 Task: Explore Airbnb accommodation in Sarishabari, Bangladesh from 5th December, 2023 to 11th December, 2023 for 2 adults.2 bedrooms having 2 beds and 1 bathroom. Property type can be flat. Amenities needed are: air conditioning. Look for 3 properties as per requirement.
Action: Mouse moved to (520, 122)
Screenshot: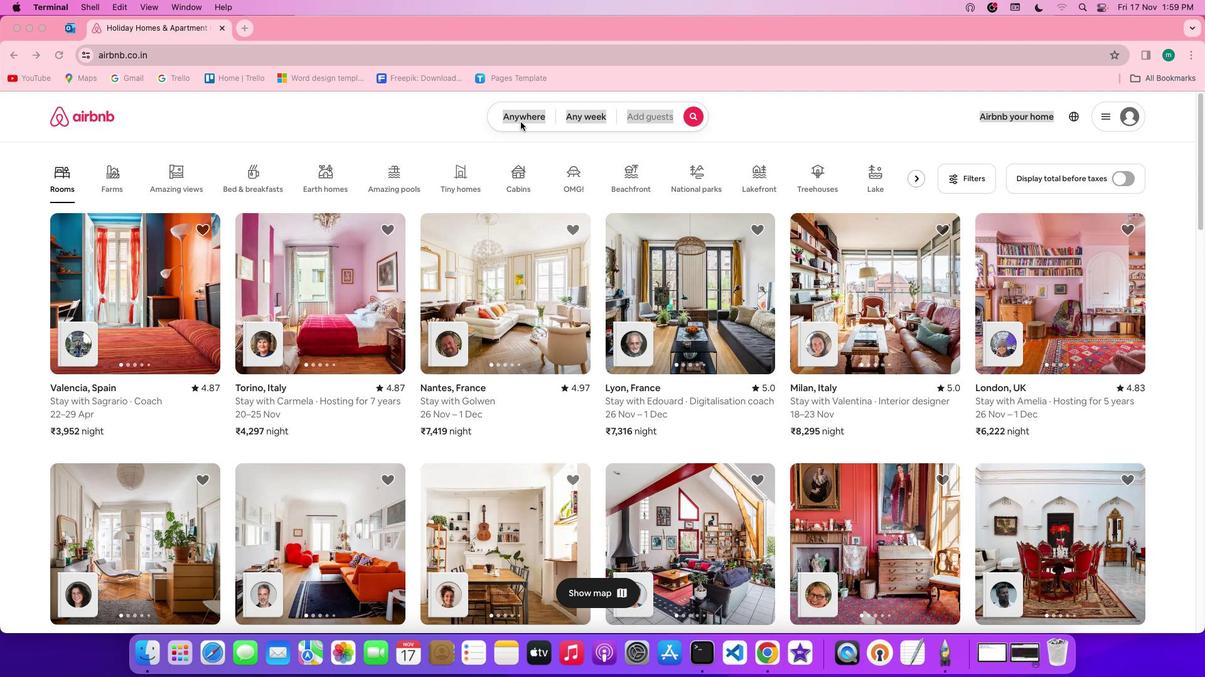 
Action: Mouse pressed left at (520, 122)
Screenshot: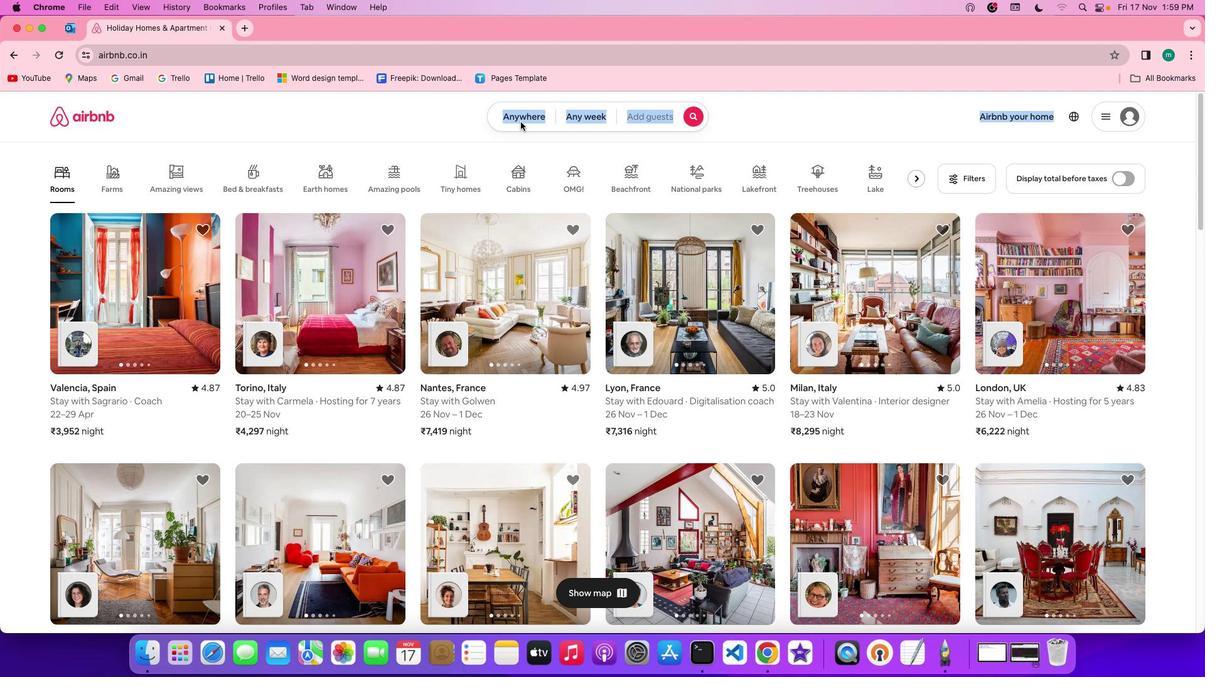 
Action: Mouse moved to (520, 122)
Screenshot: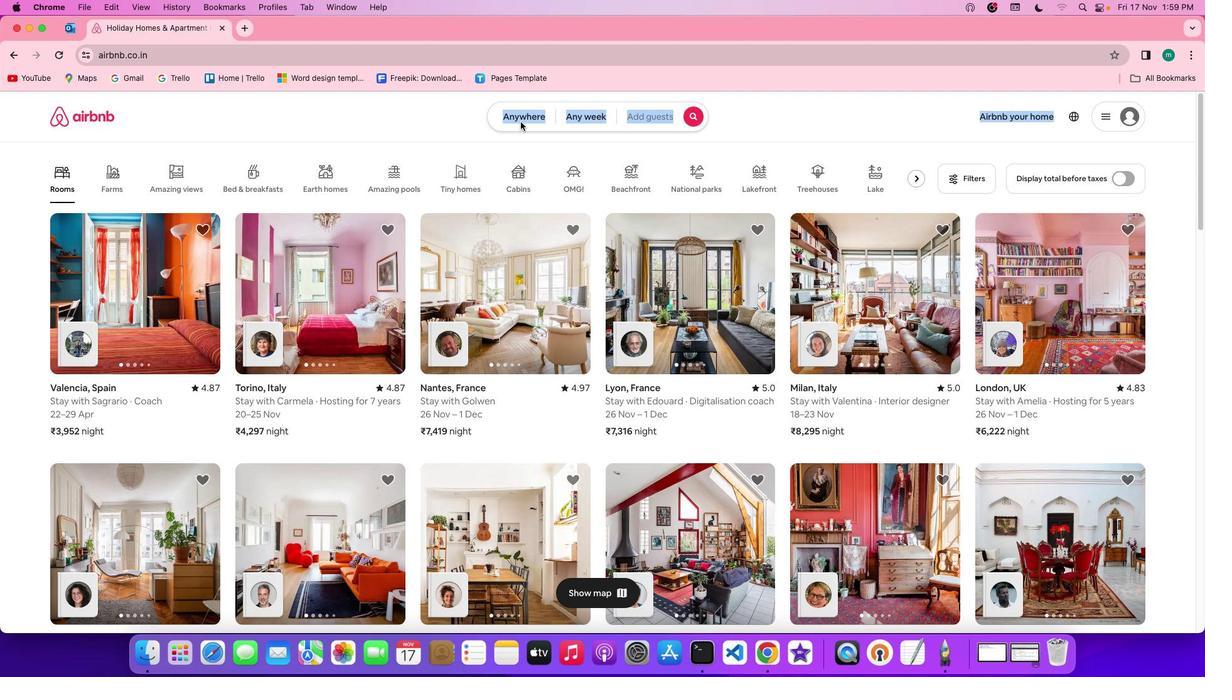 
Action: Mouse pressed left at (520, 122)
Screenshot: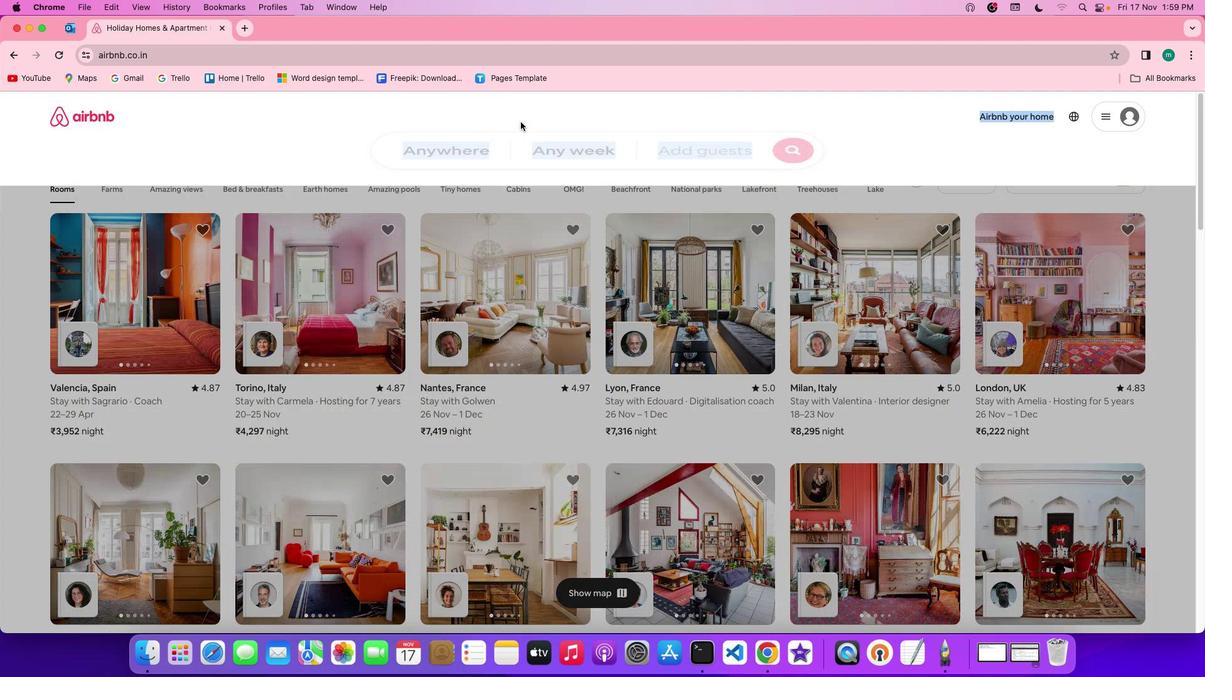 
Action: Mouse moved to (455, 171)
Screenshot: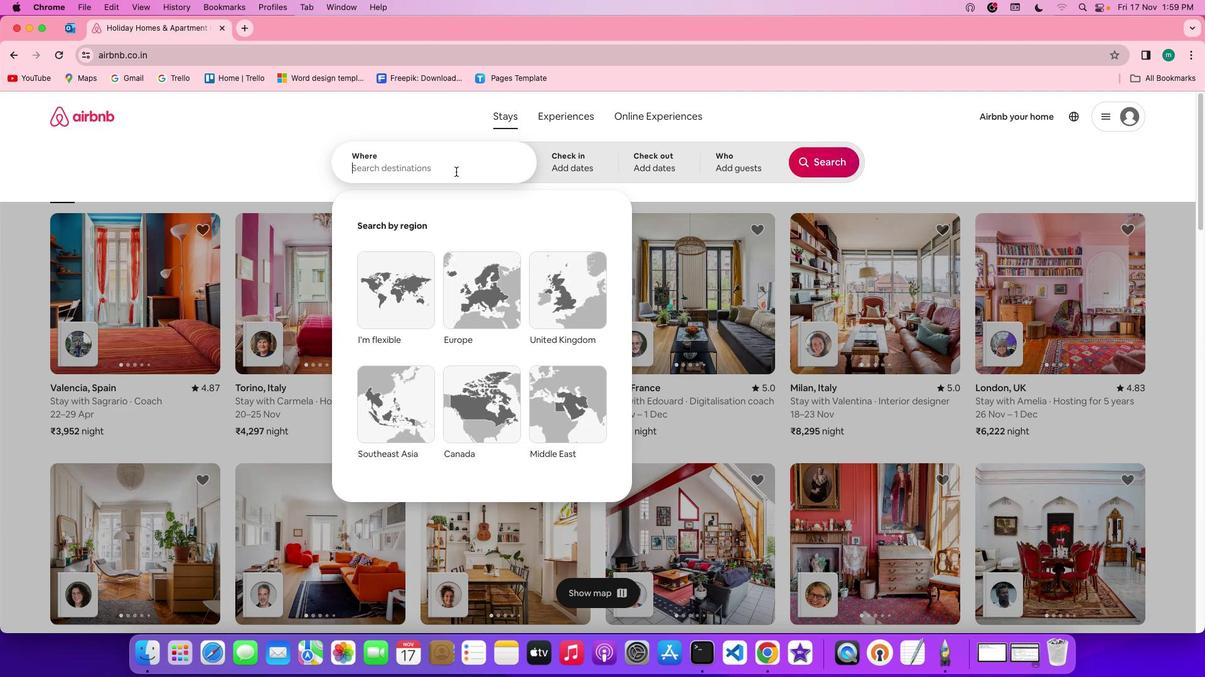 
Action: Mouse pressed left at (455, 171)
Screenshot: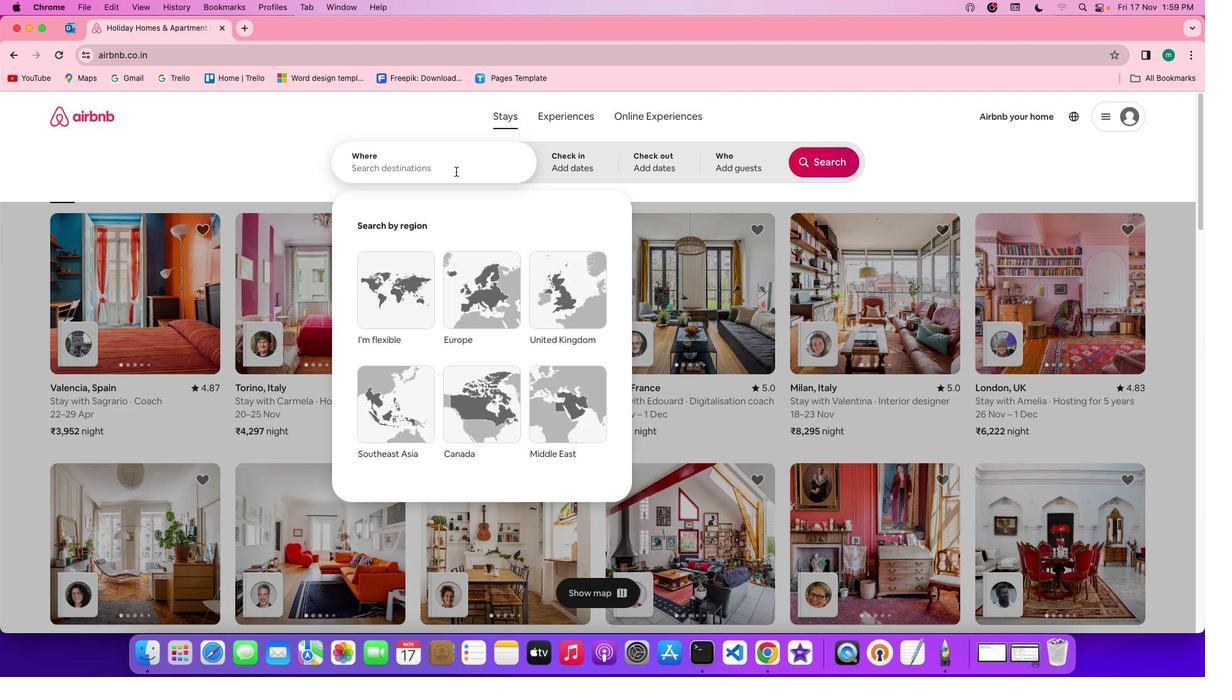 
Action: Key pressed 'S''A''R''I''S''H''A''B''A''R''I'','Key.spaceKey.shift'B''A''N''G''L''A''D''E''S''H'
Screenshot: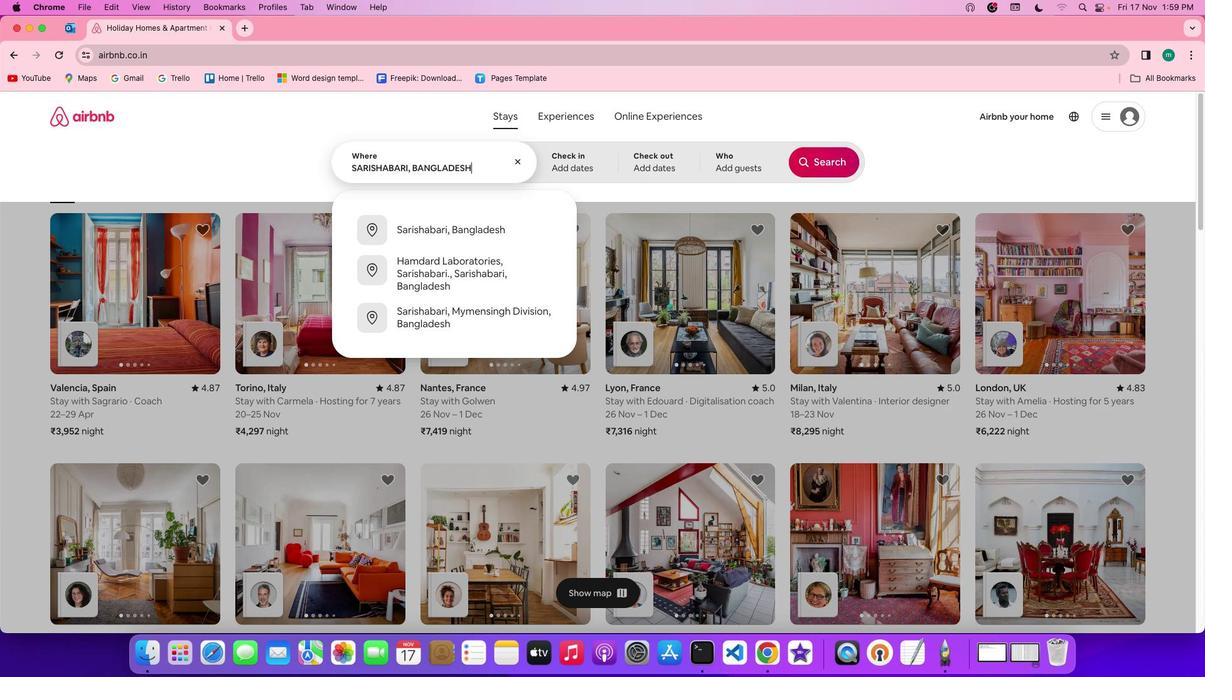 
Action: Mouse moved to (576, 161)
Screenshot: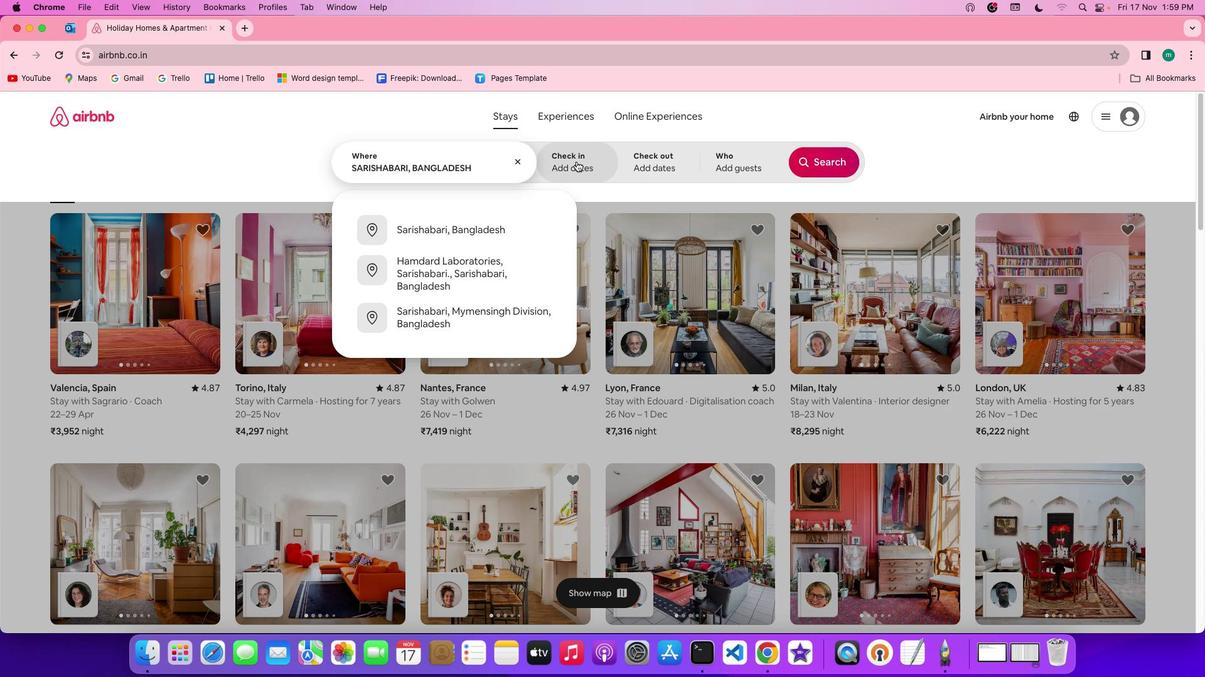 
Action: Mouse pressed left at (576, 161)
Screenshot: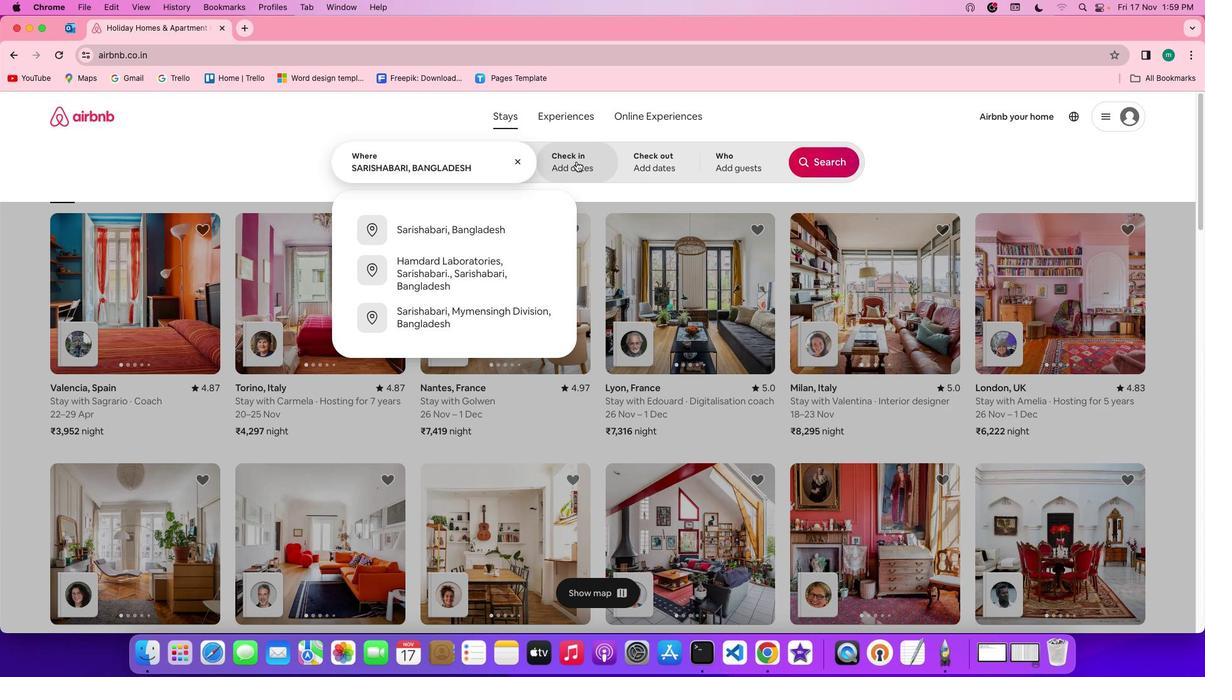 
Action: Mouse moved to (695, 343)
Screenshot: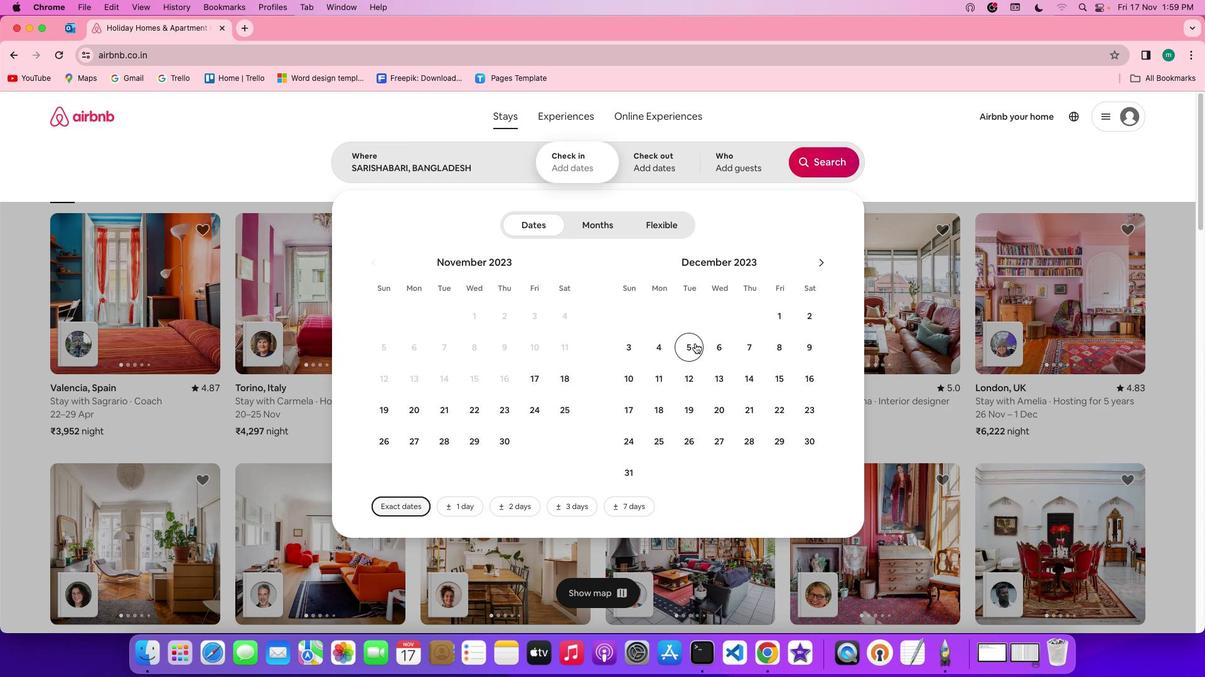 
Action: Mouse pressed left at (695, 343)
Screenshot: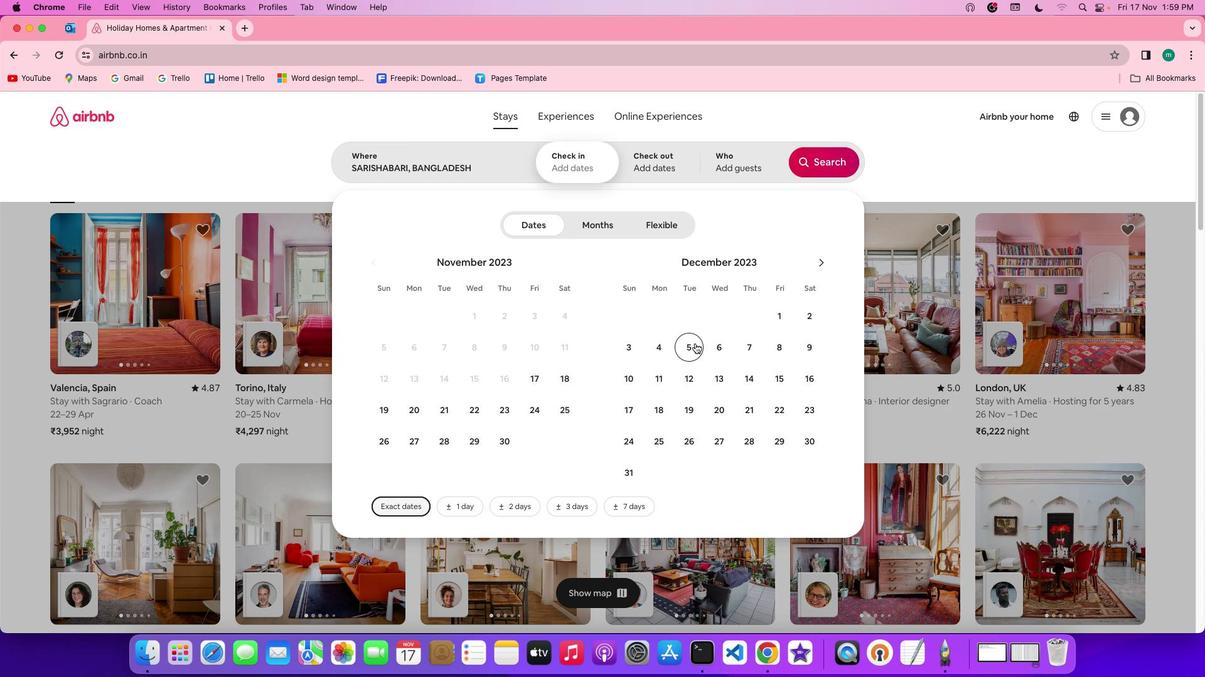 
Action: Mouse moved to (650, 382)
Screenshot: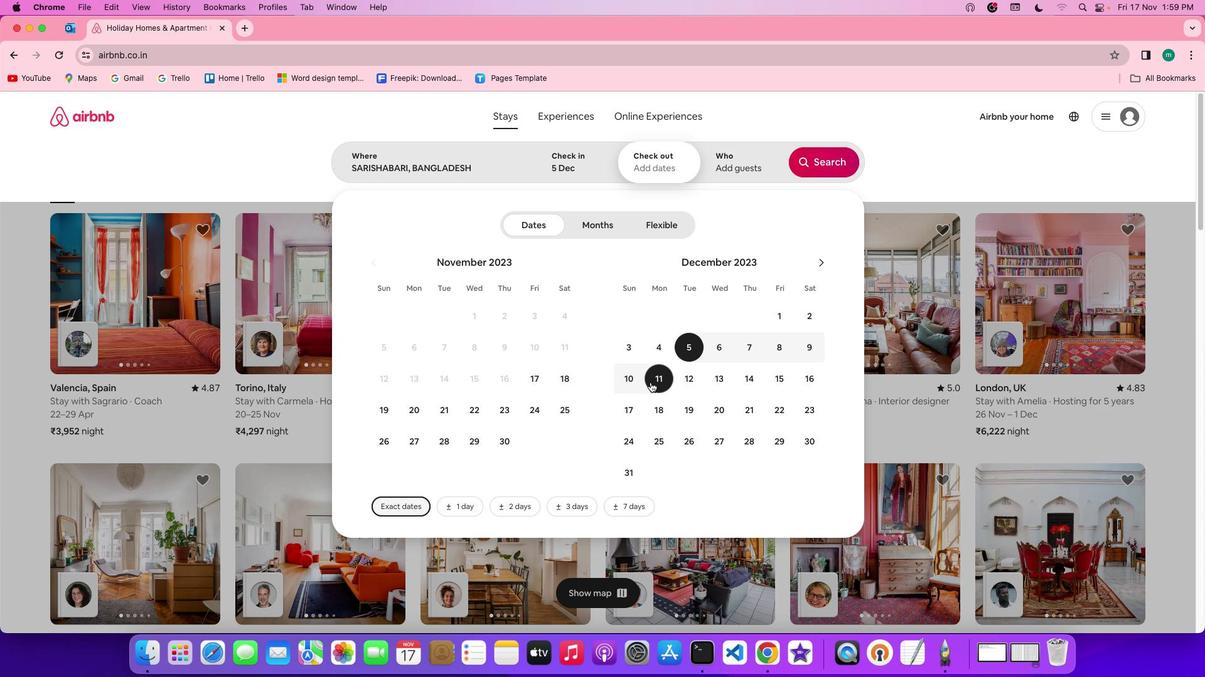 
Action: Mouse pressed left at (650, 382)
Screenshot: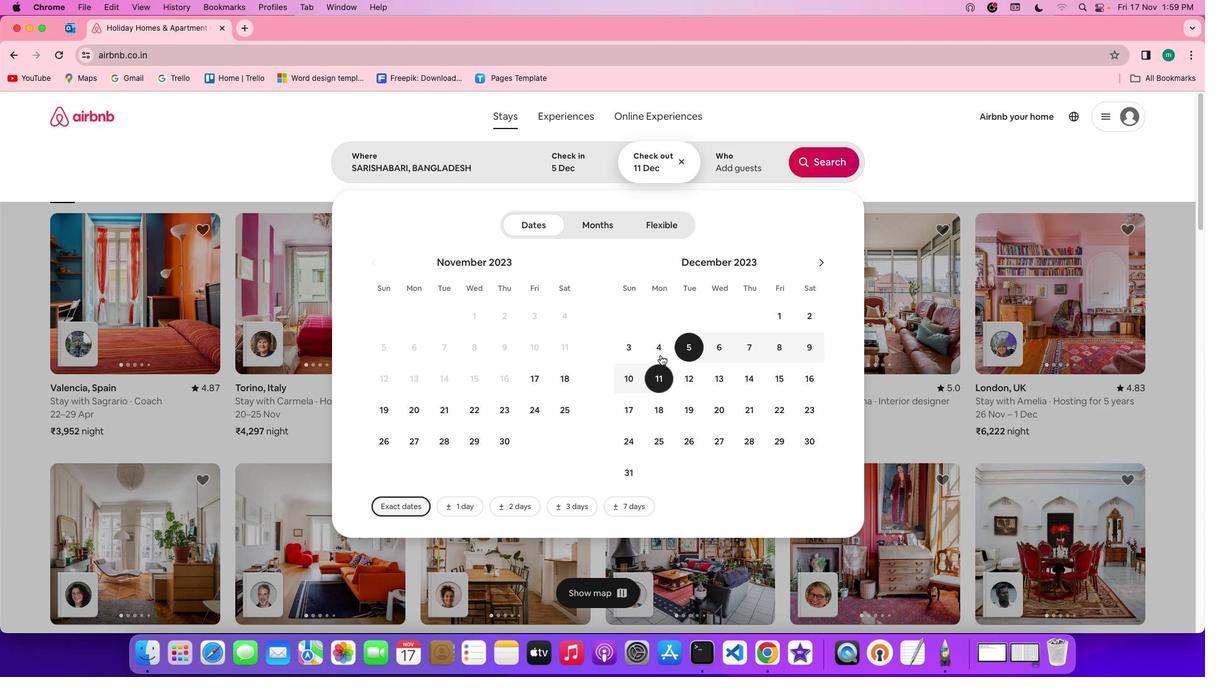 
Action: Mouse moved to (729, 163)
Screenshot: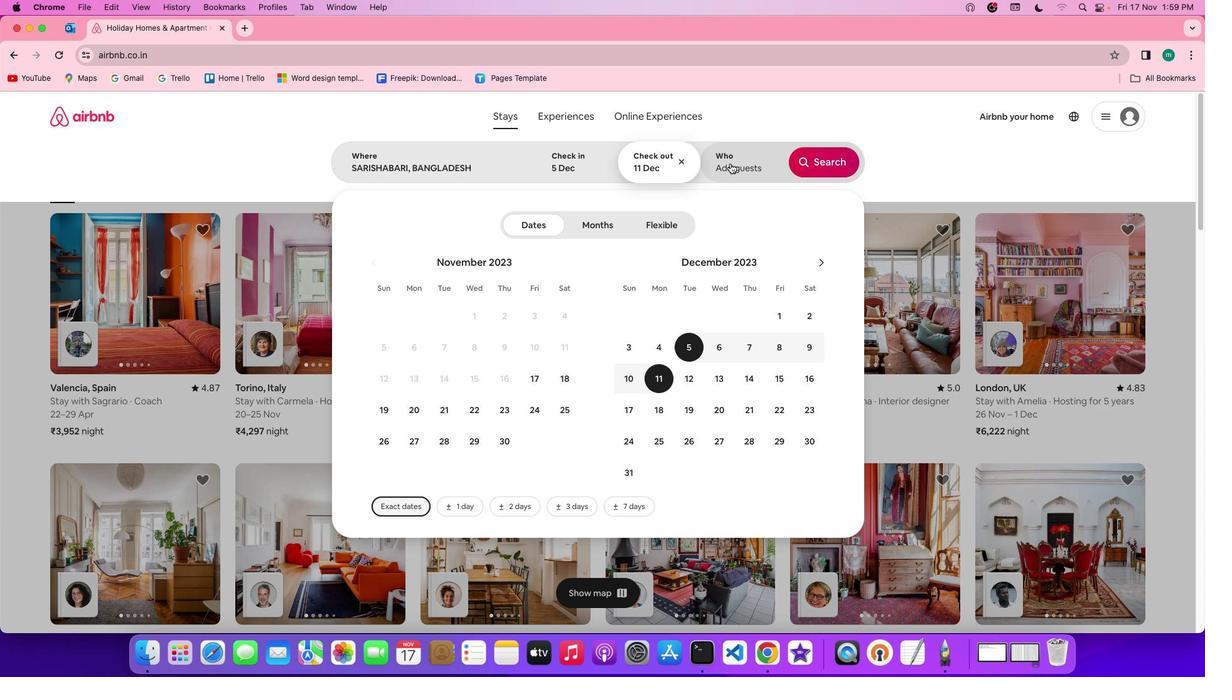 
Action: Mouse pressed left at (729, 163)
Screenshot: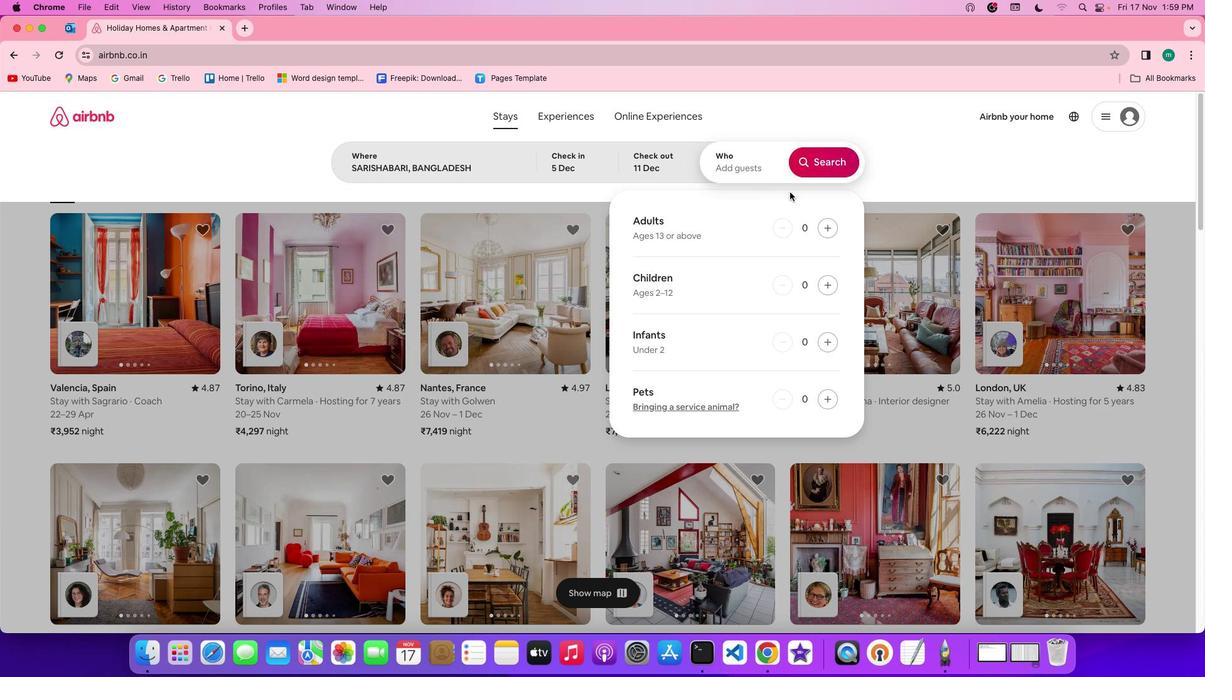 
Action: Mouse moved to (831, 234)
Screenshot: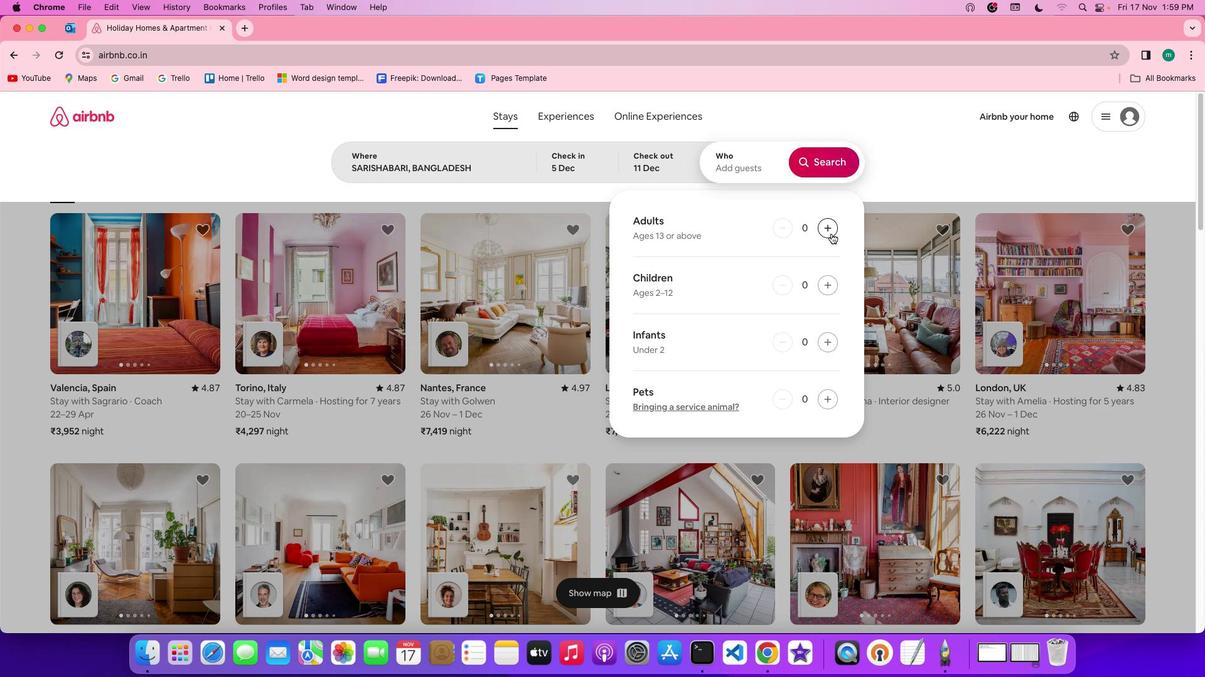 
Action: Mouse pressed left at (831, 234)
Screenshot: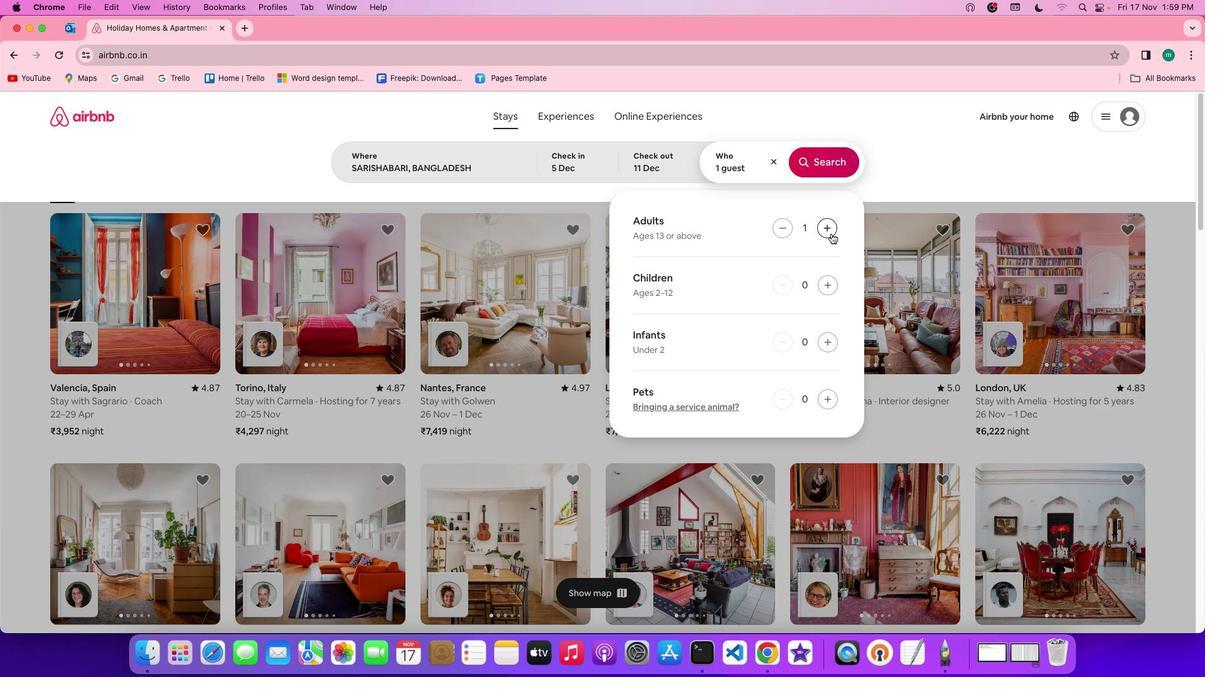 
Action: Mouse pressed left at (831, 234)
Screenshot: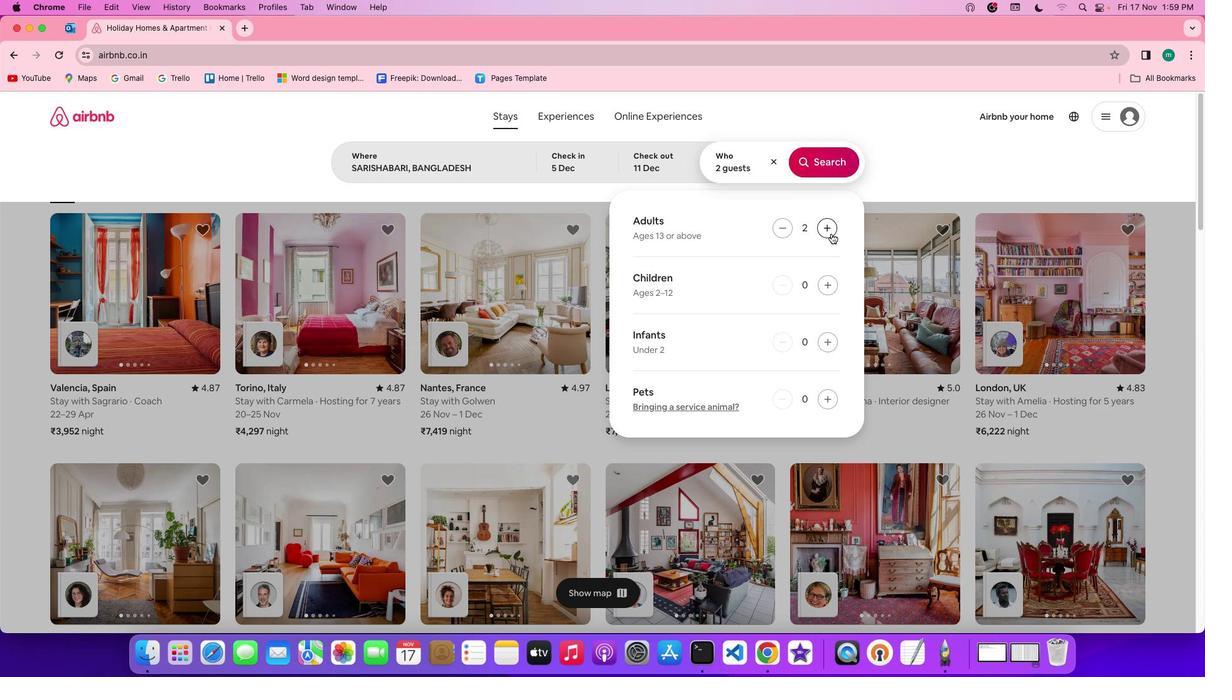 
Action: Mouse pressed left at (831, 234)
Screenshot: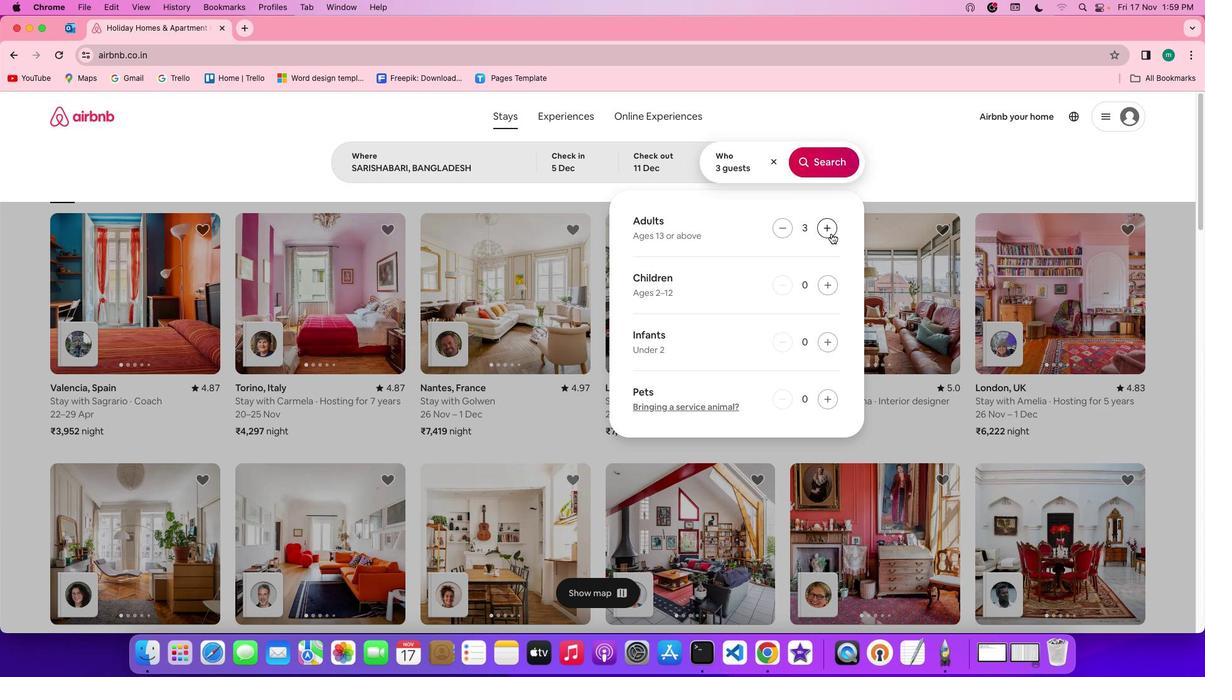 
Action: Mouse moved to (783, 227)
Screenshot: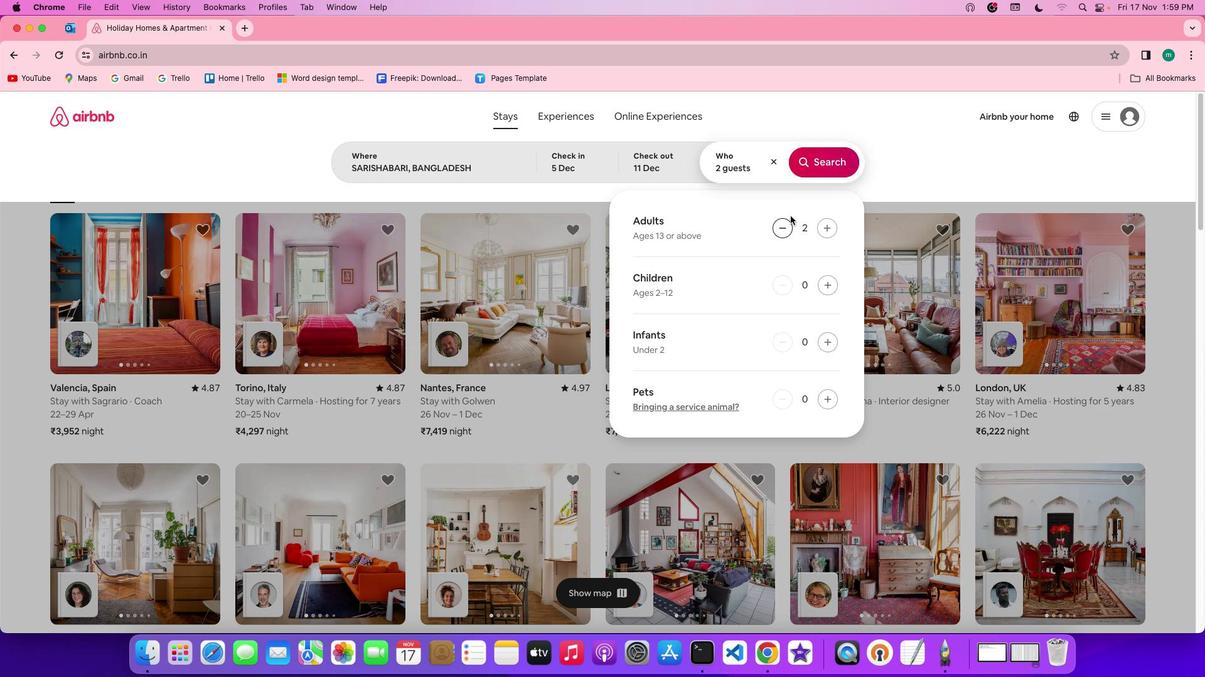 
Action: Mouse pressed left at (783, 227)
Screenshot: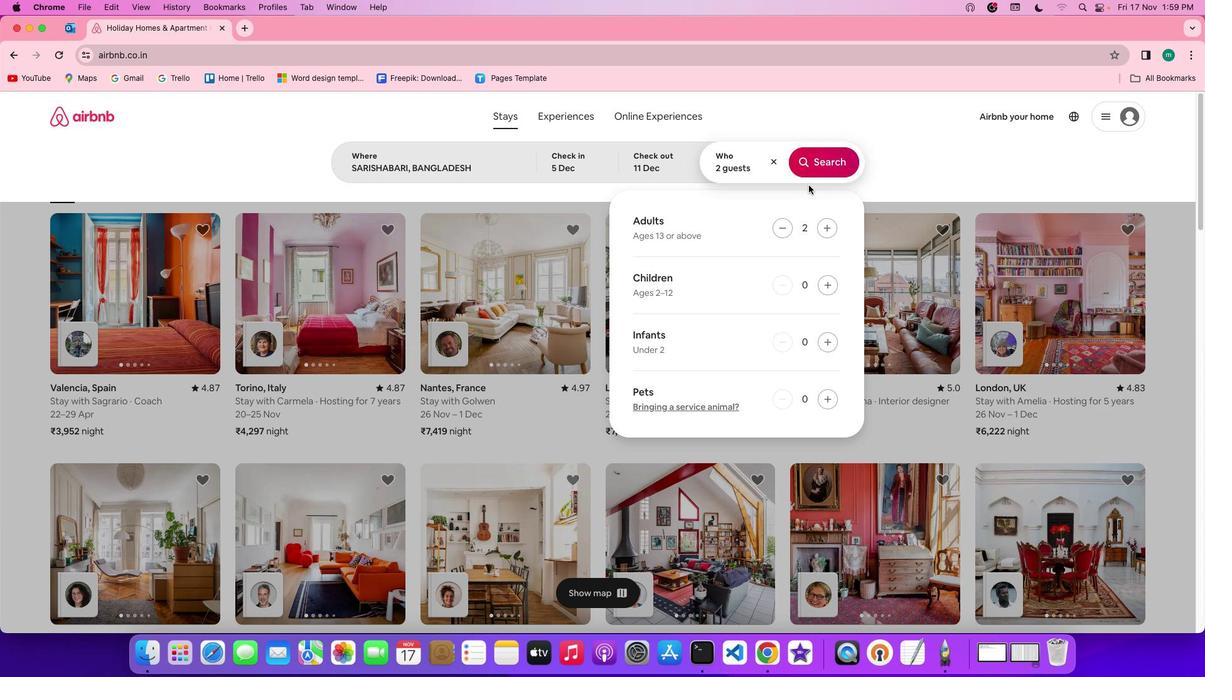 
Action: Mouse moved to (825, 163)
Screenshot: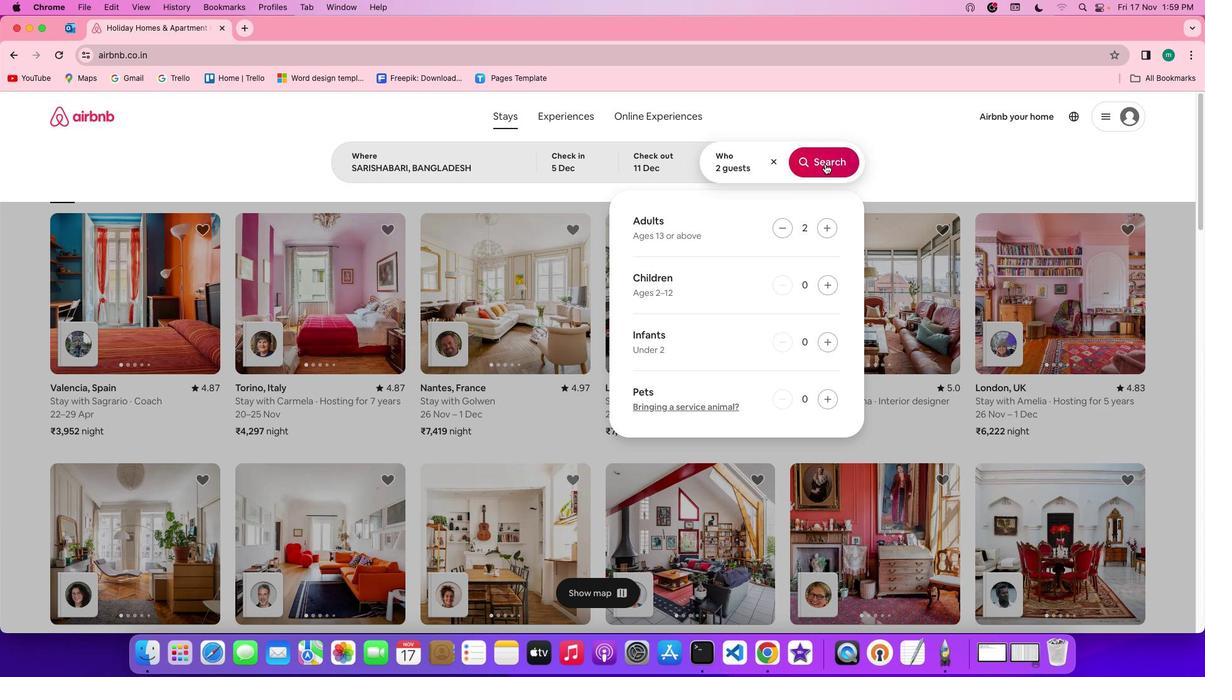 
Action: Mouse pressed left at (825, 163)
Screenshot: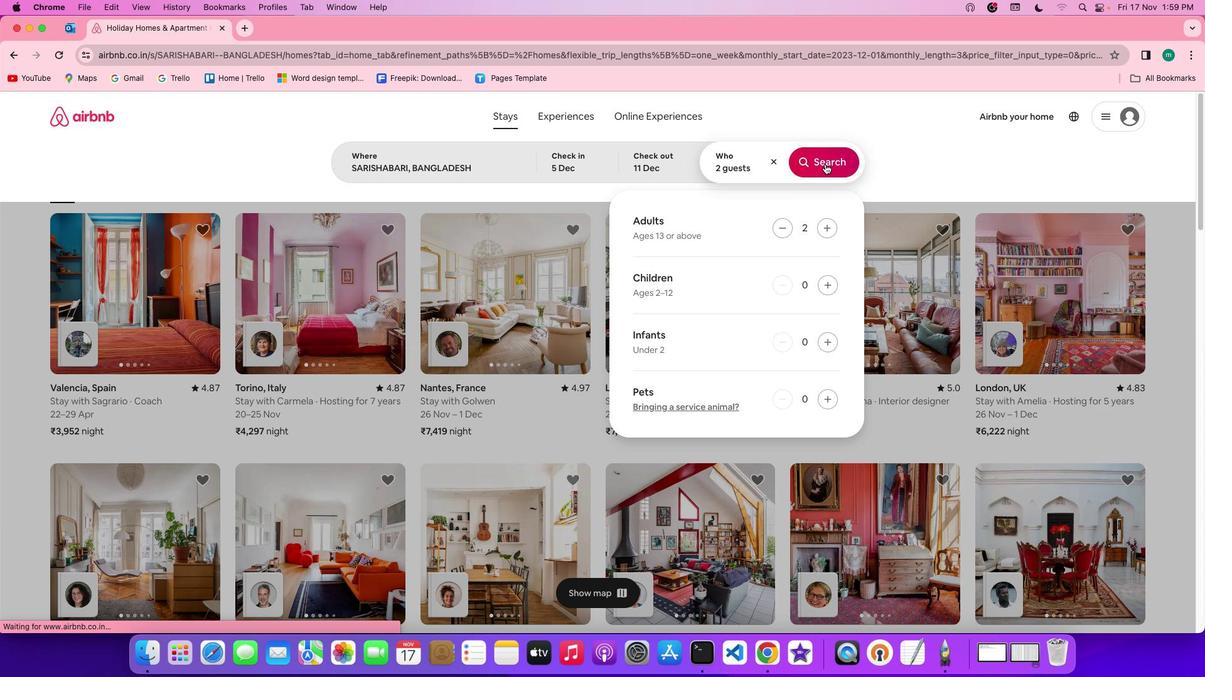 
Action: Mouse moved to (991, 158)
Screenshot: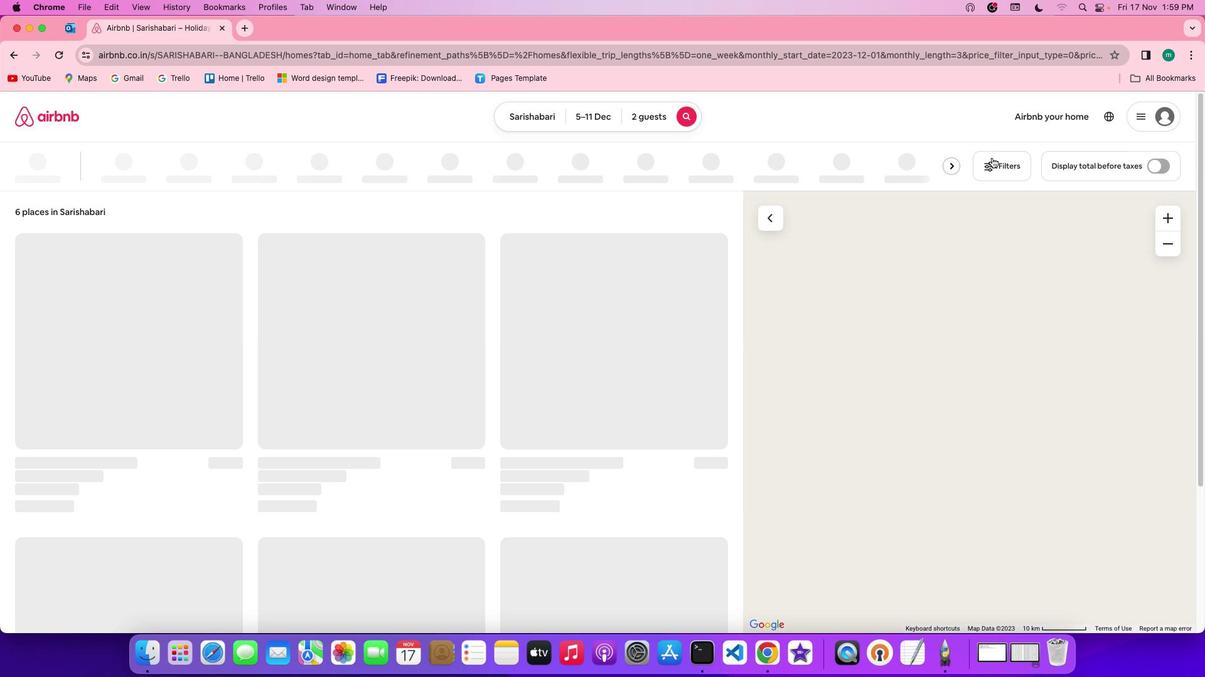 
Action: Mouse pressed left at (991, 158)
Screenshot: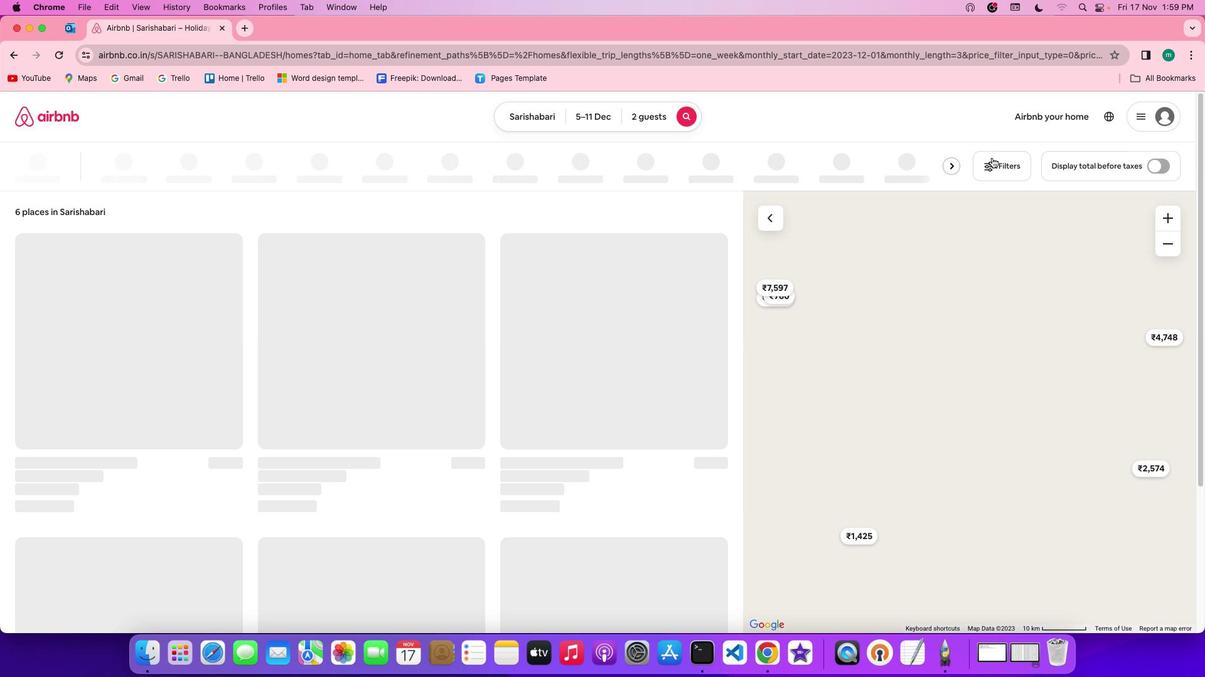 
Action: Mouse moved to (610, 349)
Screenshot: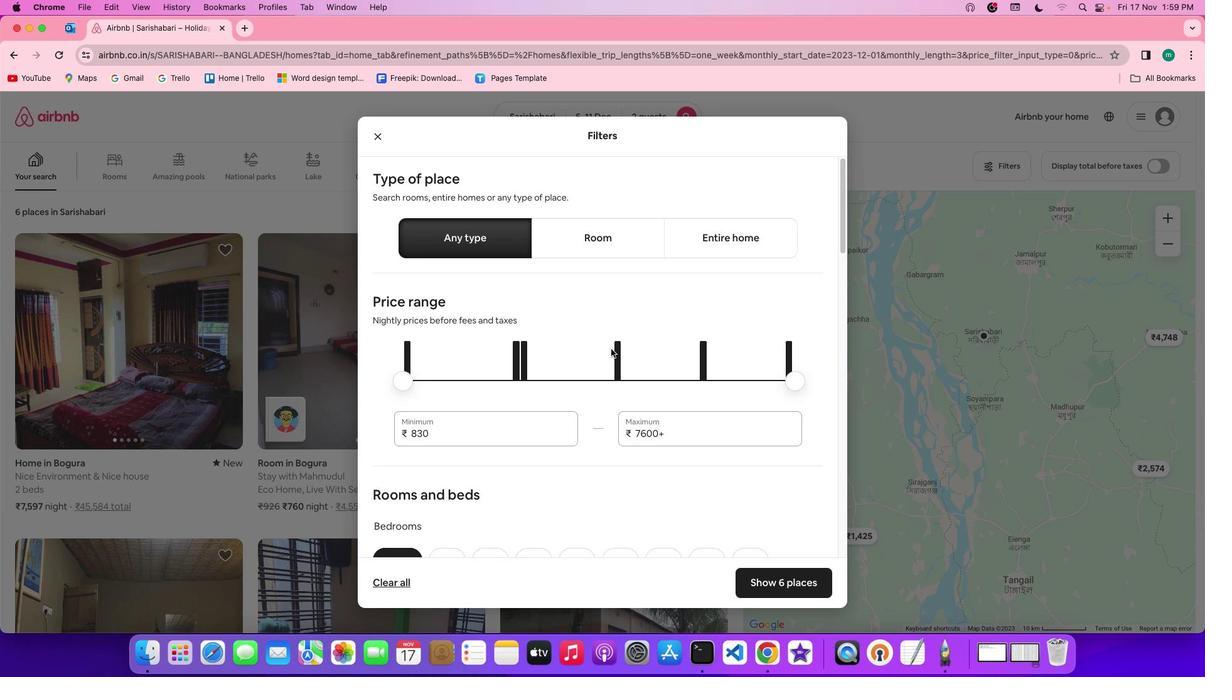 
Action: Mouse scrolled (610, 349) with delta (0, 0)
Screenshot: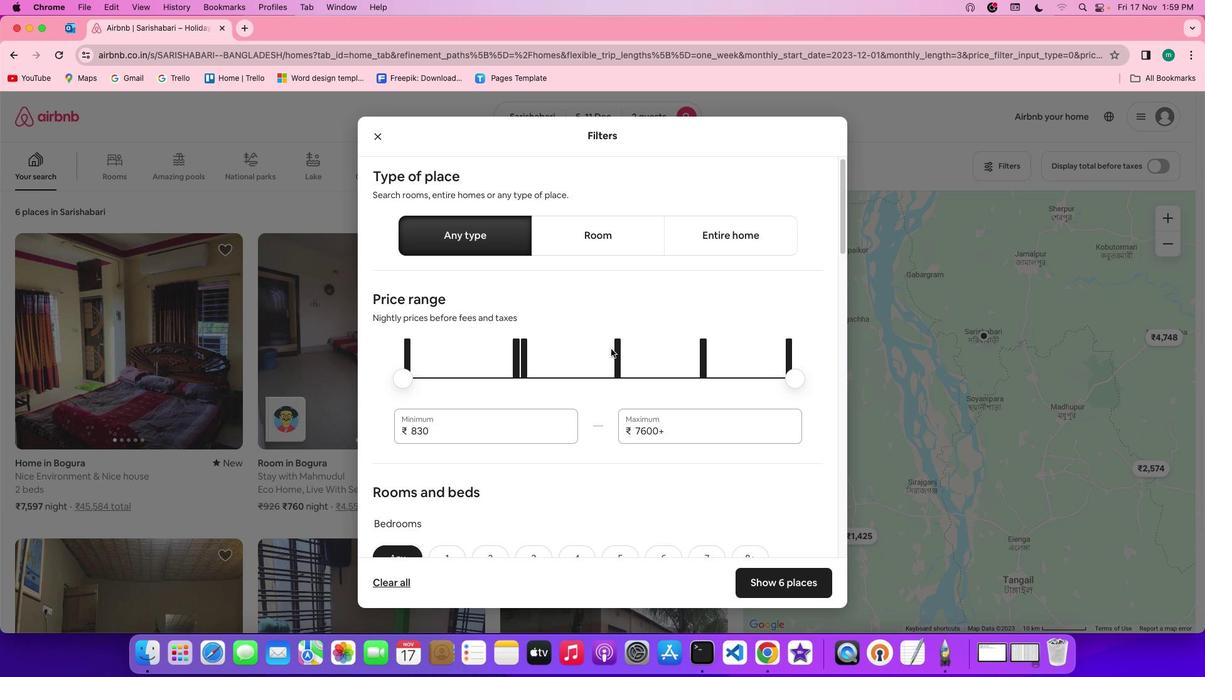 
Action: Mouse scrolled (610, 349) with delta (0, 0)
Screenshot: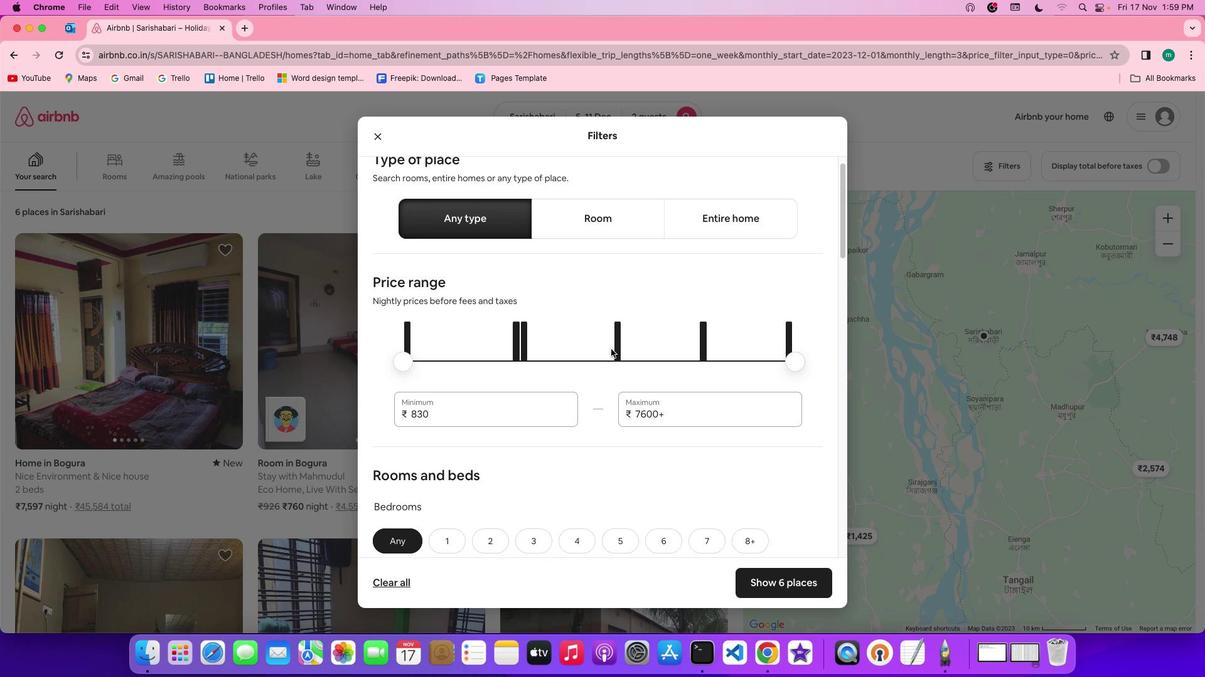 
Action: Mouse scrolled (610, 349) with delta (0, 0)
Screenshot: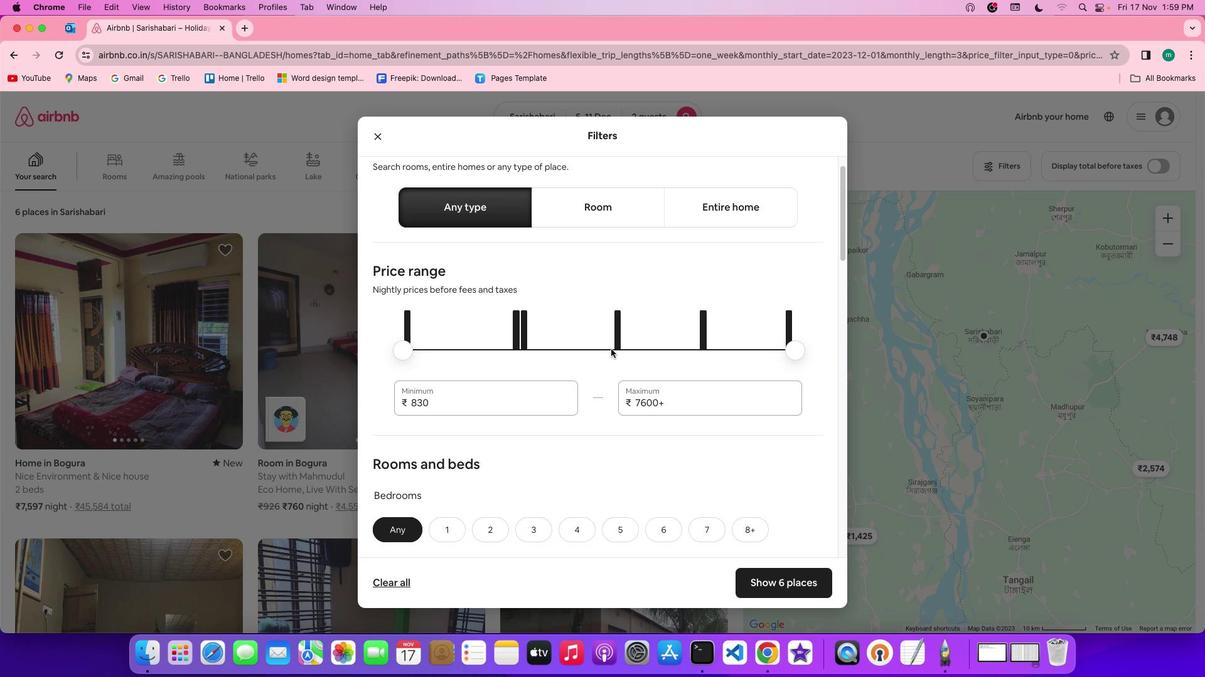 
Action: Mouse scrolled (610, 349) with delta (0, 0)
Screenshot: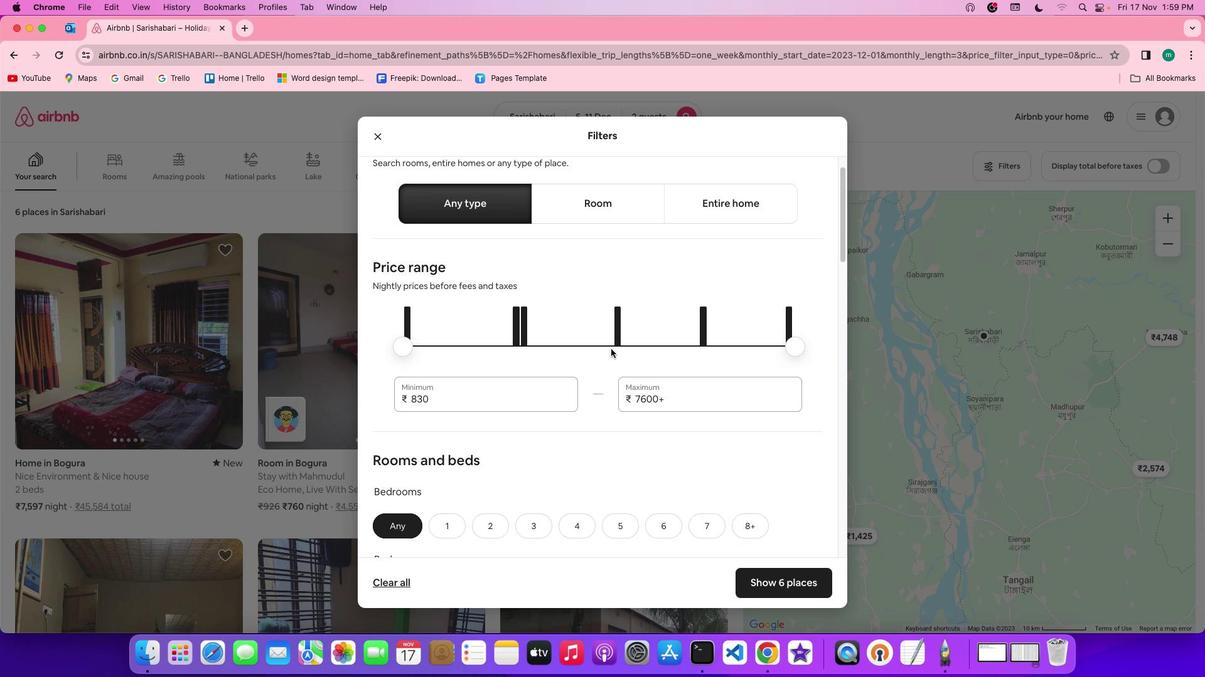 
Action: Mouse scrolled (610, 349) with delta (0, 0)
Screenshot: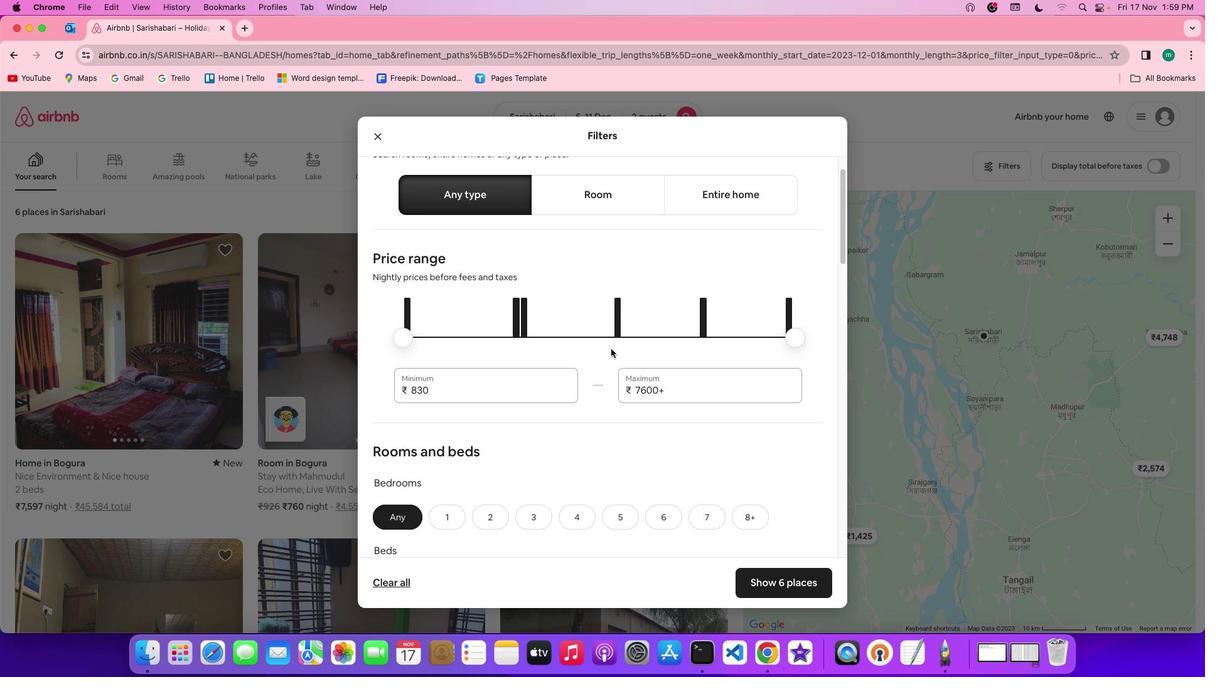 
Action: Mouse scrolled (610, 349) with delta (0, 0)
Screenshot: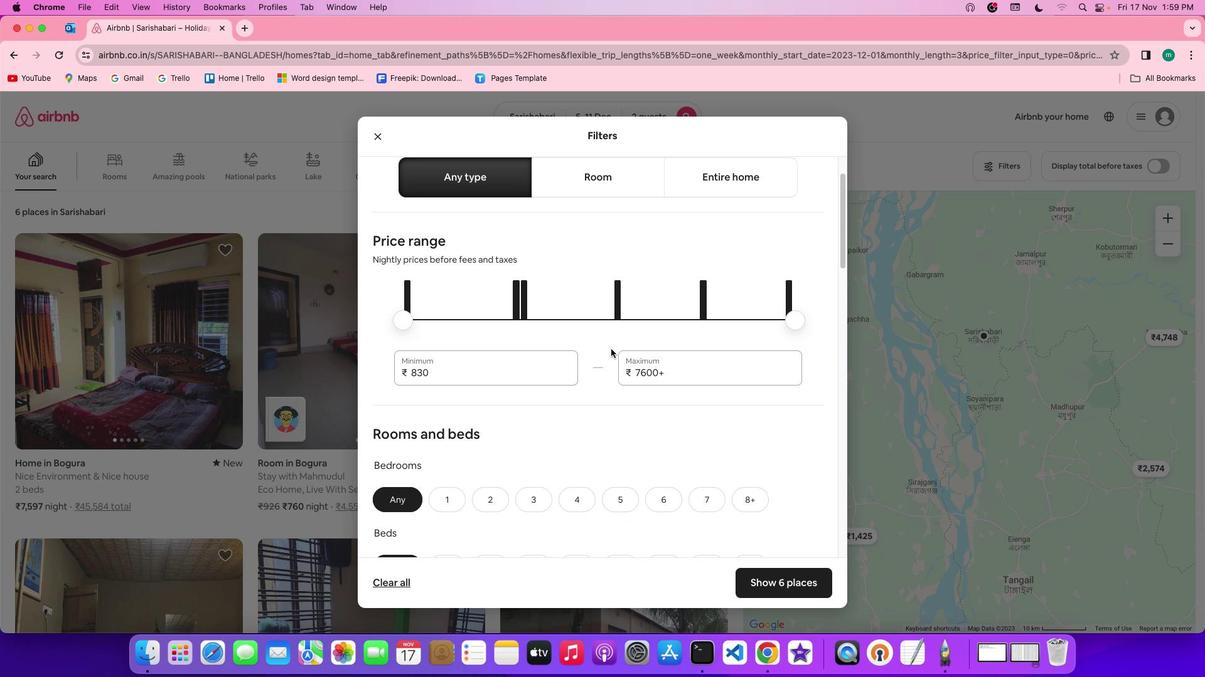 
Action: Mouse scrolled (610, 349) with delta (0, 0)
Screenshot: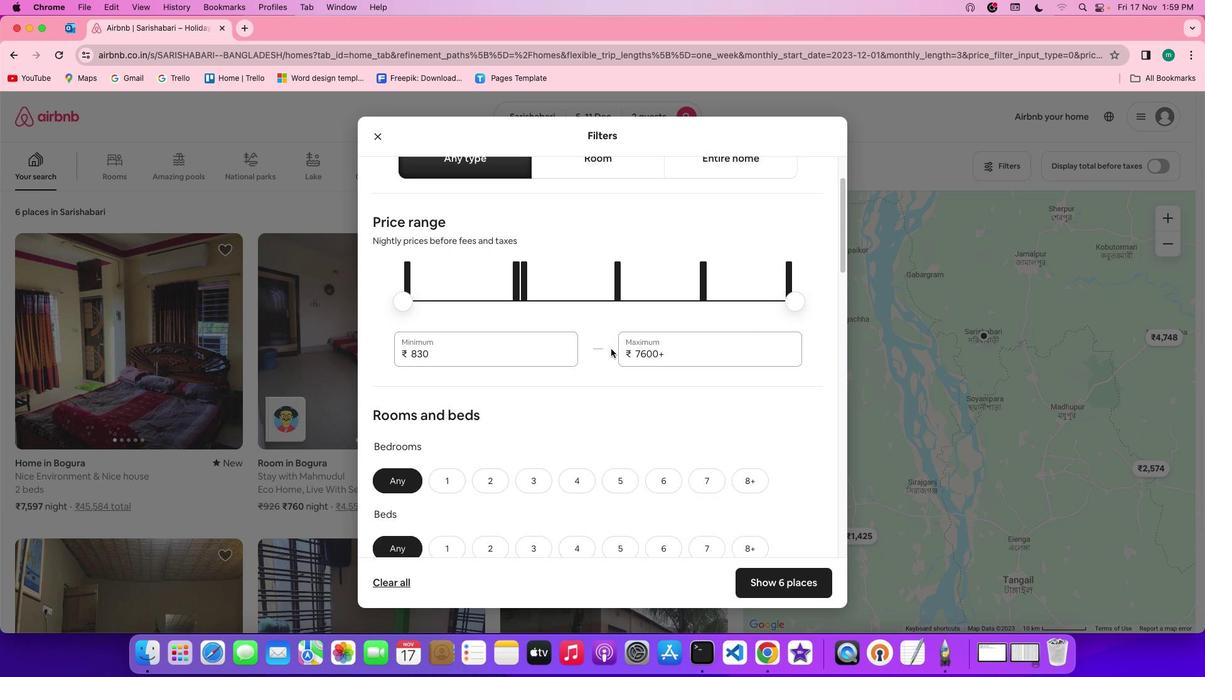 
Action: Mouse moved to (611, 348)
Screenshot: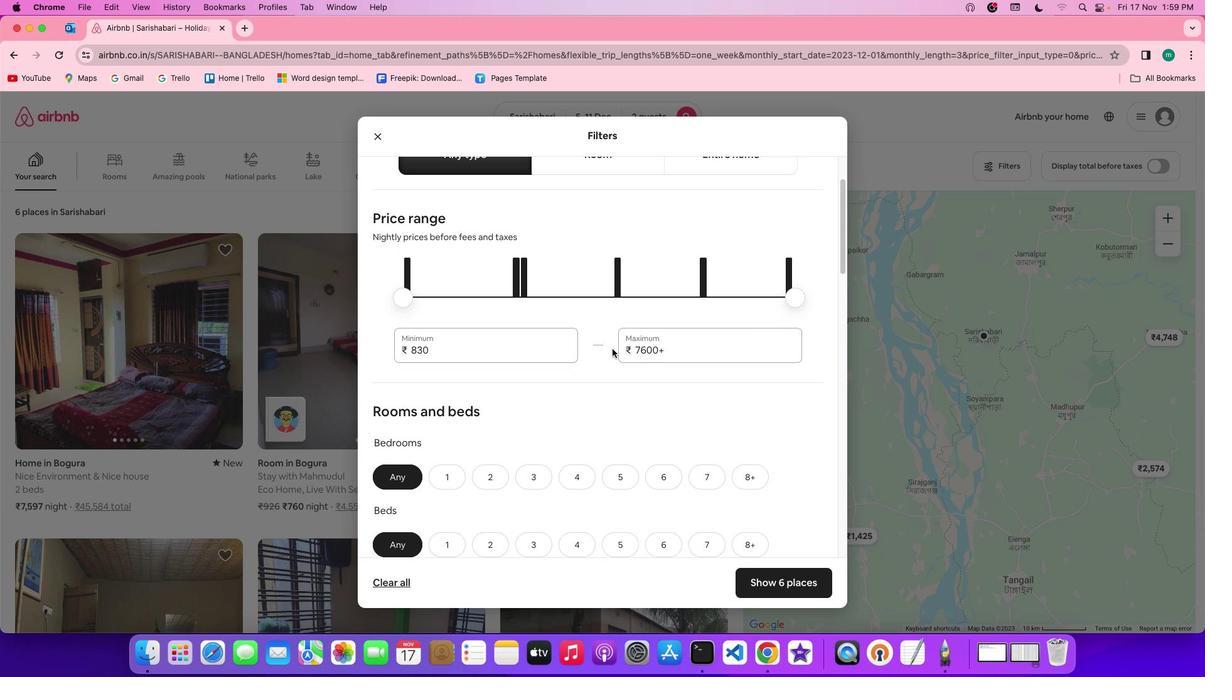 
Action: Mouse scrolled (611, 348) with delta (0, 0)
Screenshot: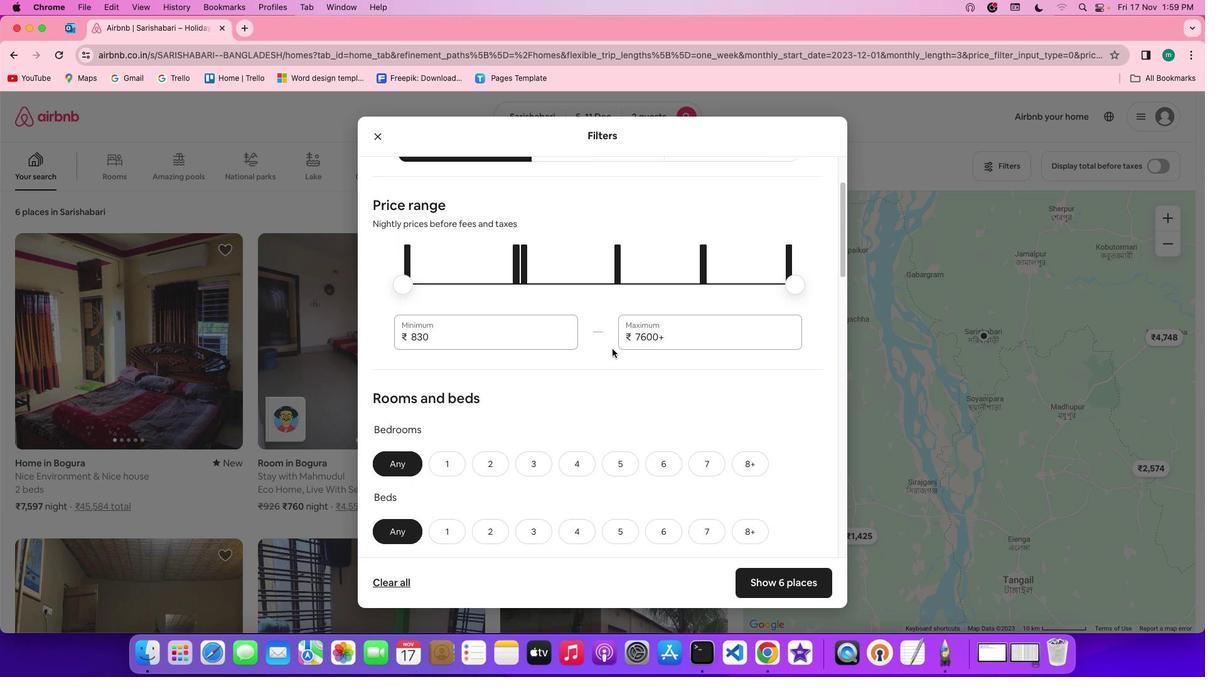 
Action: Mouse scrolled (611, 348) with delta (0, 0)
Screenshot: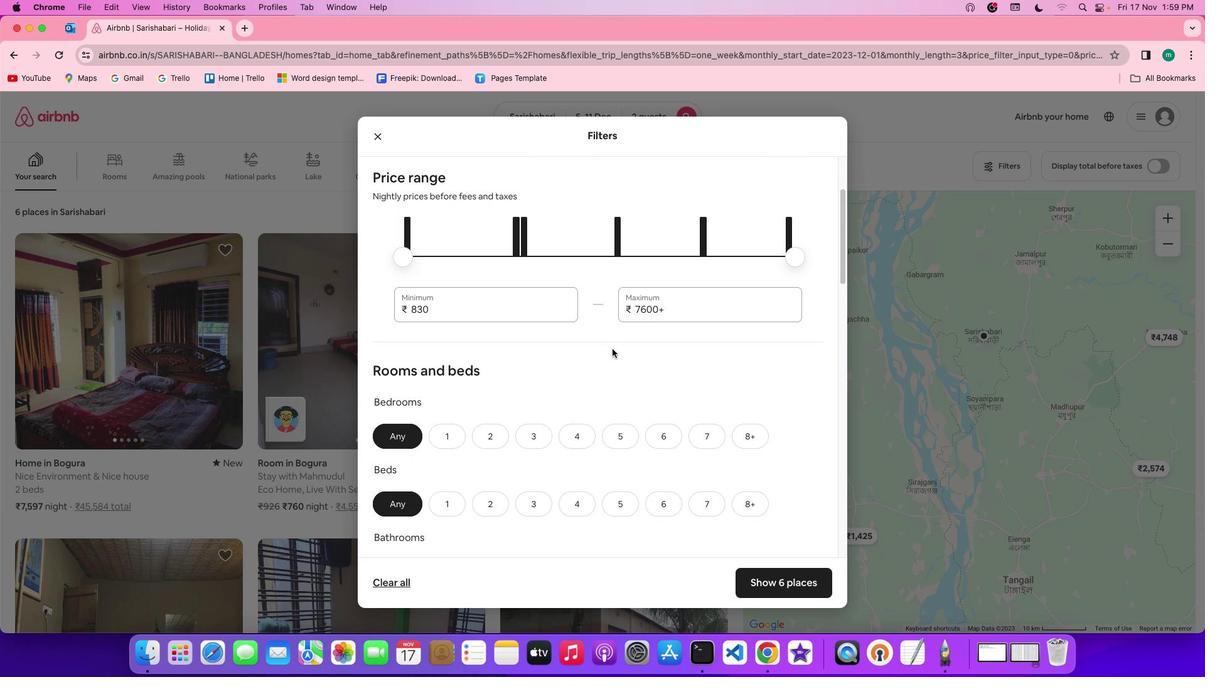 
Action: Mouse scrolled (611, 348) with delta (0, 0)
Screenshot: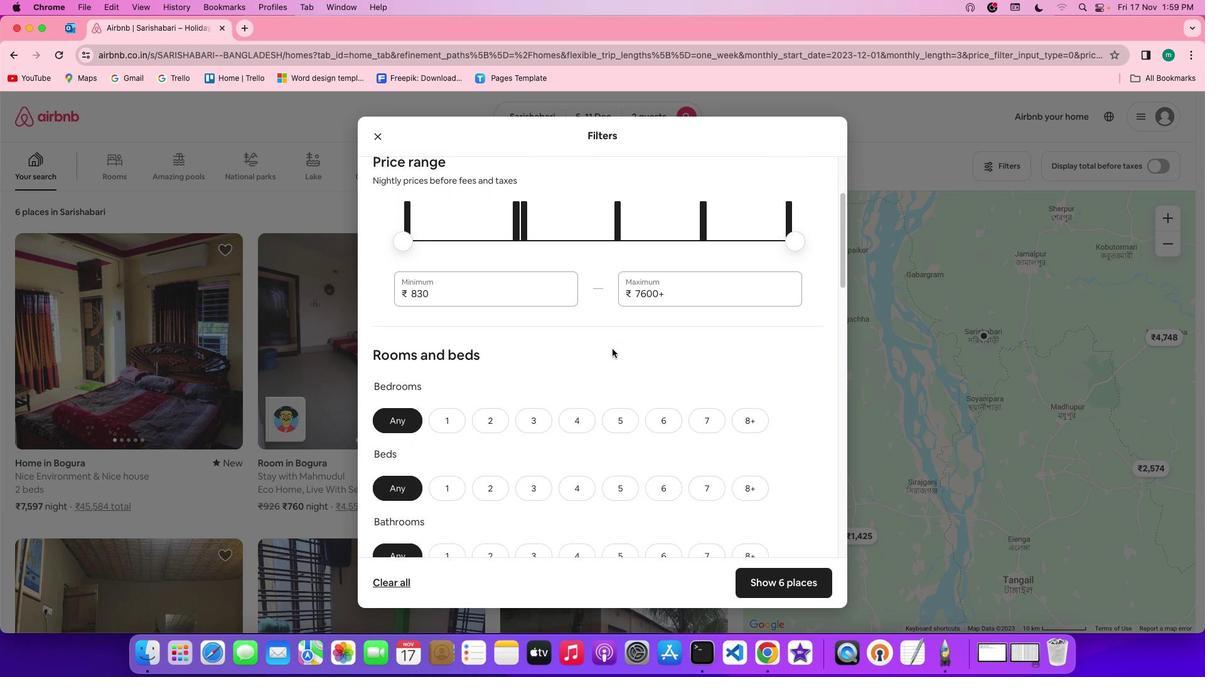 
Action: Mouse moved to (609, 351)
Screenshot: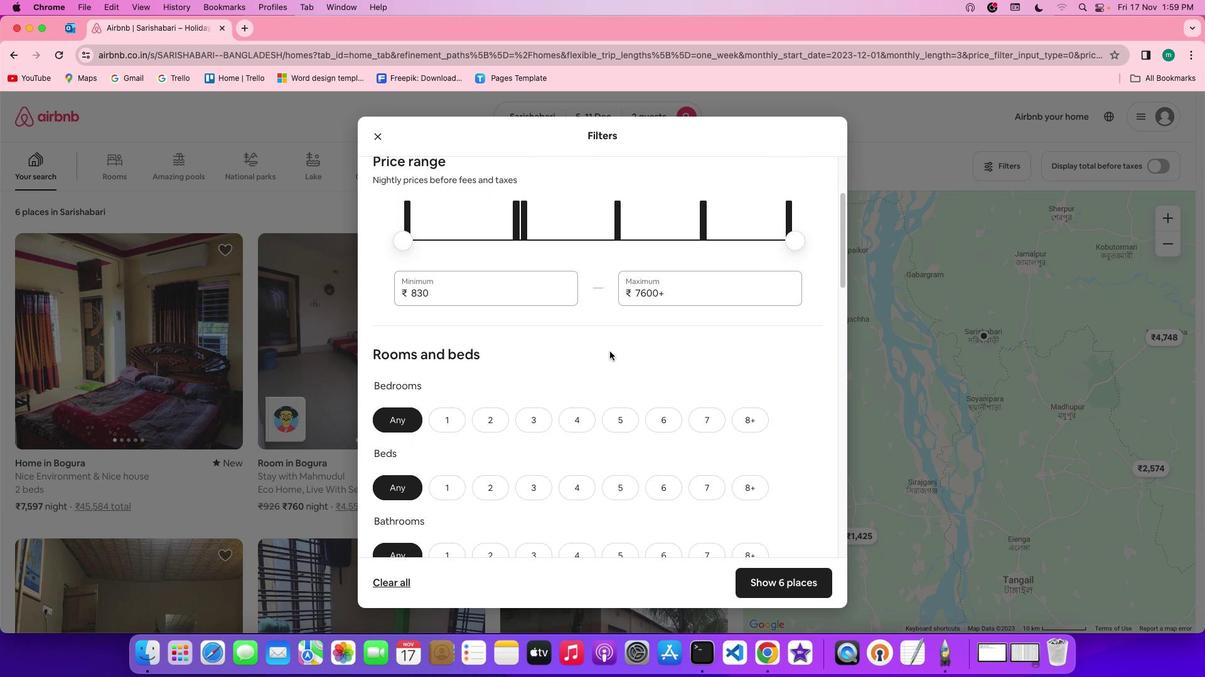 
Action: Mouse scrolled (609, 351) with delta (0, 0)
Screenshot: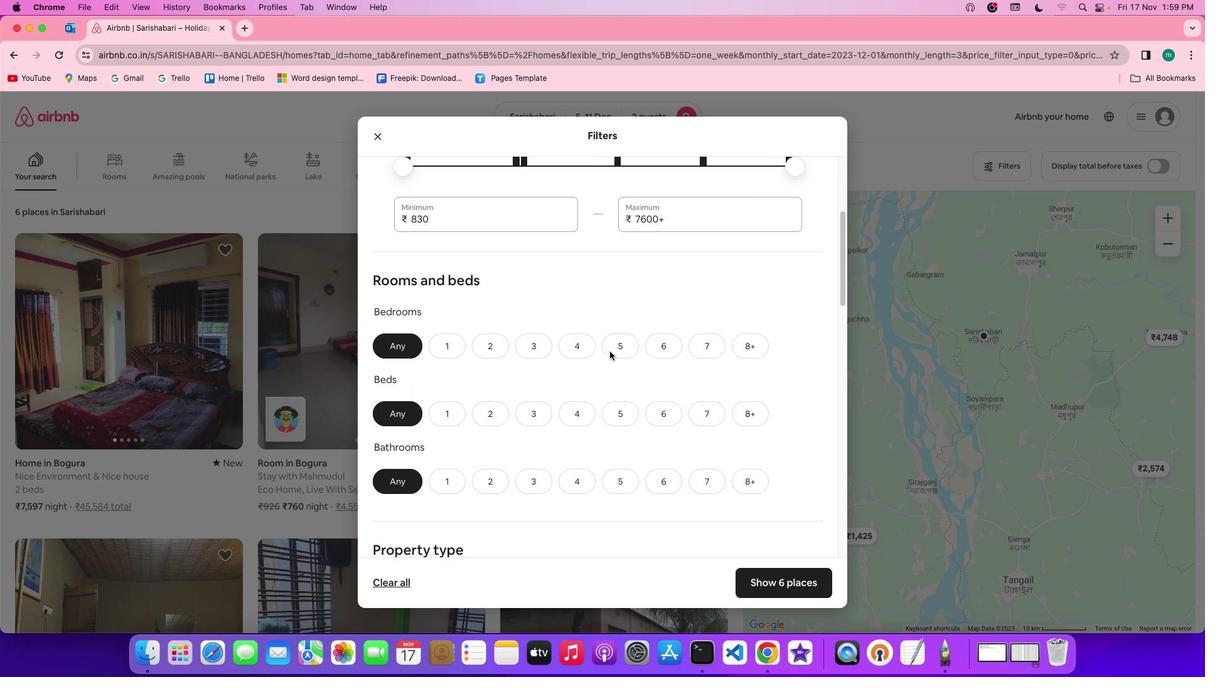 
Action: Mouse scrolled (609, 351) with delta (0, 0)
Screenshot: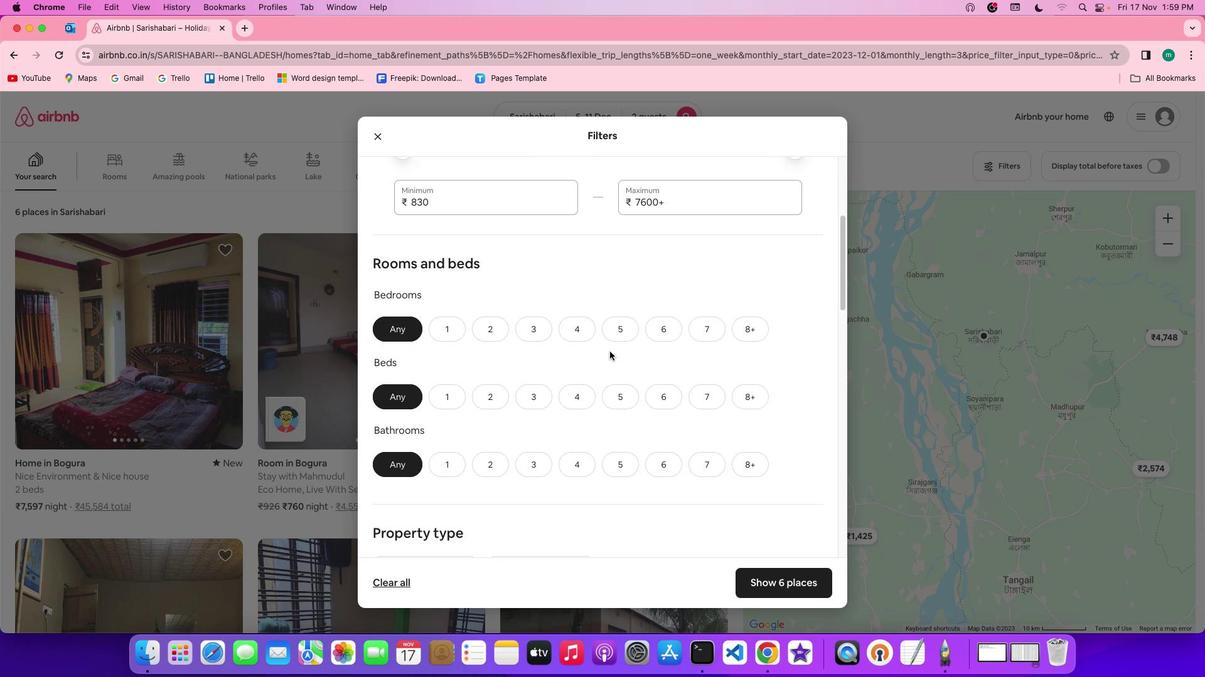
Action: Mouse scrolled (609, 351) with delta (0, -1)
Screenshot: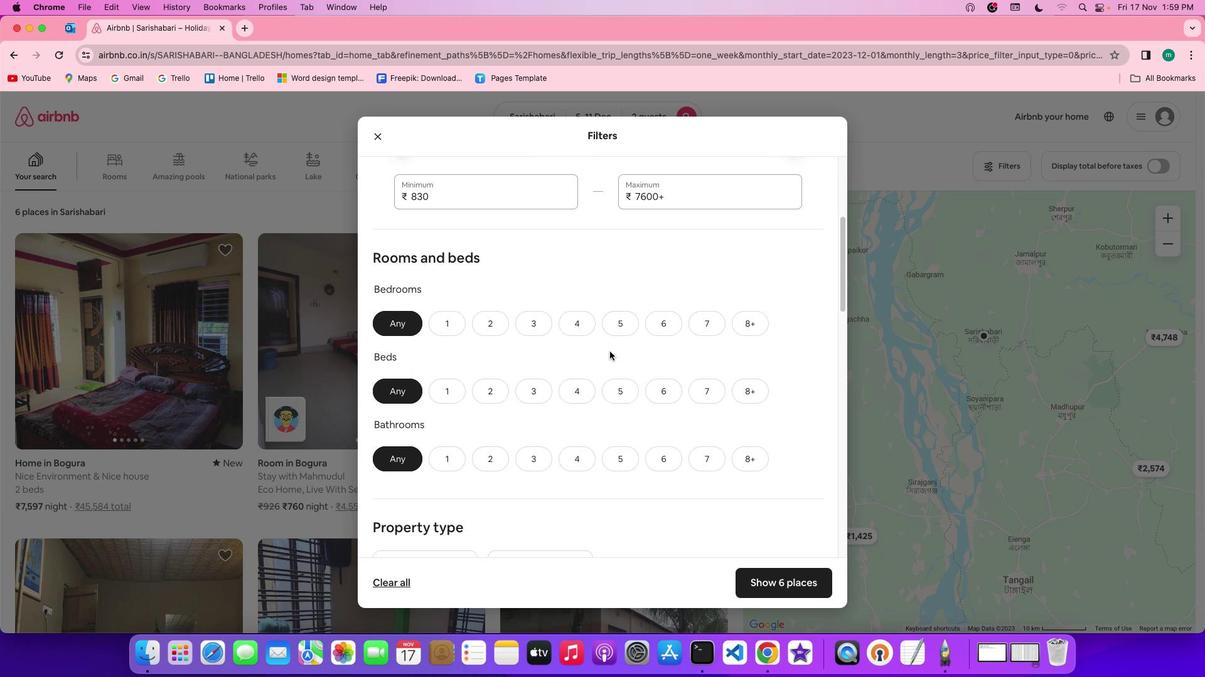 
Action: Mouse moved to (495, 326)
Screenshot: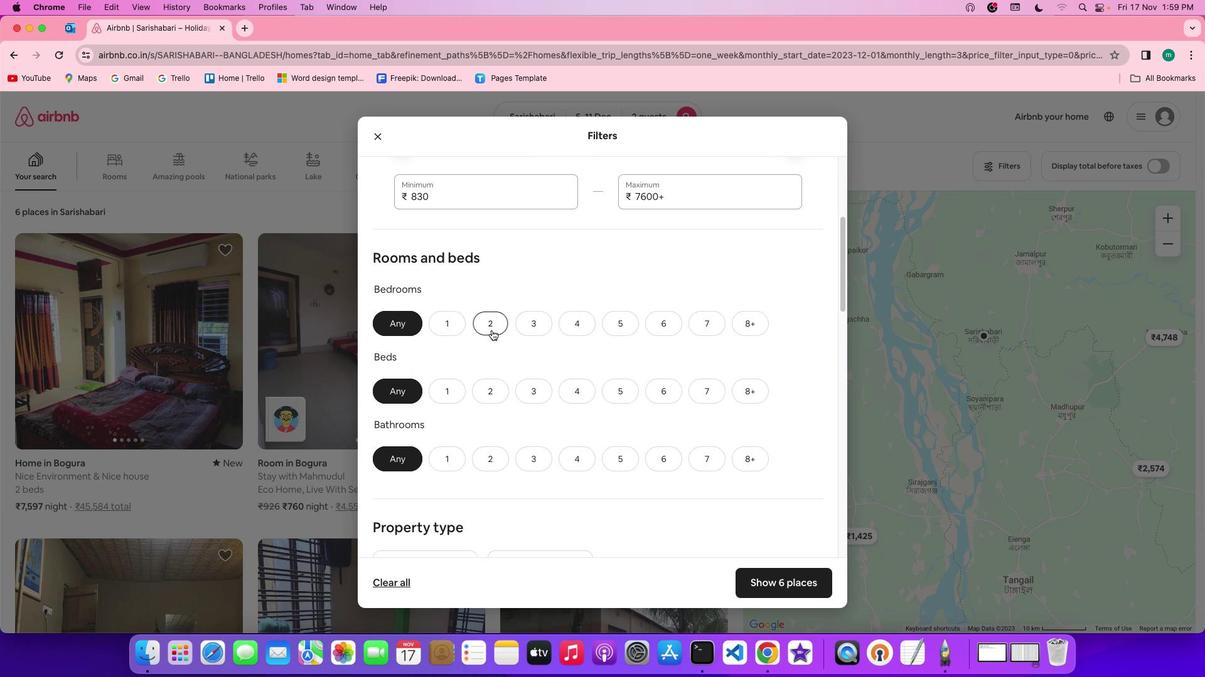 
Action: Mouse pressed left at (495, 326)
Screenshot: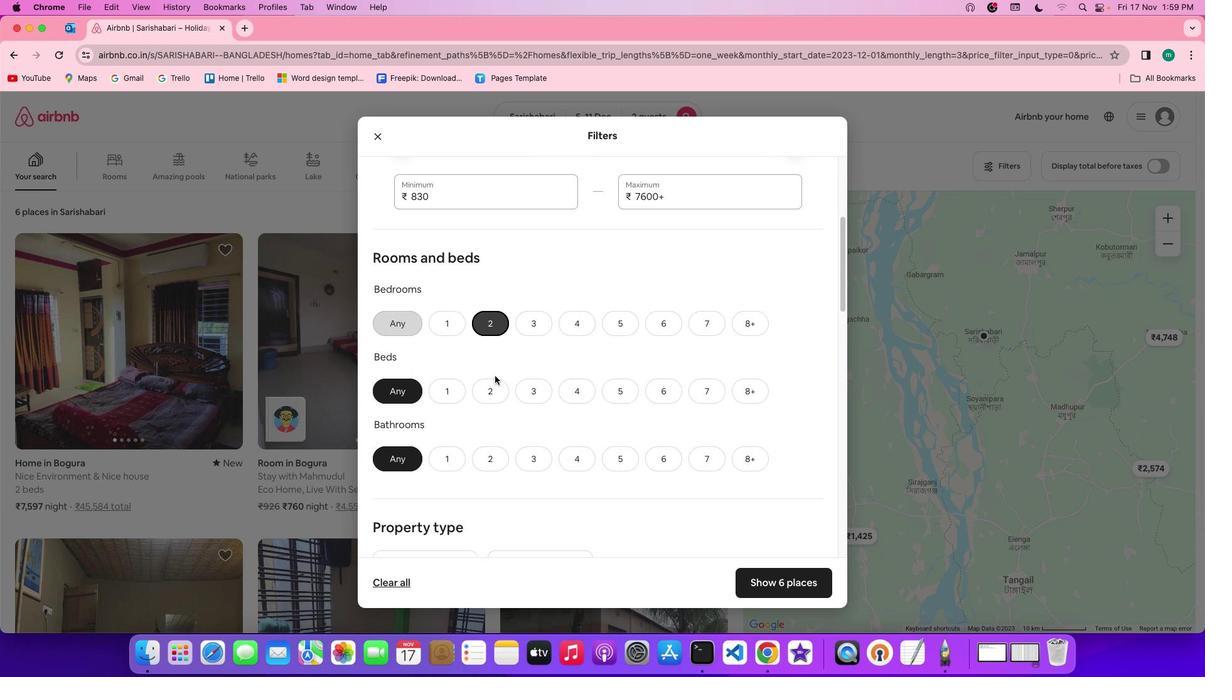 
Action: Mouse moved to (493, 397)
Screenshot: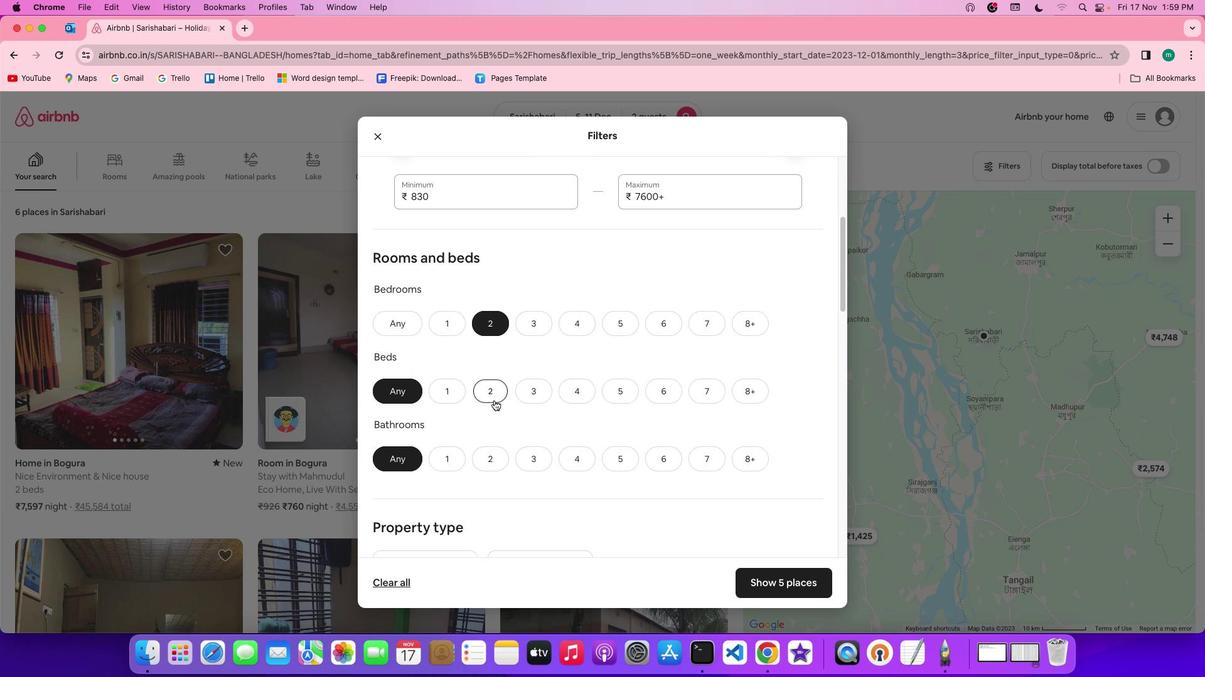 
Action: Mouse pressed left at (493, 397)
Screenshot: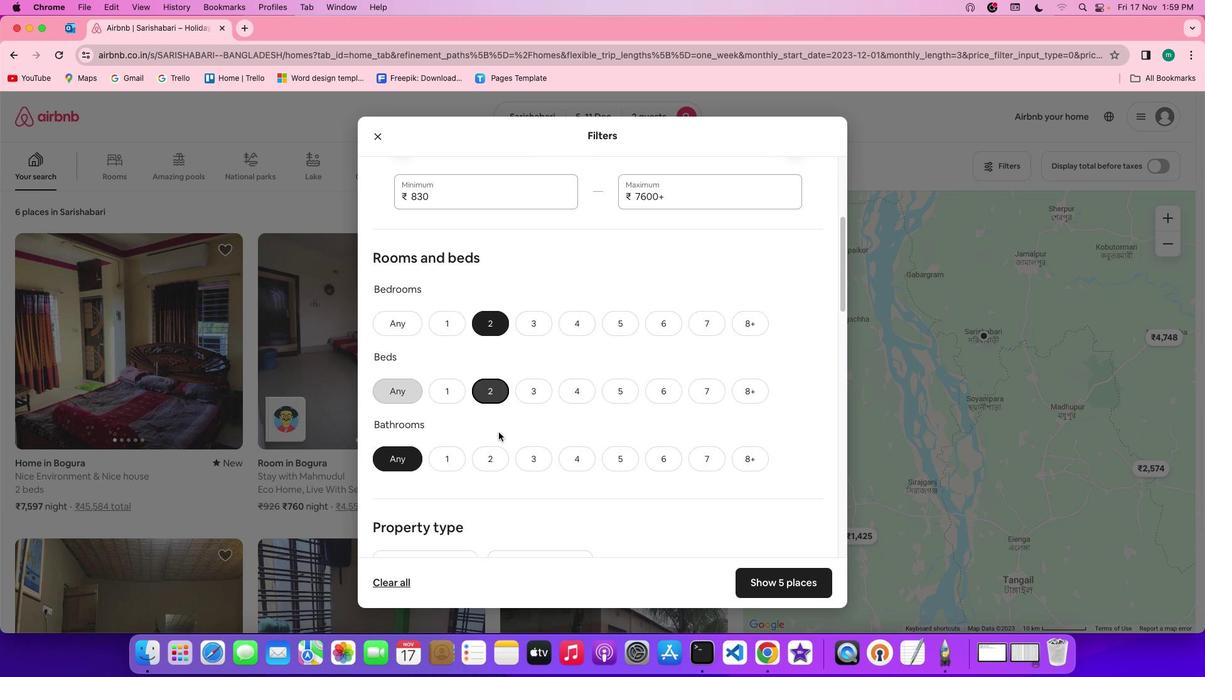 
Action: Mouse moved to (502, 453)
Screenshot: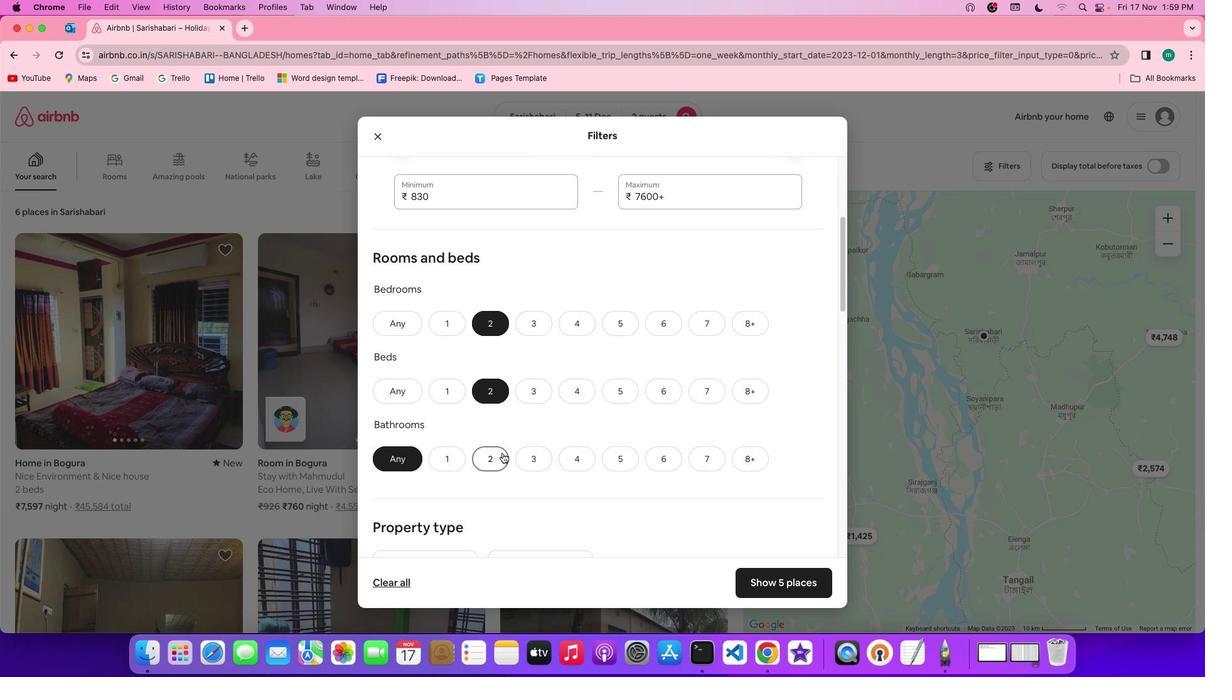 
Action: Mouse pressed left at (502, 453)
Screenshot: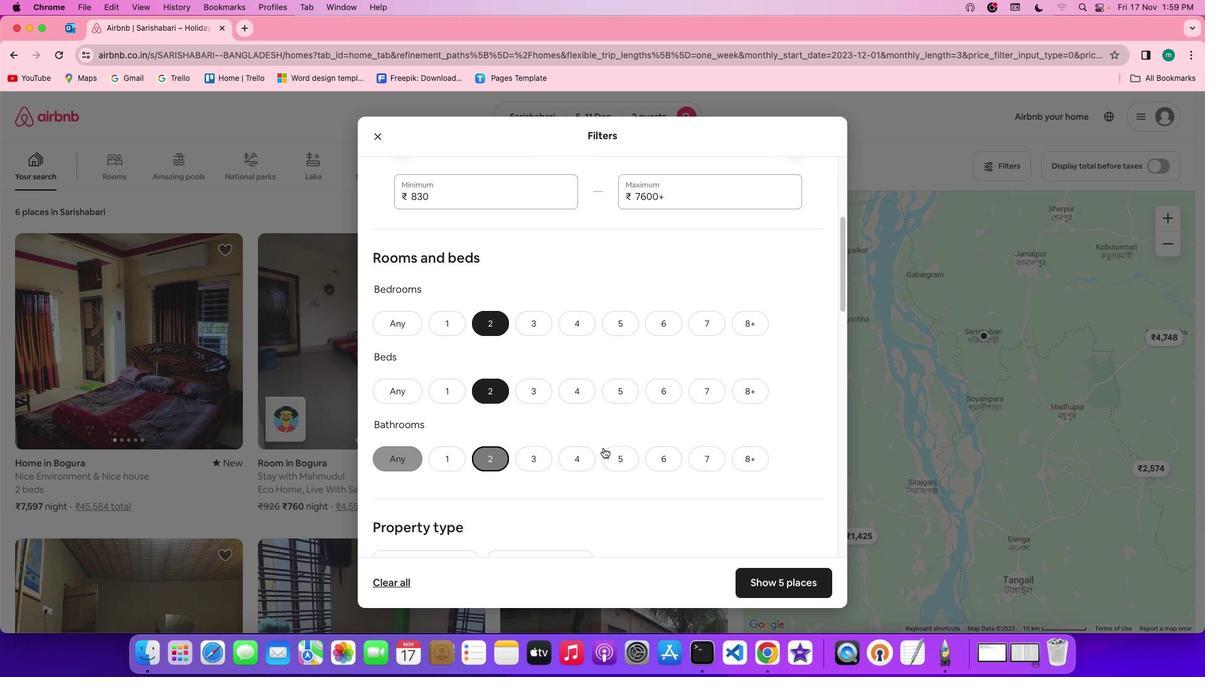 
Action: Mouse moved to (660, 436)
Screenshot: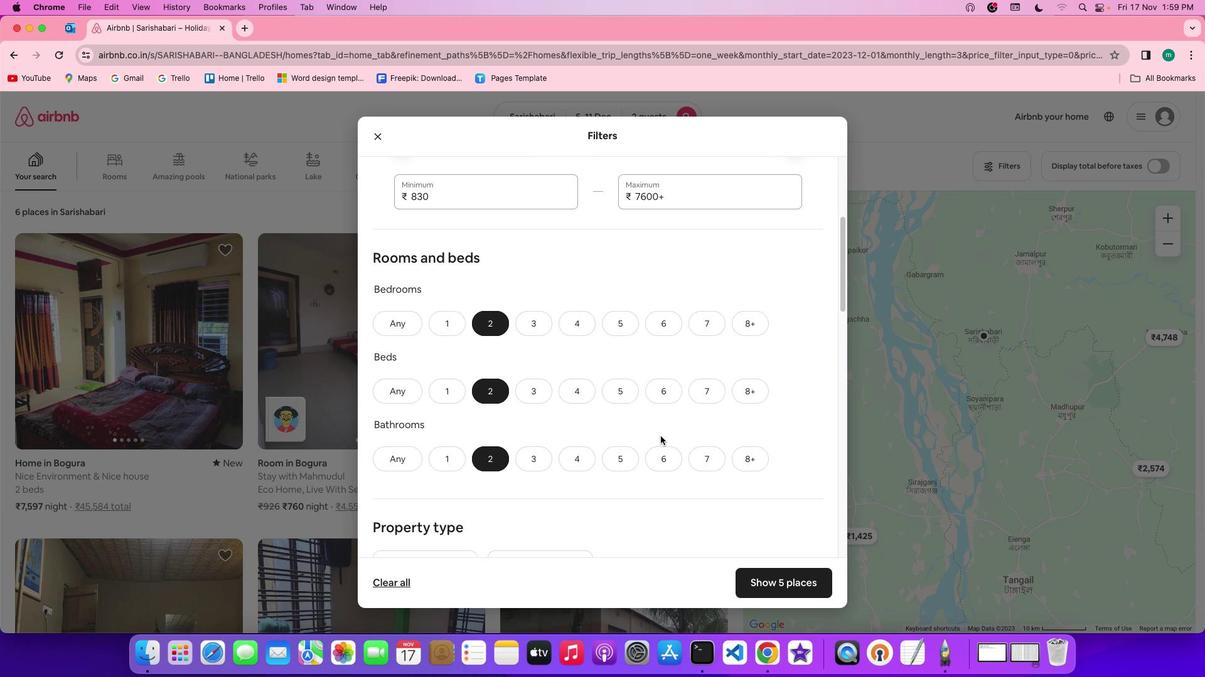 
Action: Mouse scrolled (660, 436) with delta (0, 0)
Screenshot: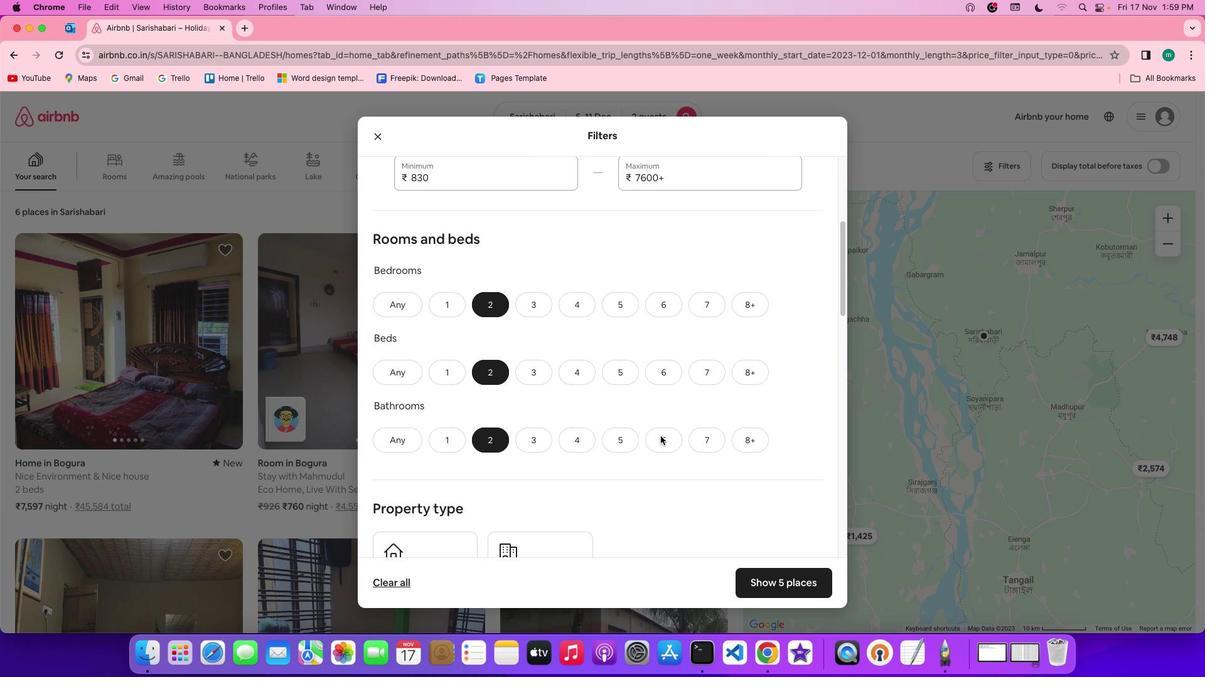 
Action: Mouse scrolled (660, 436) with delta (0, 0)
Screenshot: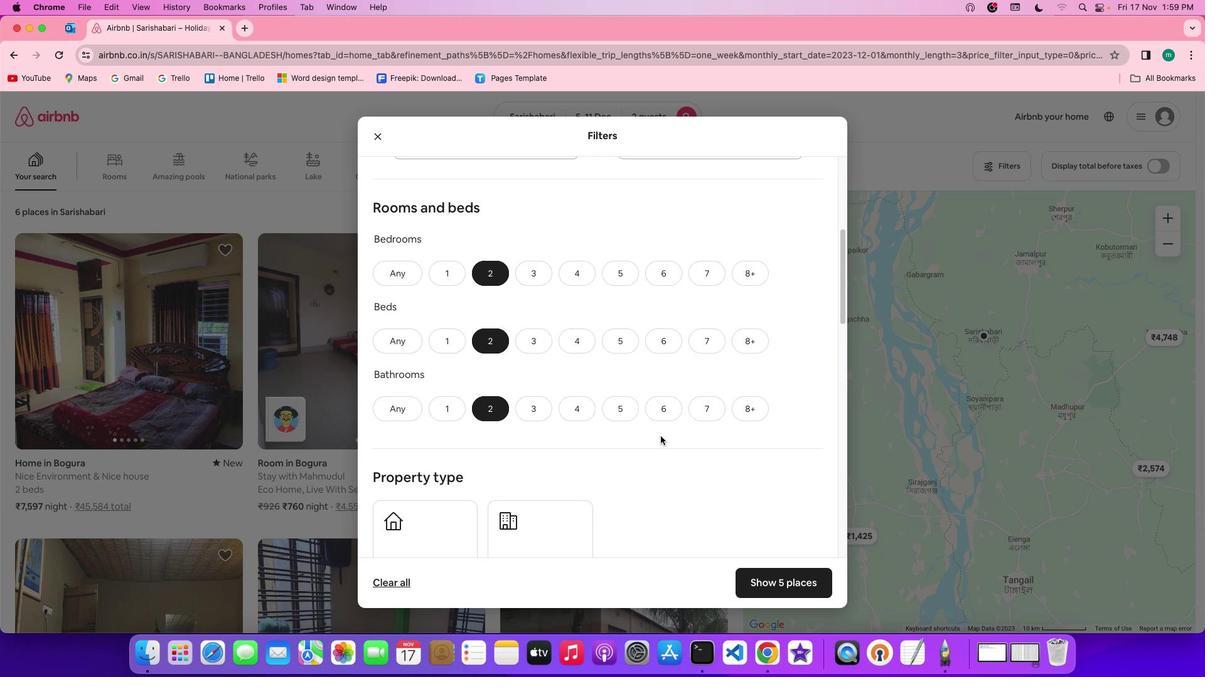 
Action: Mouse scrolled (660, 436) with delta (0, 0)
Screenshot: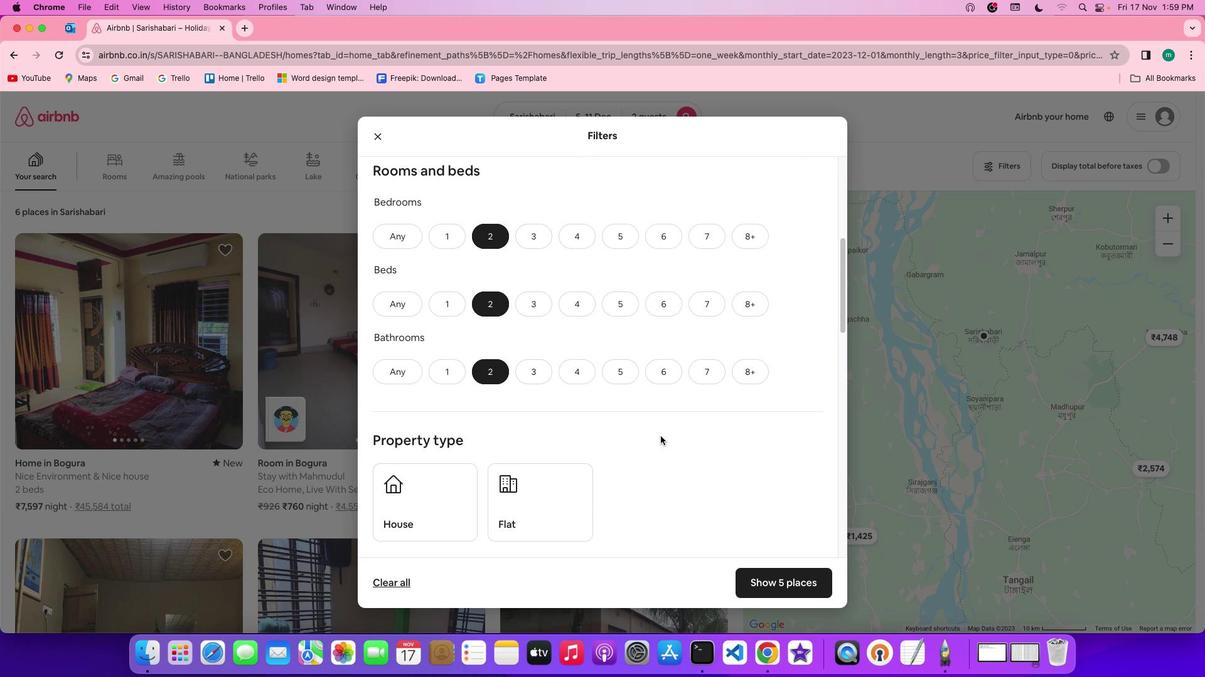 
Action: Mouse scrolled (660, 436) with delta (0, -1)
Screenshot: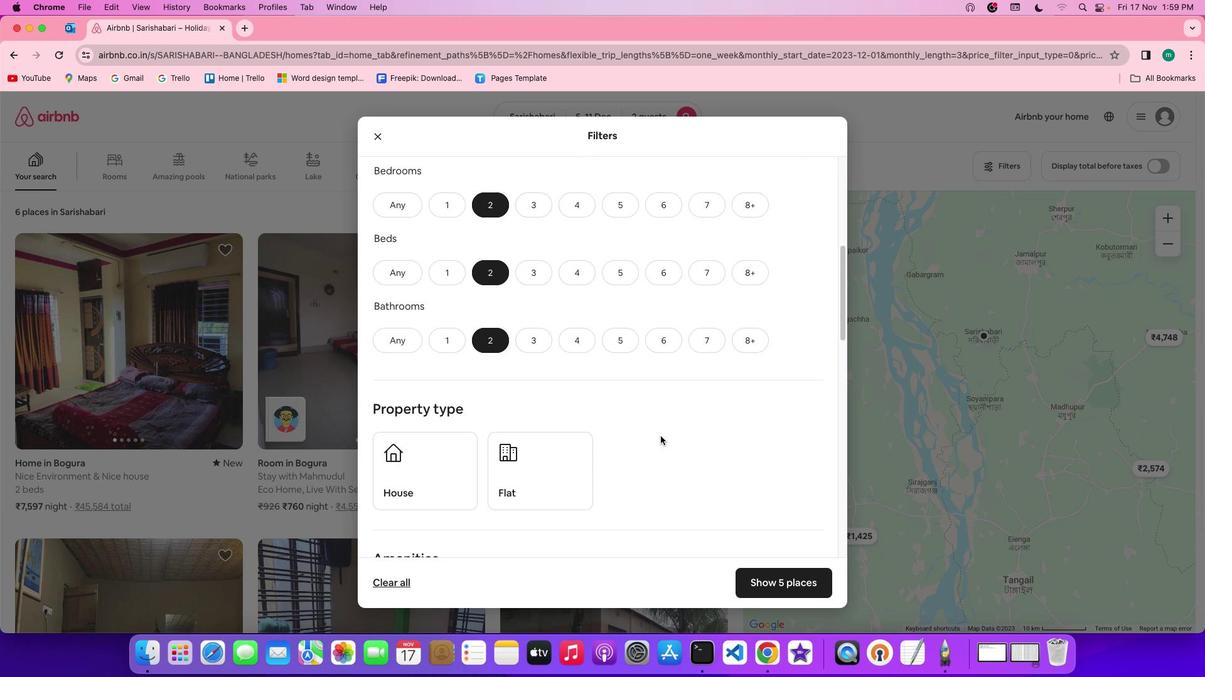 
Action: Mouse scrolled (660, 436) with delta (0, 0)
Screenshot: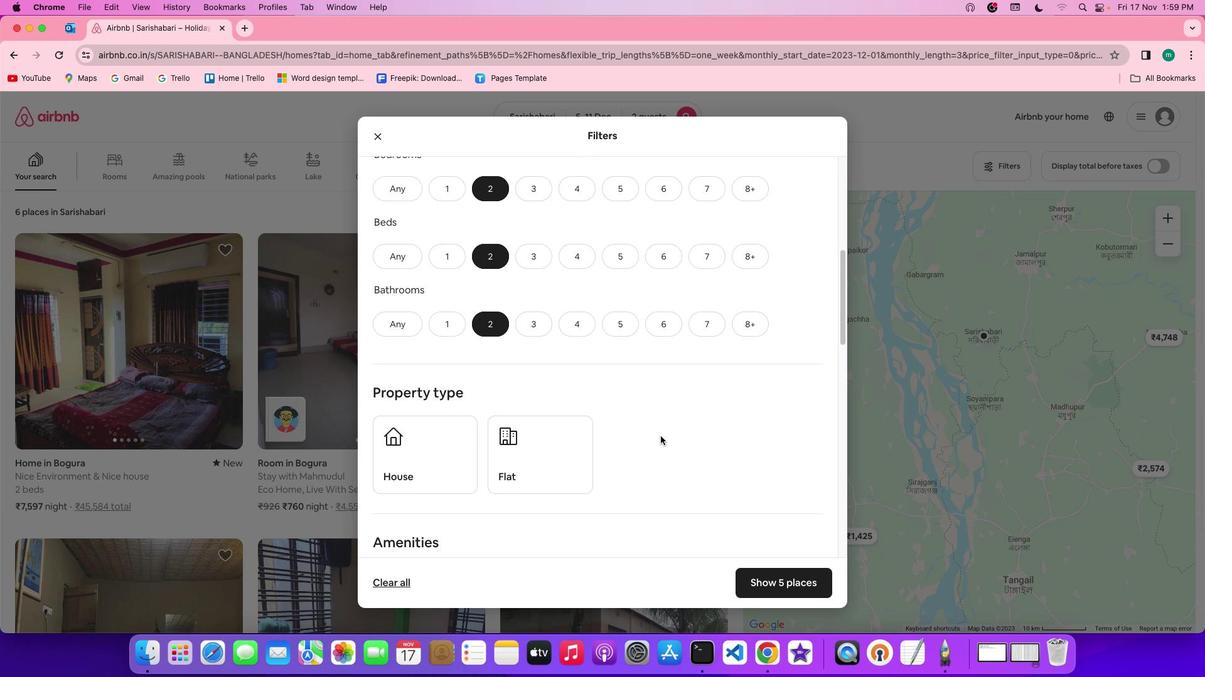 
Action: Mouse scrolled (660, 436) with delta (0, 0)
Screenshot: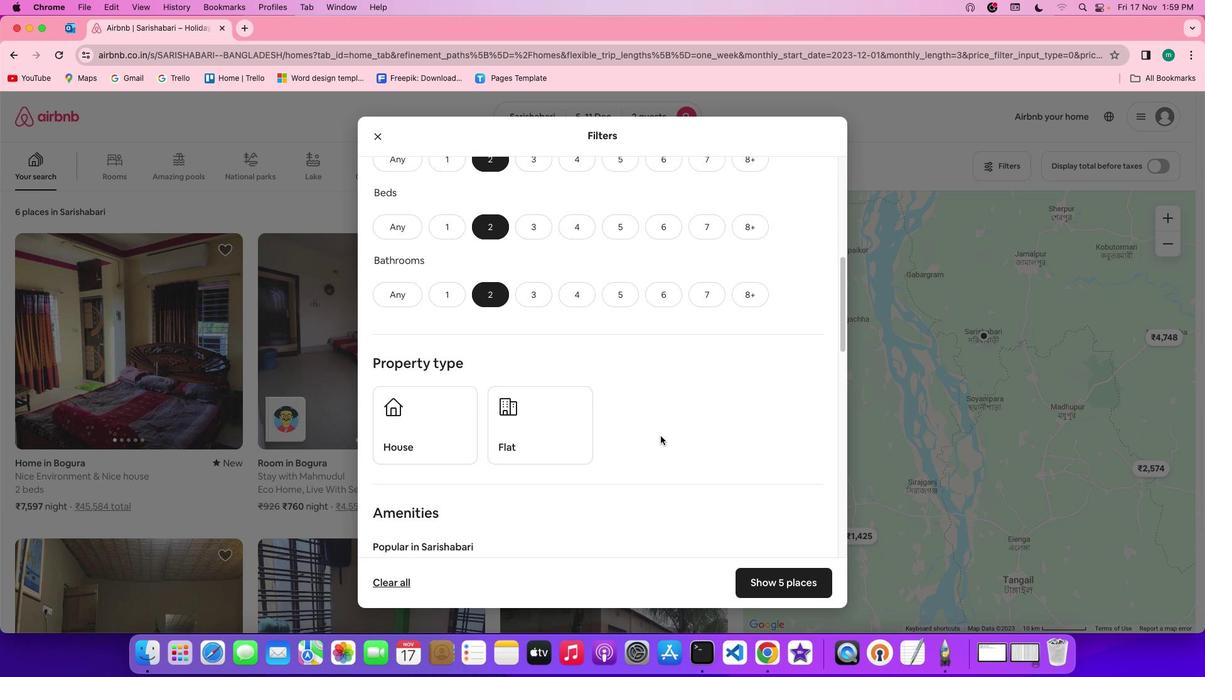 
Action: Mouse scrolled (660, 436) with delta (0, 0)
Screenshot: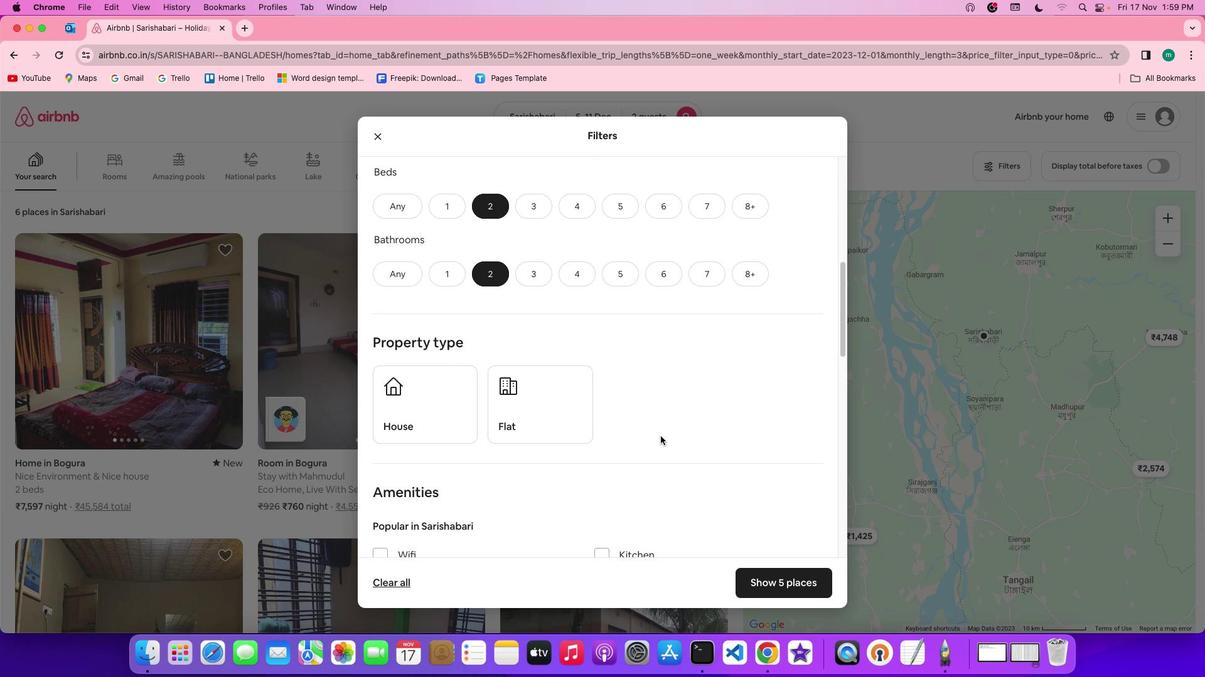 
Action: Mouse scrolled (660, 436) with delta (0, 0)
Screenshot: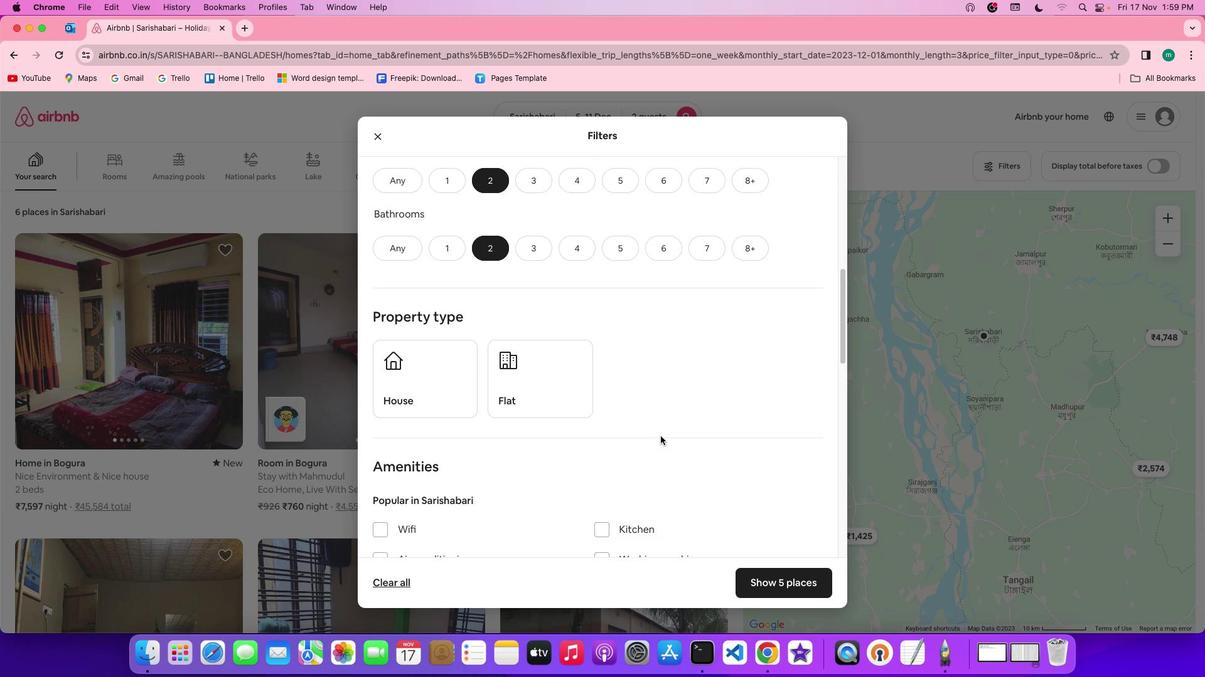
Action: Mouse scrolled (660, 436) with delta (0, 0)
Screenshot: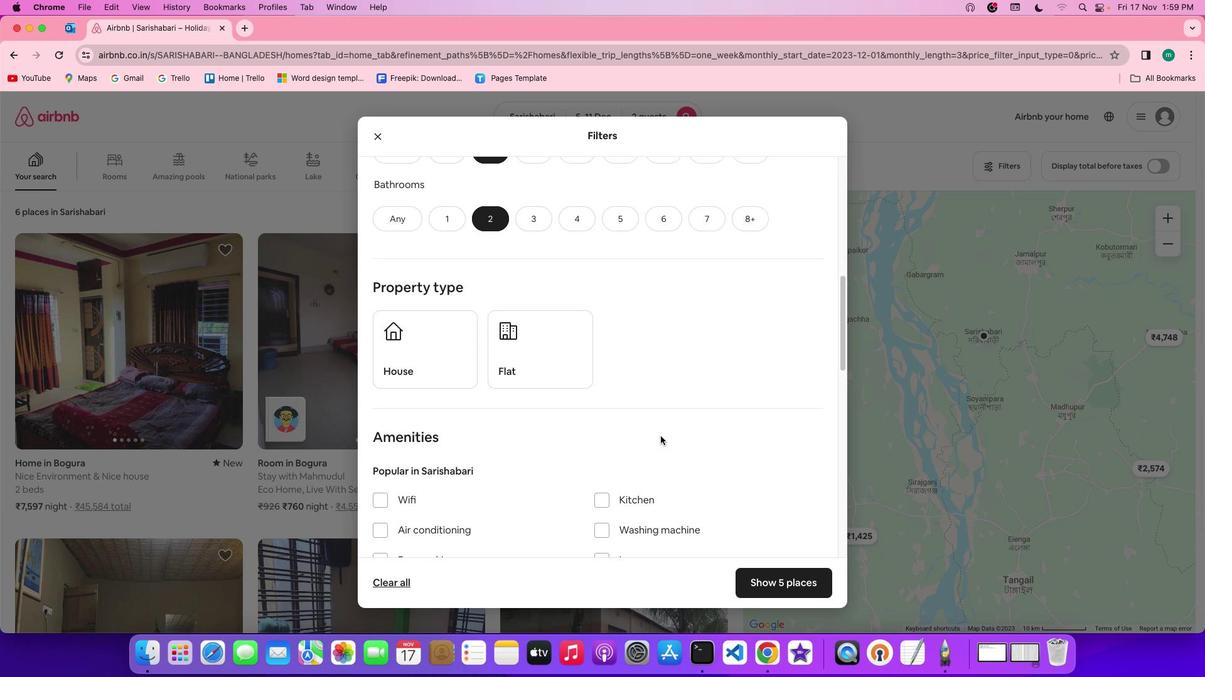 
Action: Mouse scrolled (660, 436) with delta (0, 0)
Screenshot: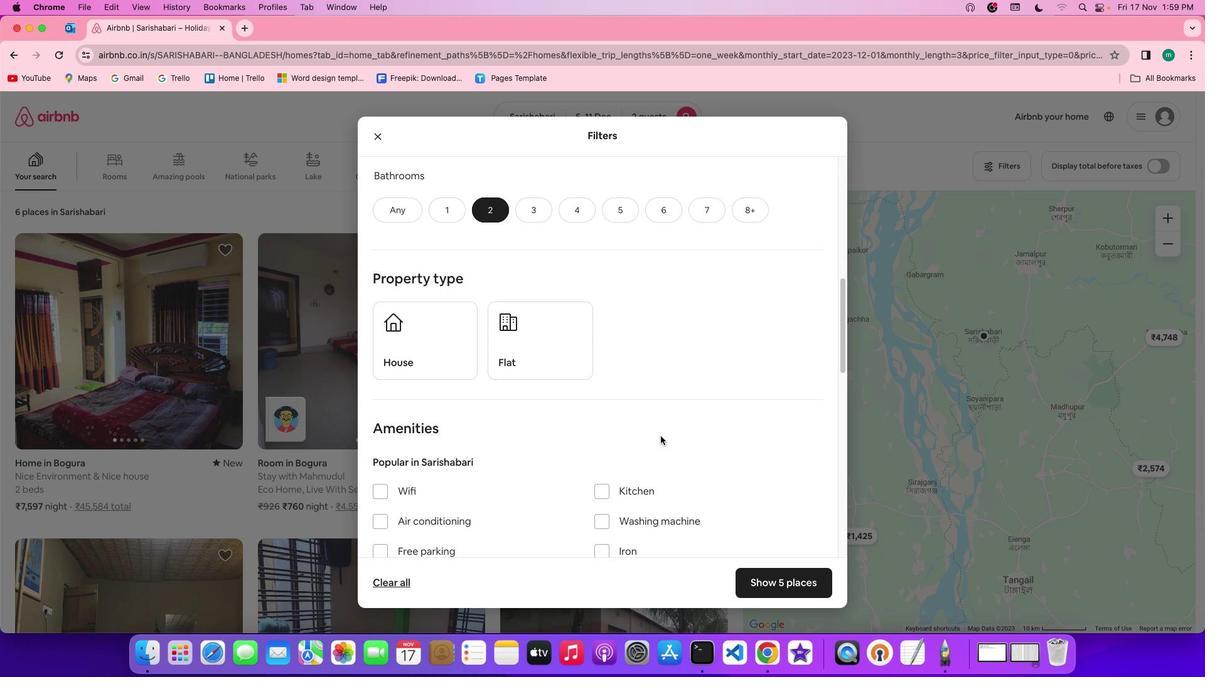 
Action: Mouse scrolled (660, 436) with delta (0, 0)
Screenshot: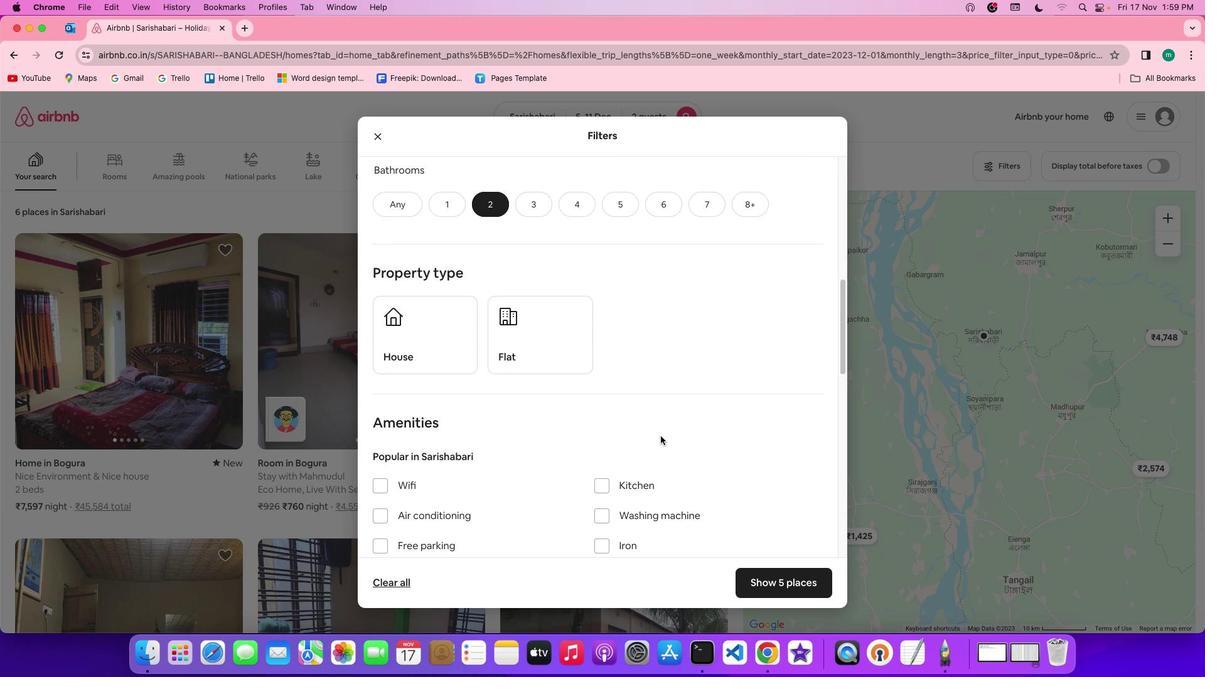 
Action: Mouse moved to (455, 205)
Screenshot: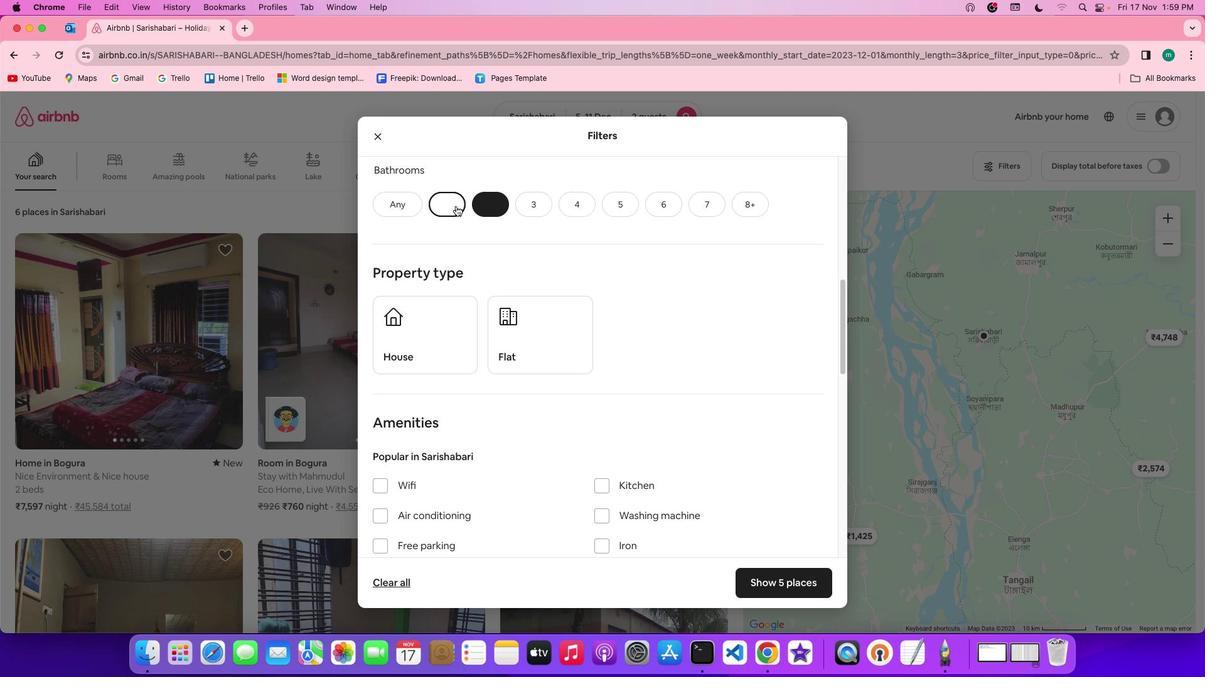 
Action: Mouse pressed left at (455, 205)
Screenshot: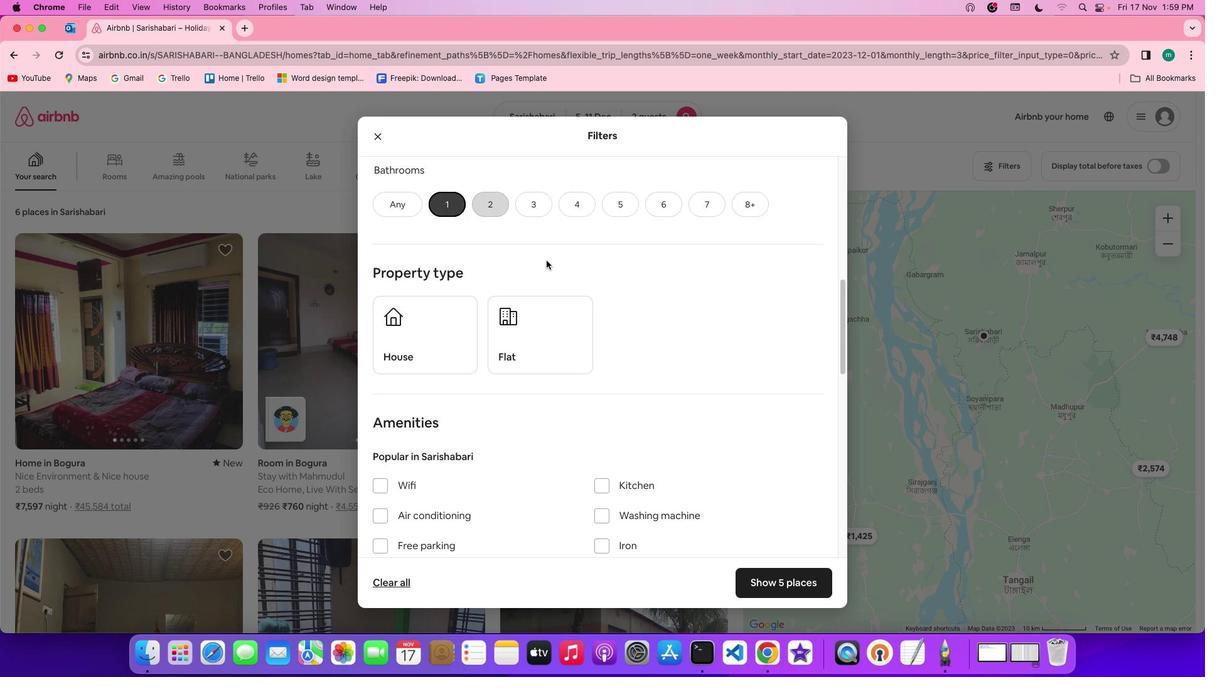 
Action: Mouse moved to (647, 327)
Screenshot: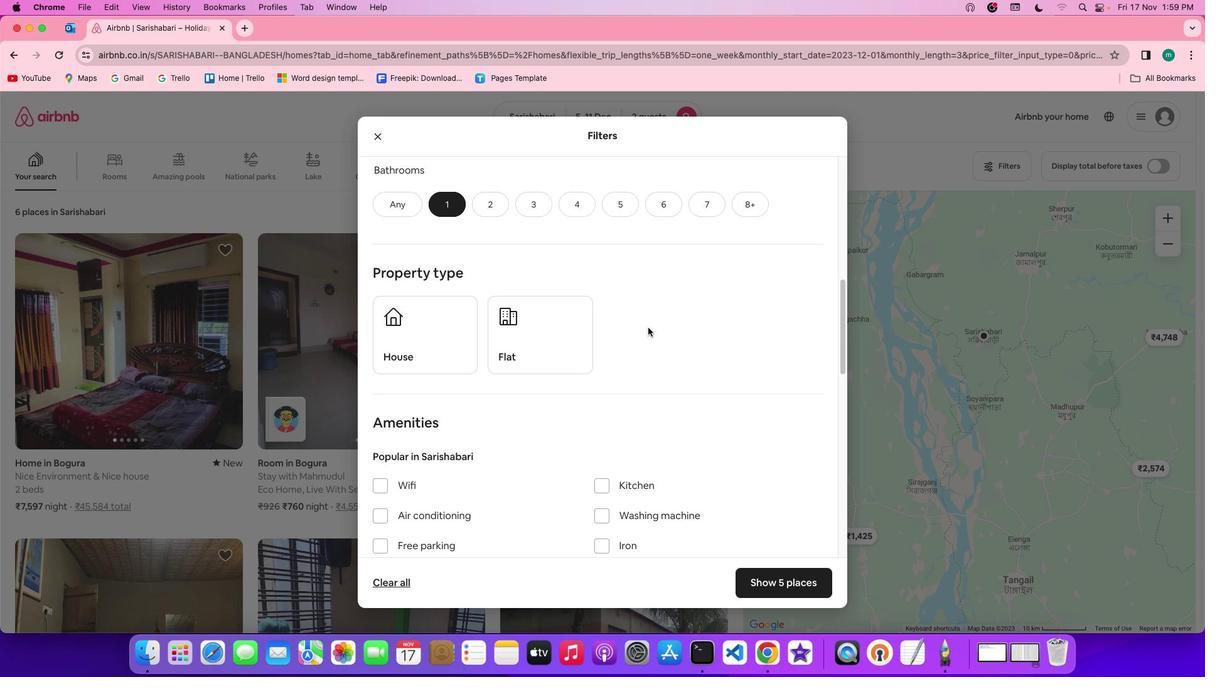 
Action: Mouse scrolled (647, 327) with delta (0, 0)
Screenshot: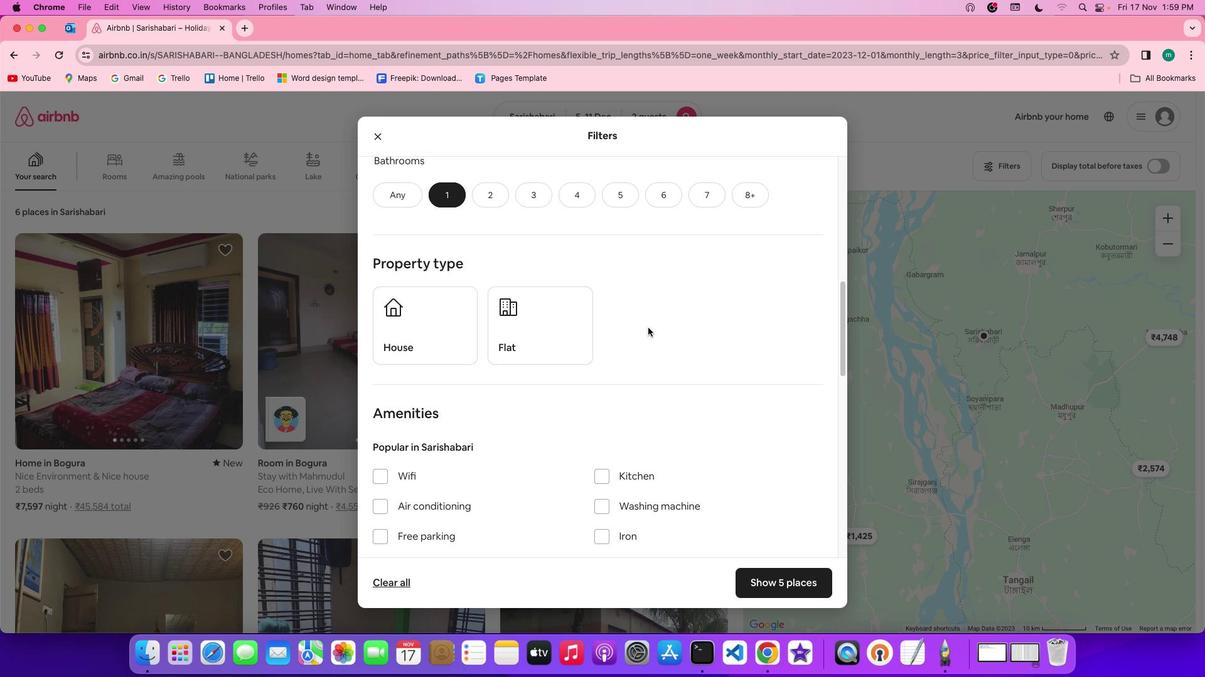 
Action: Mouse scrolled (647, 327) with delta (0, 0)
Screenshot: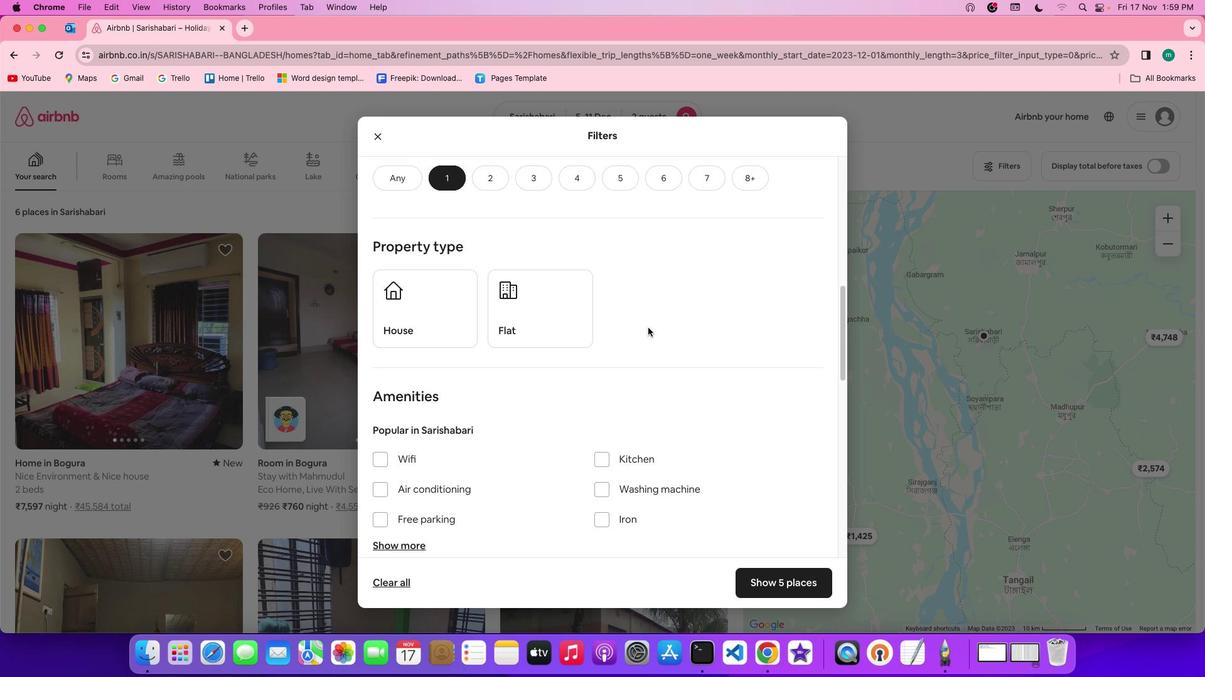 
Action: Mouse scrolled (647, 327) with delta (0, 0)
Screenshot: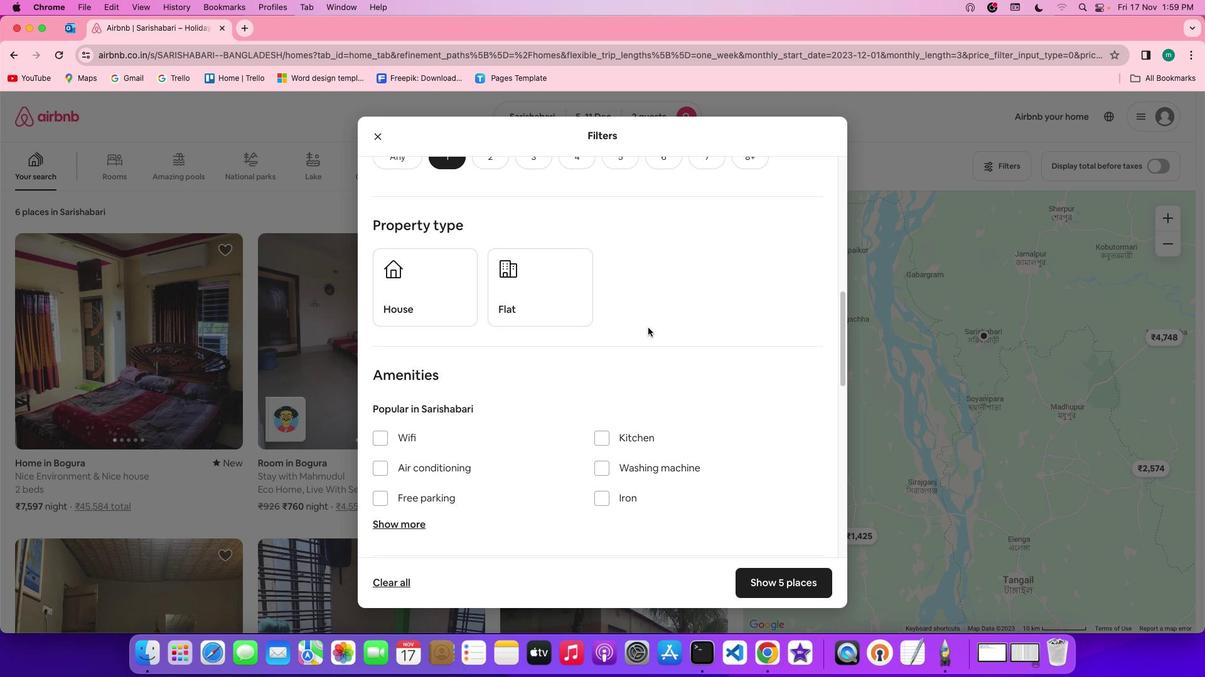 
Action: Mouse scrolled (647, 327) with delta (0, 0)
Screenshot: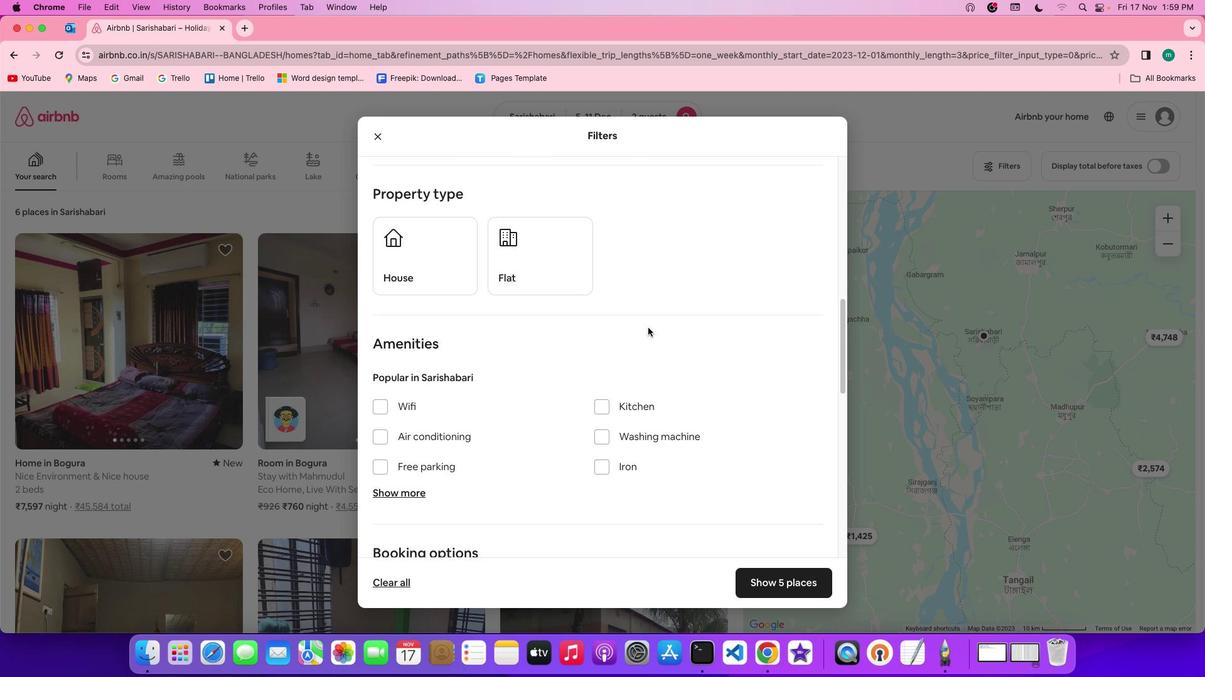 
Action: Mouse scrolled (647, 327) with delta (0, 0)
Screenshot: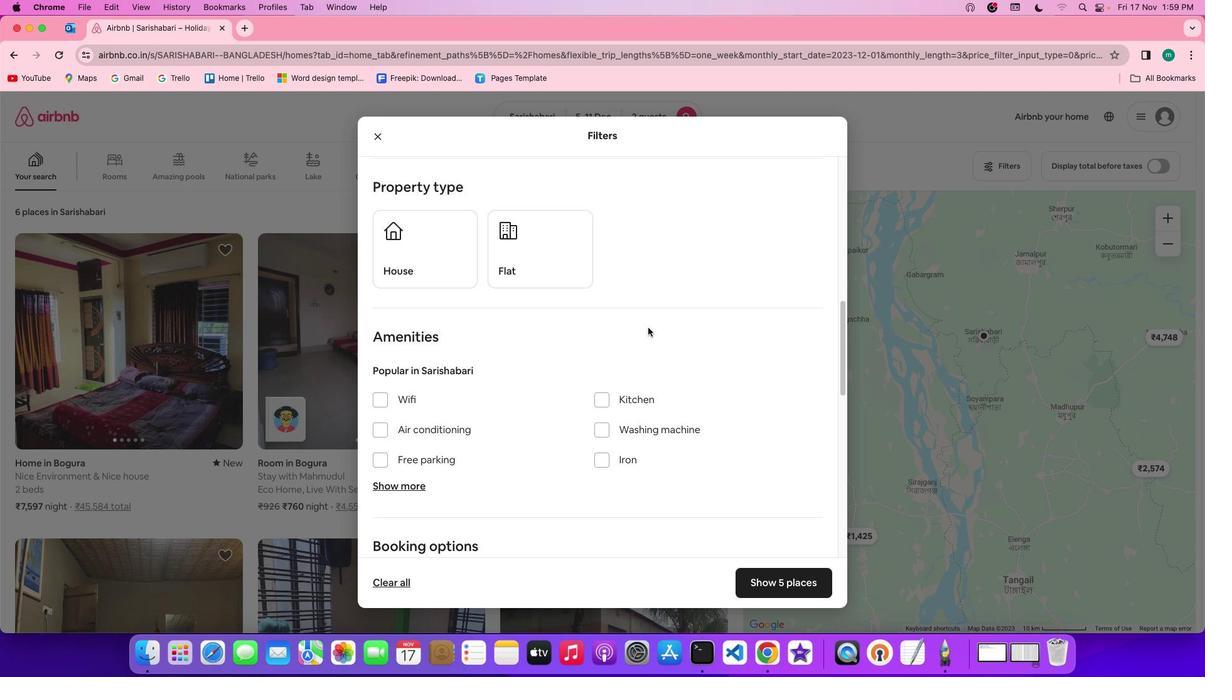 
Action: Mouse scrolled (647, 327) with delta (0, 0)
Screenshot: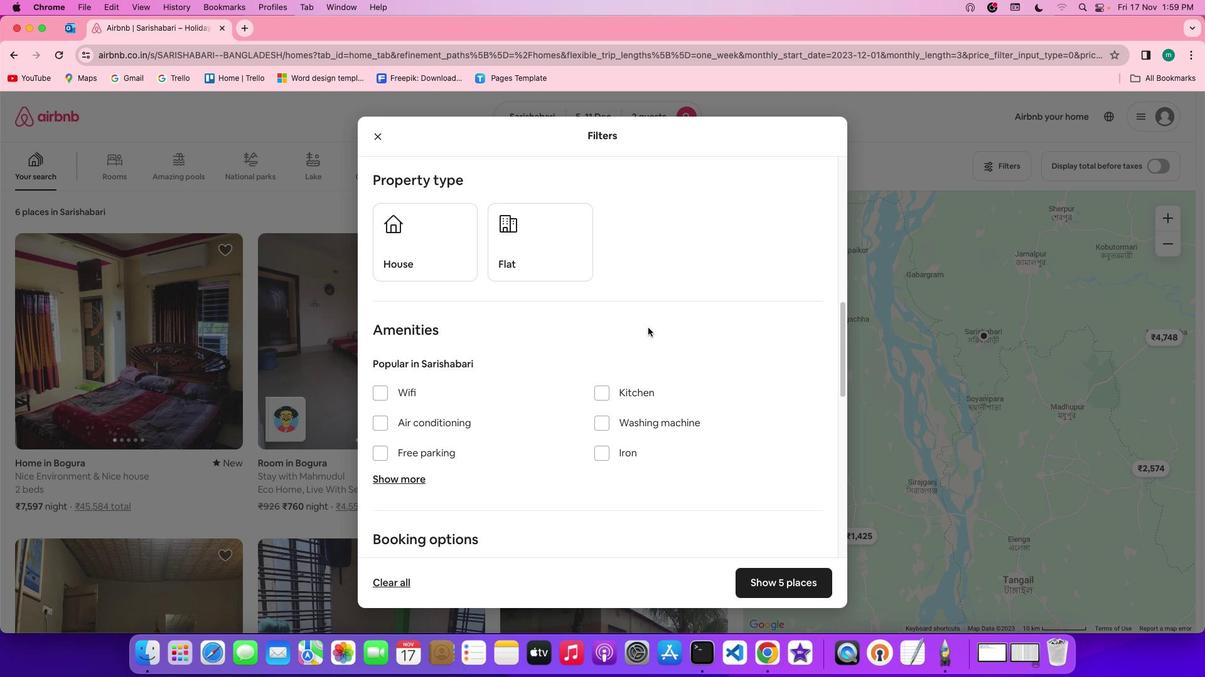 
Action: Mouse scrolled (647, 327) with delta (0, 0)
Screenshot: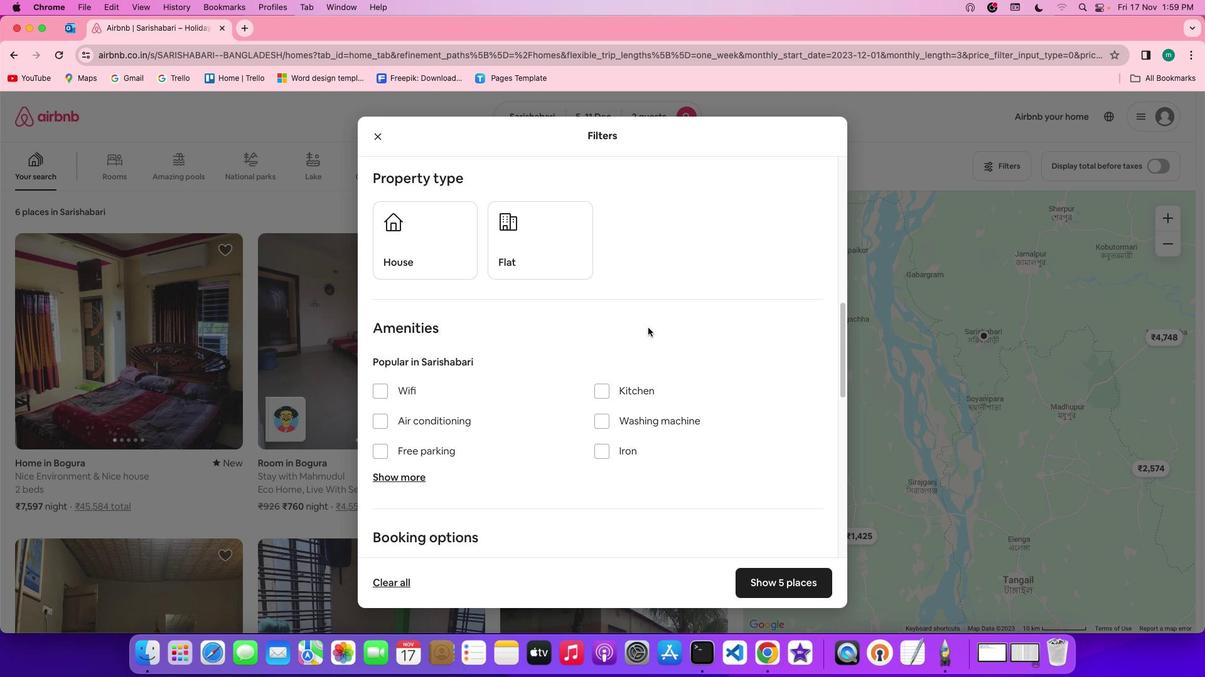 
Action: Mouse scrolled (647, 327) with delta (0, 0)
Screenshot: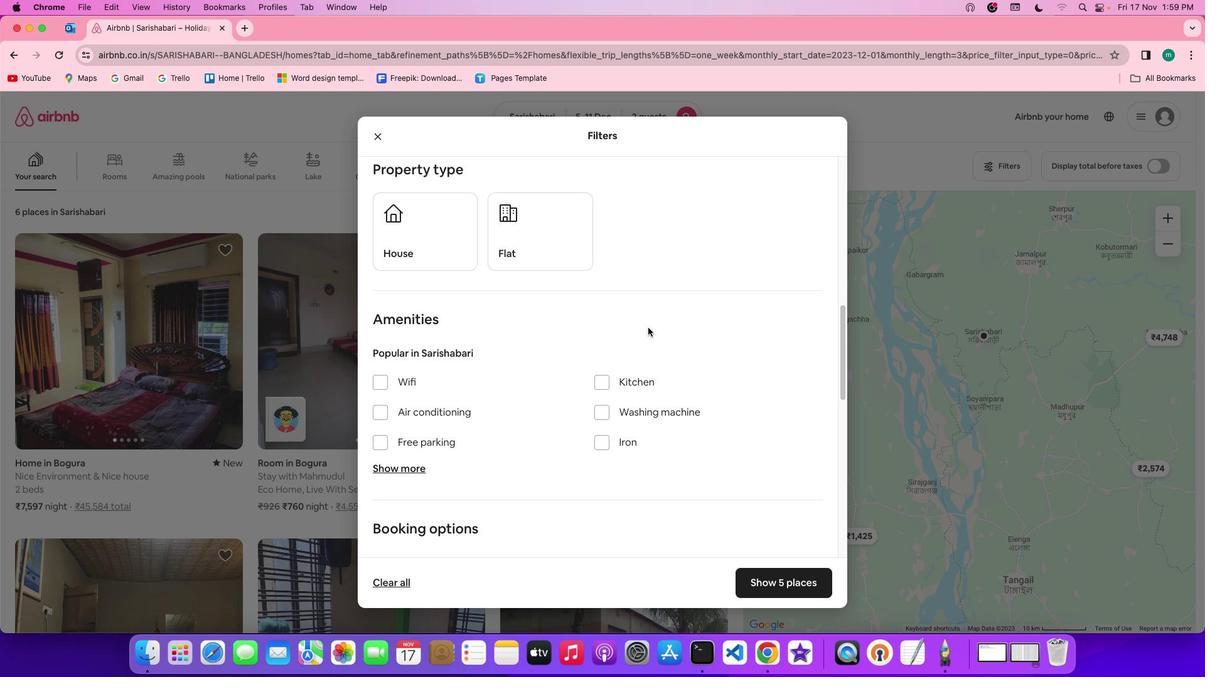 
Action: Mouse scrolled (647, 327) with delta (0, 0)
Screenshot: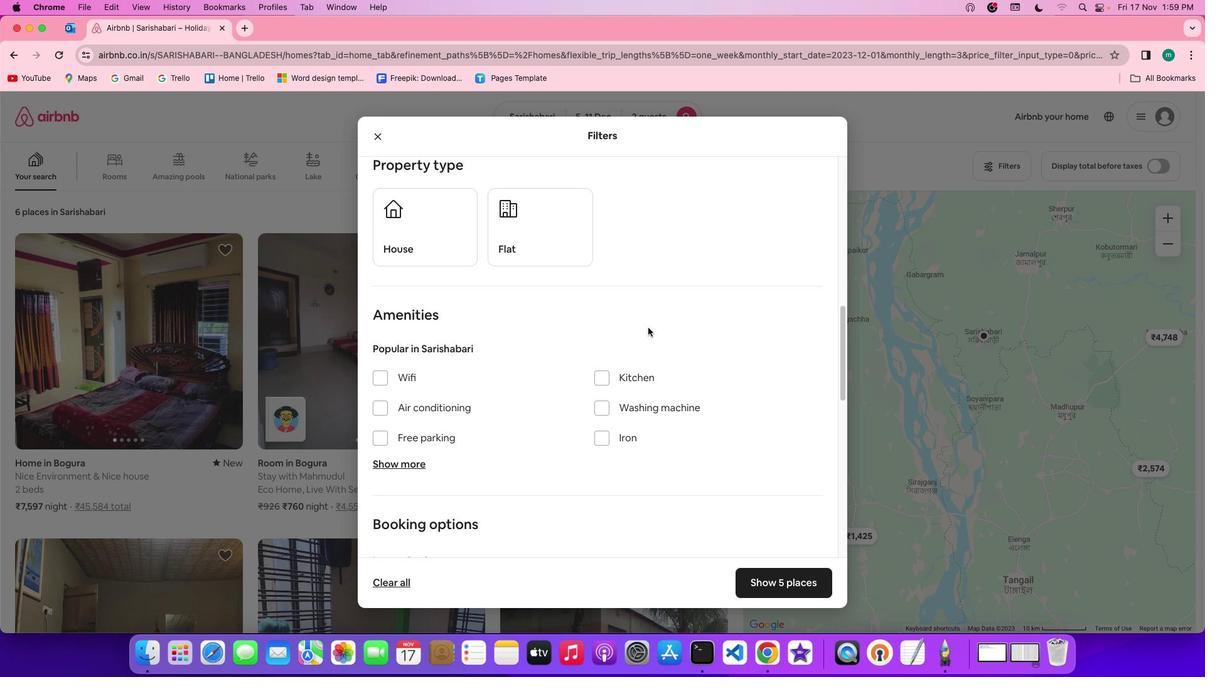 
Action: Mouse scrolled (647, 327) with delta (0, 0)
Screenshot: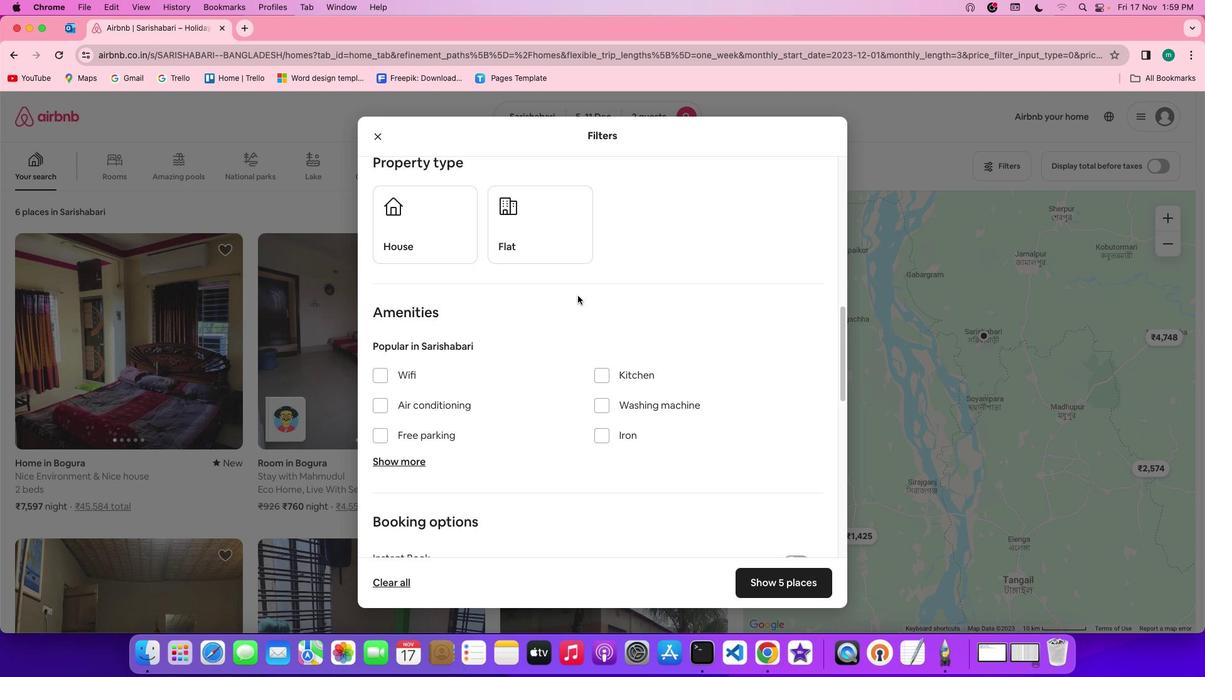 
Action: Mouse moved to (576, 238)
Screenshot: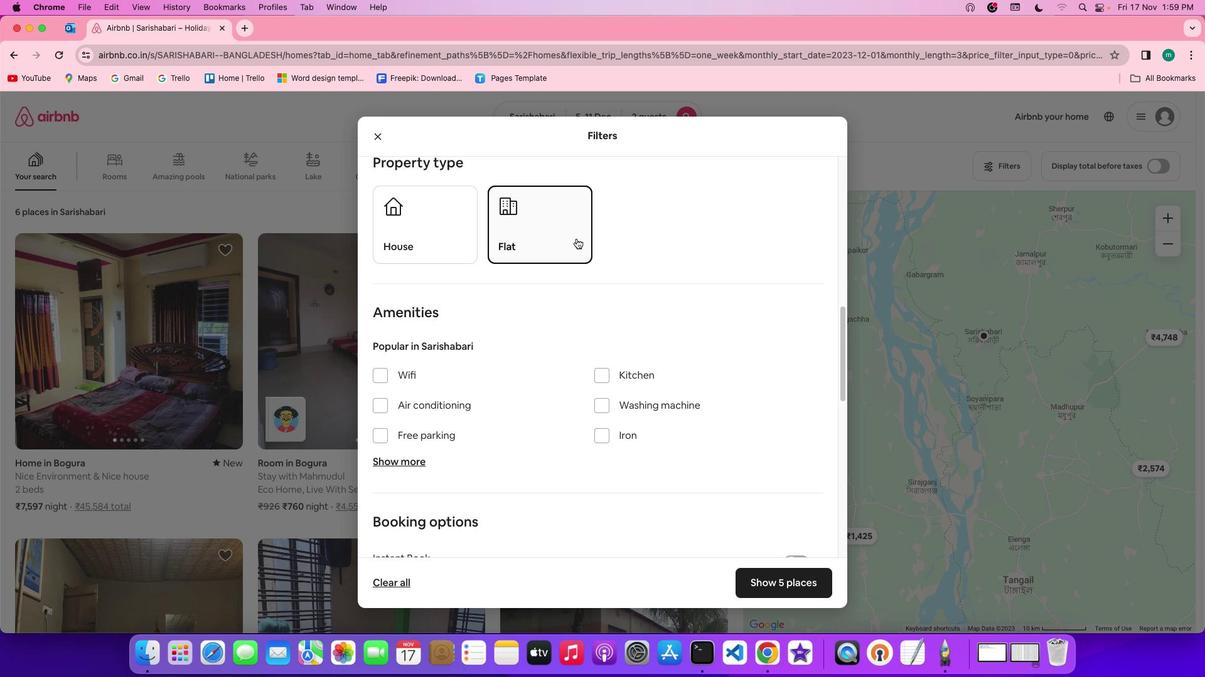
Action: Mouse pressed left at (576, 238)
Screenshot: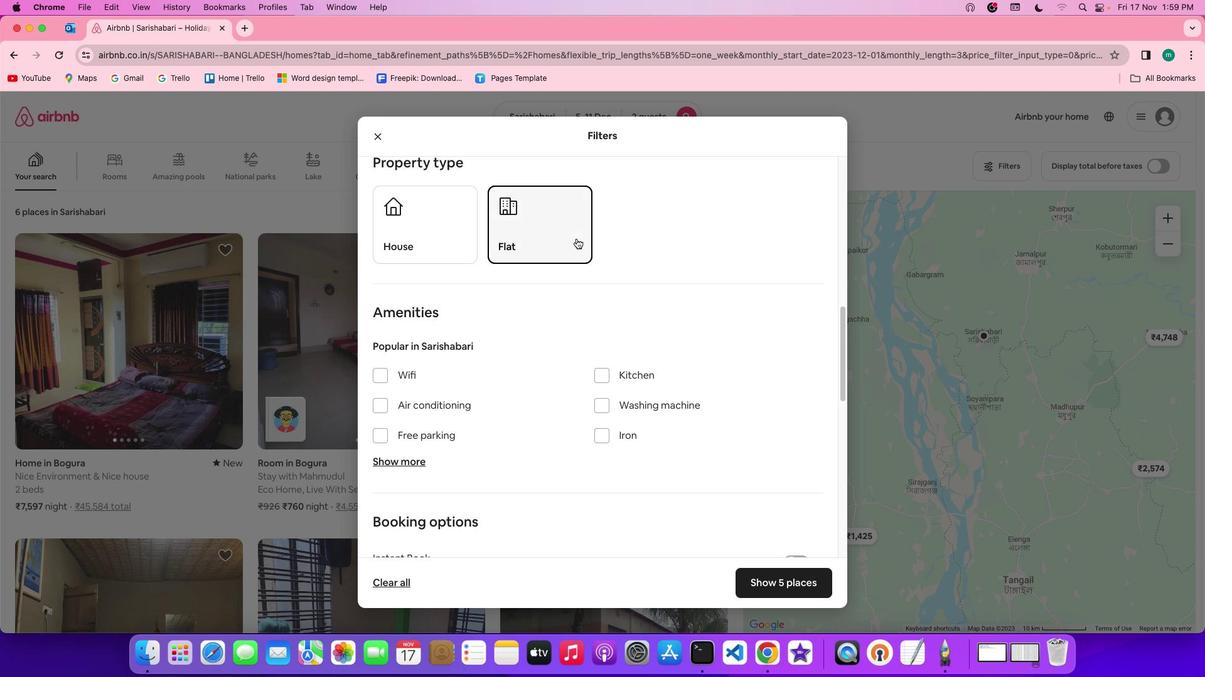 
Action: Mouse moved to (794, 393)
Screenshot: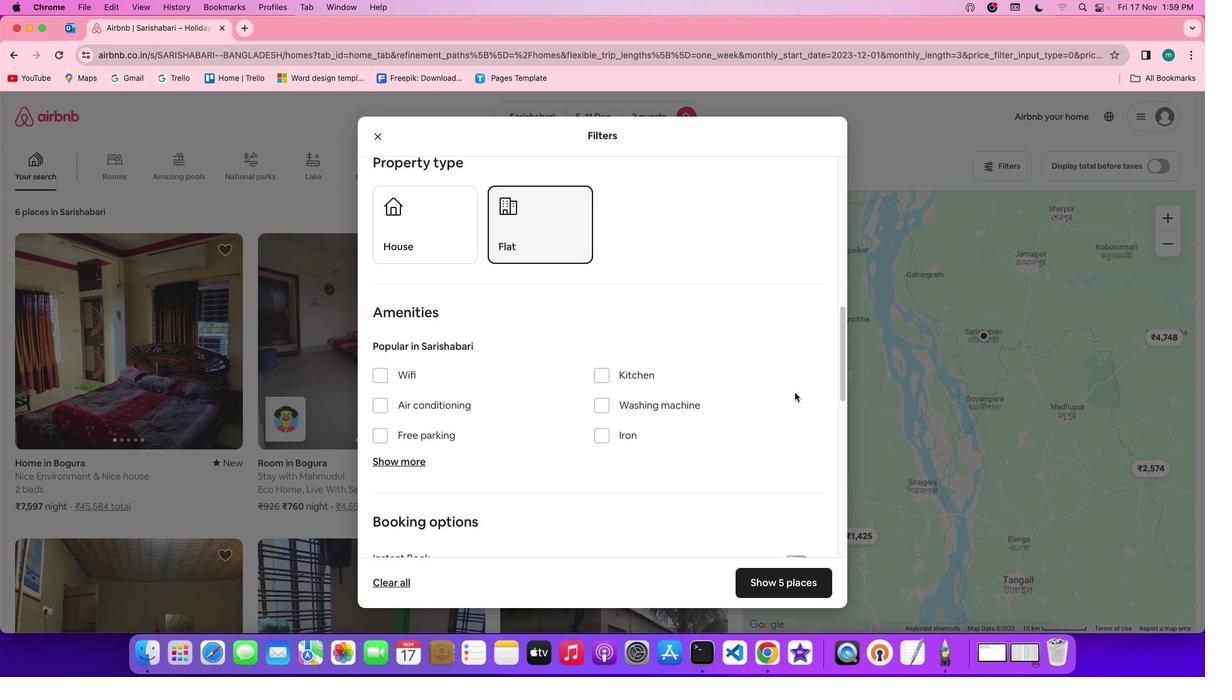 
Action: Mouse scrolled (794, 393) with delta (0, 0)
Screenshot: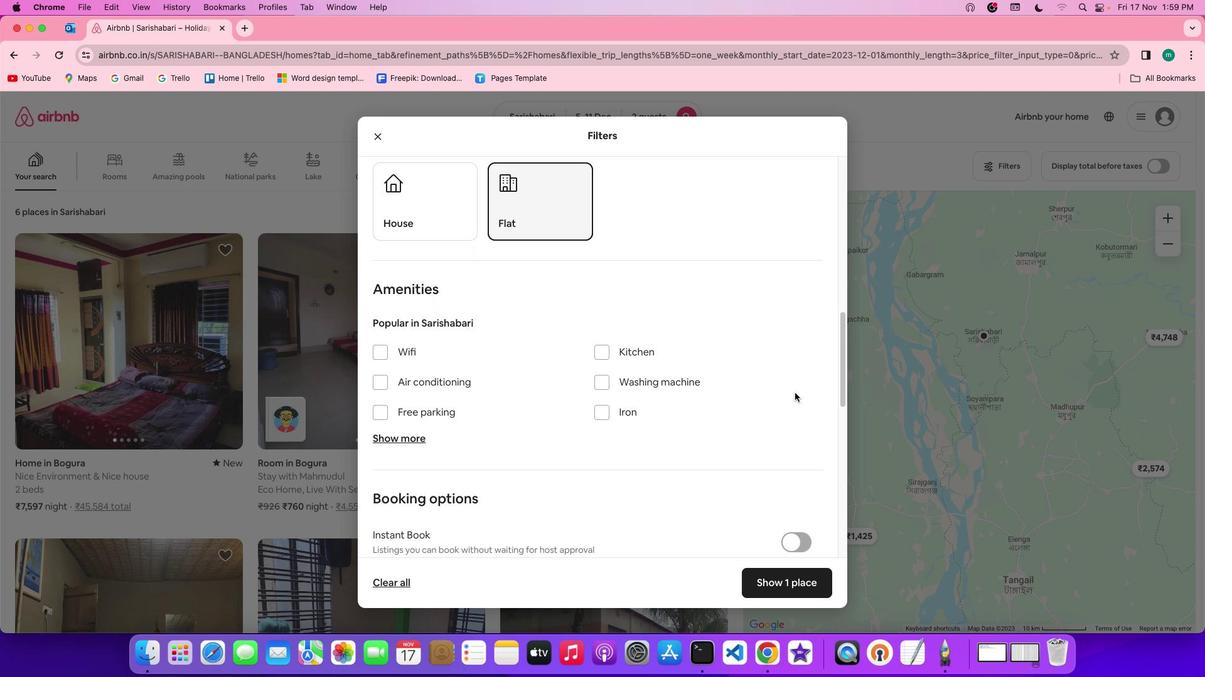 
Action: Mouse scrolled (794, 393) with delta (0, 0)
Screenshot: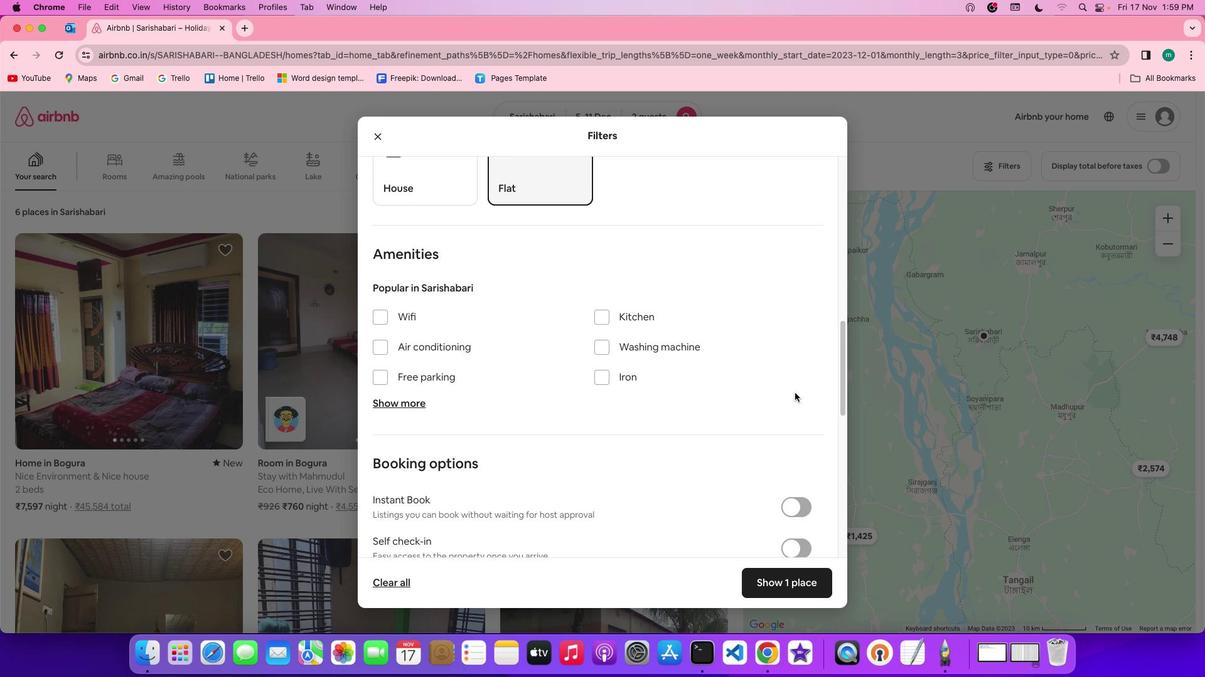 
Action: Mouse scrolled (794, 393) with delta (0, 0)
Screenshot: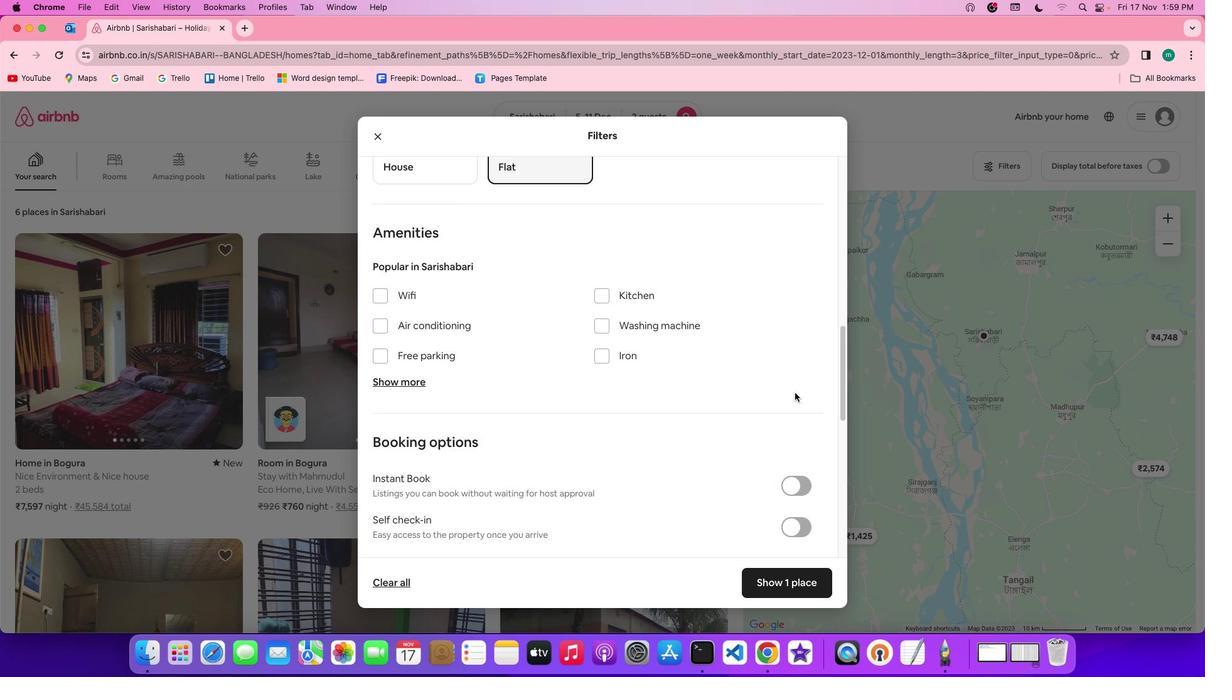 
Action: Mouse scrolled (794, 393) with delta (0, -1)
Screenshot: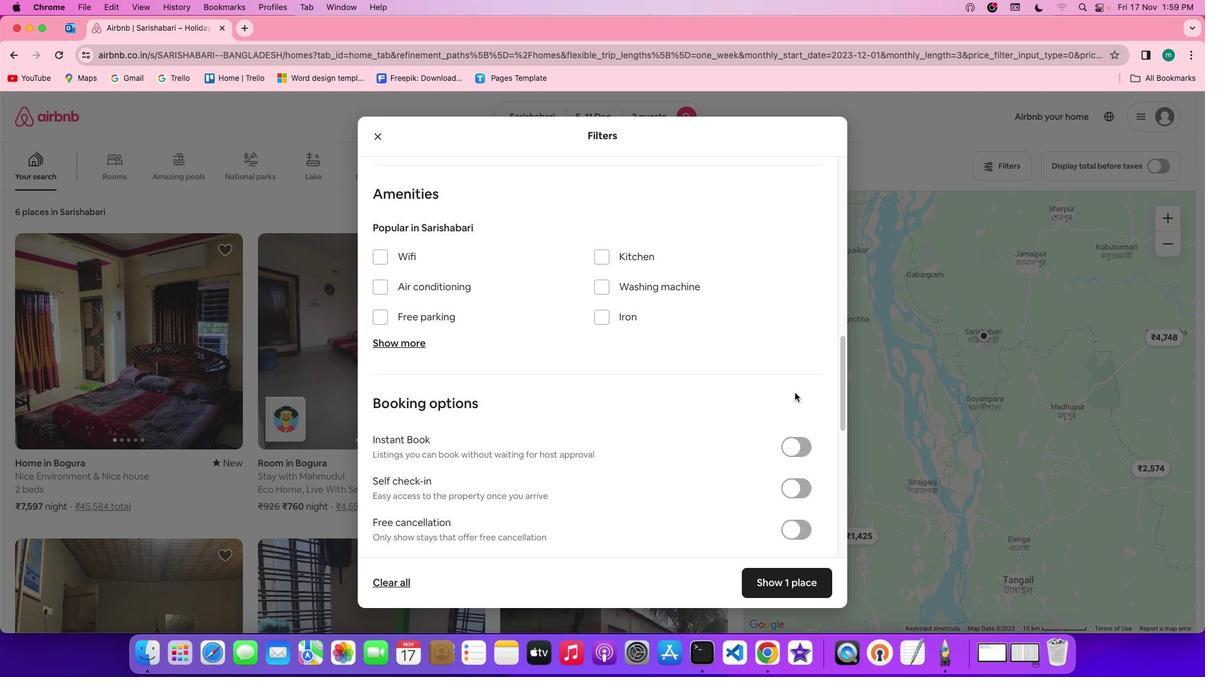 
Action: Mouse scrolled (794, 393) with delta (0, 0)
Screenshot: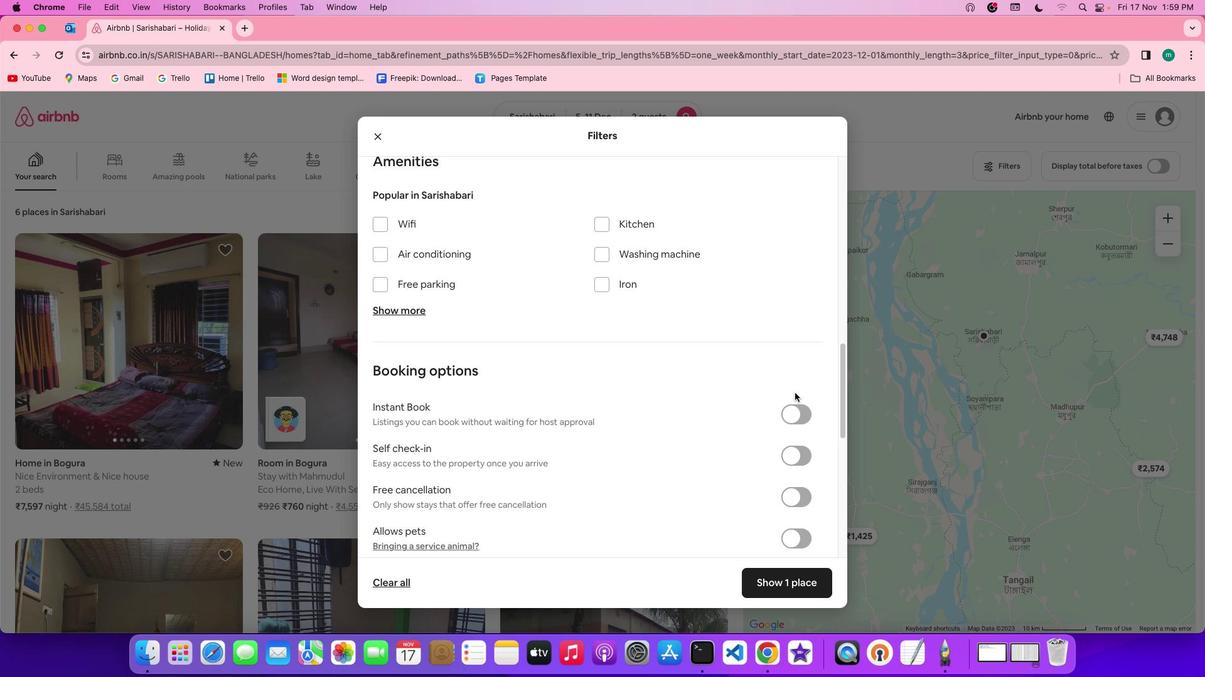 
Action: Mouse scrolled (794, 393) with delta (0, 0)
Screenshot: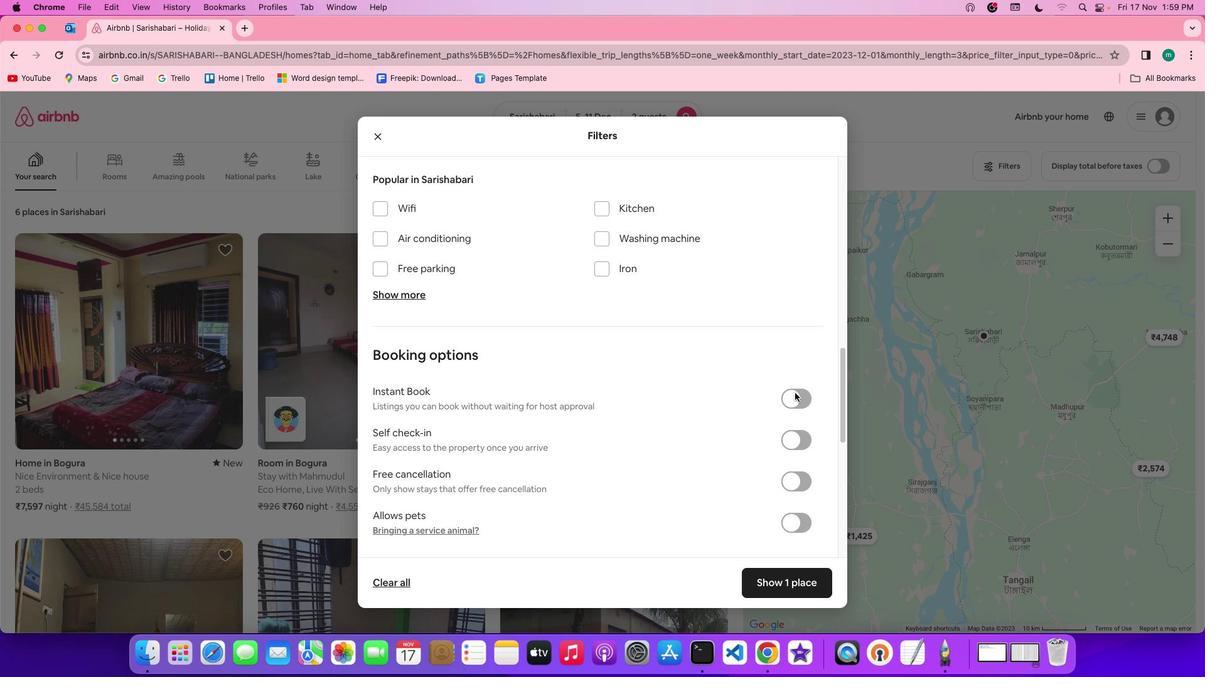 
Action: Mouse scrolled (794, 393) with delta (0, 0)
Screenshot: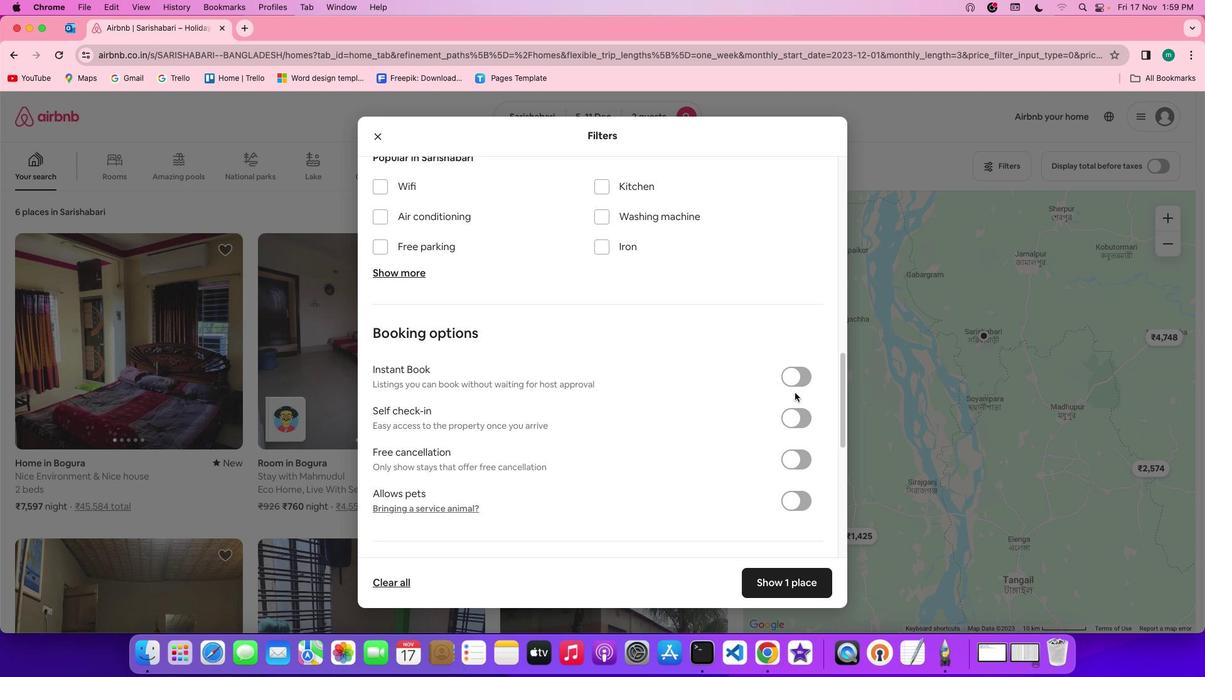 
Action: Mouse scrolled (794, 393) with delta (0, 0)
Screenshot: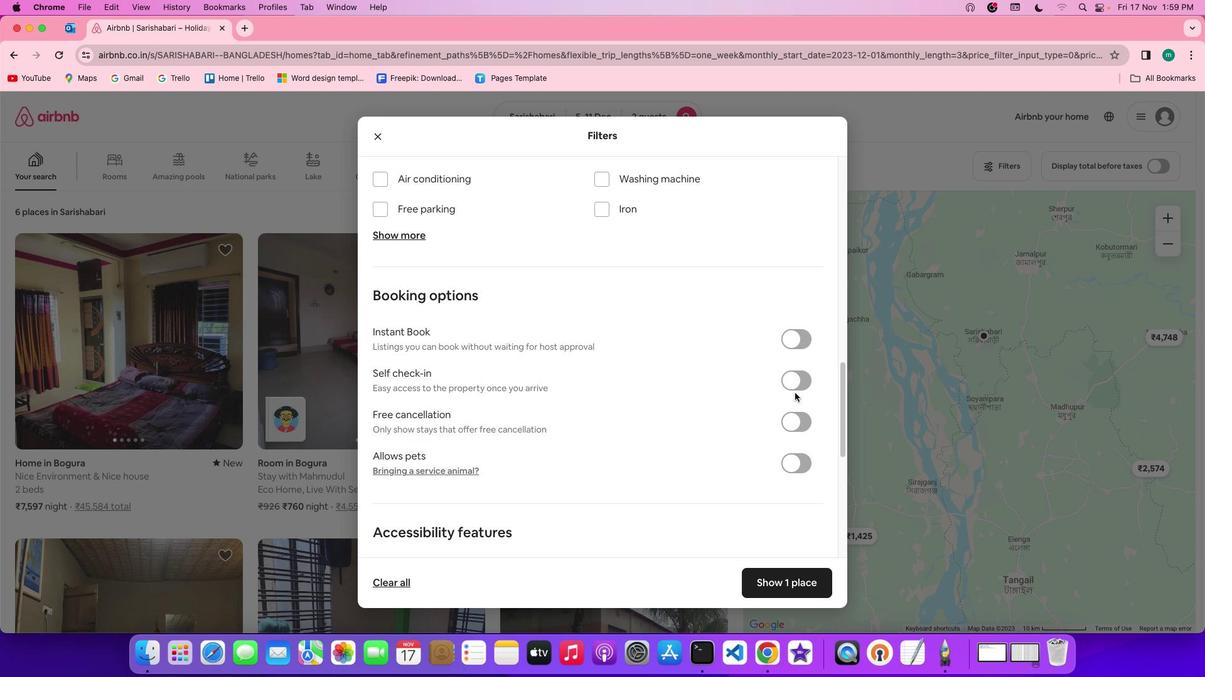 
Action: Mouse scrolled (794, 393) with delta (0, 0)
Screenshot: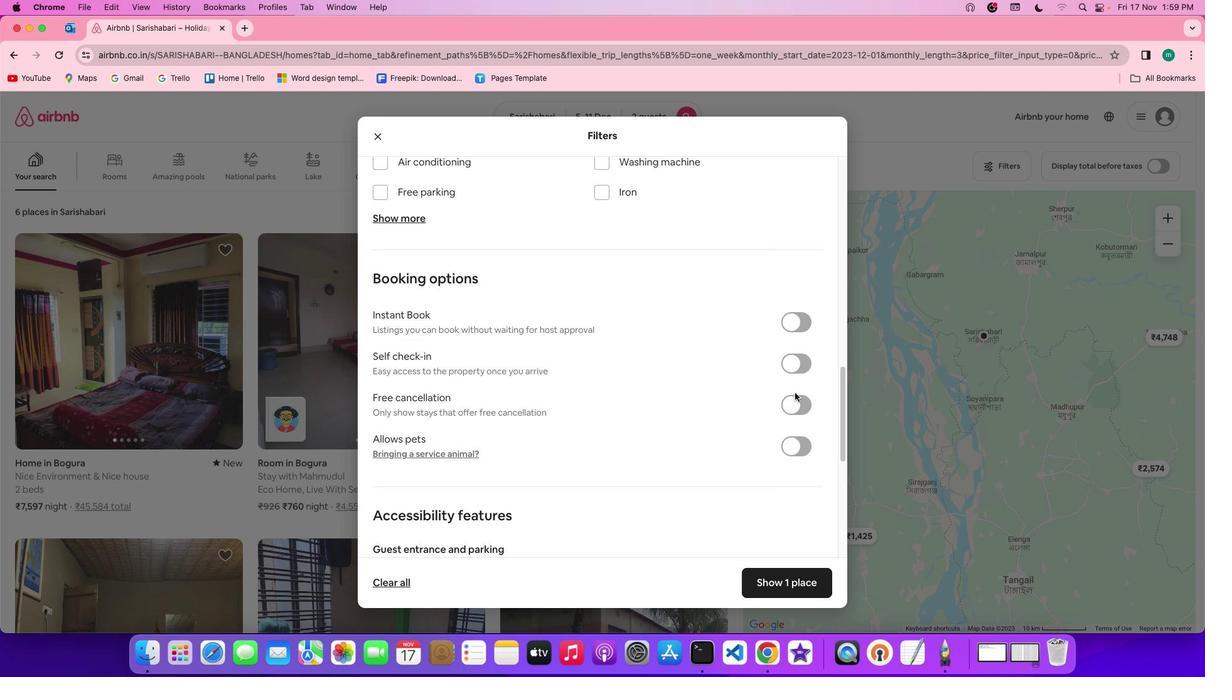 
Action: Mouse scrolled (794, 393) with delta (0, -1)
Screenshot: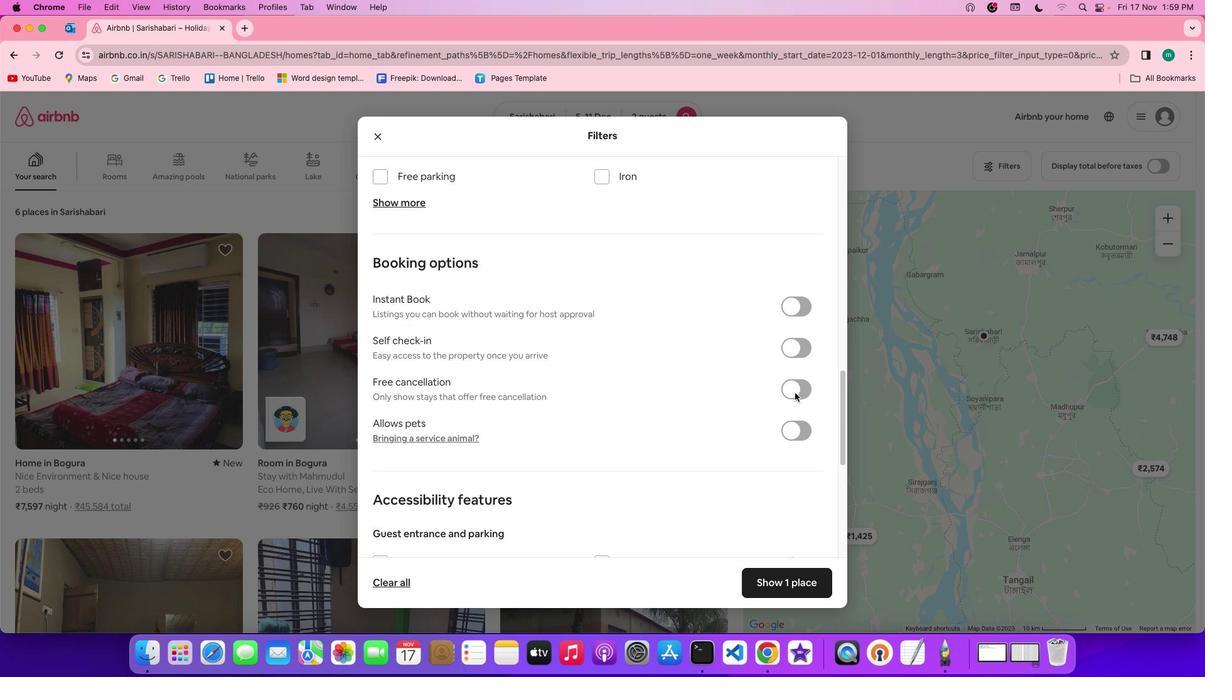 
Action: Mouse scrolled (794, 393) with delta (0, 0)
Screenshot: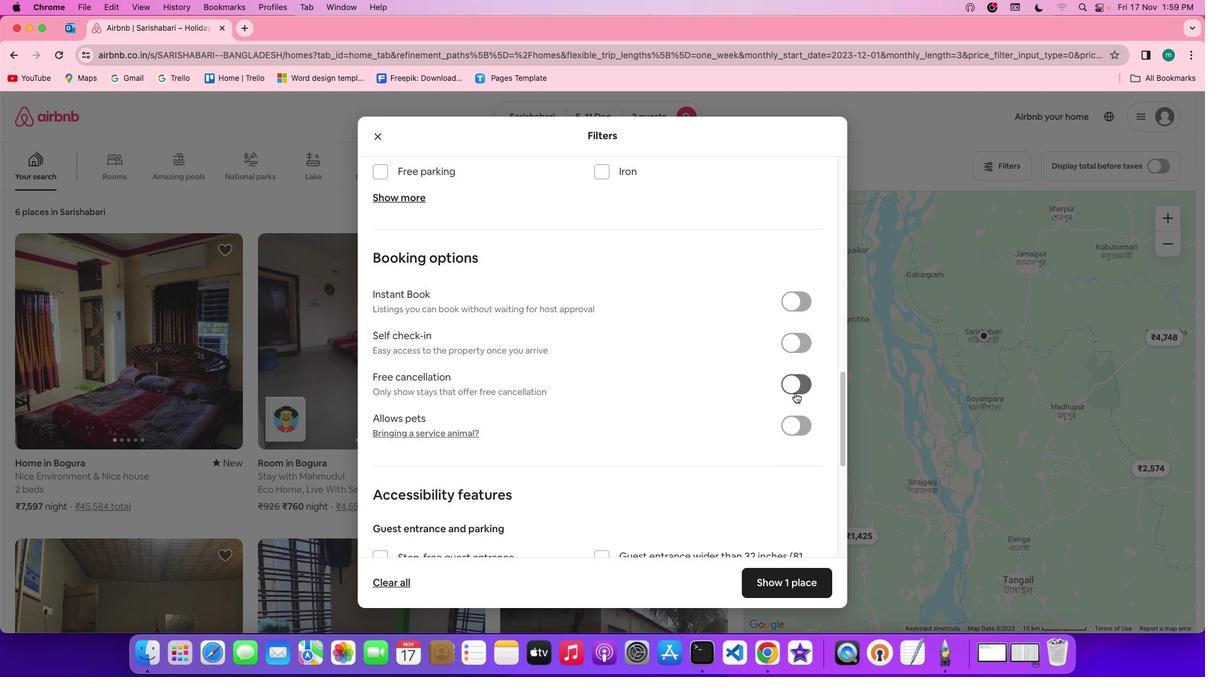 
Action: Mouse scrolled (794, 393) with delta (0, 0)
Screenshot: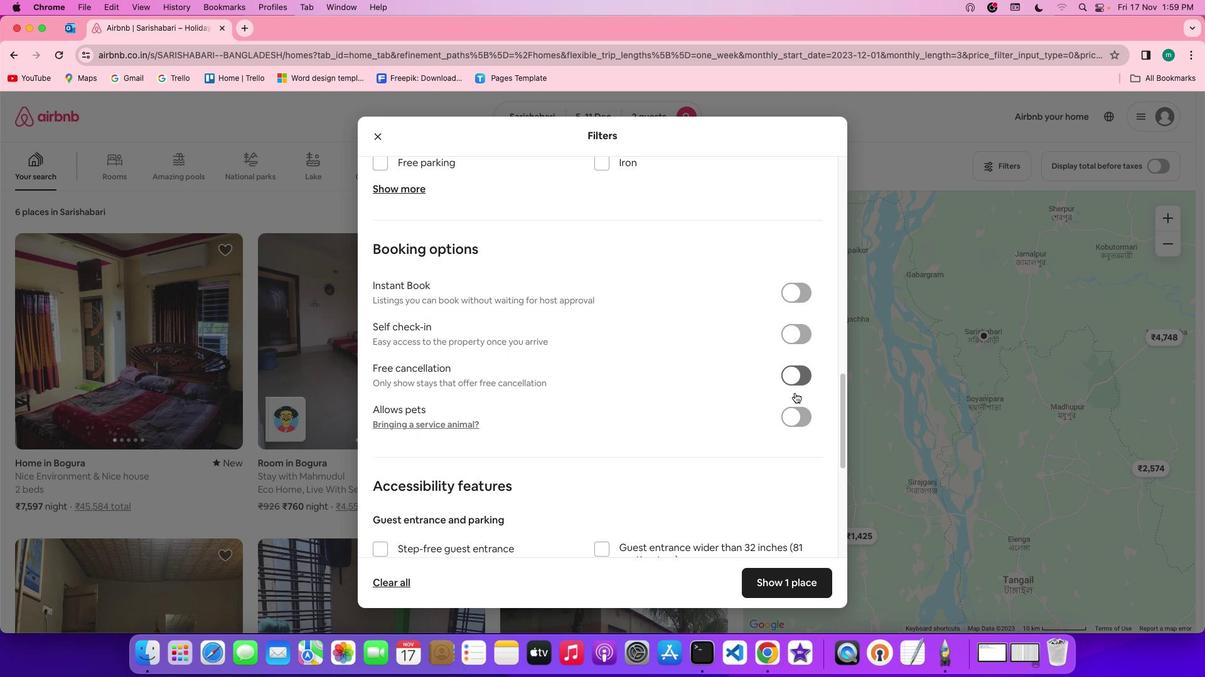 
Action: Mouse scrolled (794, 393) with delta (0, 0)
Screenshot: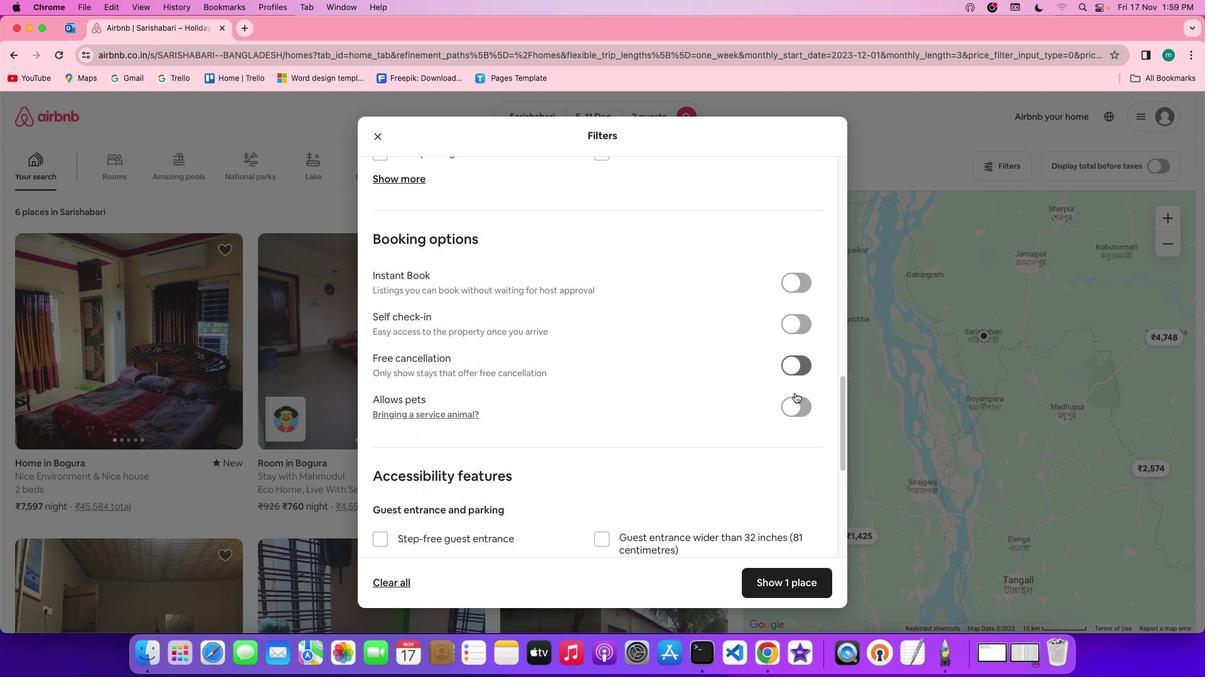 
Action: Mouse scrolled (794, 393) with delta (0, 0)
Screenshot: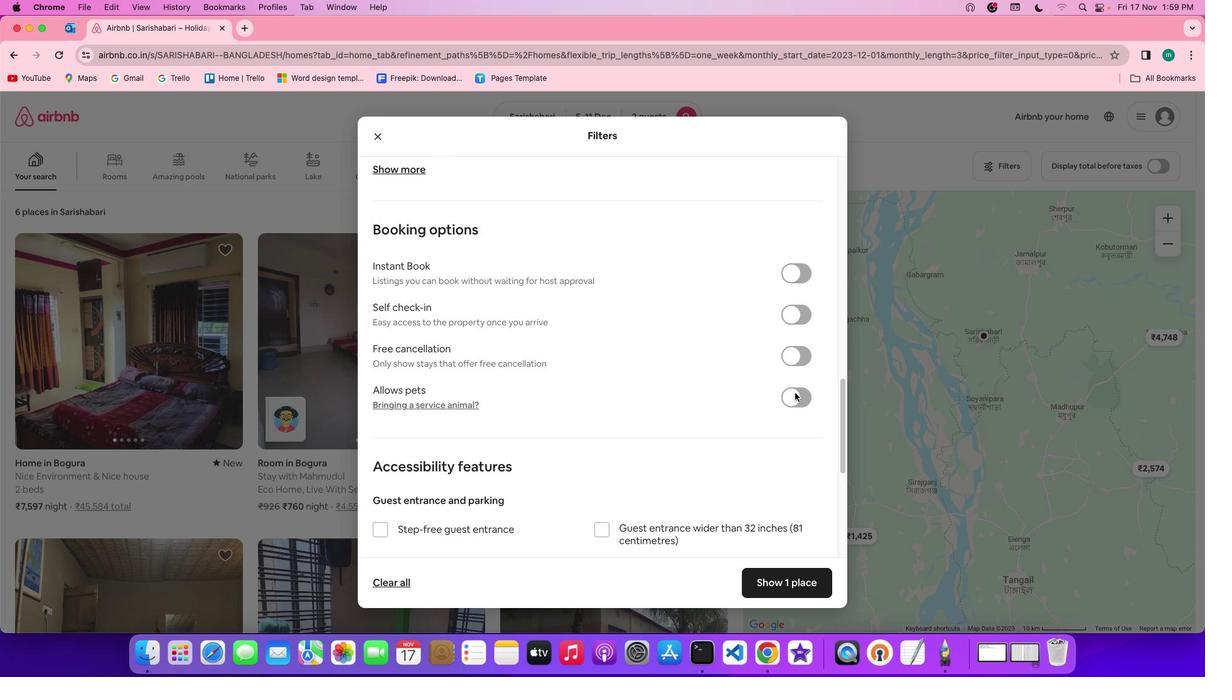 
Action: Mouse scrolled (794, 393) with delta (0, 0)
Screenshot: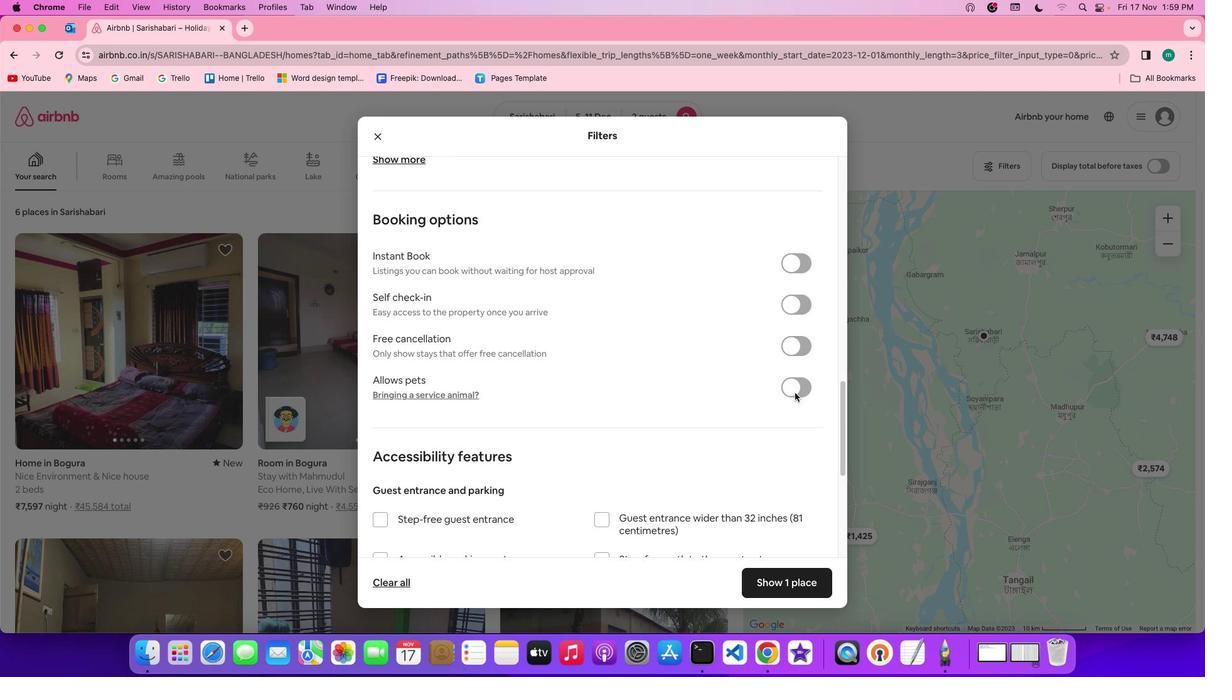 
Action: Mouse scrolled (794, 393) with delta (0, 0)
Screenshot: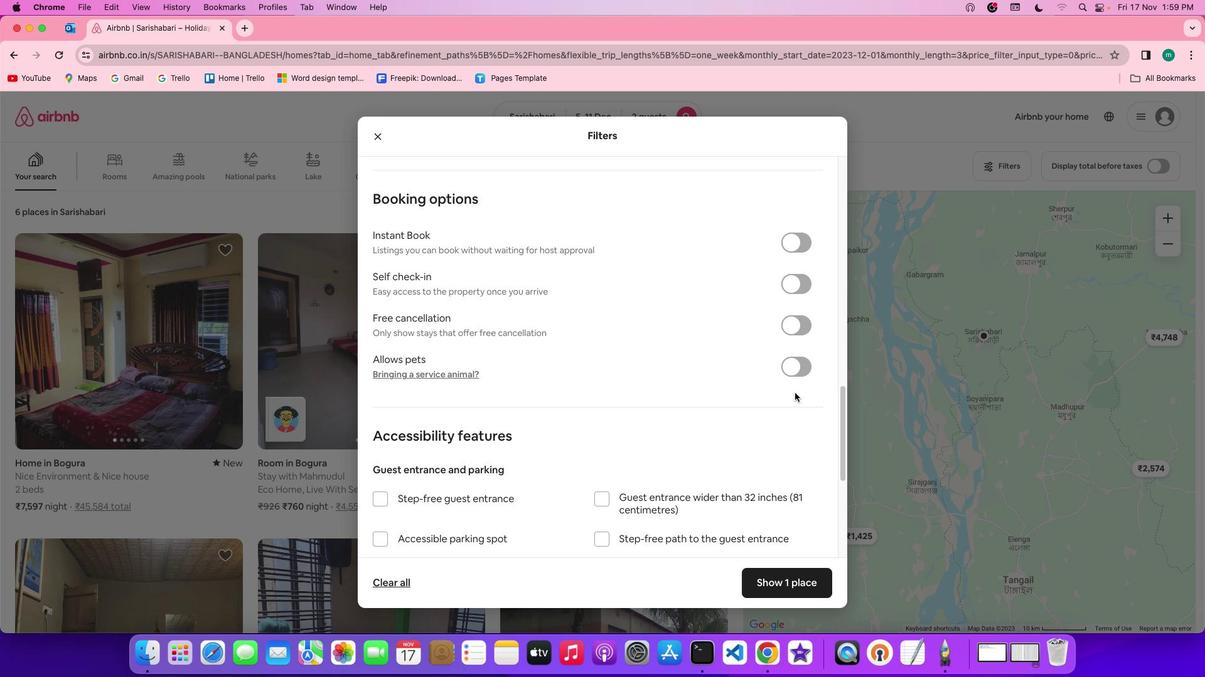 
Action: Mouse moved to (779, 392)
Screenshot: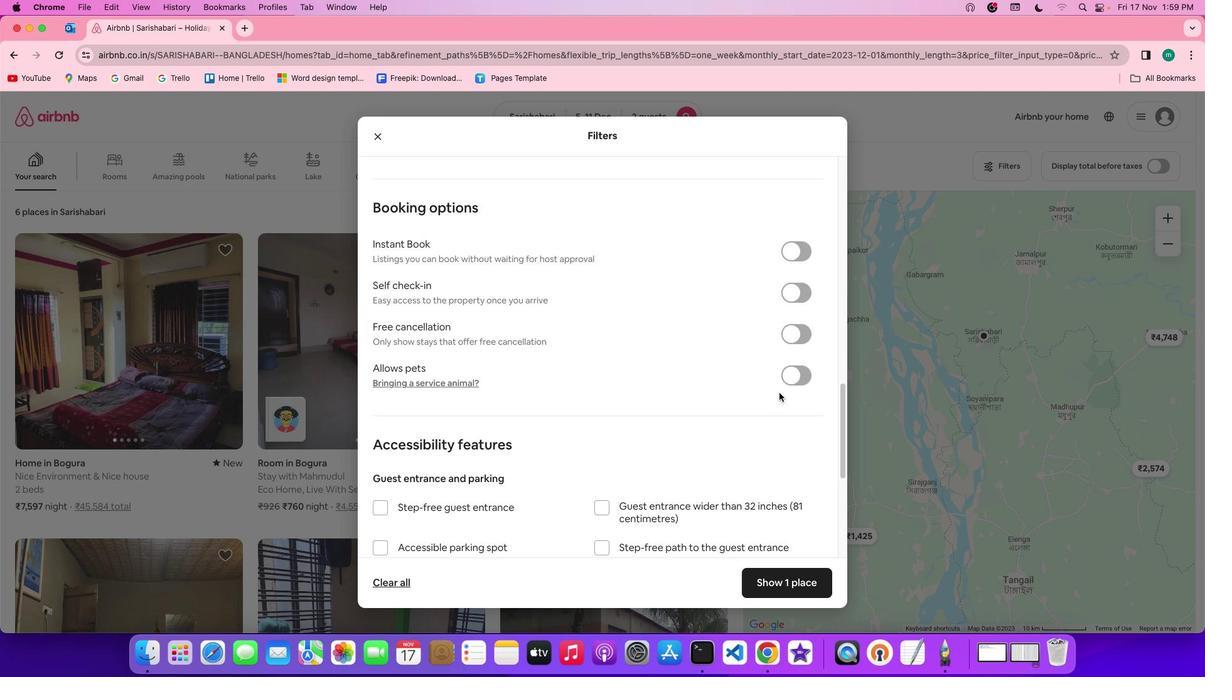 
Action: Mouse scrolled (779, 392) with delta (0, 0)
Screenshot: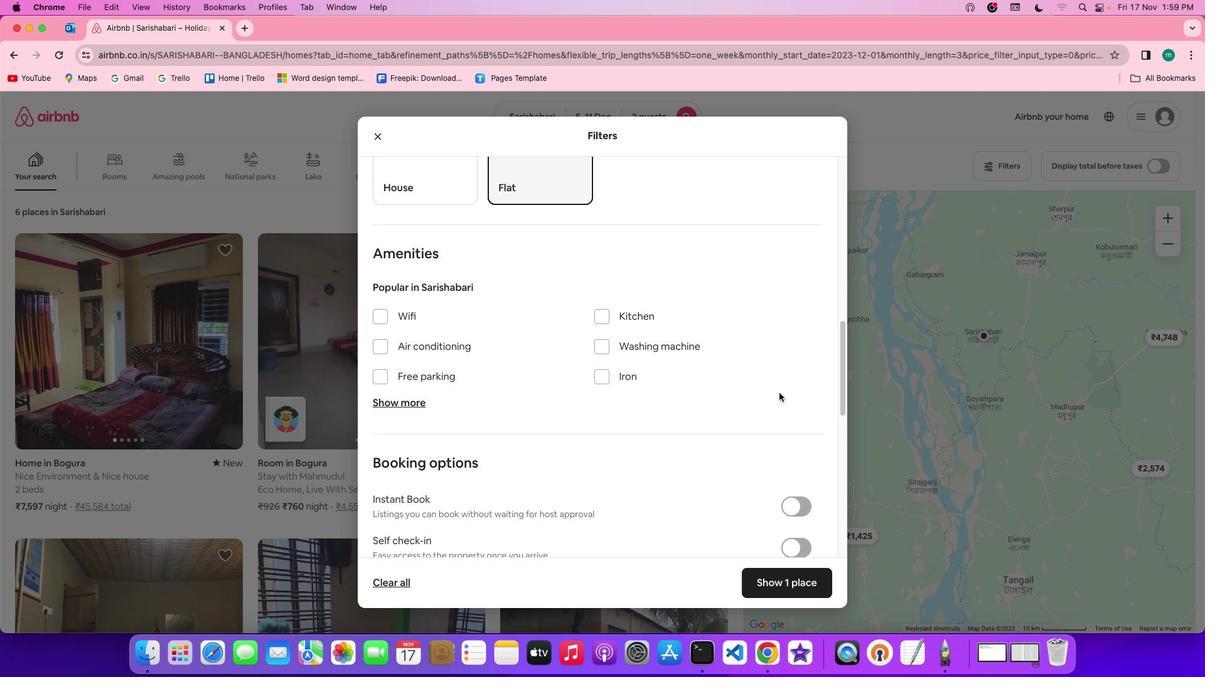 
Action: Mouse scrolled (779, 392) with delta (0, 0)
Screenshot: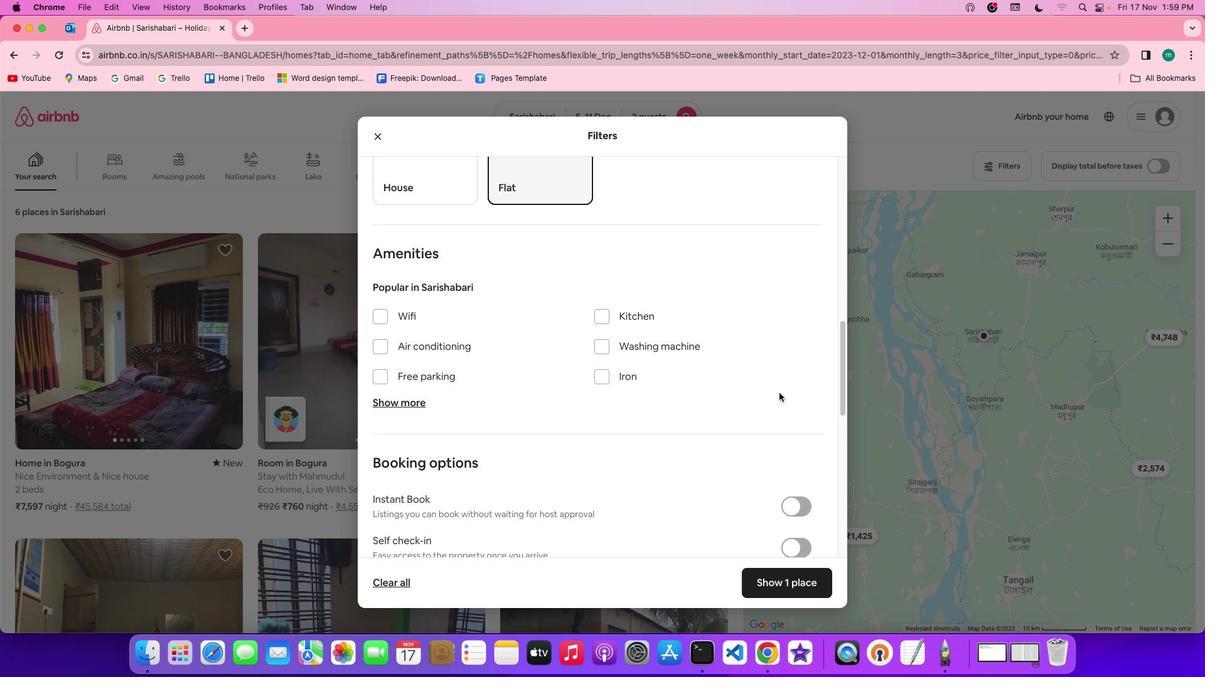
Action: Mouse scrolled (779, 392) with delta (0, 1)
Screenshot: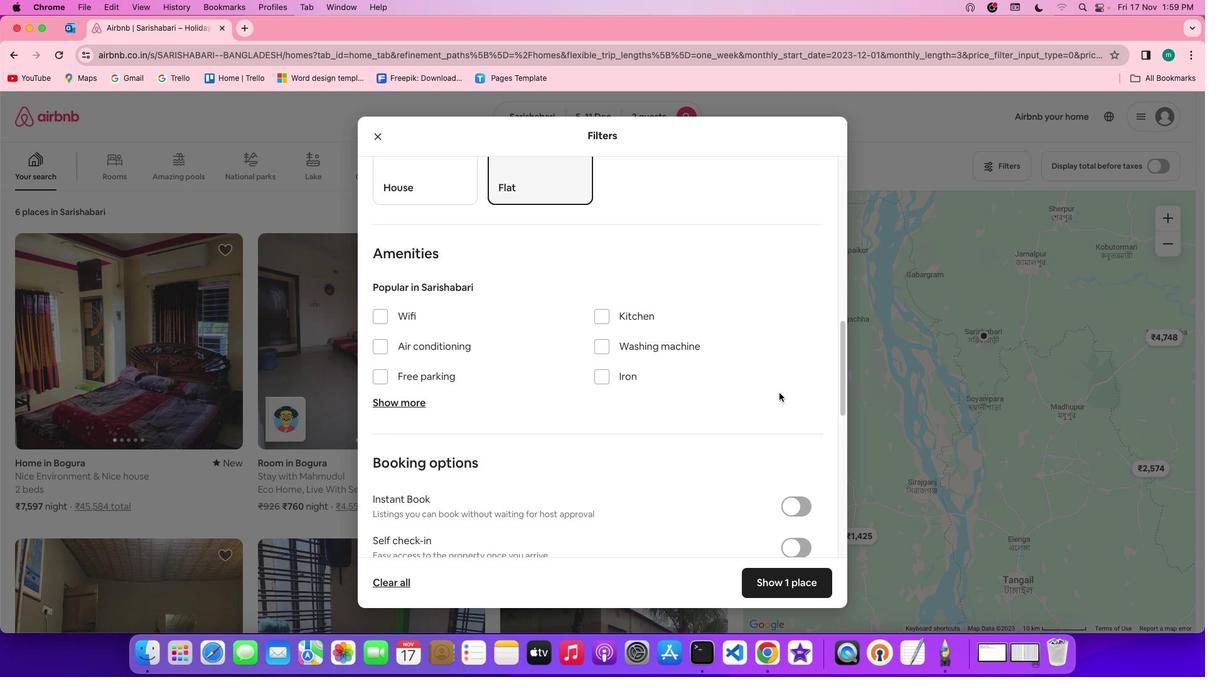 
Action: Mouse scrolled (779, 392) with delta (0, 3)
Screenshot: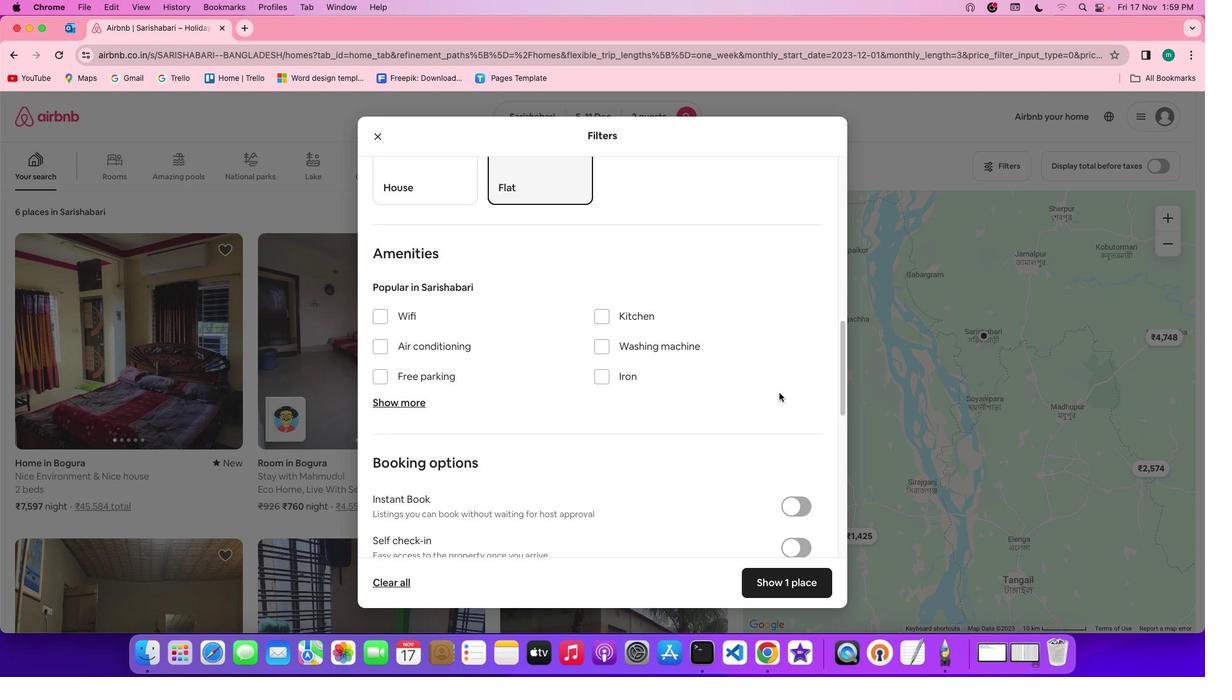 
Action: Mouse moved to (521, 347)
Screenshot: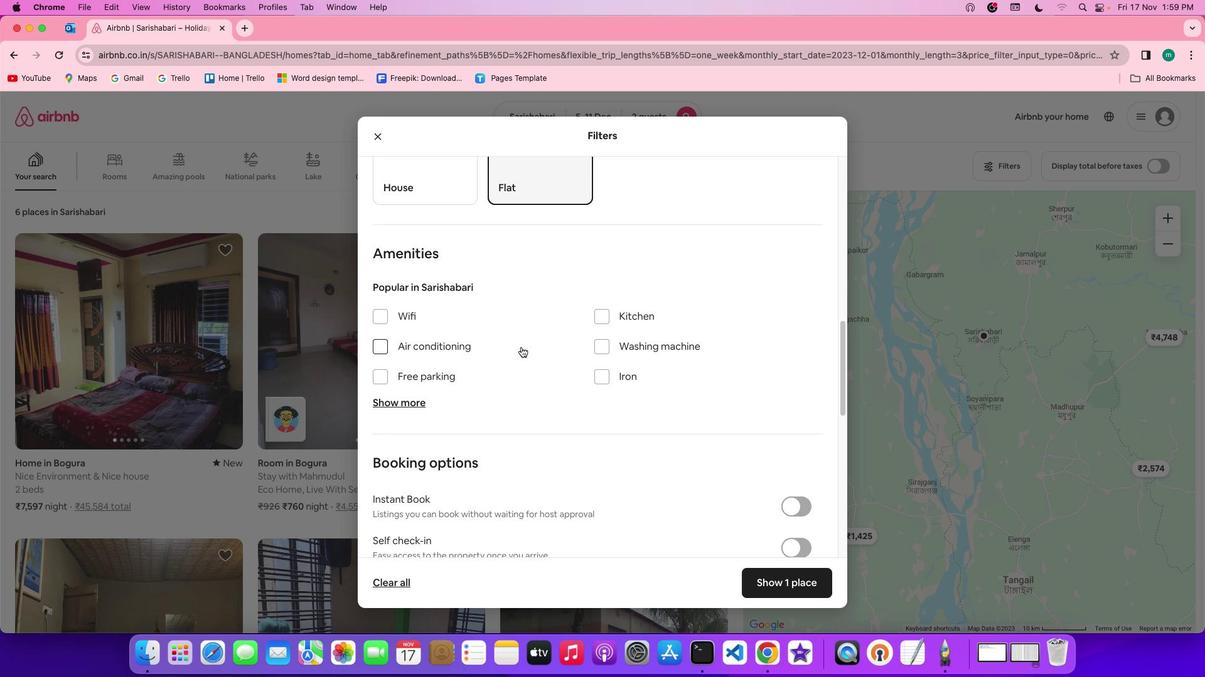 
Action: Mouse scrolled (521, 347) with delta (0, 0)
Screenshot: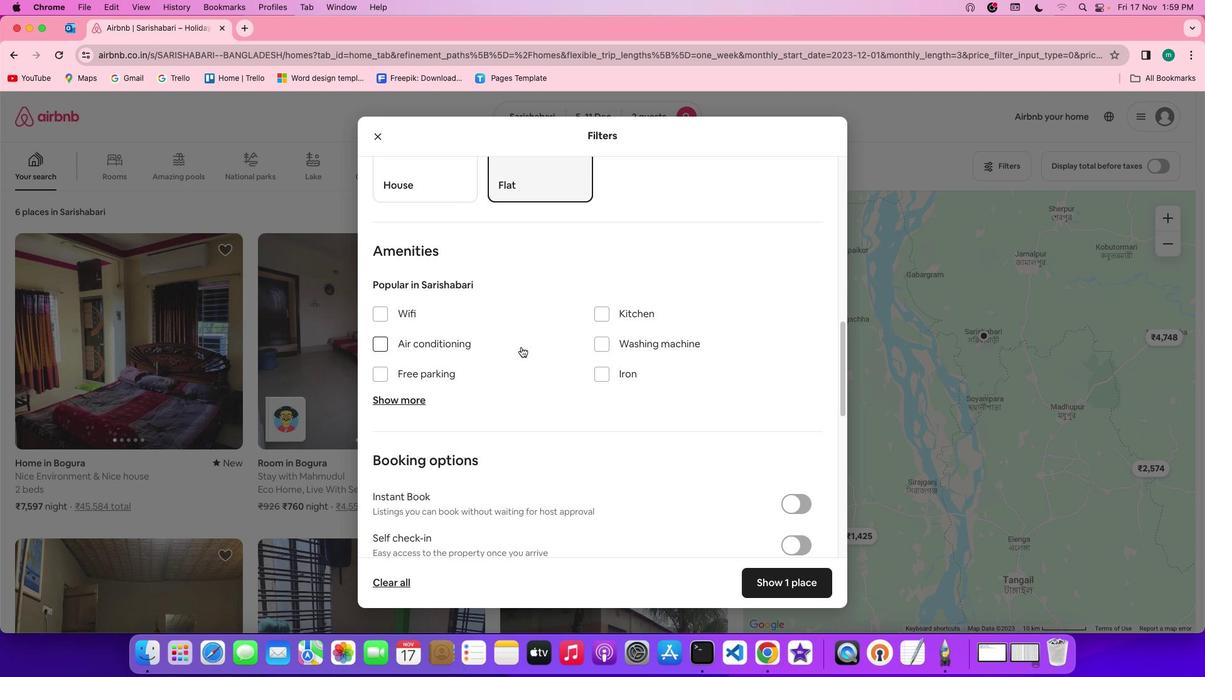 
Action: Mouse scrolled (521, 347) with delta (0, 0)
Screenshot: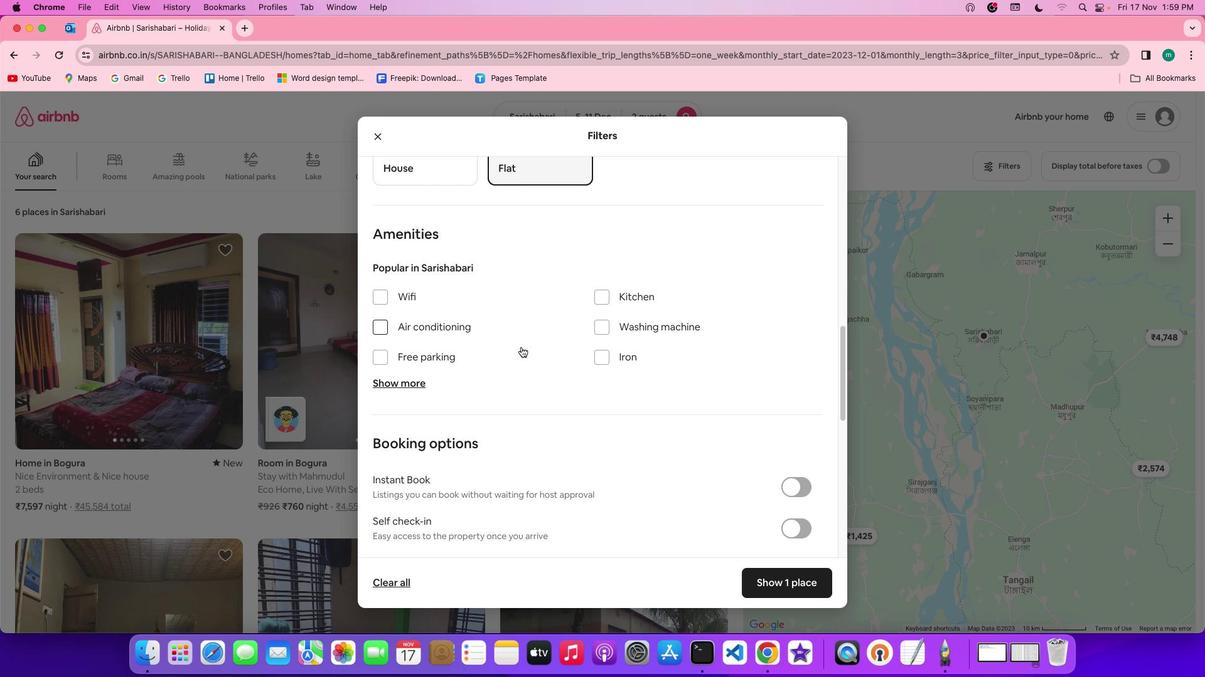 
Action: Mouse scrolled (521, 347) with delta (0, 0)
Screenshot: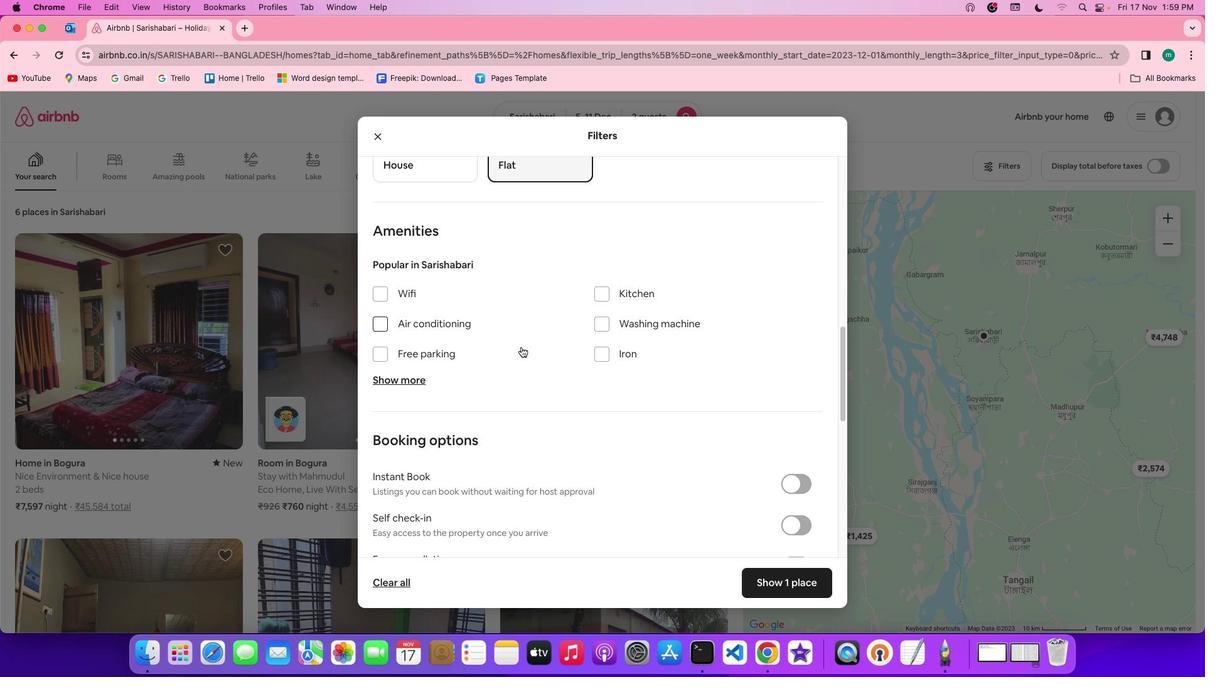 
Action: Mouse scrolled (521, 347) with delta (0, 0)
Screenshot: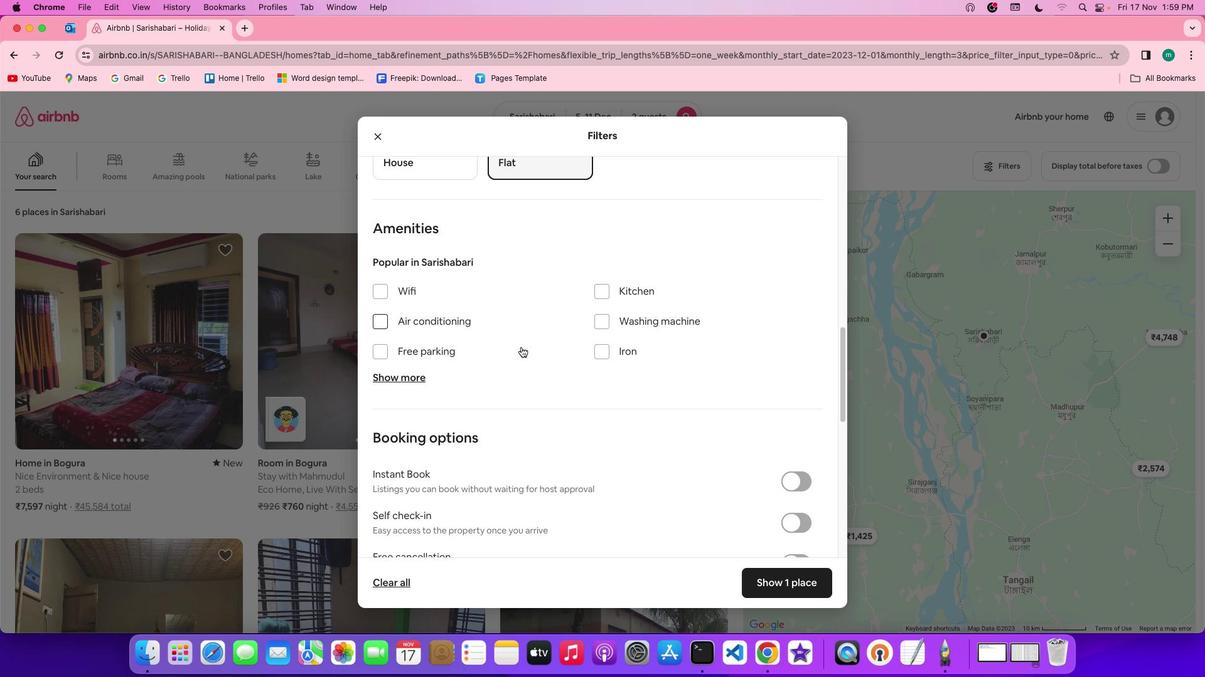 
Action: Mouse scrolled (521, 347) with delta (0, 0)
Screenshot: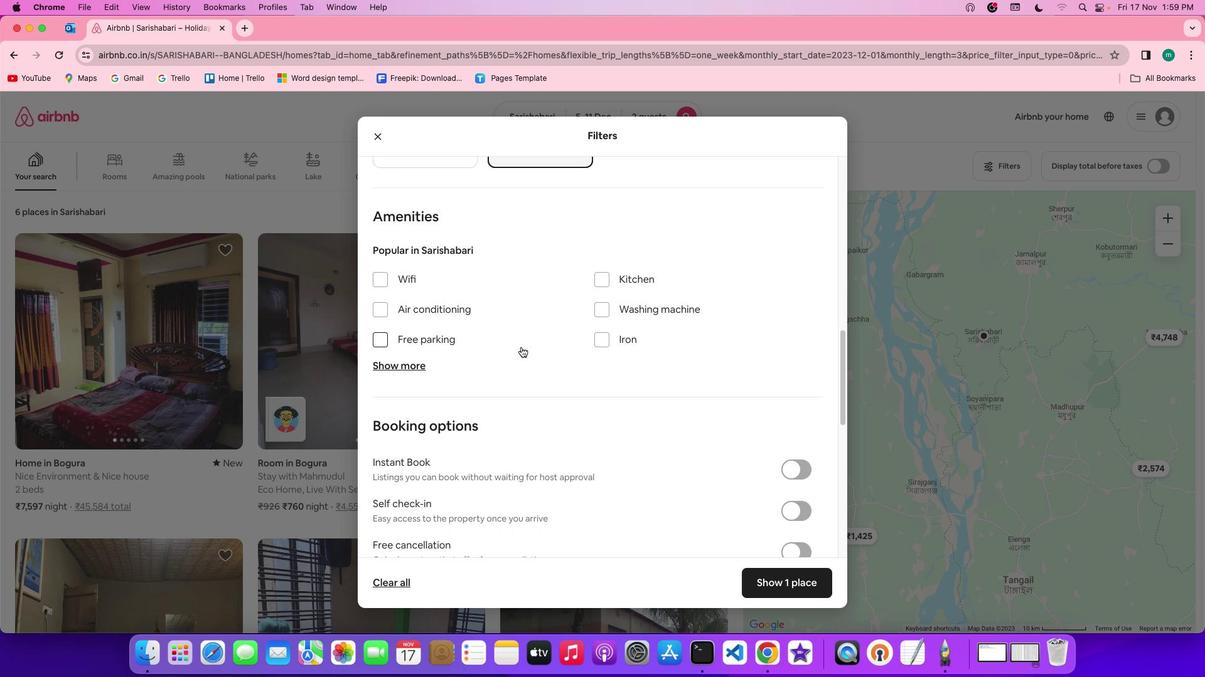 
Action: Mouse scrolled (521, 347) with delta (0, 0)
Screenshot: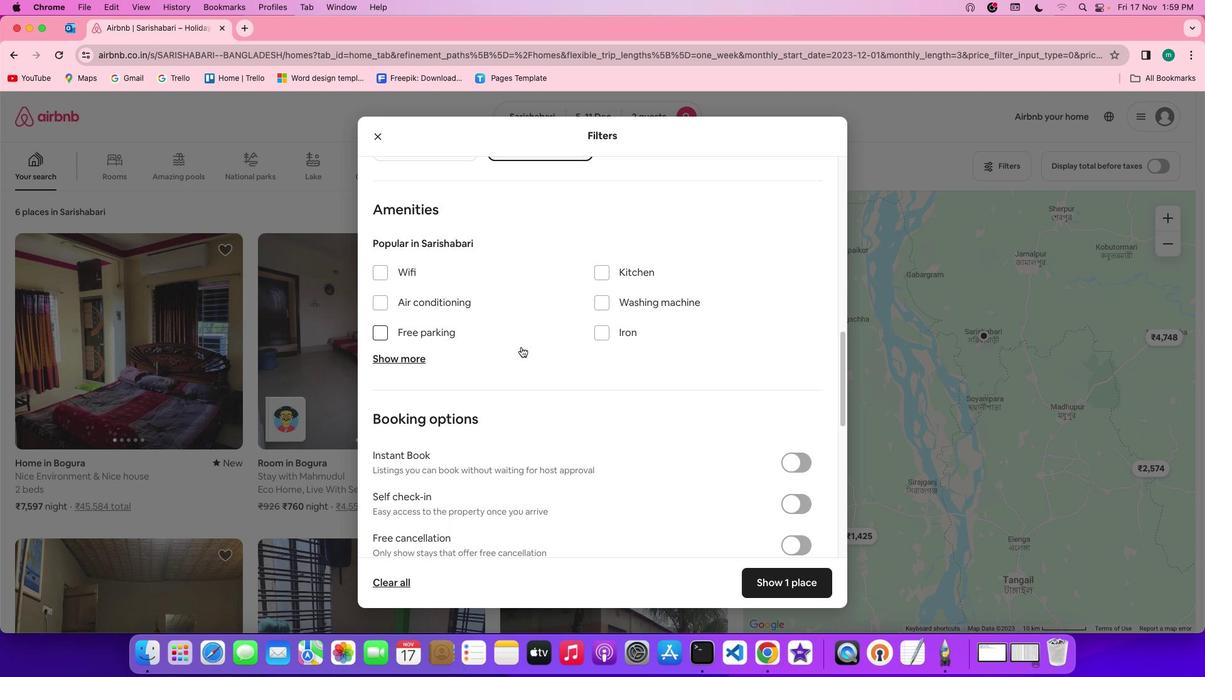 
Action: Mouse scrolled (521, 347) with delta (0, 0)
Screenshot: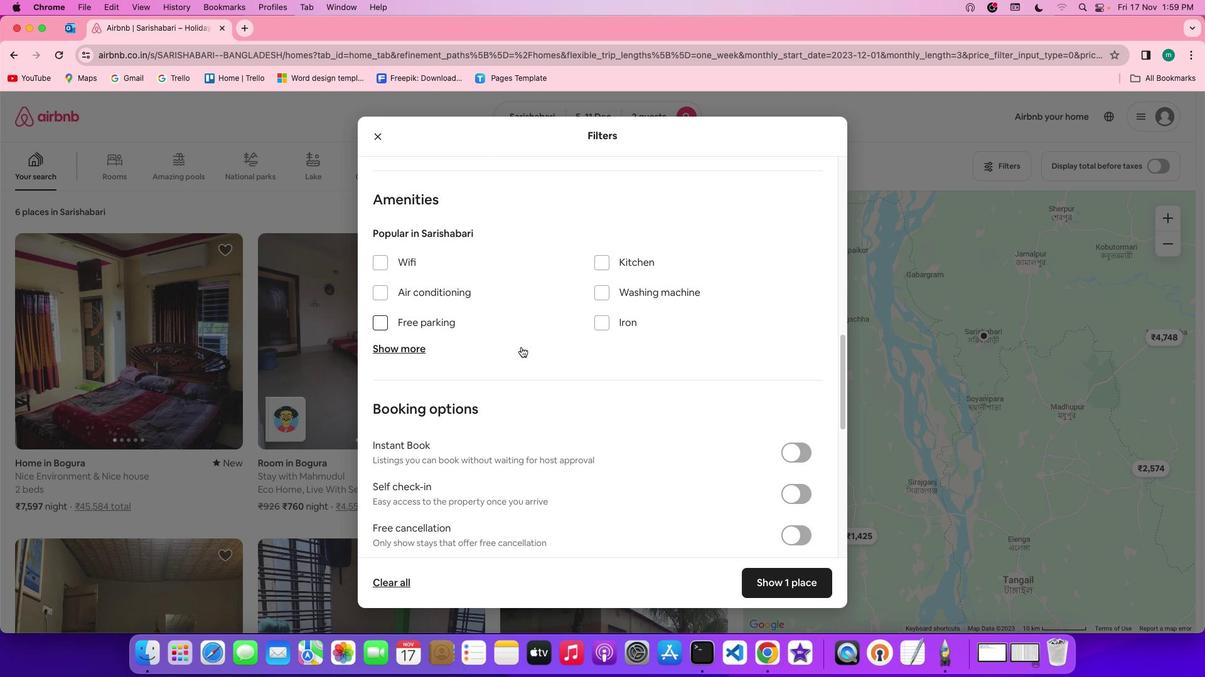 
Action: Mouse moved to (431, 290)
Screenshot: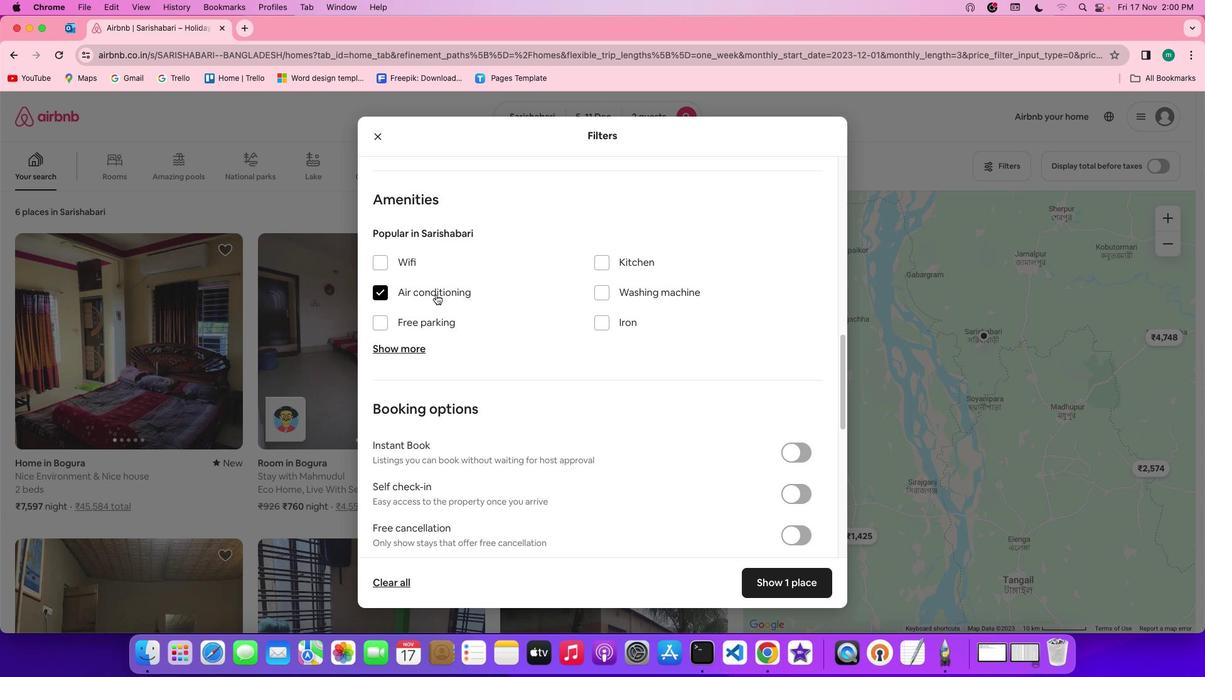 
Action: Mouse pressed left at (431, 290)
Screenshot: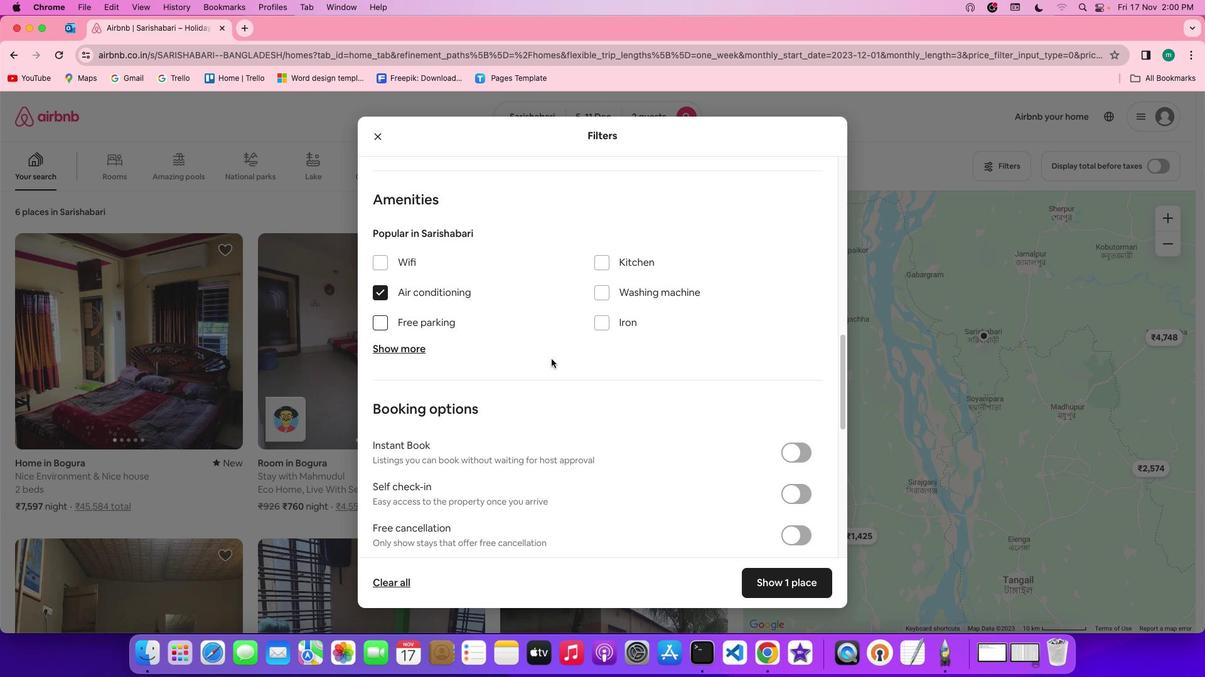 
Action: Mouse moved to (599, 402)
Screenshot: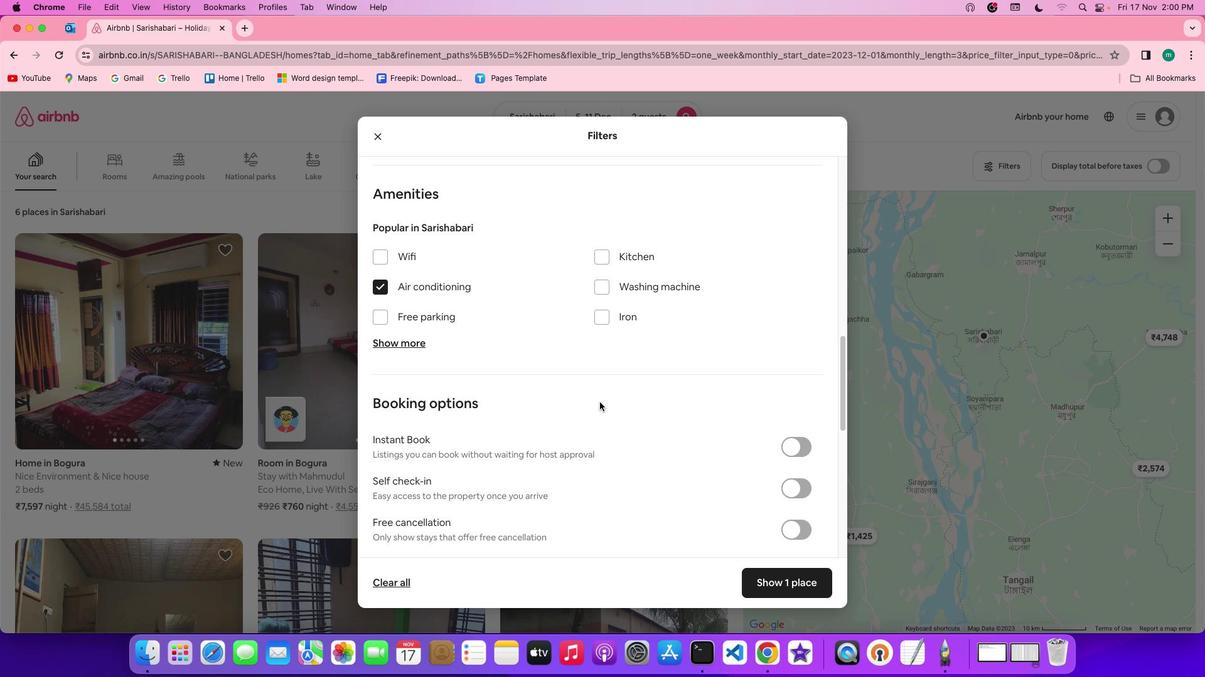 
Action: Mouse scrolled (599, 402) with delta (0, 0)
Screenshot: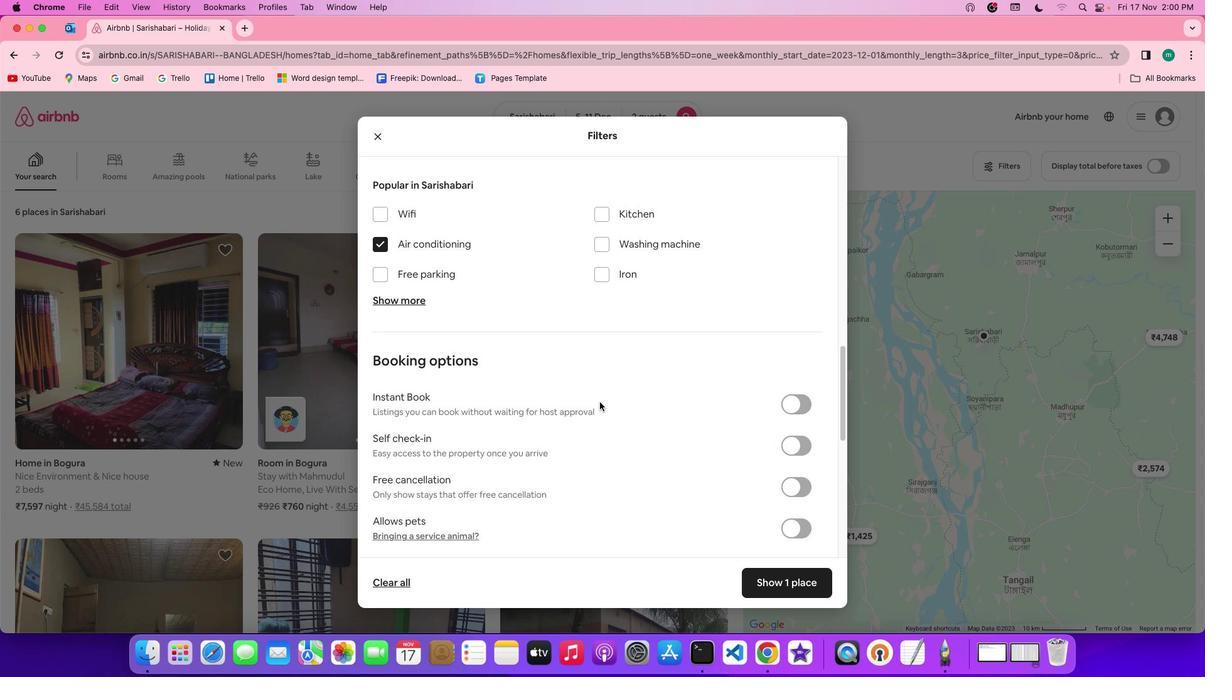 
Action: Mouse scrolled (599, 402) with delta (0, 0)
Screenshot: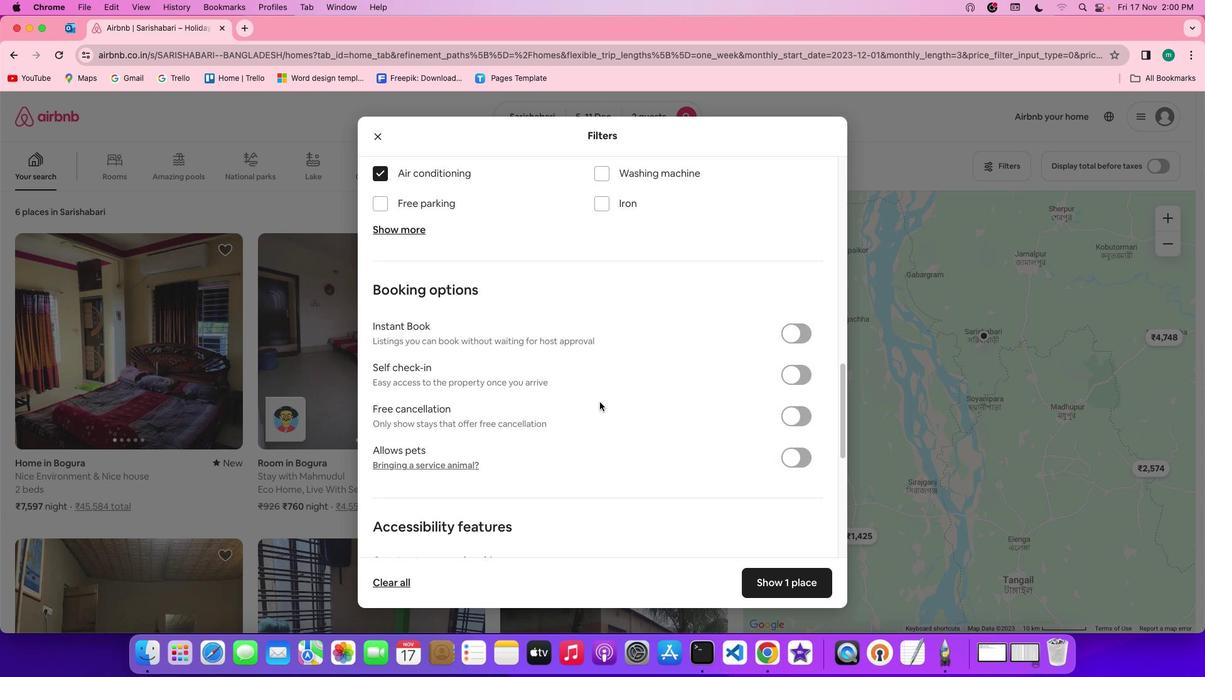 
Action: Mouse scrolled (599, 402) with delta (0, -1)
Screenshot: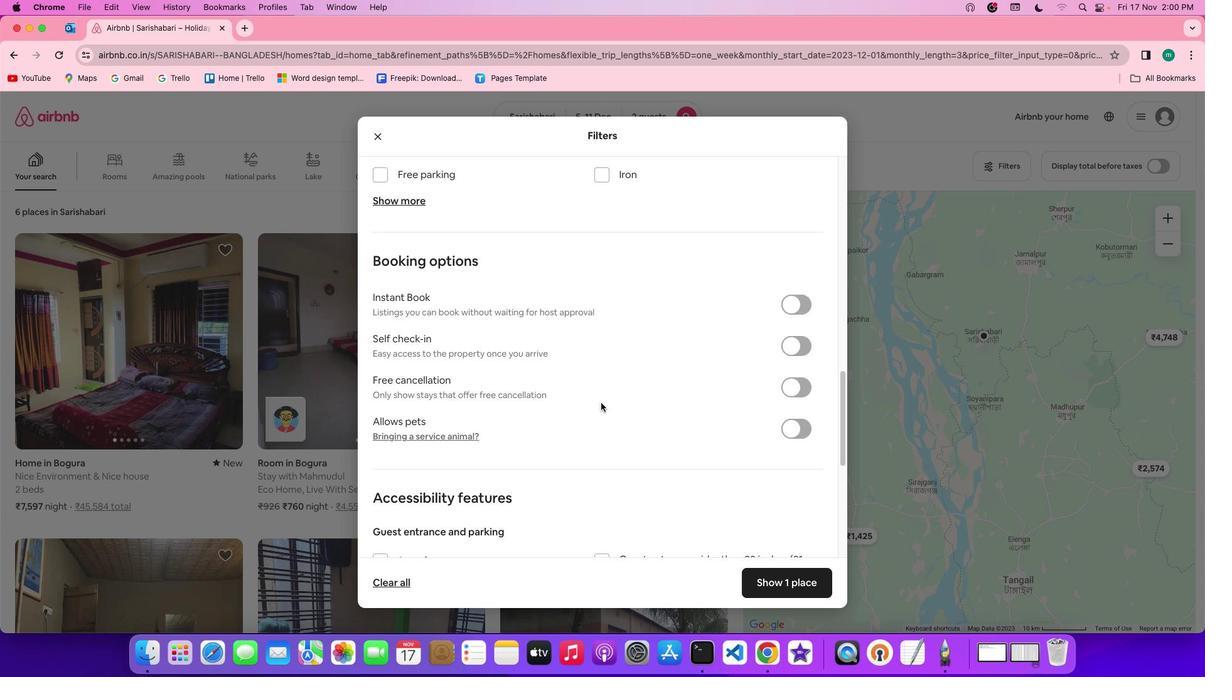 
Action: Mouse scrolled (599, 402) with delta (0, -1)
Screenshot: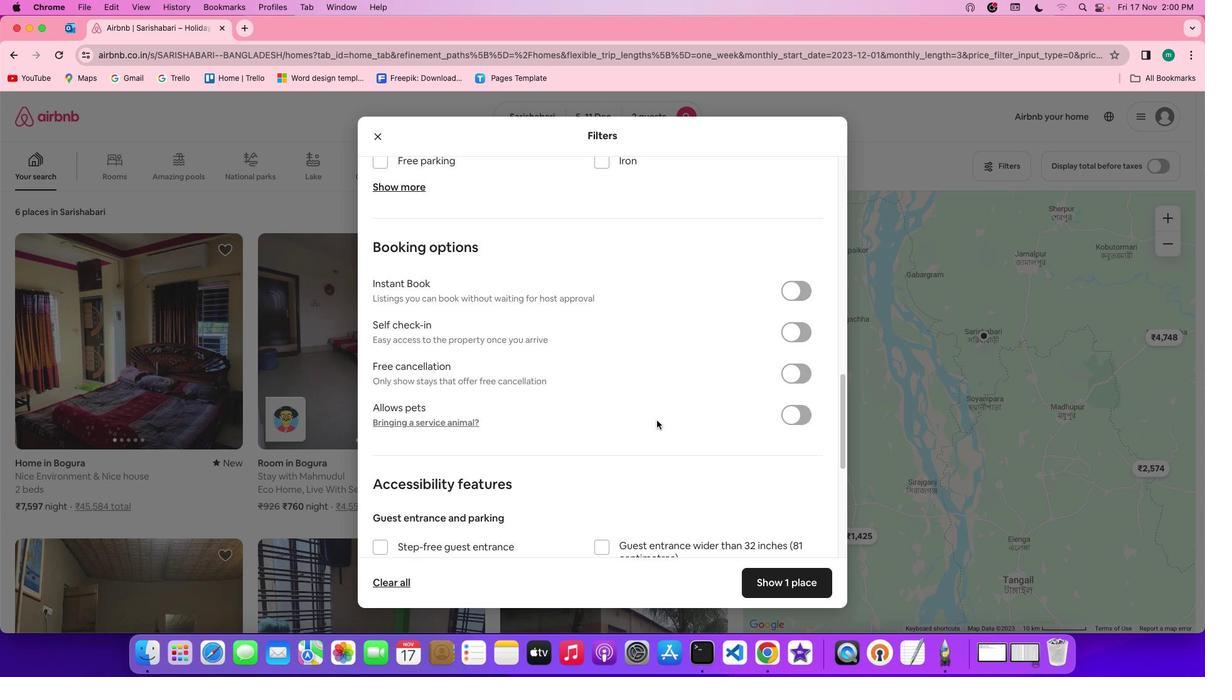 
Action: Mouse moved to (744, 410)
Screenshot: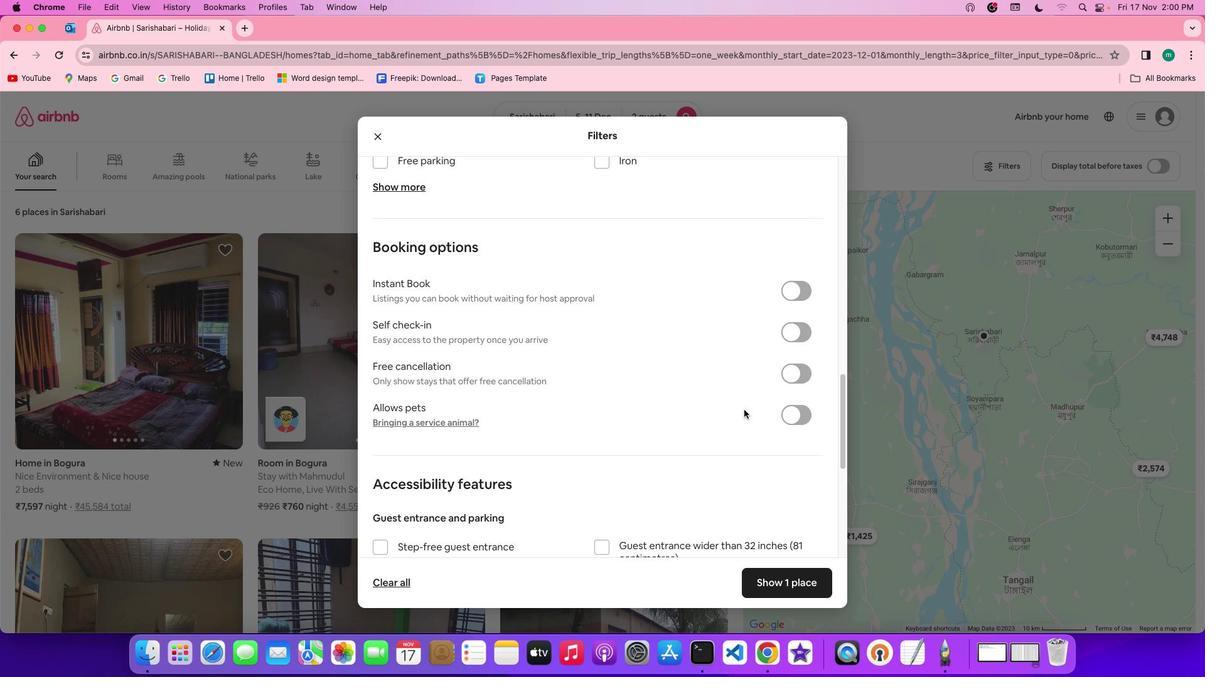 
Action: Mouse scrolled (744, 410) with delta (0, 0)
Screenshot: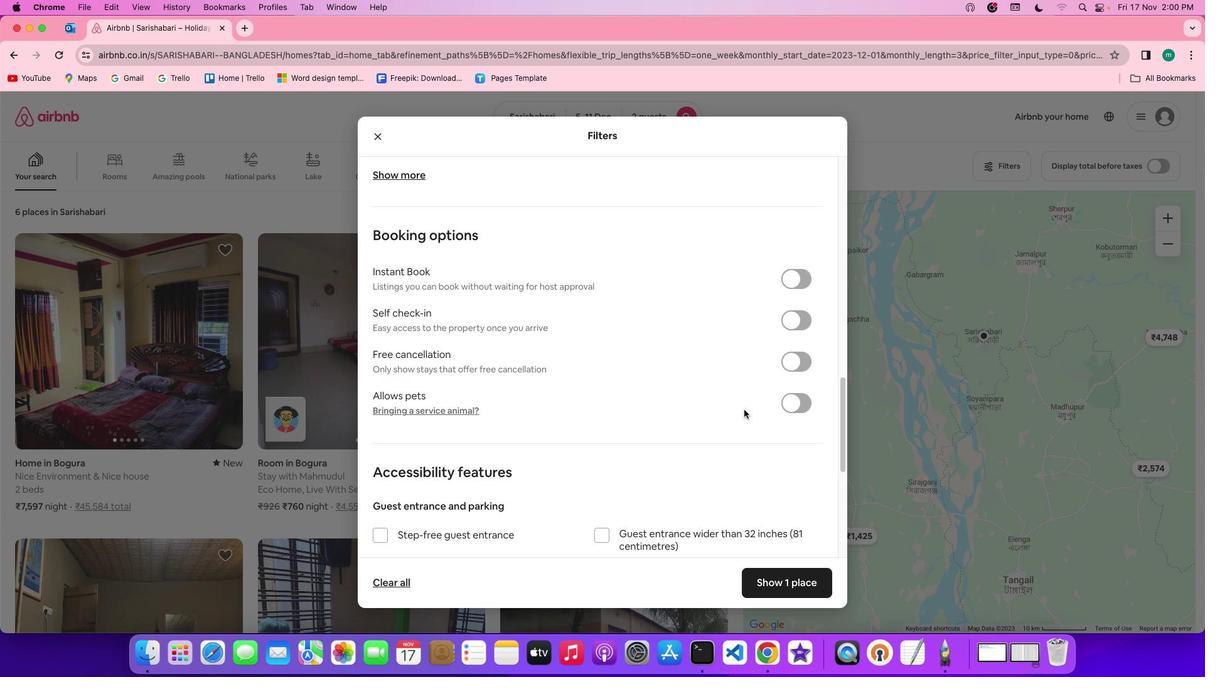 
Action: Mouse scrolled (744, 410) with delta (0, 0)
Screenshot: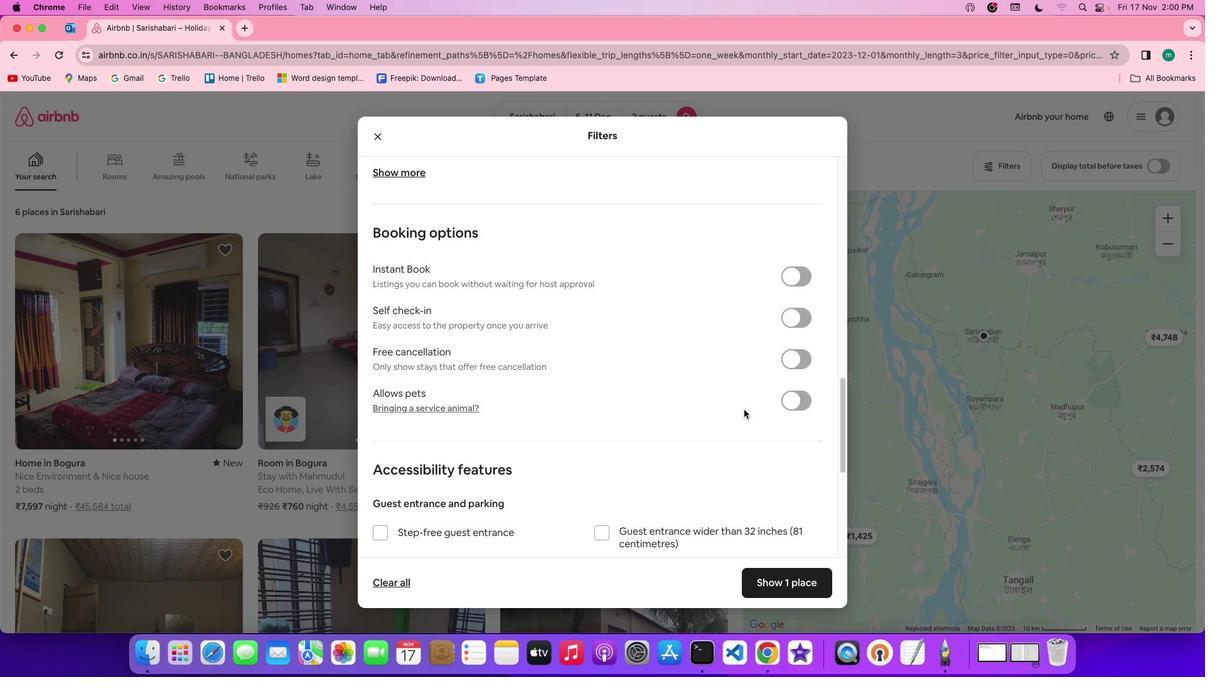 
Action: Mouse moved to (744, 409)
Screenshot: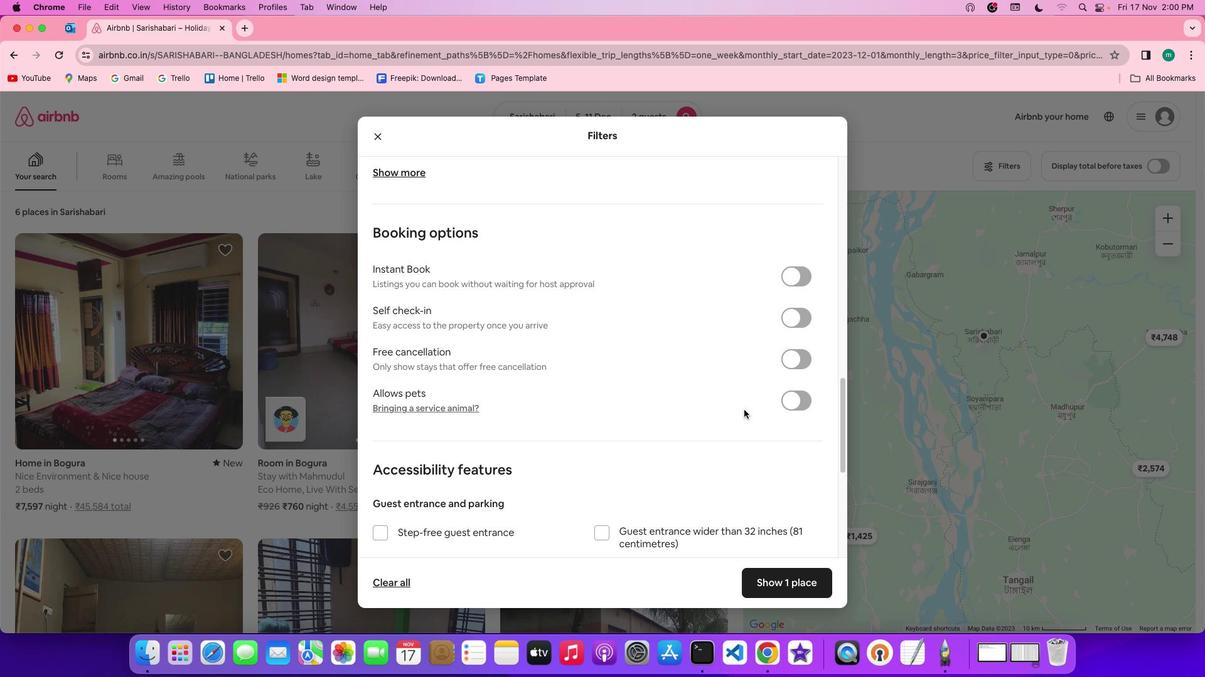 
Action: Mouse scrolled (744, 409) with delta (0, 0)
Screenshot: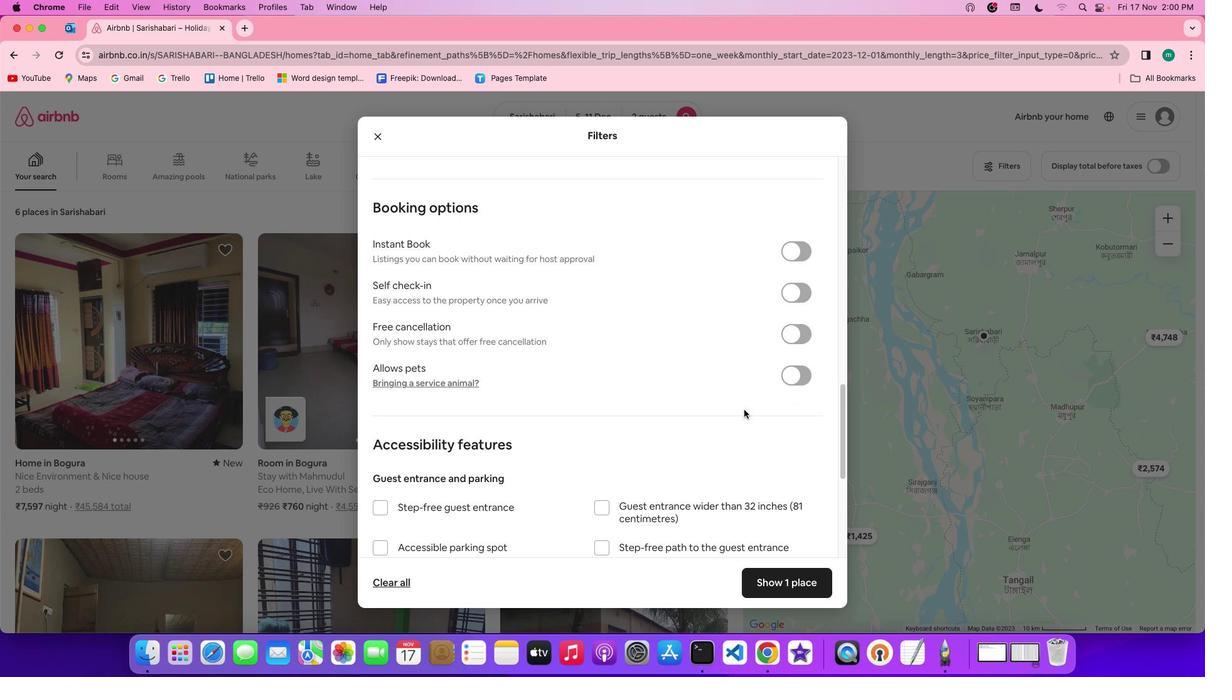 
Action: Mouse scrolled (744, 409) with delta (0, 0)
Screenshot: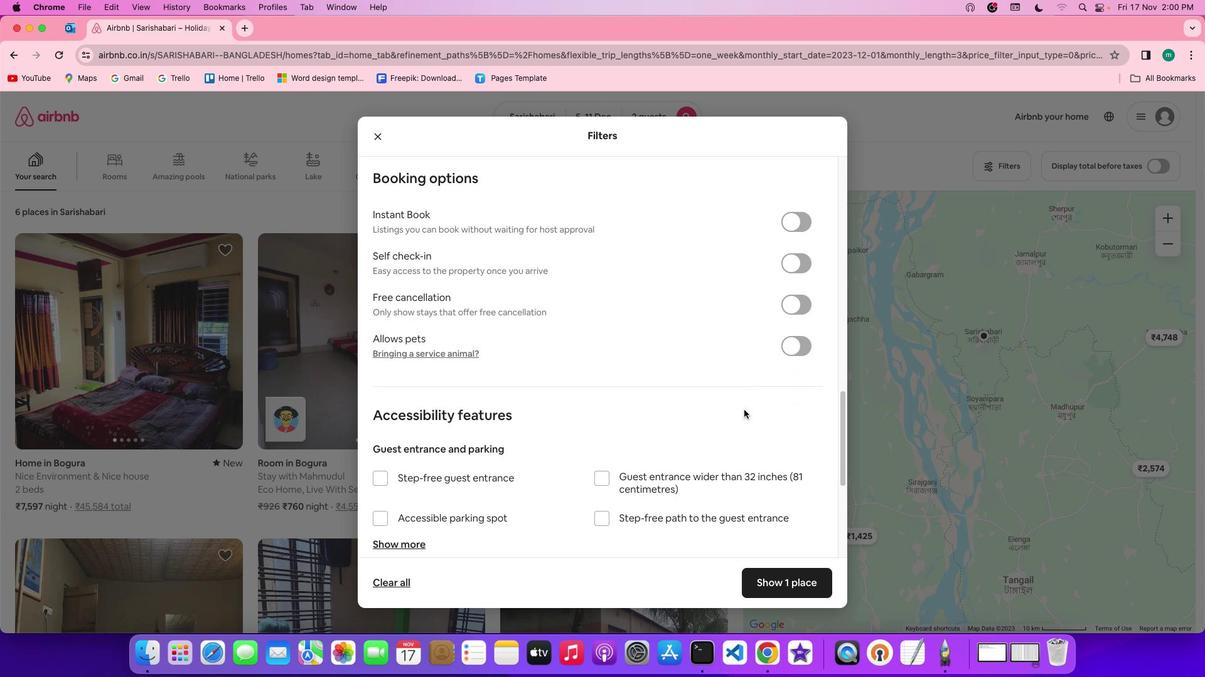 
Action: Mouse scrolled (744, 409) with delta (0, 0)
Screenshot: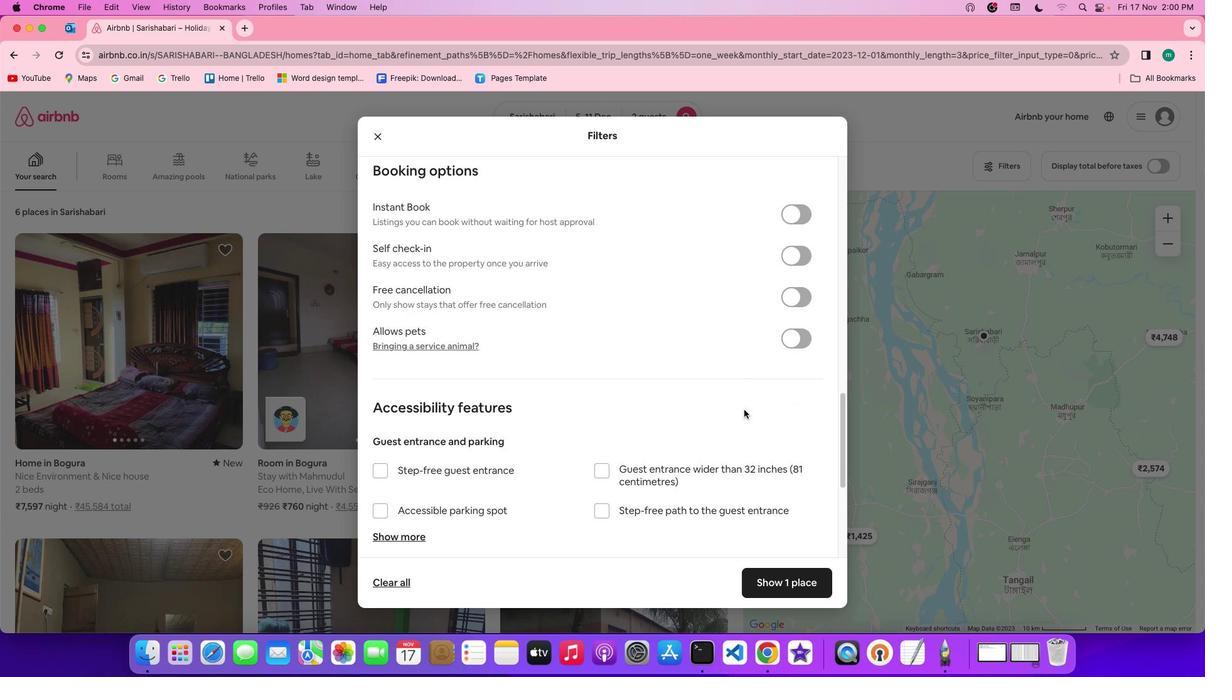
Action: Mouse scrolled (744, 409) with delta (0, 0)
Screenshot: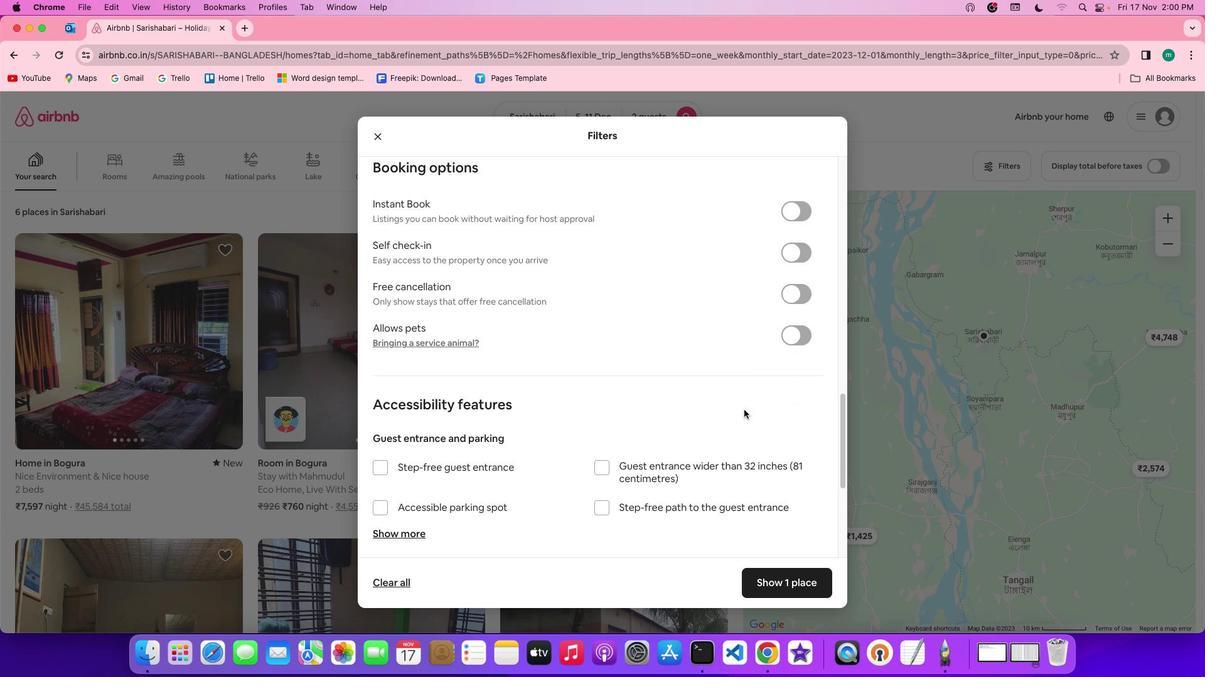 
Action: Mouse scrolled (744, 409) with delta (0, 0)
Screenshot: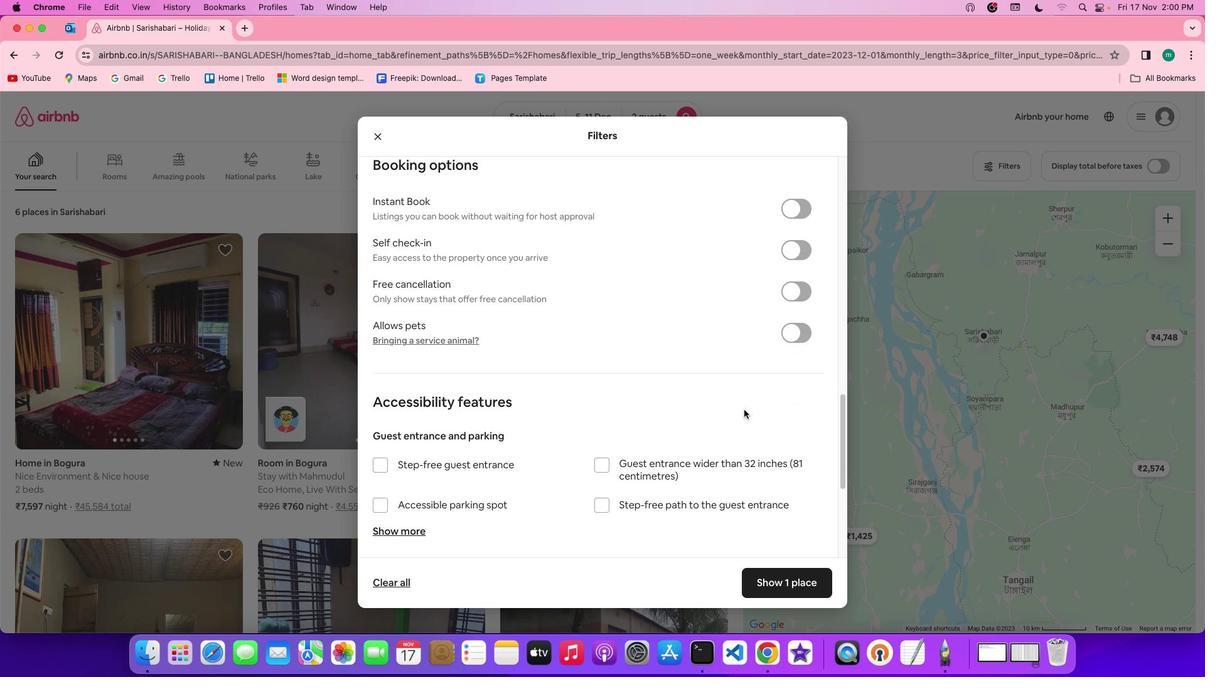 
Action: Mouse scrolled (744, 409) with delta (0, 0)
Screenshot: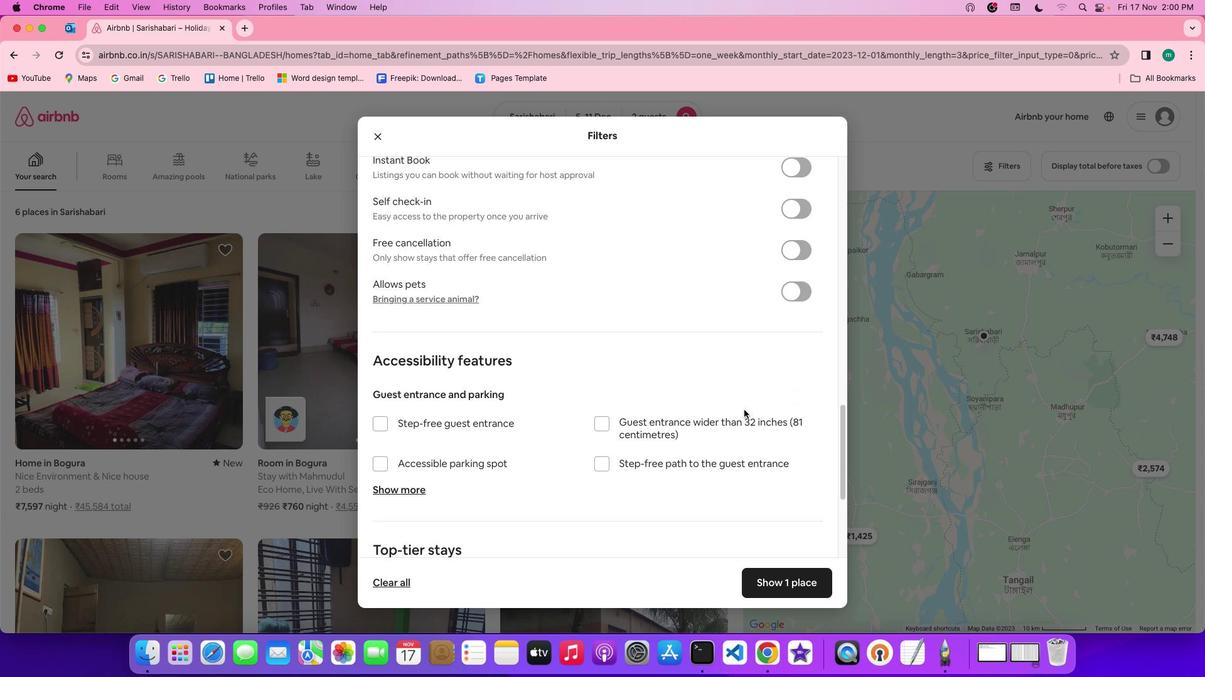 
Action: Mouse scrolled (744, 409) with delta (0, 0)
Screenshot: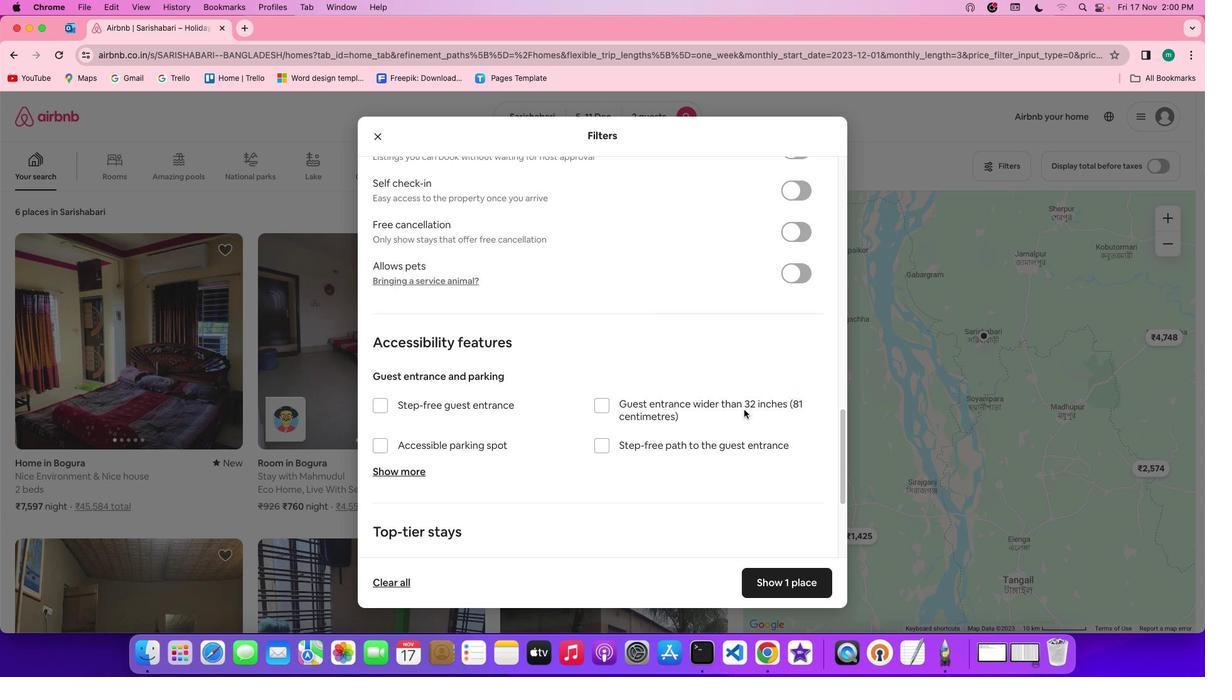 
Action: Mouse scrolled (744, 409) with delta (0, -1)
Screenshot: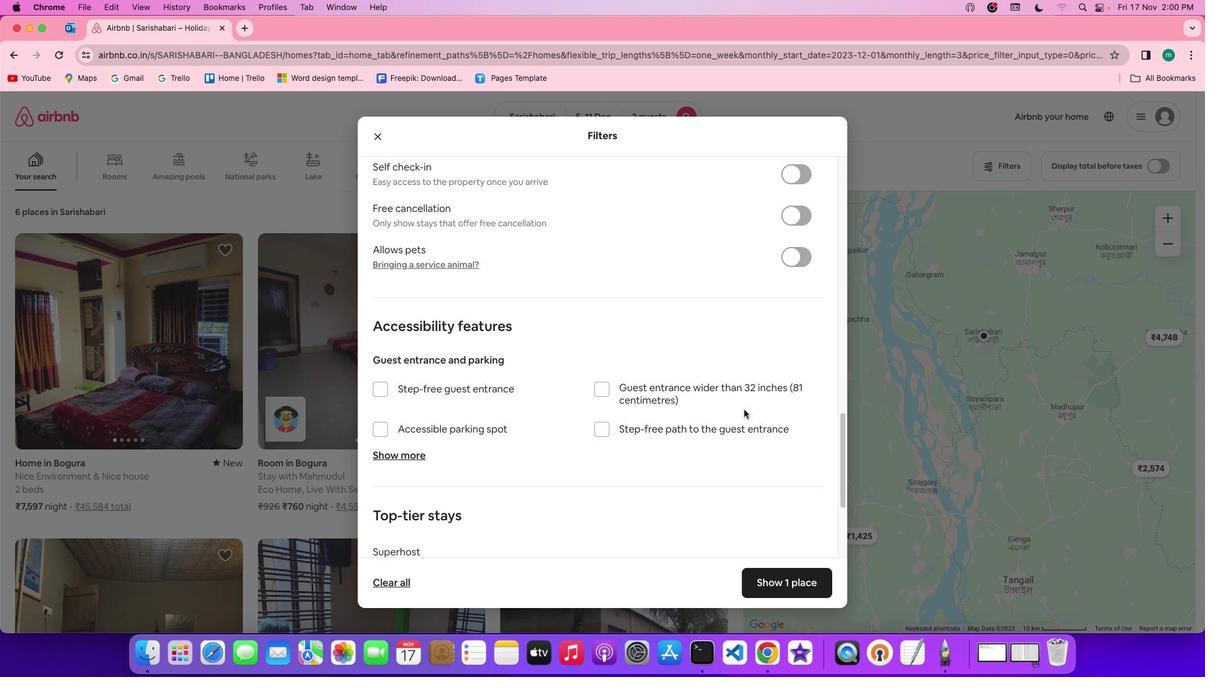 
Action: Mouse scrolled (744, 409) with delta (0, 0)
Screenshot: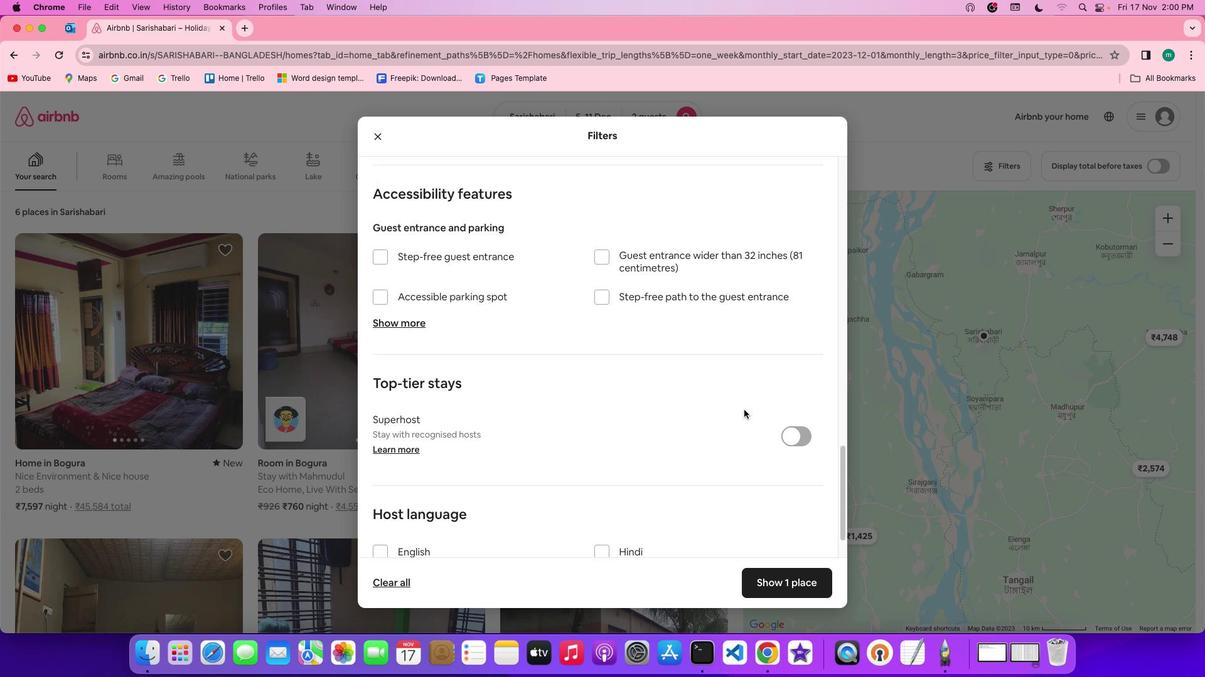 
Action: Mouse scrolled (744, 409) with delta (0, 0)
Screenshot: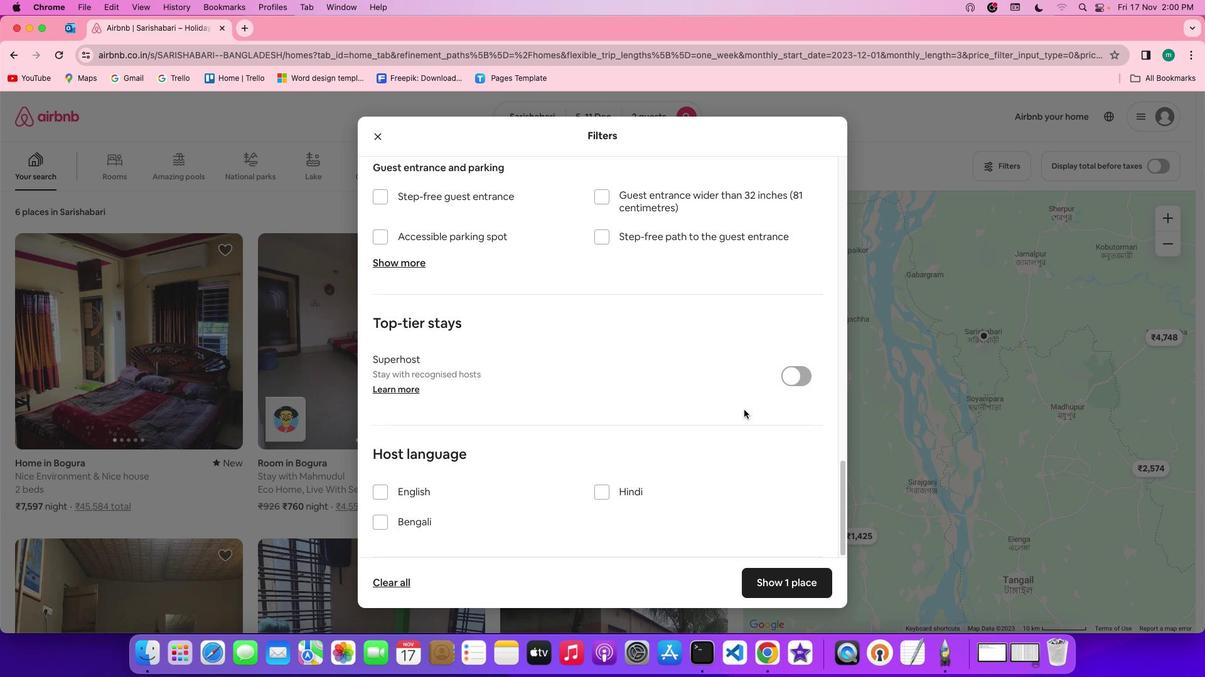 
Action: Mouse scrolled (744, 409) with delta (0, -1)
Screenshot: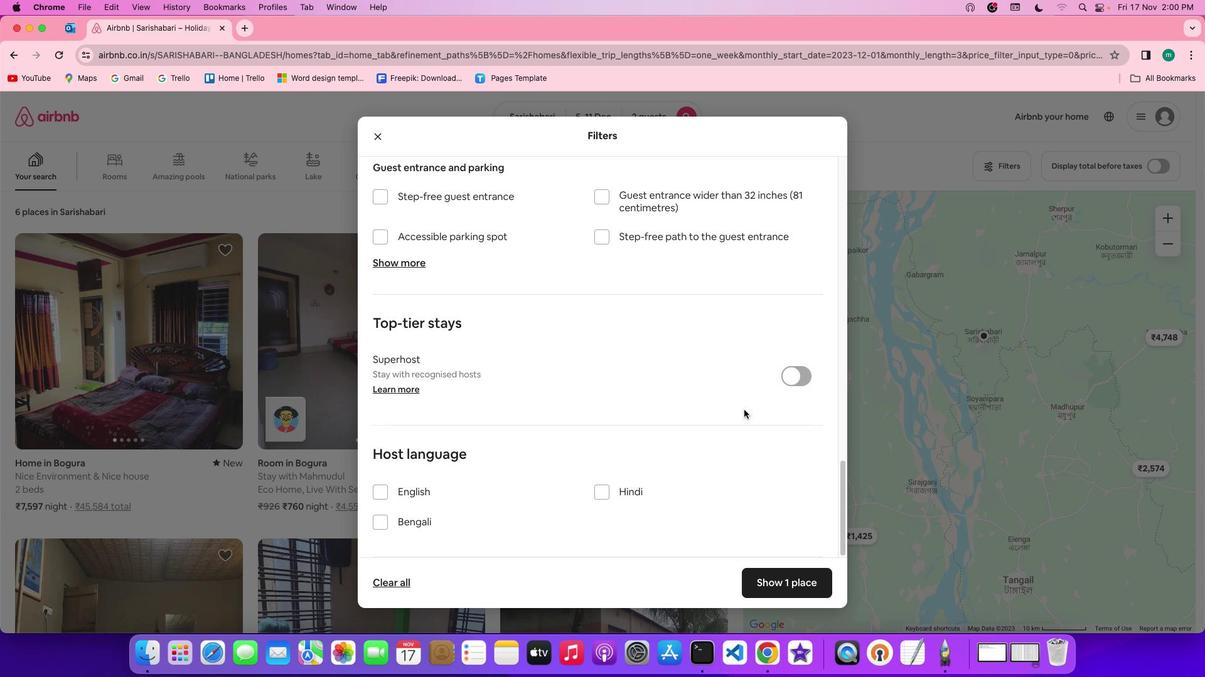 
Action: Mouse scrolled (744, 409) with delta (0, -2)
Screenshot: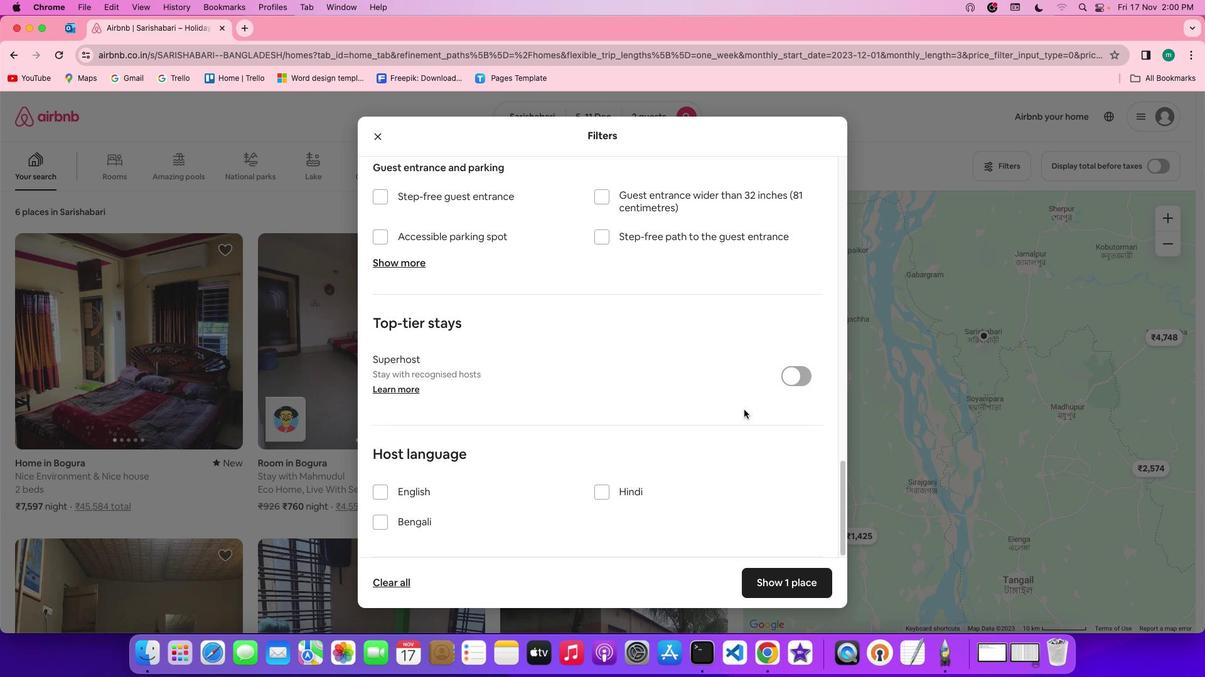 
Action: Mouse scrolled (744, 409) with delta (0, -3)
Screenshot: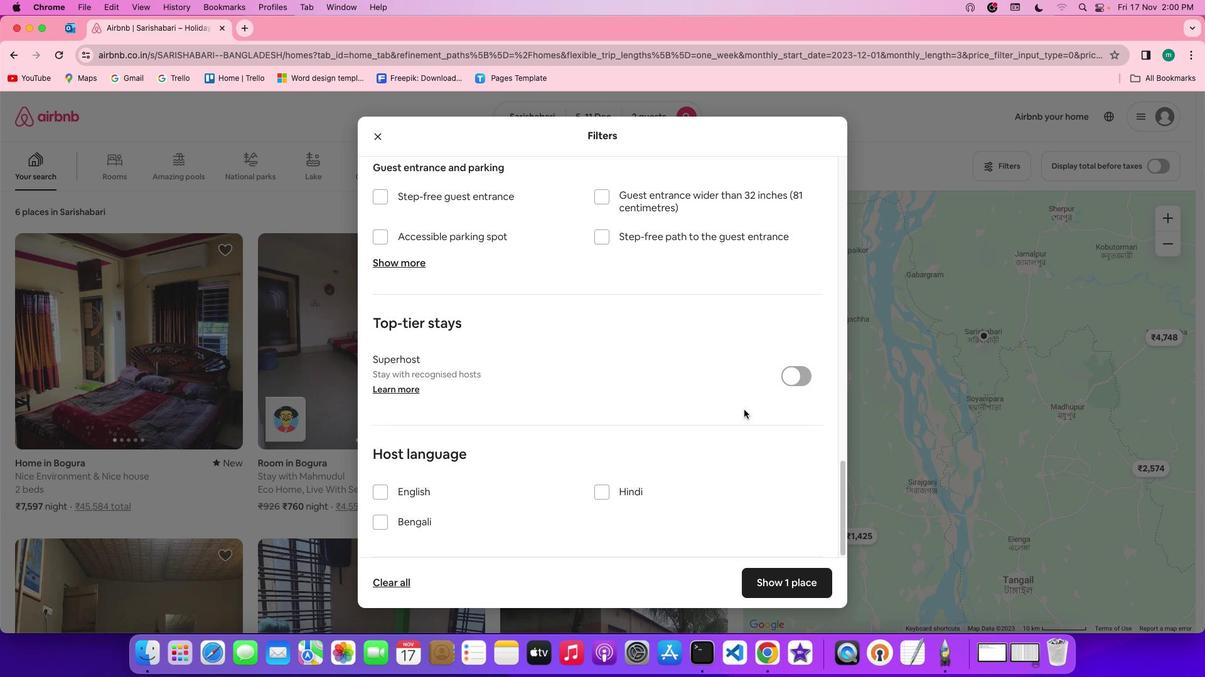 
Action: Mouse scrolled (744, 409) with delta (0, 0)
Screenshot: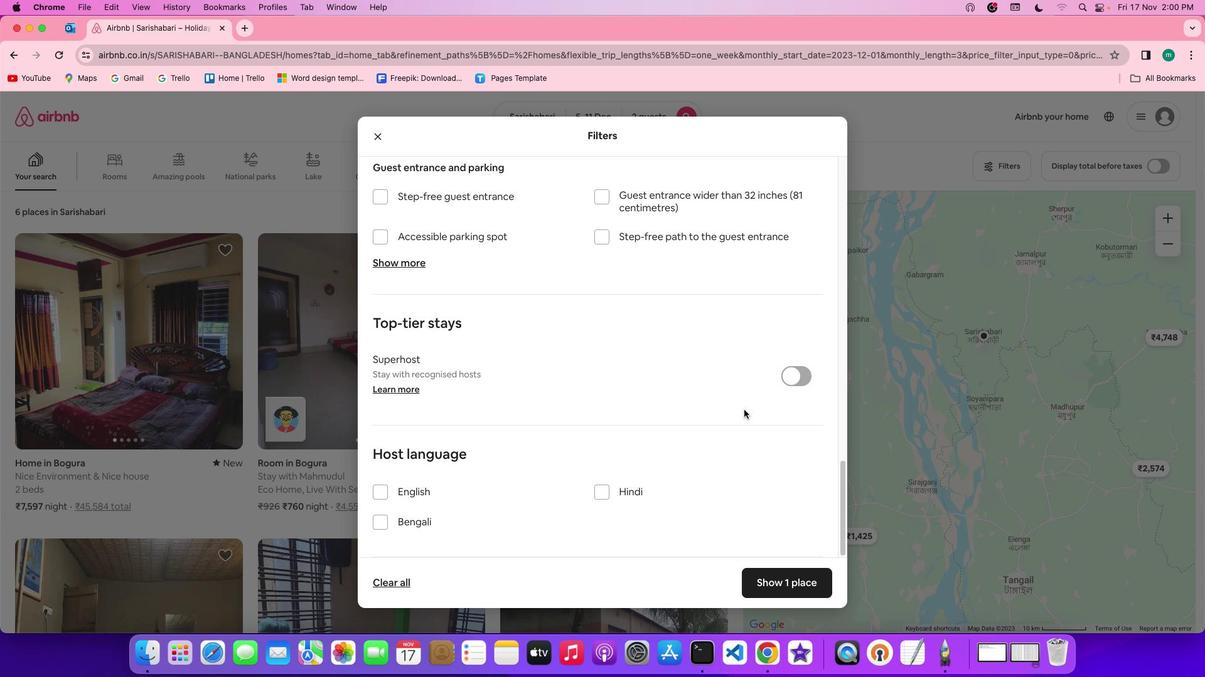 
Action: Mouse scrolled (744, 409) with delta (0, 0)
Screenshot: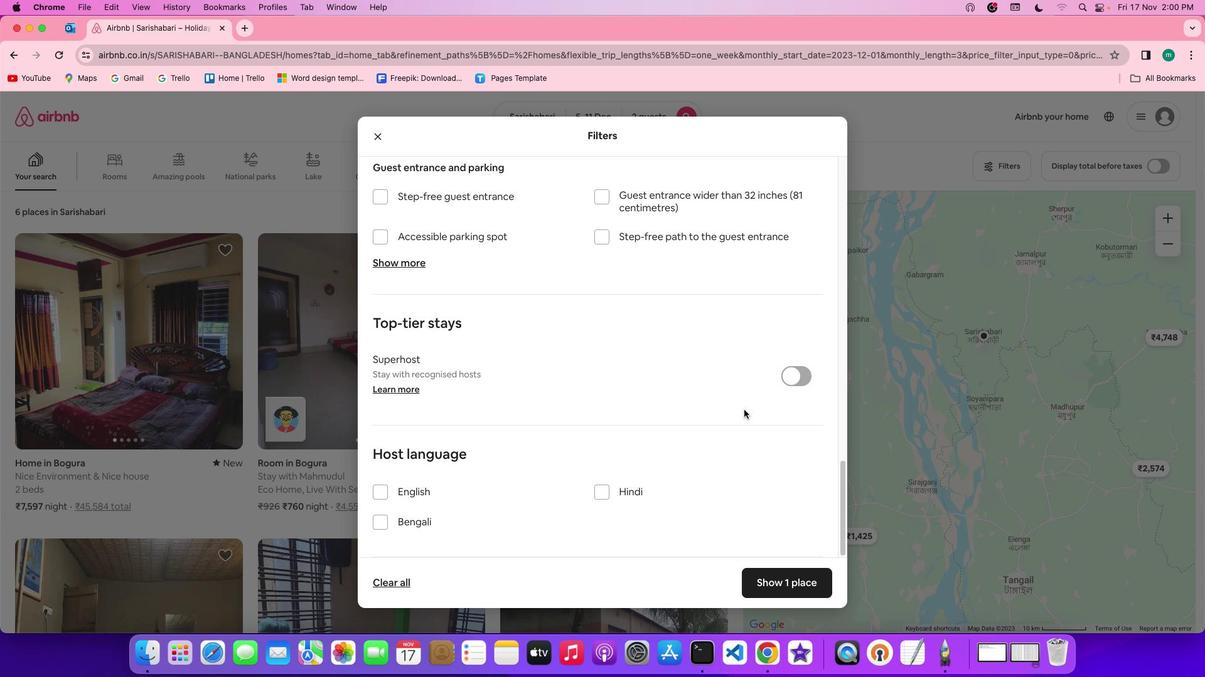 
Action: Mouse scrolled (744, 409) with delta (0, -1)
Screenshot: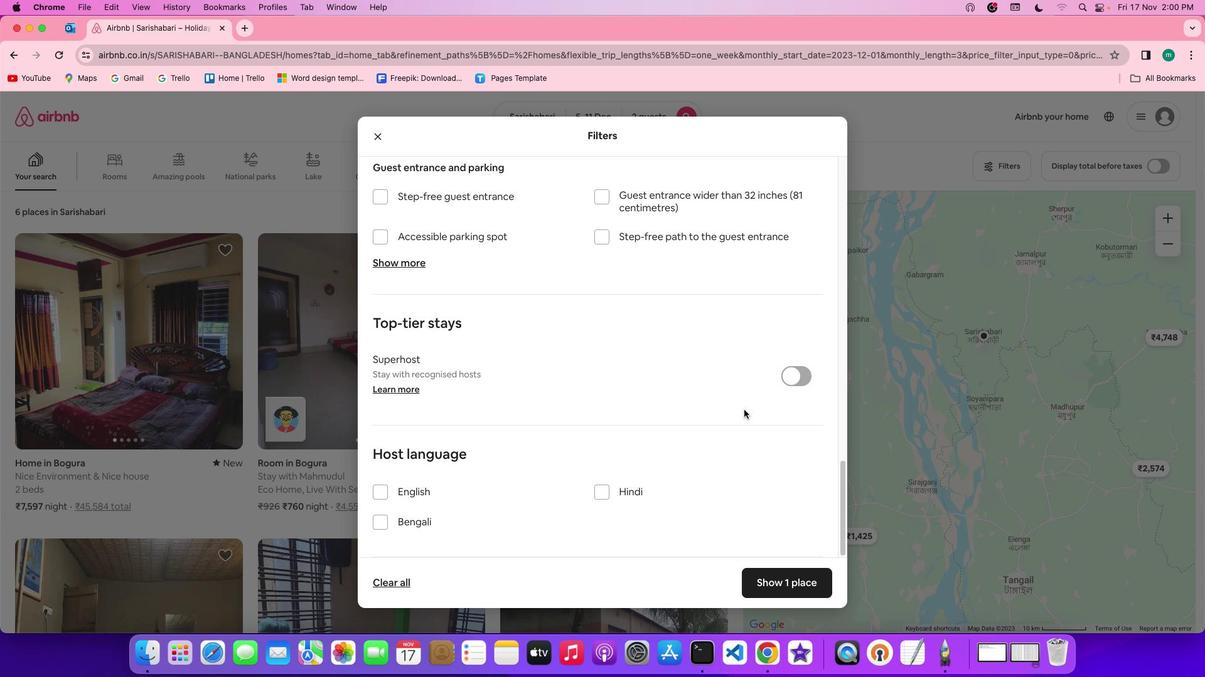 
Action: Mouse scrolled (744, 409) with delta (0, -3)
Screenshot: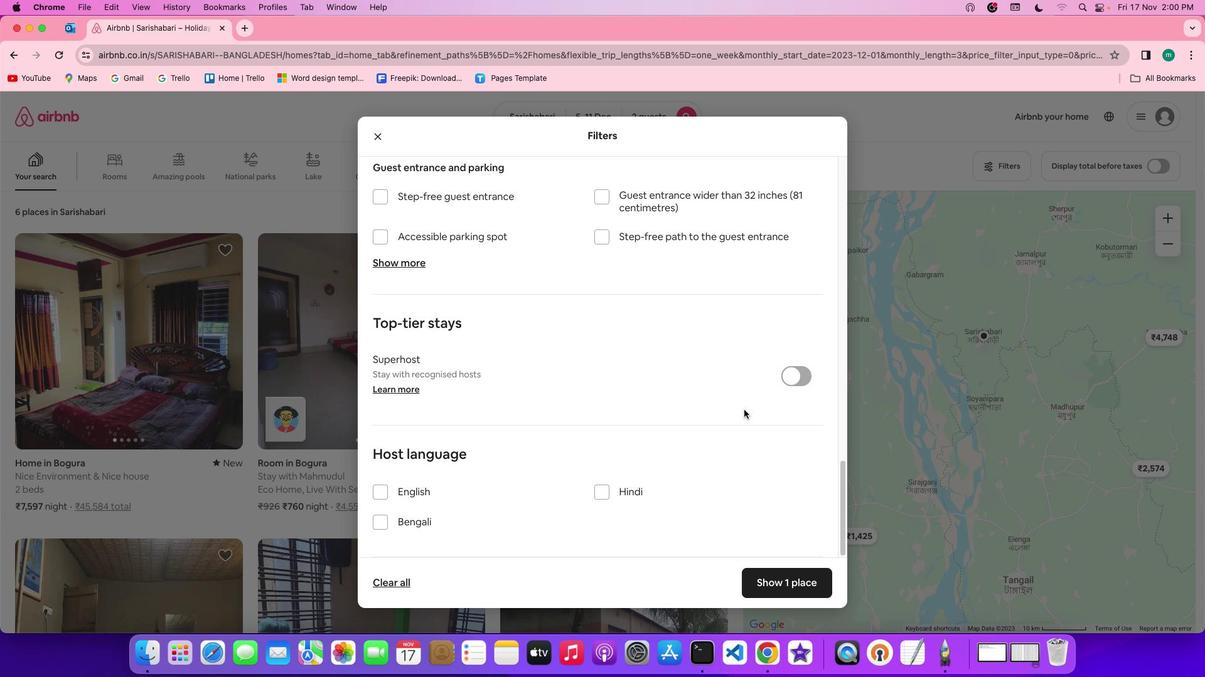 
Action: Mouse scrolled (744, 409) with delta (0, -3)
Screenshot: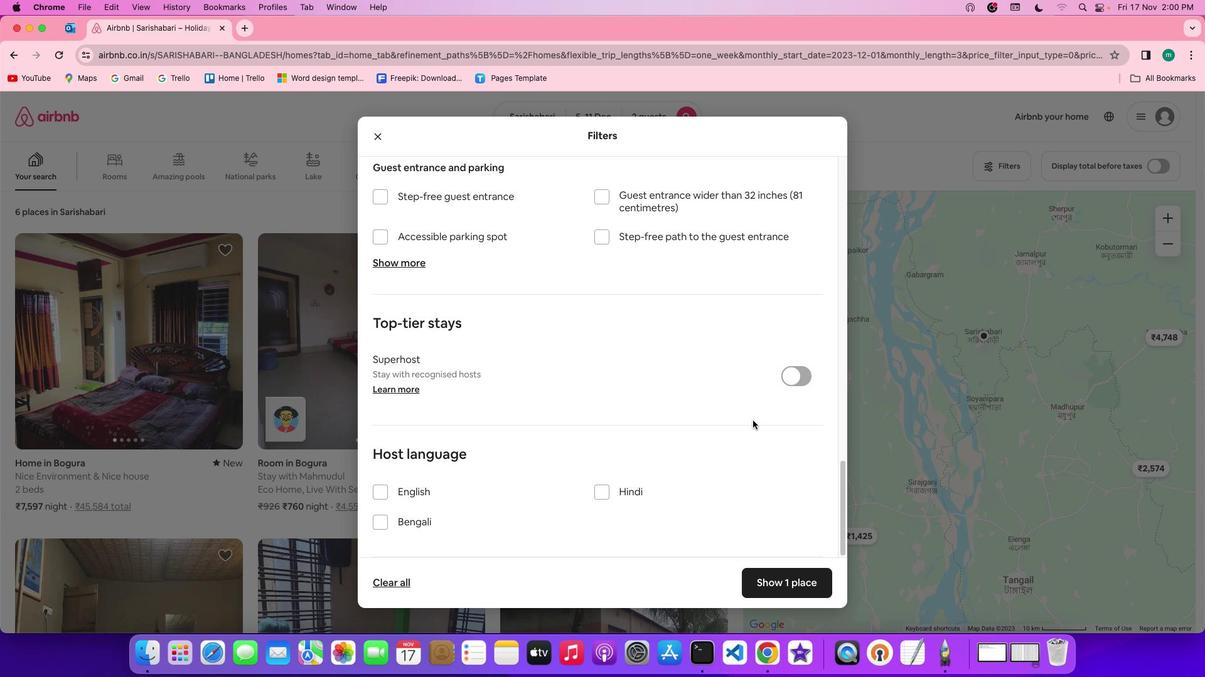 
Action: Mouse moved to (786, 585)
Screenshot: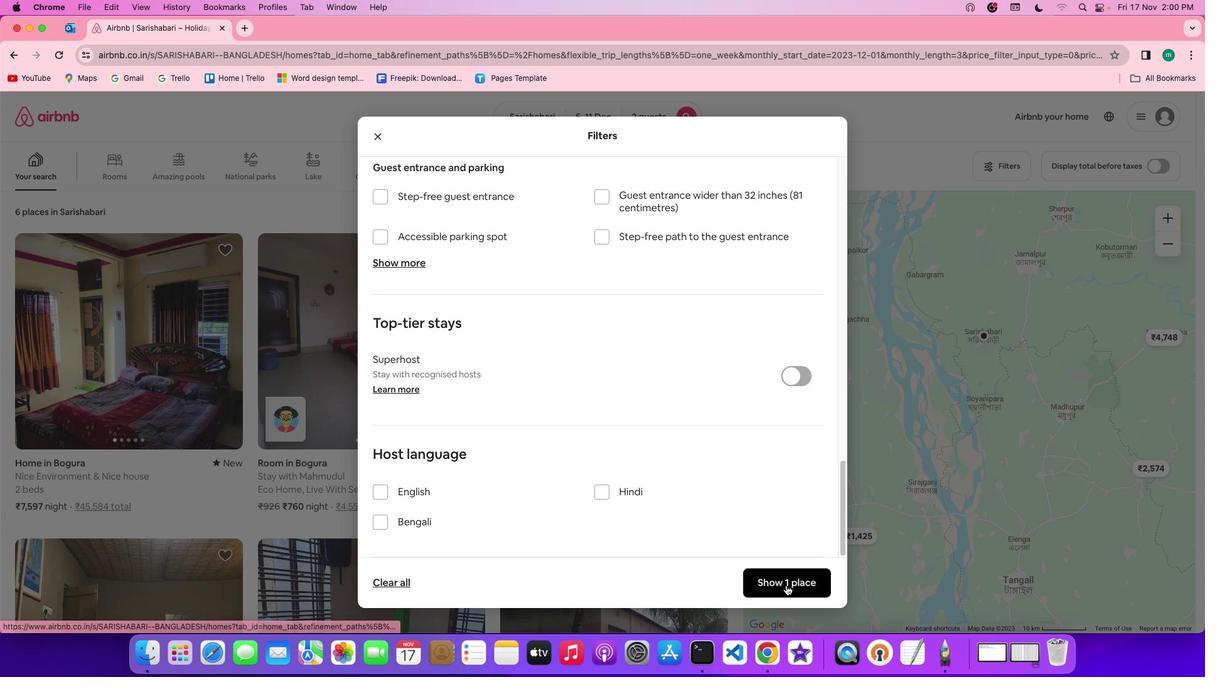 
Action: Mouse pressed left at (786, 585)
Screenshot: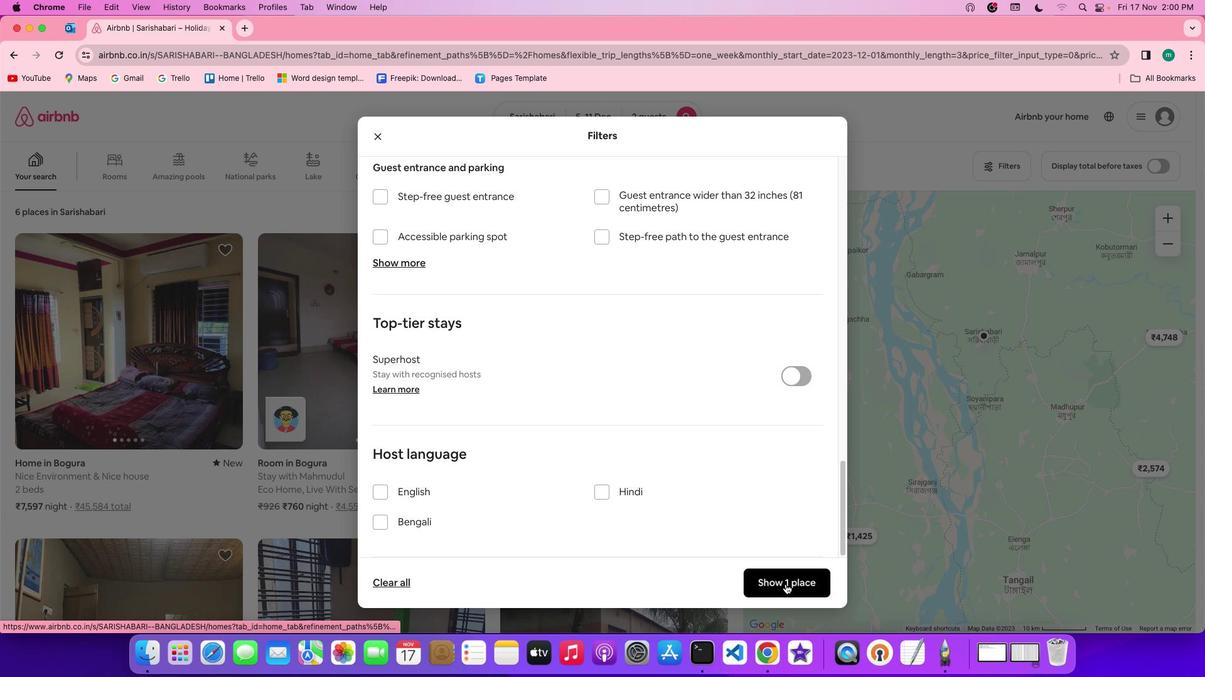 
Action: Mouse moved to (151, 342)
Screenshot: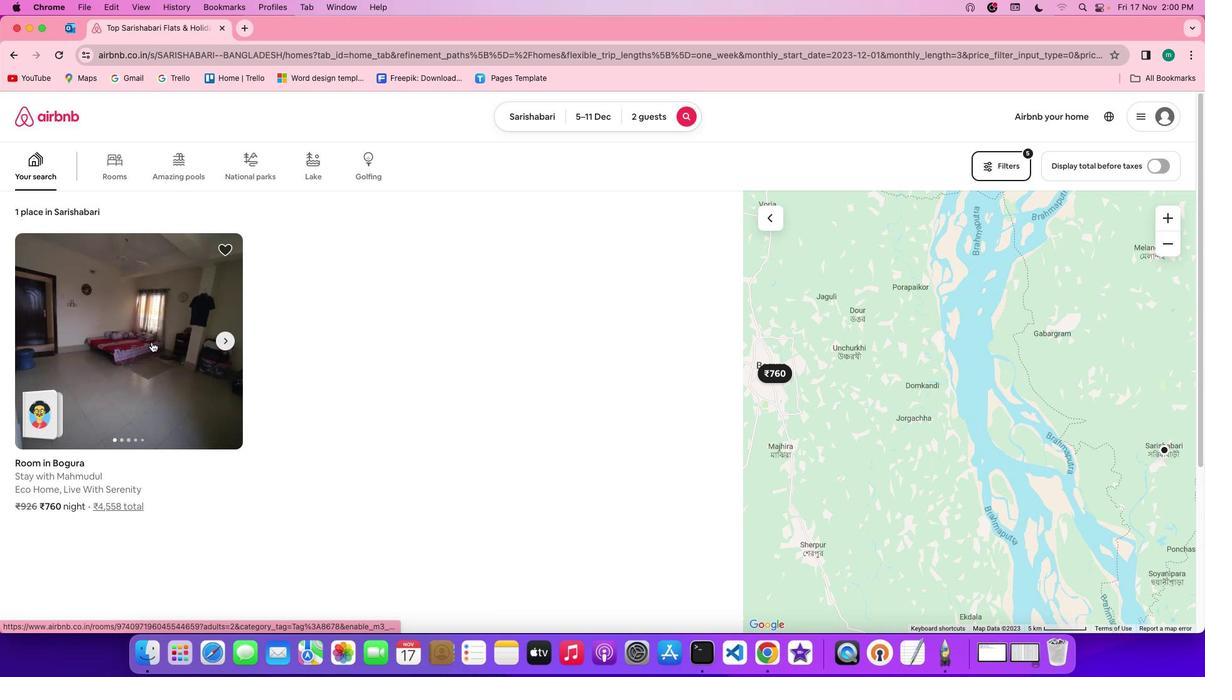 
Action: Mouse pressed left at (151, 342)
Screenshot: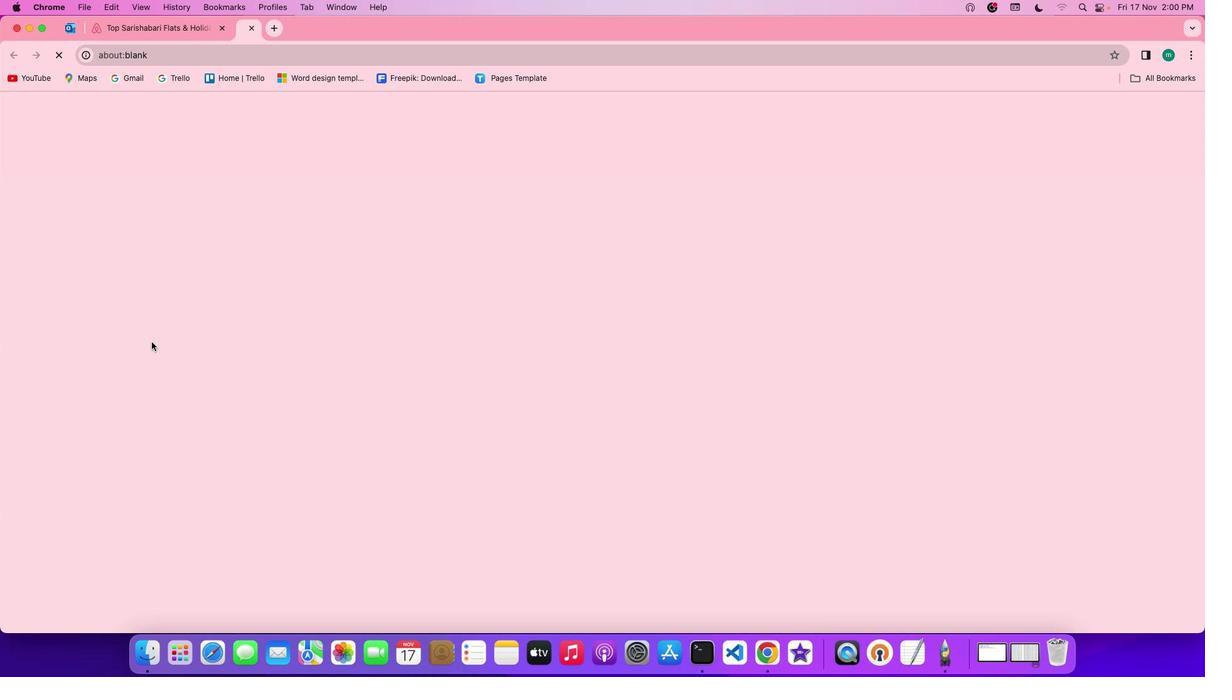 
Action: Mouse moved to (877, 466)
Screenshot: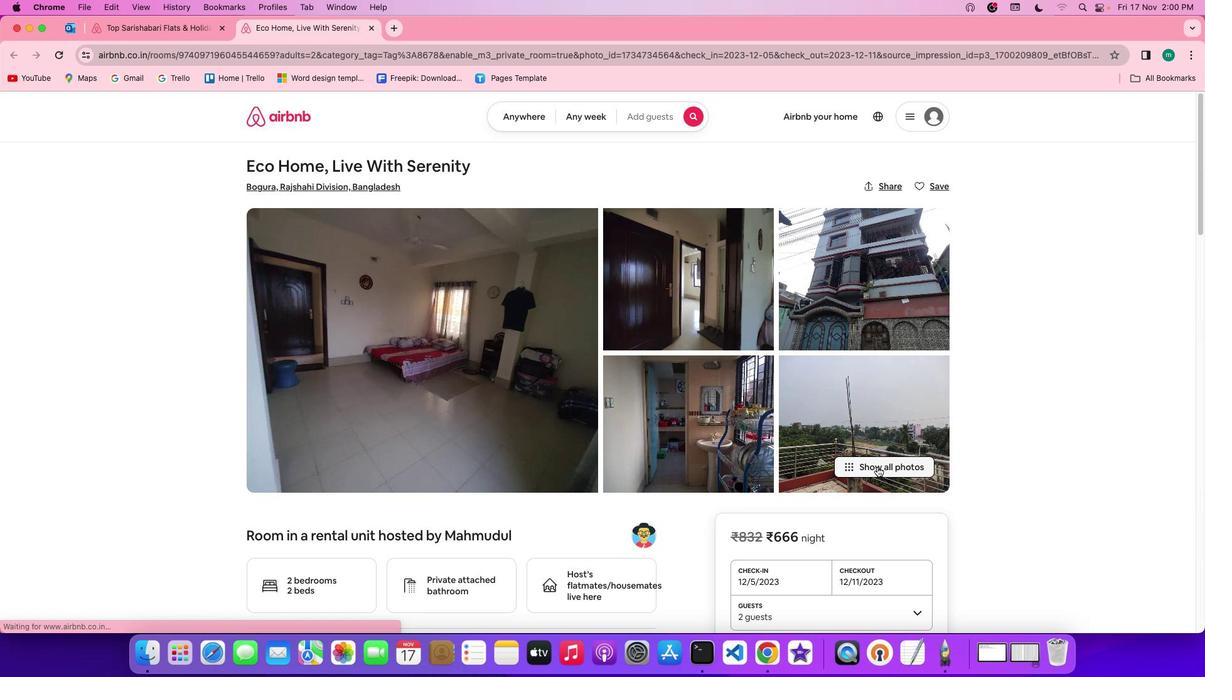 
Action: Mouse pressed left at (877, 466)
Screenshot: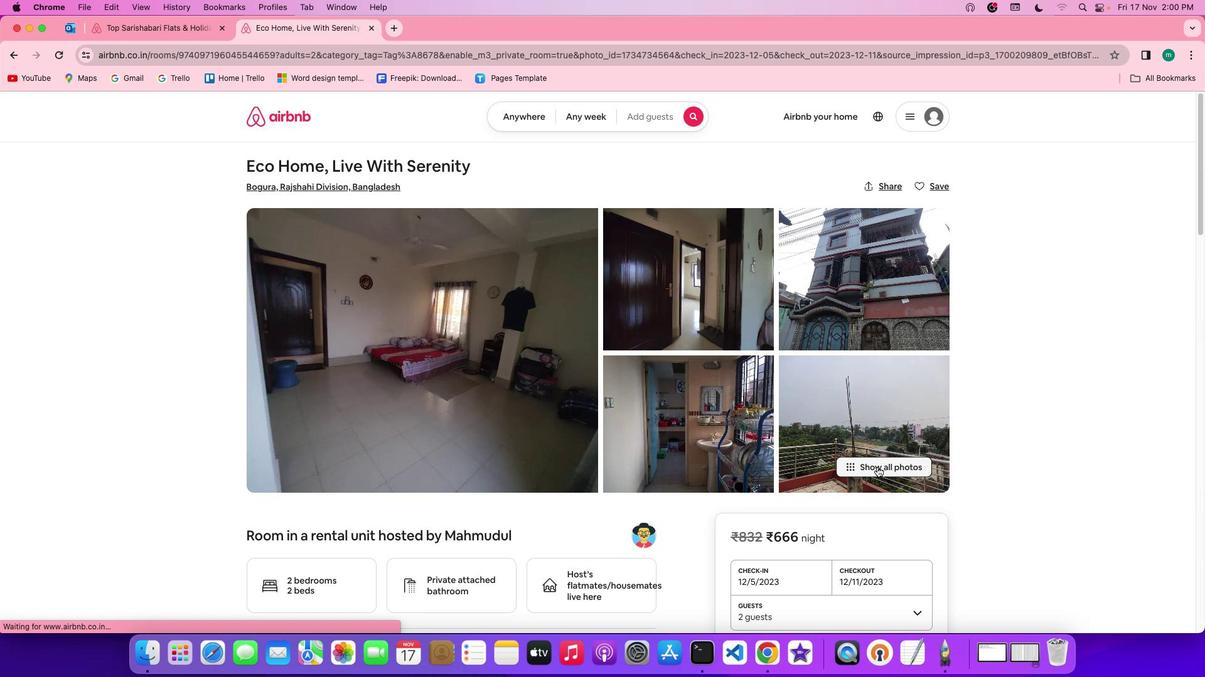
Action: Mouse moved to (509, 394)
Screenshot: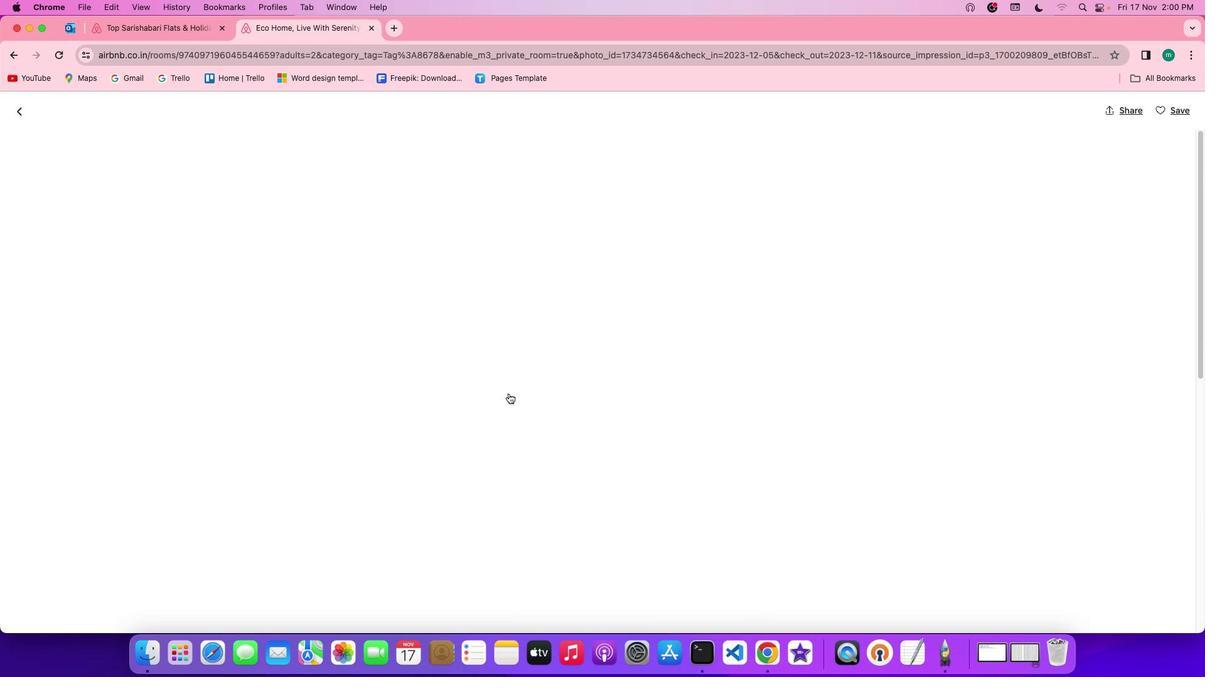 
Action: Mouse scrolled (509, 394) with delta (0, 0)
Screenshot: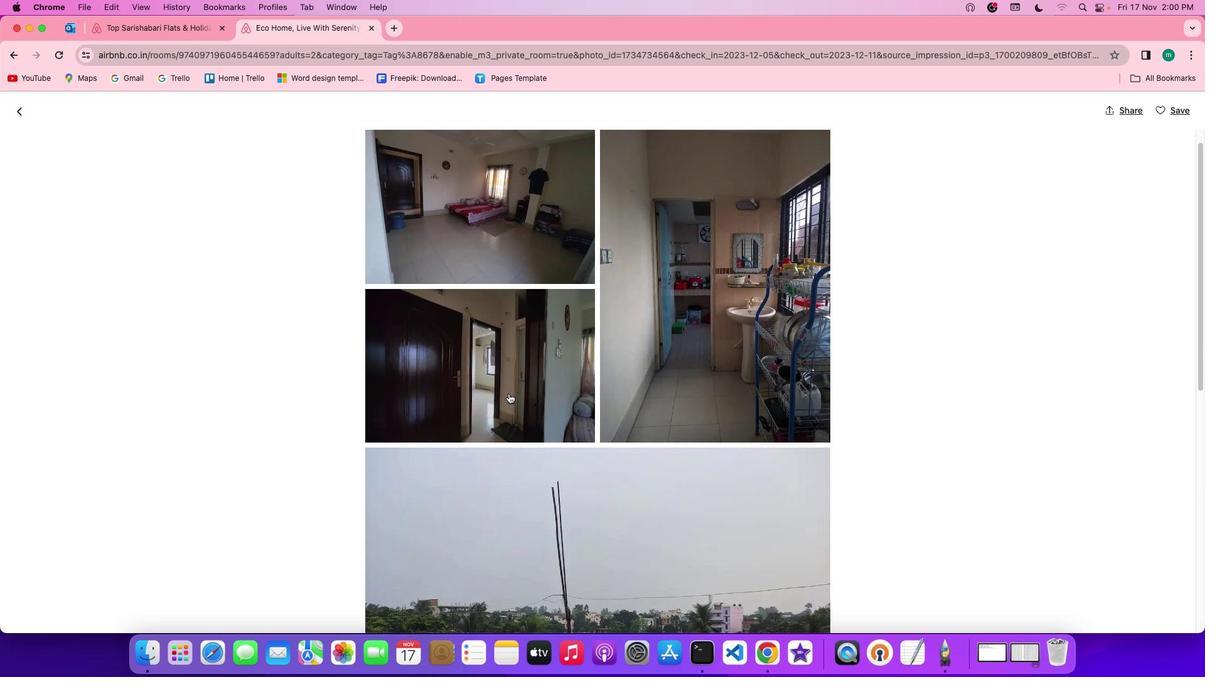 
Action: Mouse scrolled (509, 394) with delta (0, 0)
Screenshot: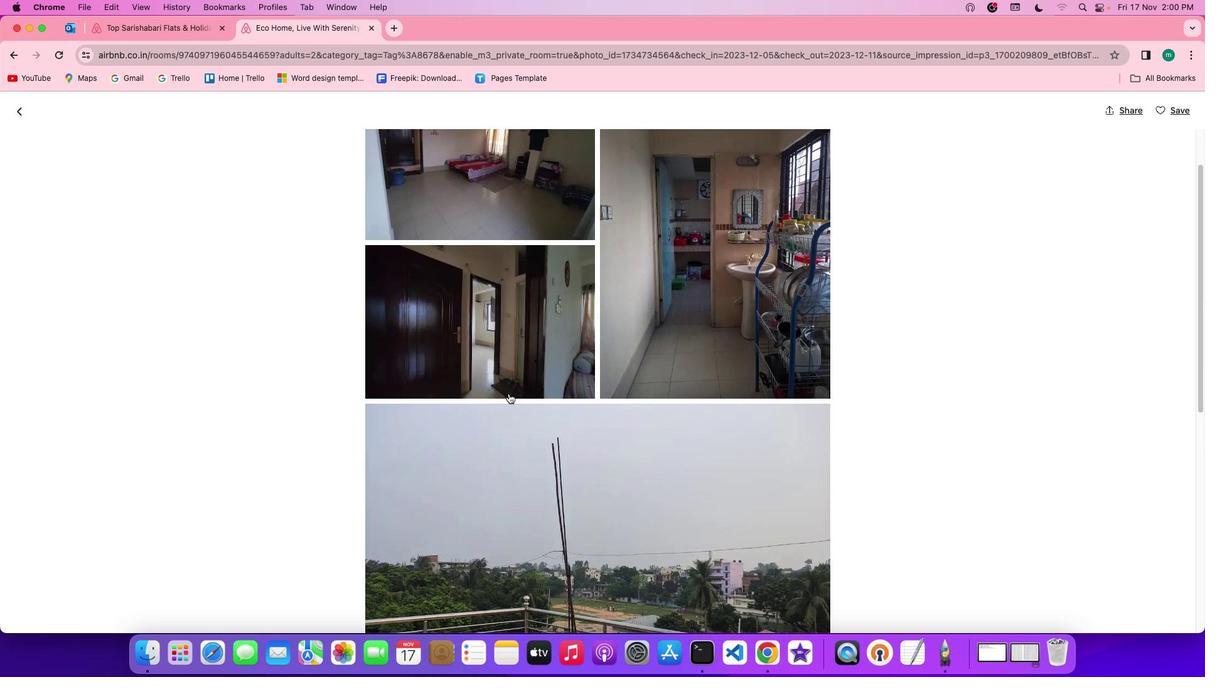 
Action: Mouse scrolled (509, 394) with delta (0, -1)
Screenshot: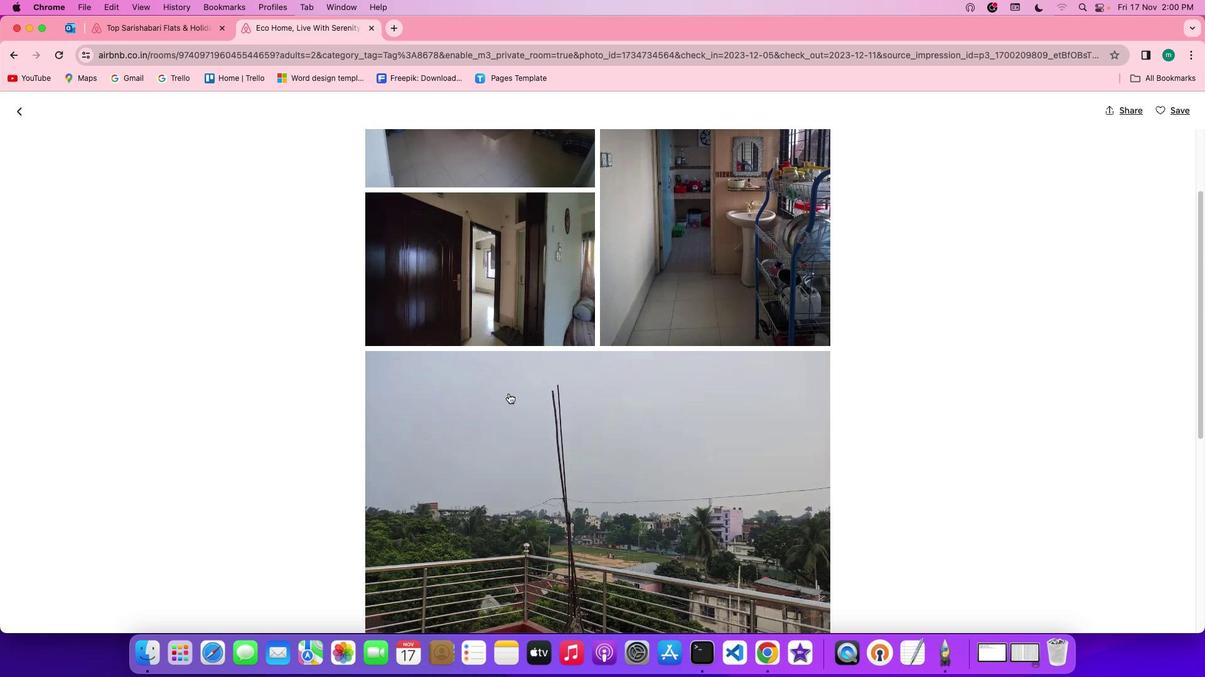 
Action: Mouse scrolled (509, 394) with delta (0, -1)
Screenshot: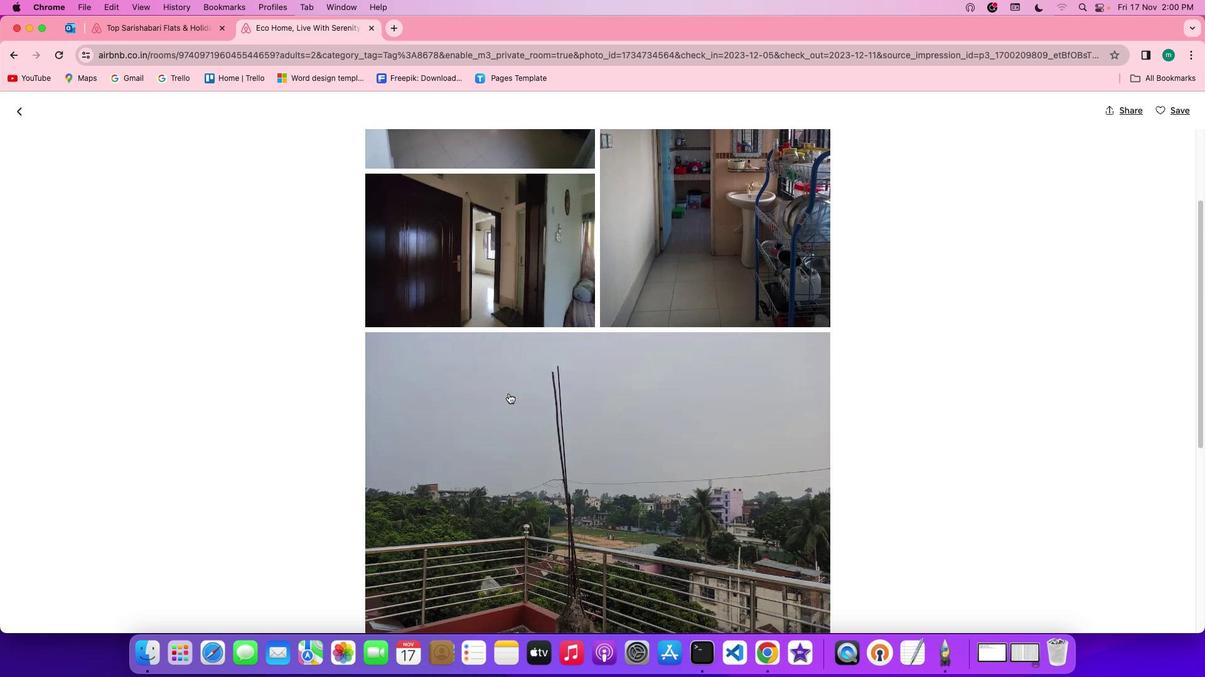 
Action: Mouse moved to (509, 394)
Screenshot: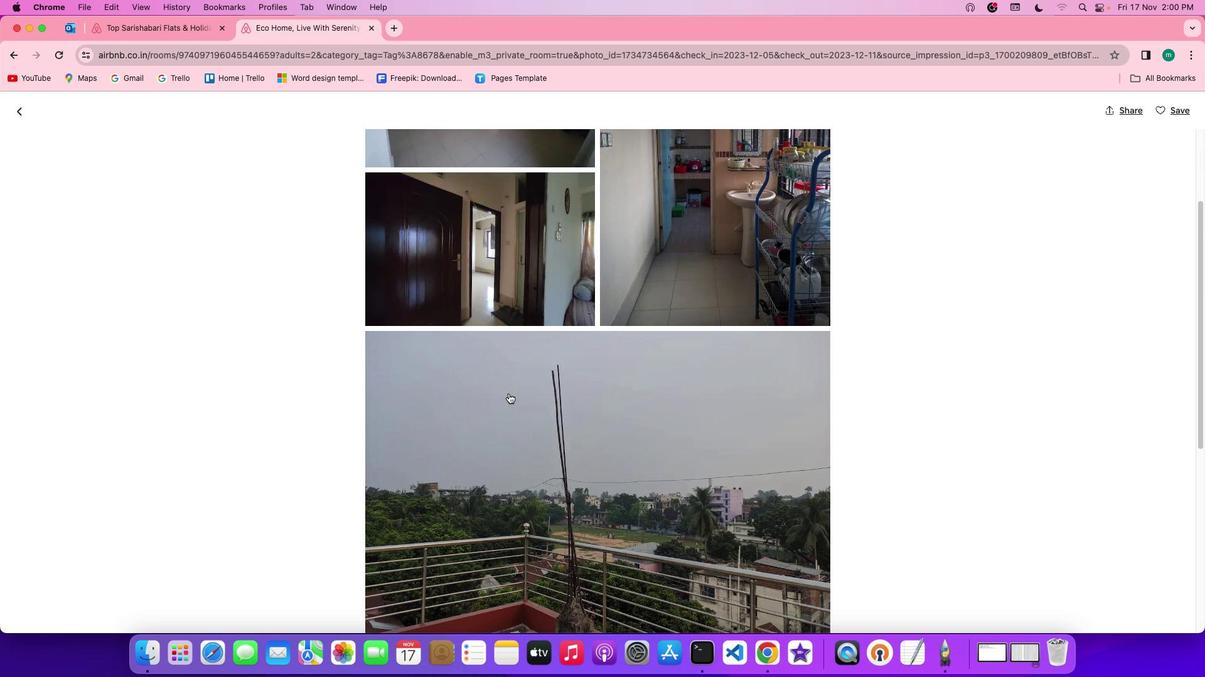
Action: Mouse scrolled (509, 394) with delta (0, 0)
Screenshot: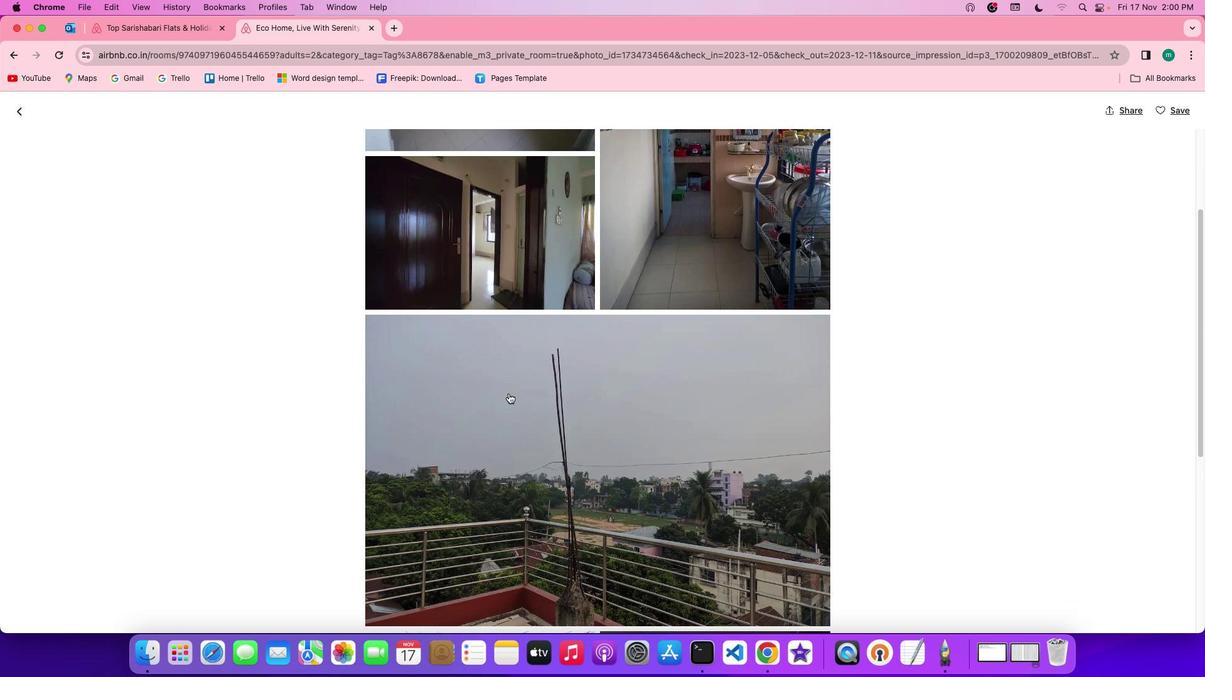 
Action: Mouse scrolled (509, 394) with delta (0, 0)
Screenshot: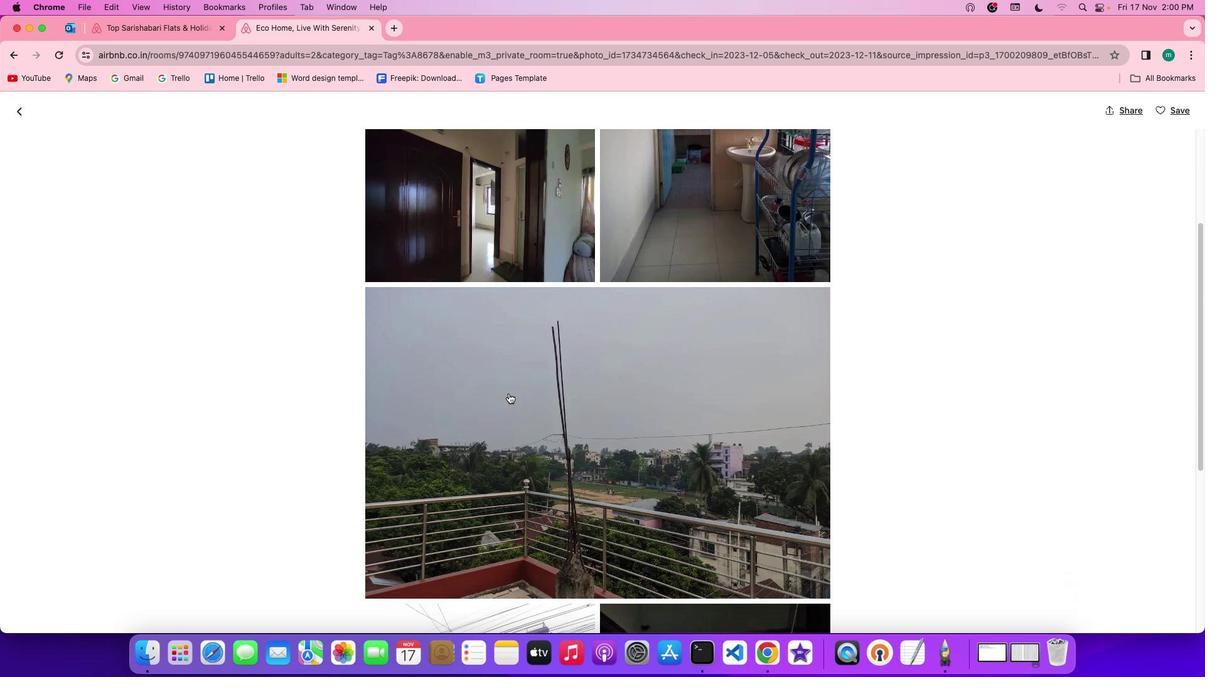 
Action: Mouse scrolled (509, 394) with delta (0, 0)
Screenshot: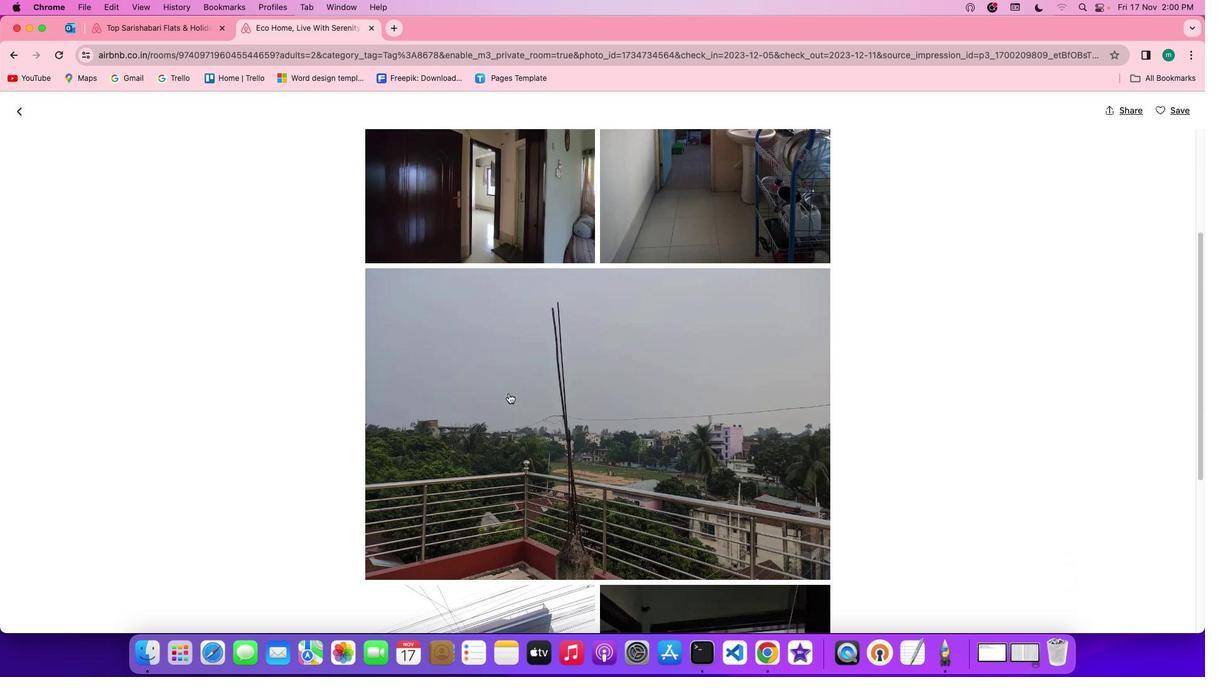 
Action: Mouse scrolled (509, 394) with delta (0, -1)
Screenshot: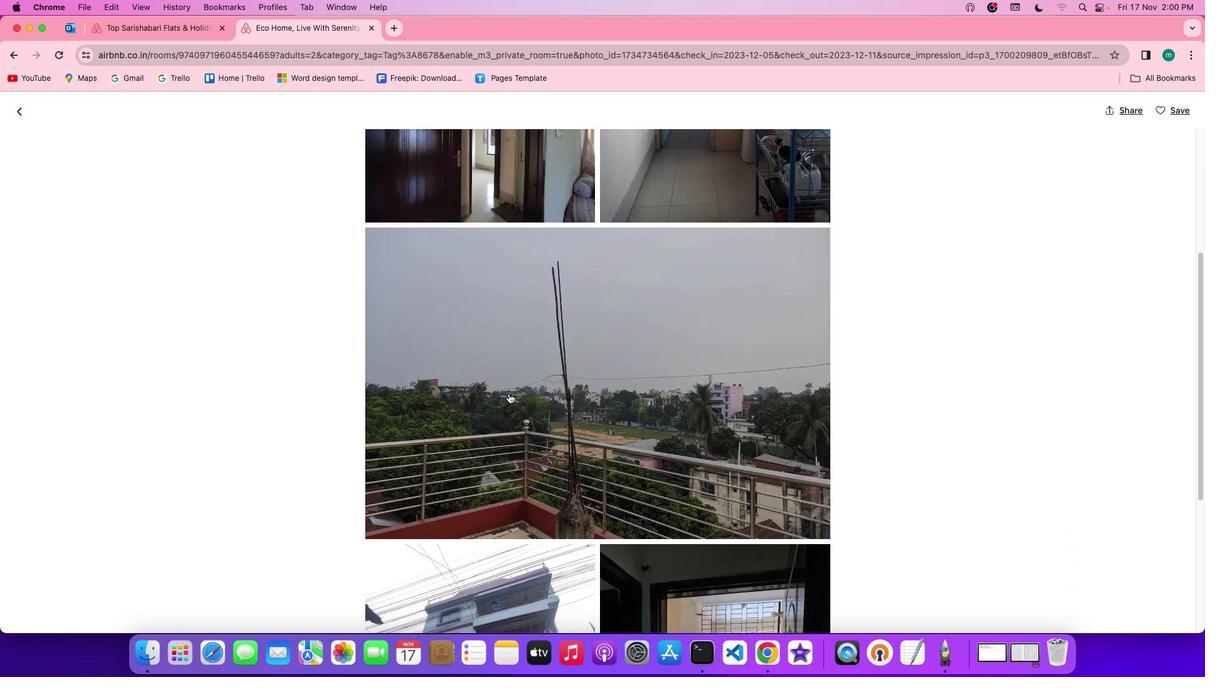 
Action: Mouse scrolled (509, 394) with delta (0, 0)
Screenshot: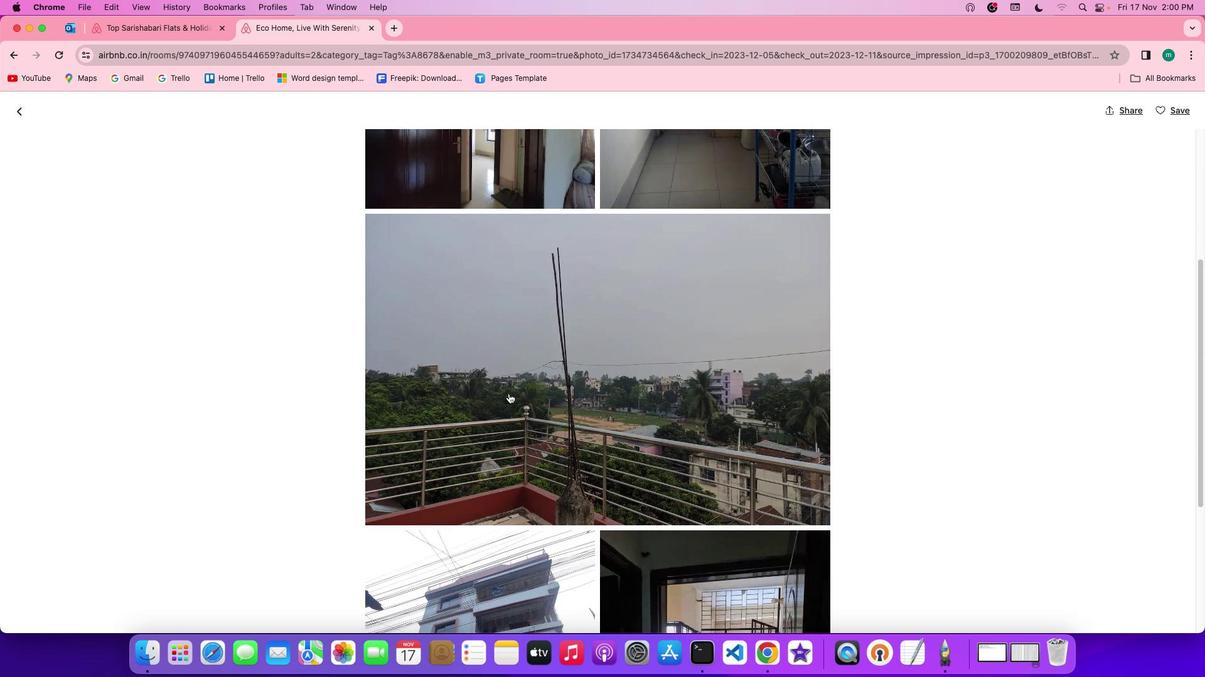 
Action: Mouse scrolled (509, 394) with delta (0, 0)
Screenshot: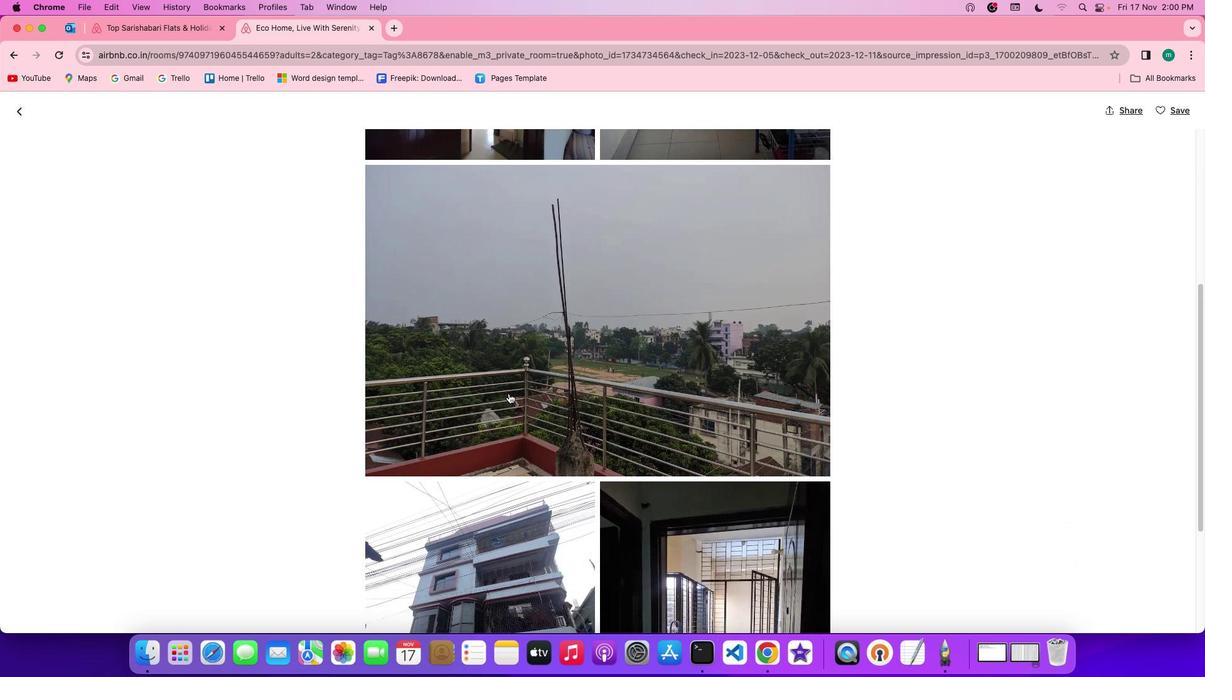
Action: Mouse scrolled (509, 394) with delta (0, 0)
Screenshot: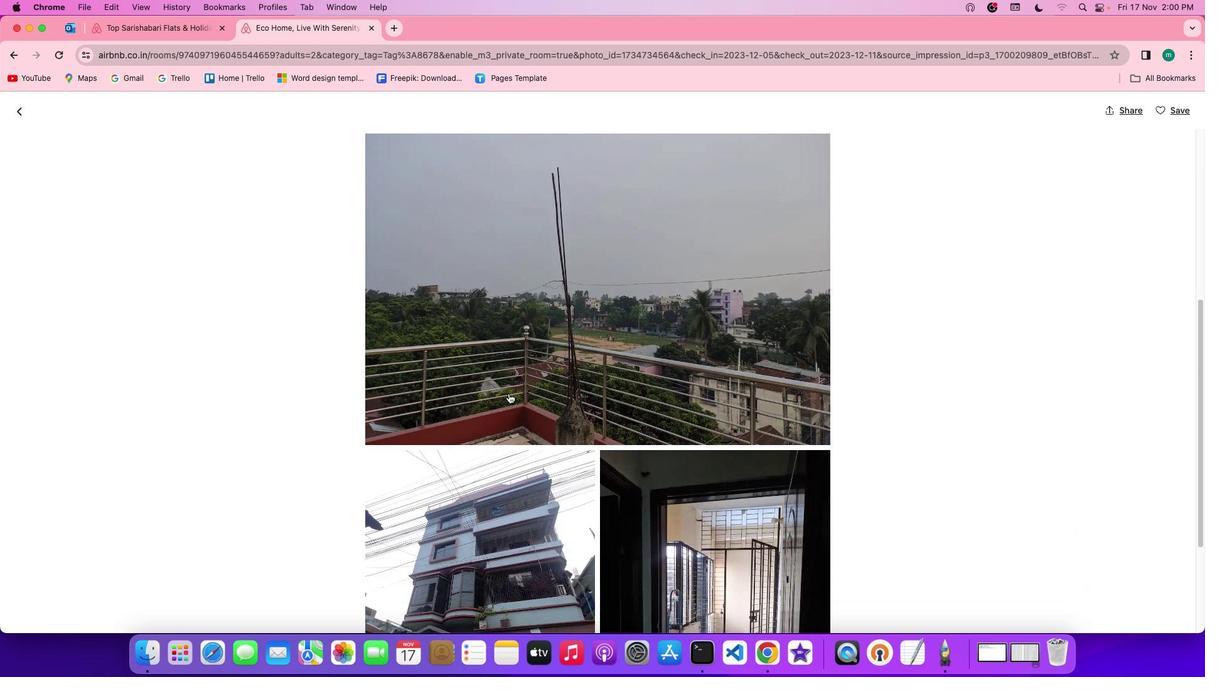 
Action: Mouse scrolled (509, 394) with delta (0, -1)
Screenshot: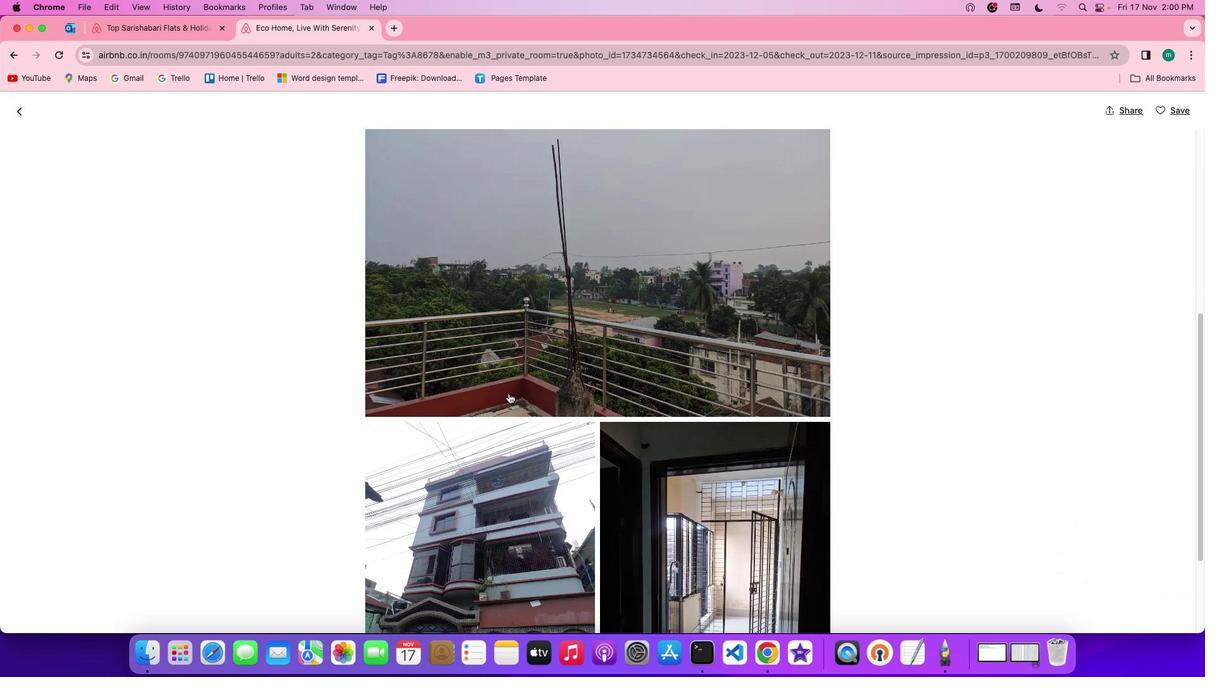 
Action: Mouse scrolled (509, 394) with delta (0, 0)
Screenshot: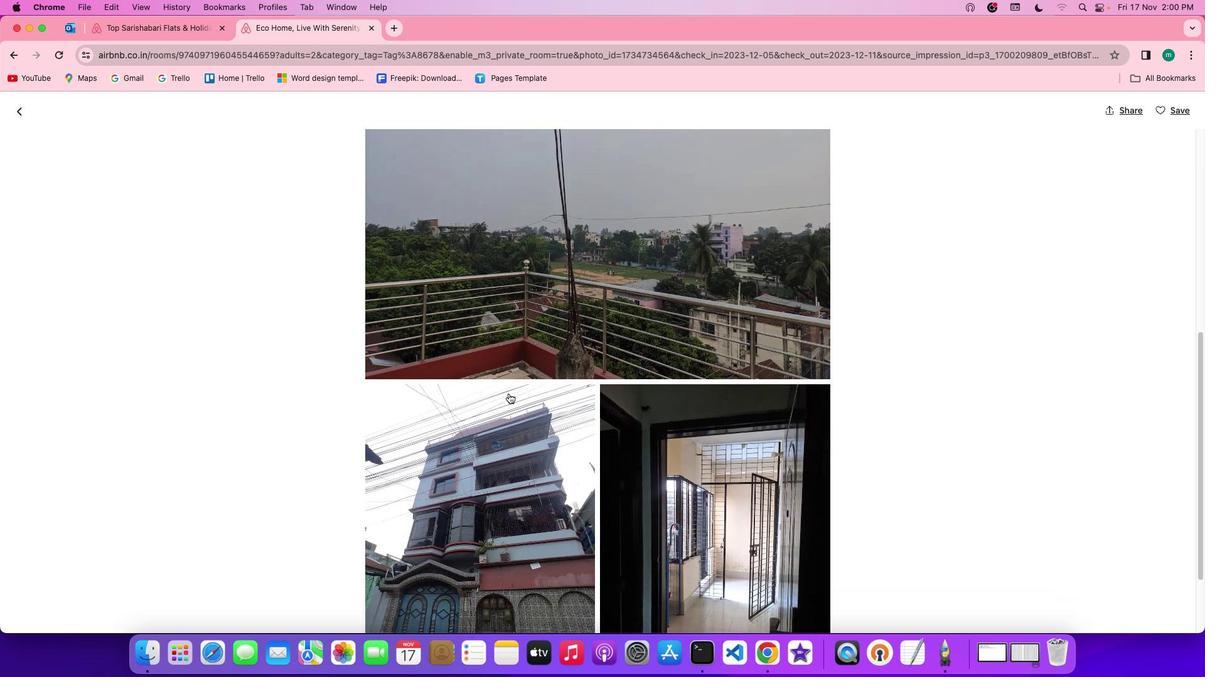 
Action: Mouse scrolled (509, 394) with delta (0, 0)
Screenshot: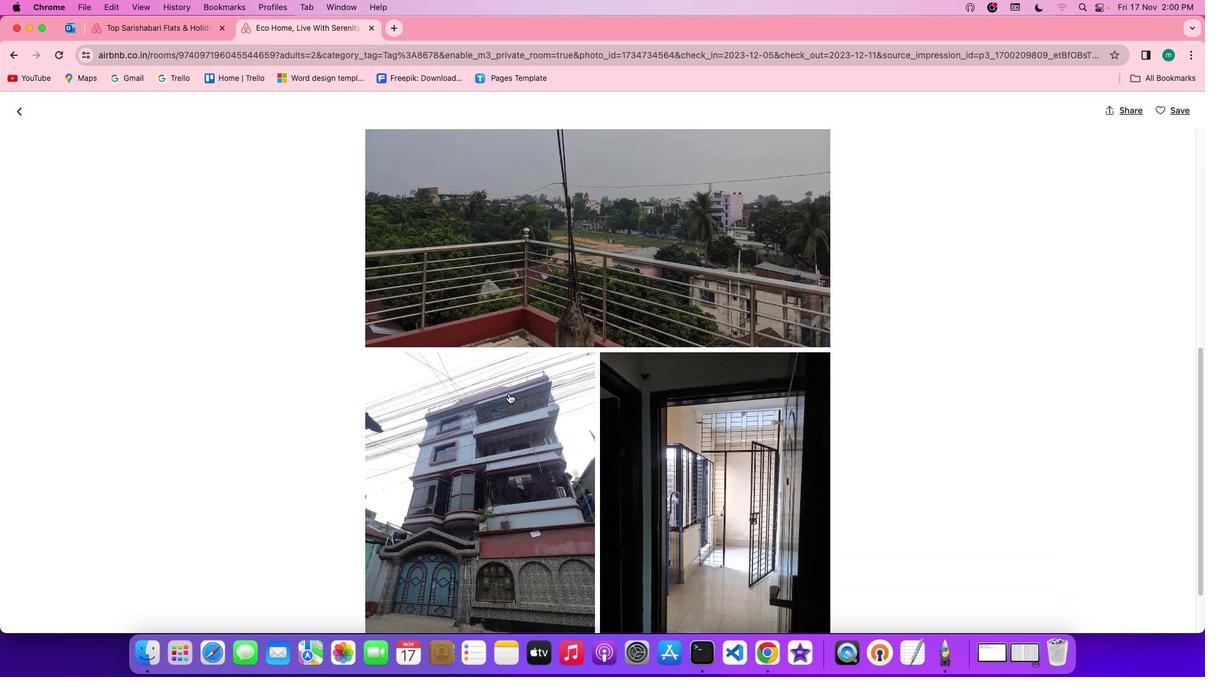 
Action: Mouse scrolled (509, 394) with delta (0, -1)
Screenshot: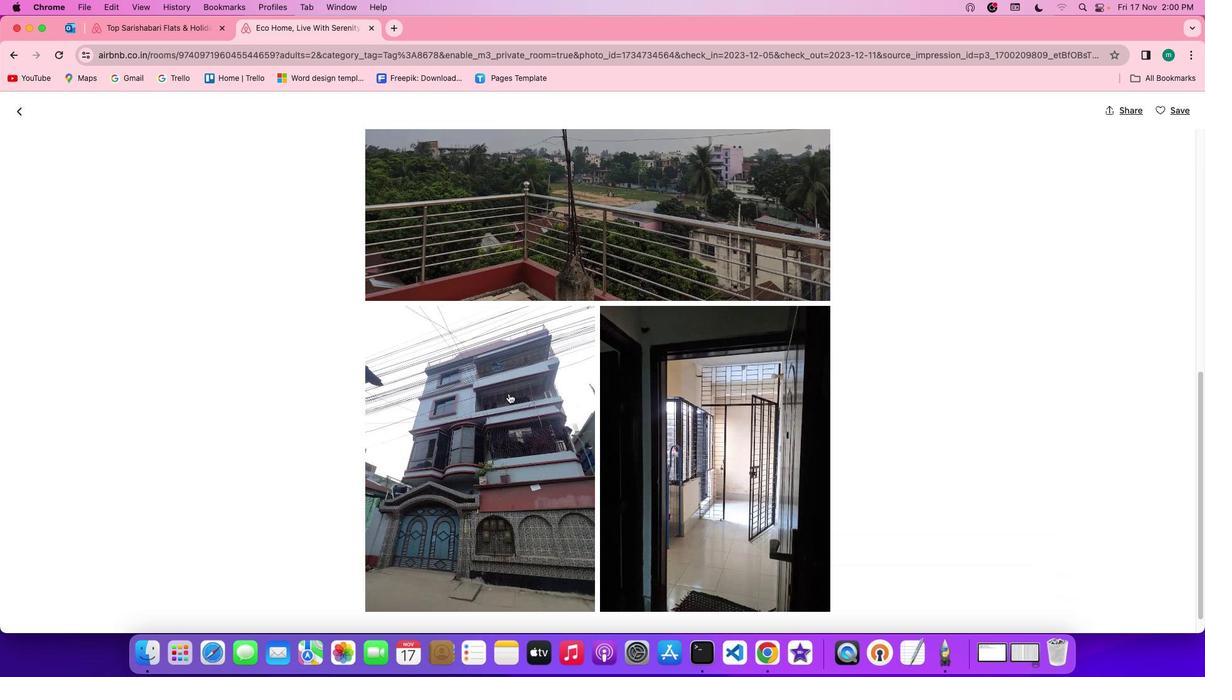 
Action: Mouse scrolled (509, 394) with delta (0, -1)
Screenshot: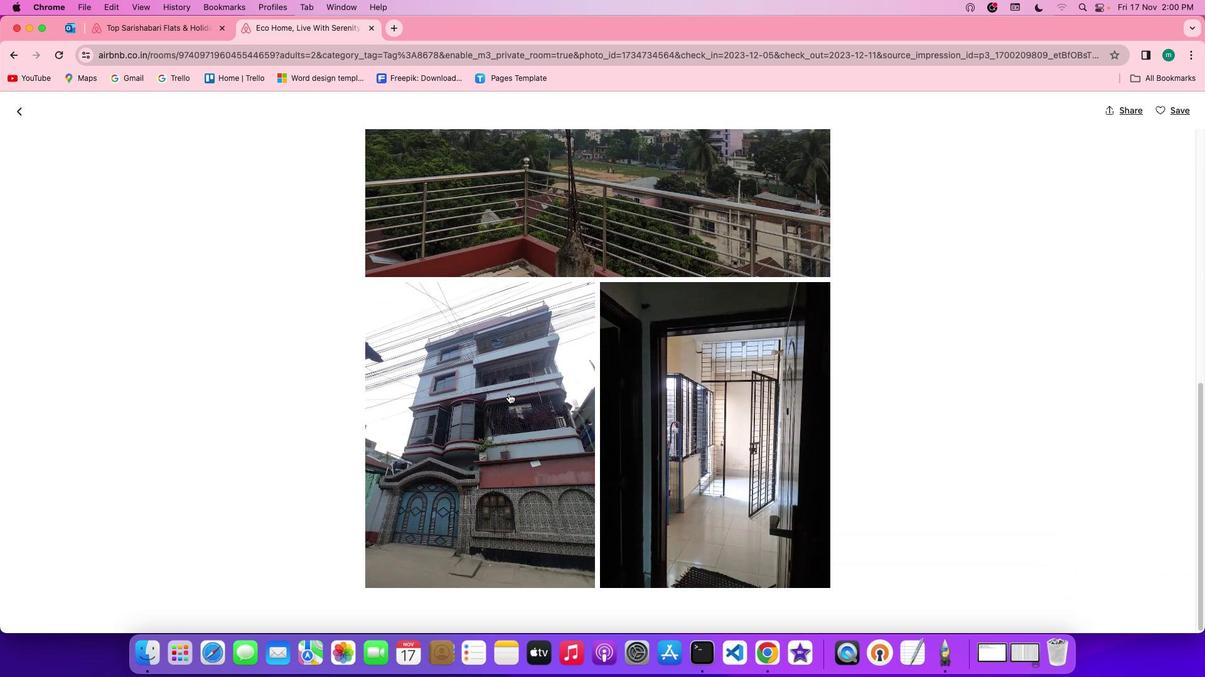 
Action: Mouse scrolled (509, 394) with delta (0, 0)
Screenshot: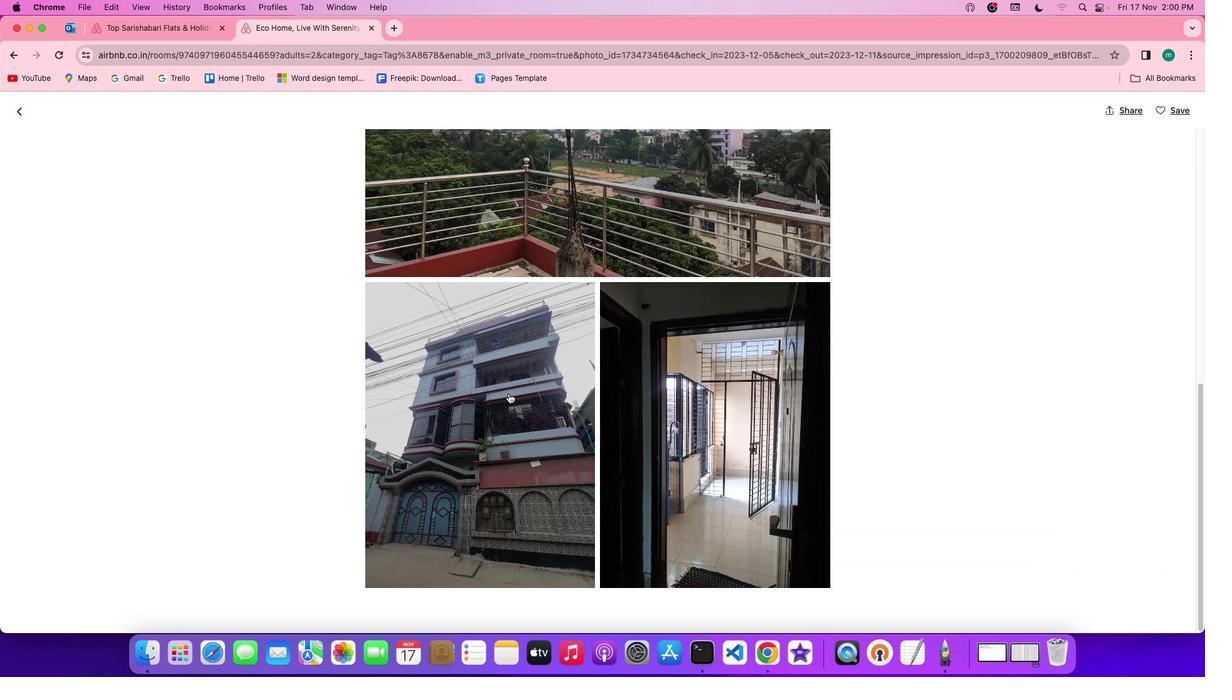 
Action: Mouse scrolled (509, 394) with delta (0, 0)
Screenshot: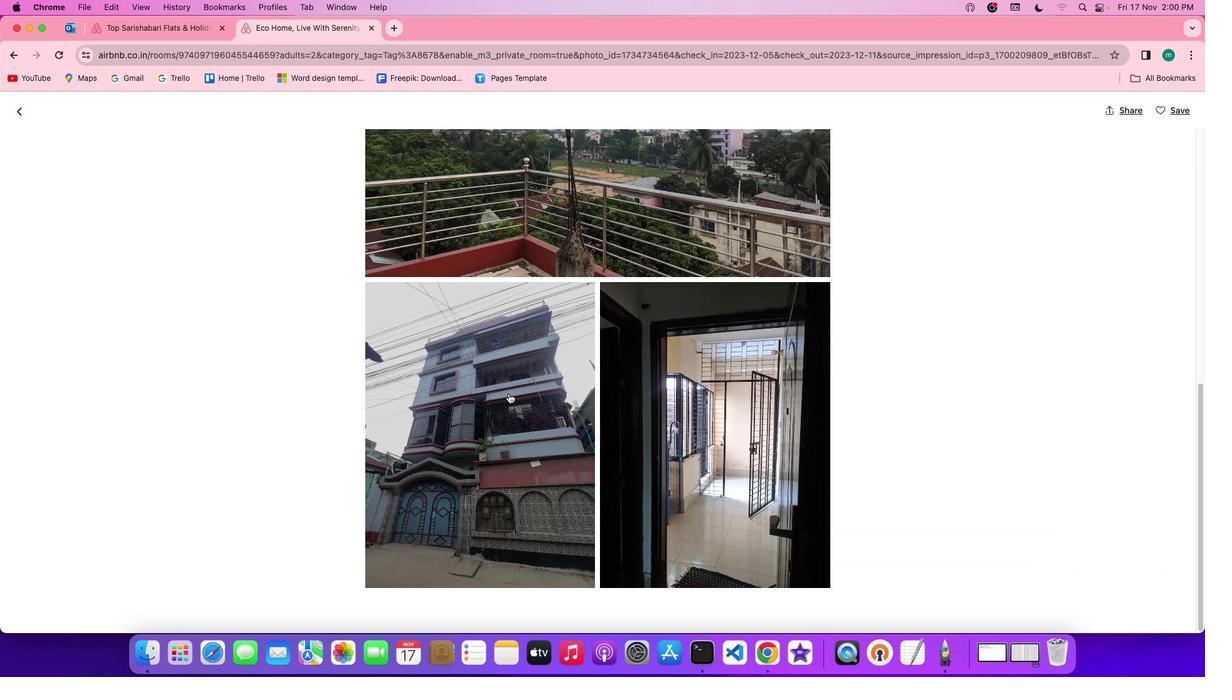 
Action: Mouse scrolled (509, 394) with delta (0, -1)
Screenshot: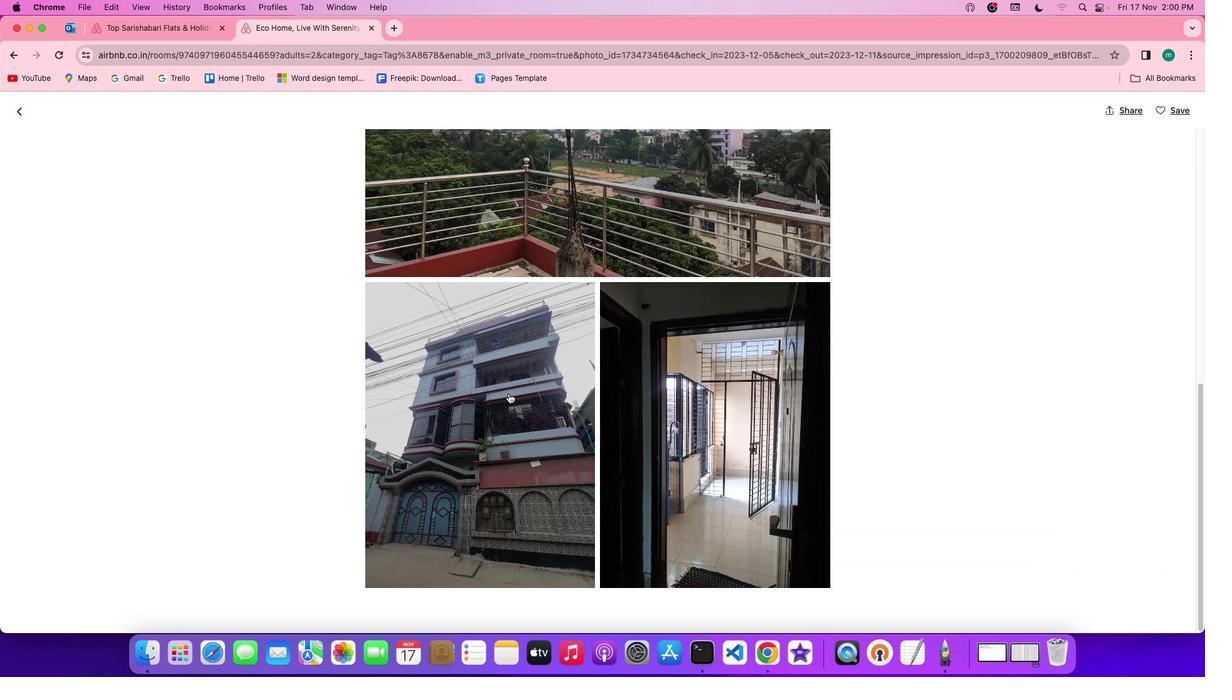 
Action: Mouse scrolled (509, 394) with delta (0, 0)
Screenshot: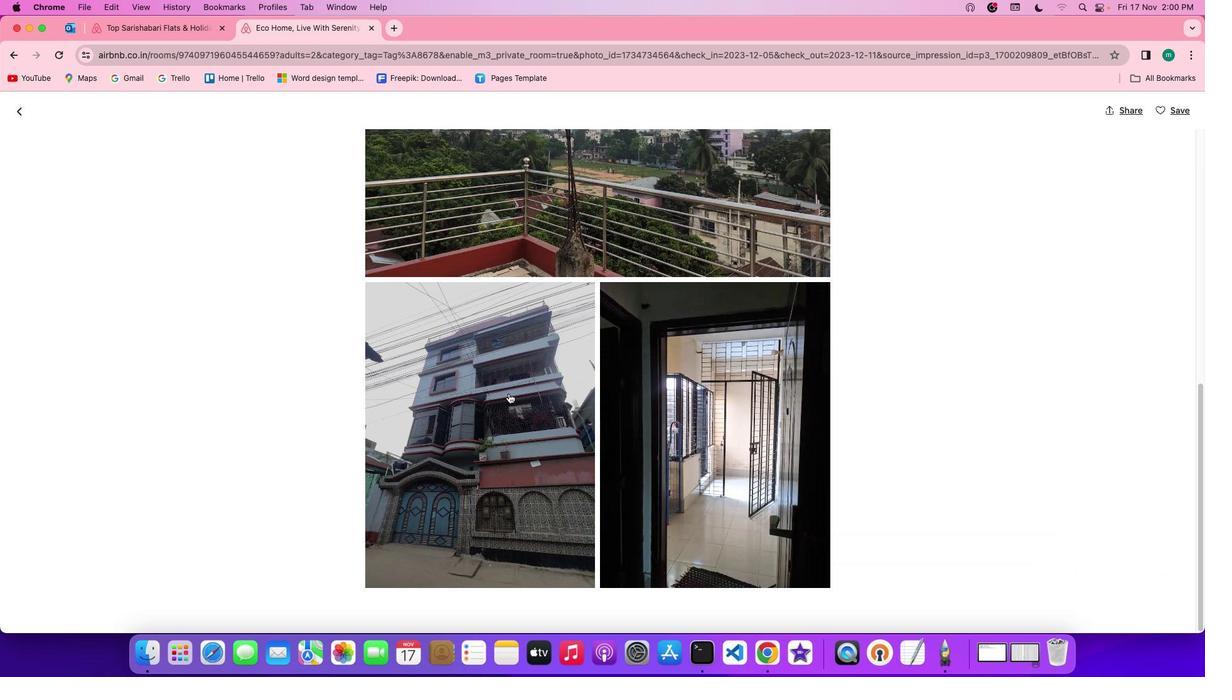 
Action: Mouse scrolled (509, 394) with delta (0, 0)
Screenshot: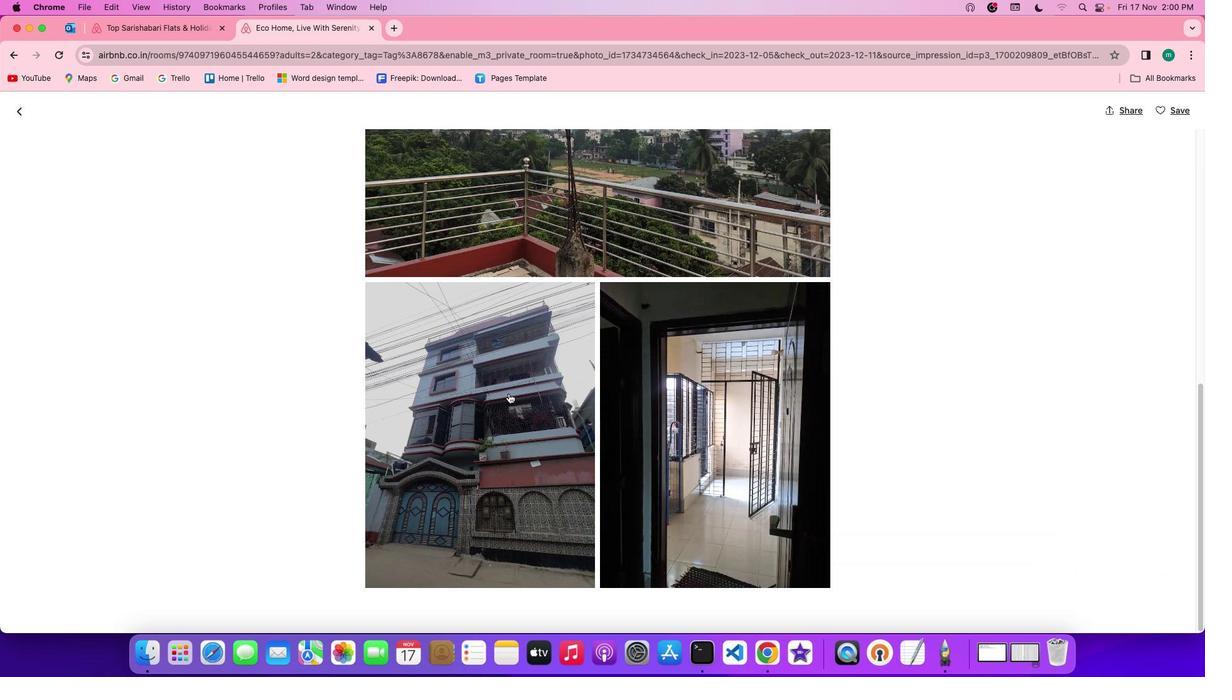 
Action: Mouse scrolled (509, 394) with delta (0, -1)
Screenshot: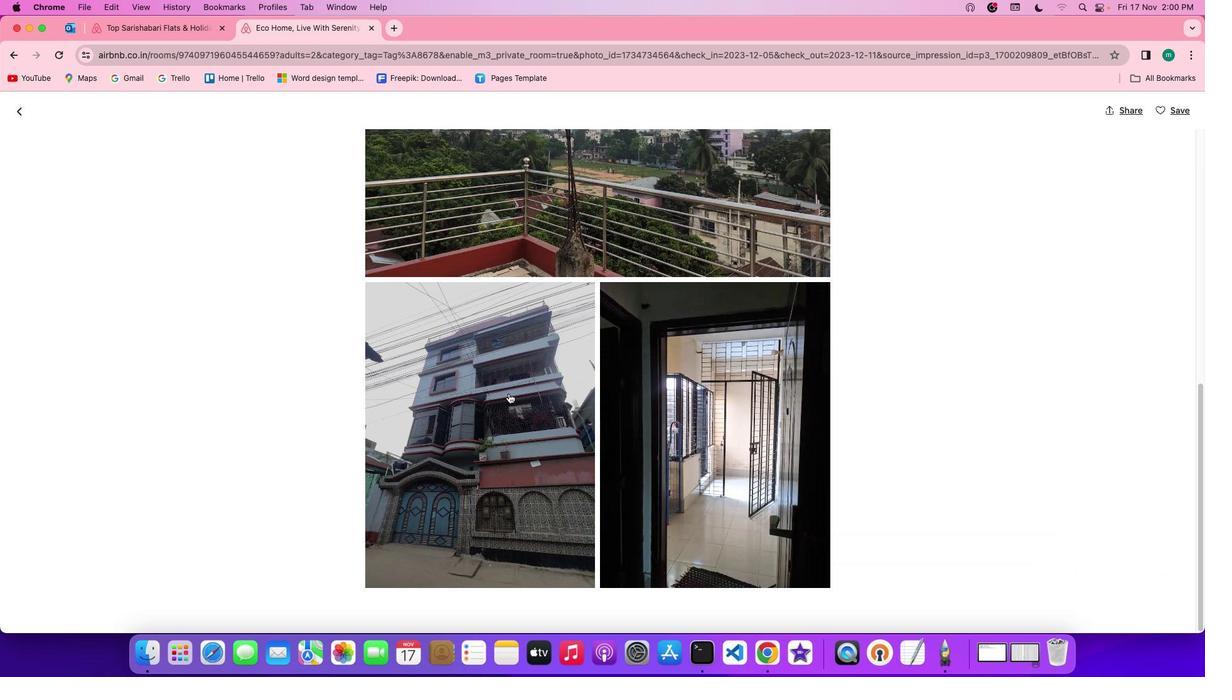 
Action: Mouse scrolled (509, 394) with delta (0, -1)
Screenshot: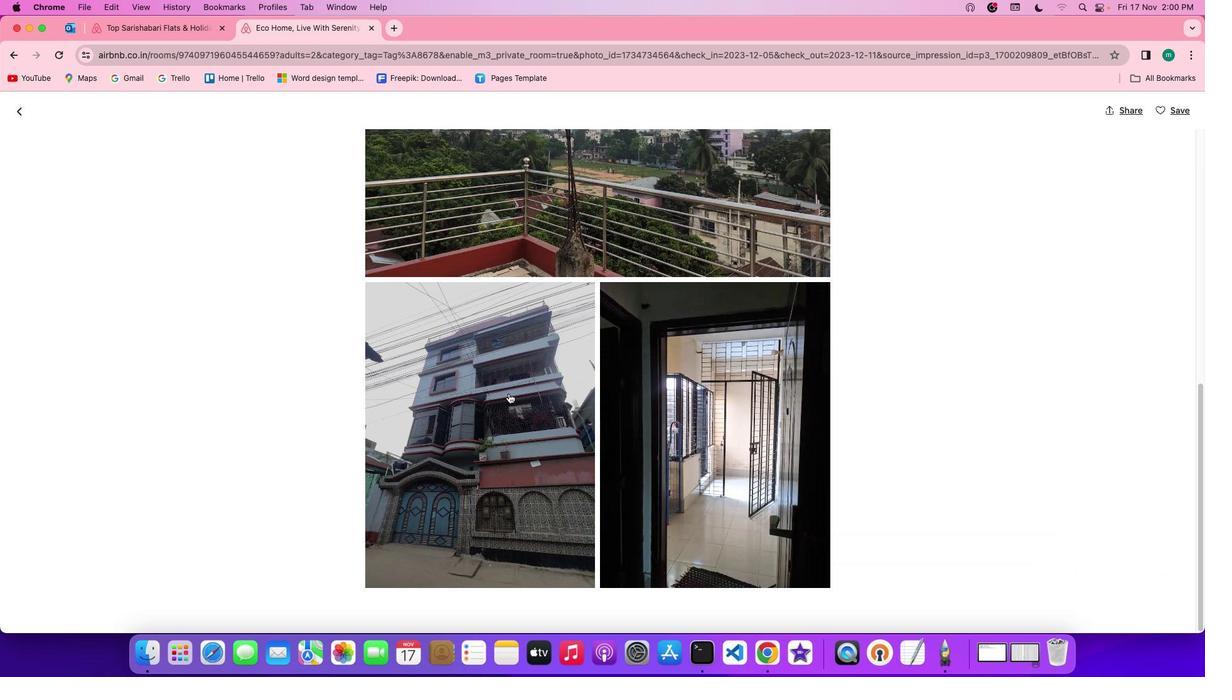 
Action: Mouse scrolled (509, 394) with delta (0, 0)
Screenshot: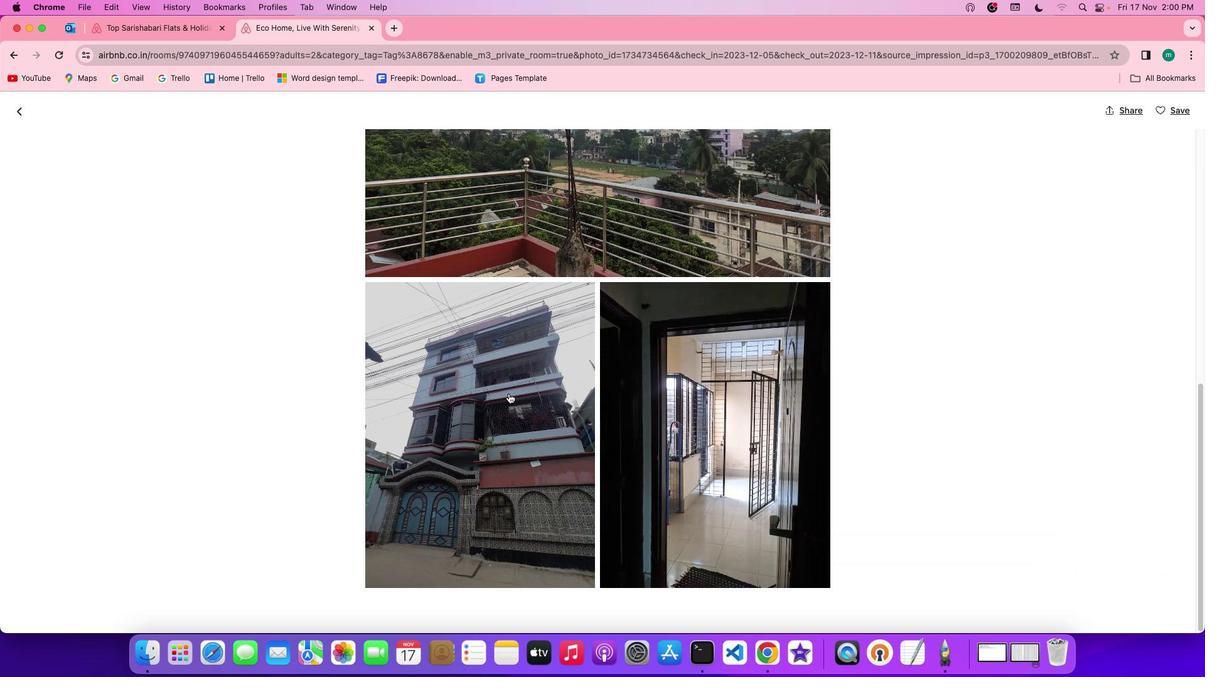 
Action: Mouse moved to (25, 116)
Screenshot: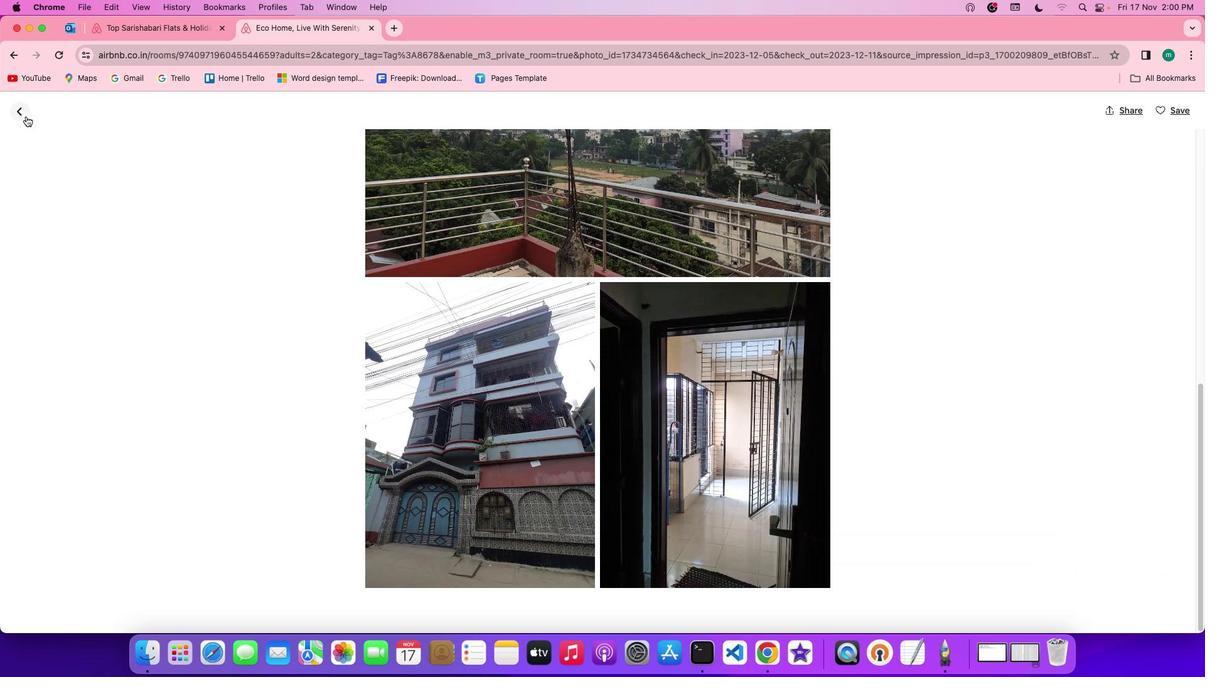 
Action: Mouse pressed left at (25, 116)
Screenshot: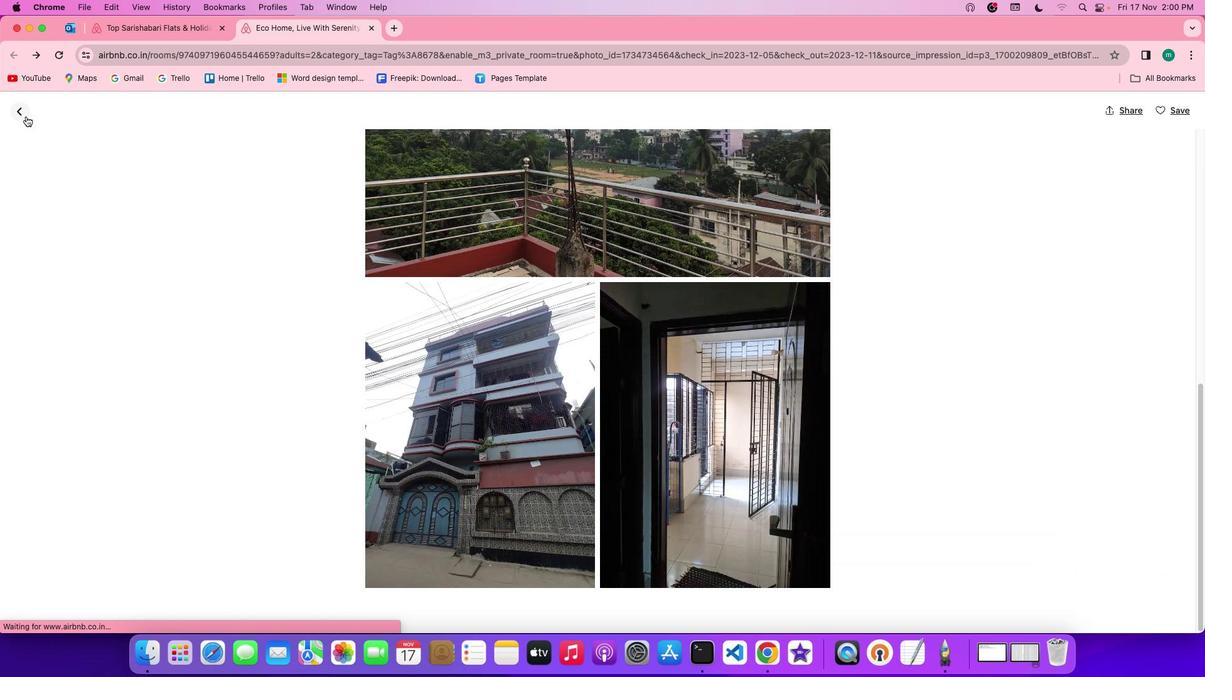 
Action: Mouse moved to (630, 442)
Screenshot: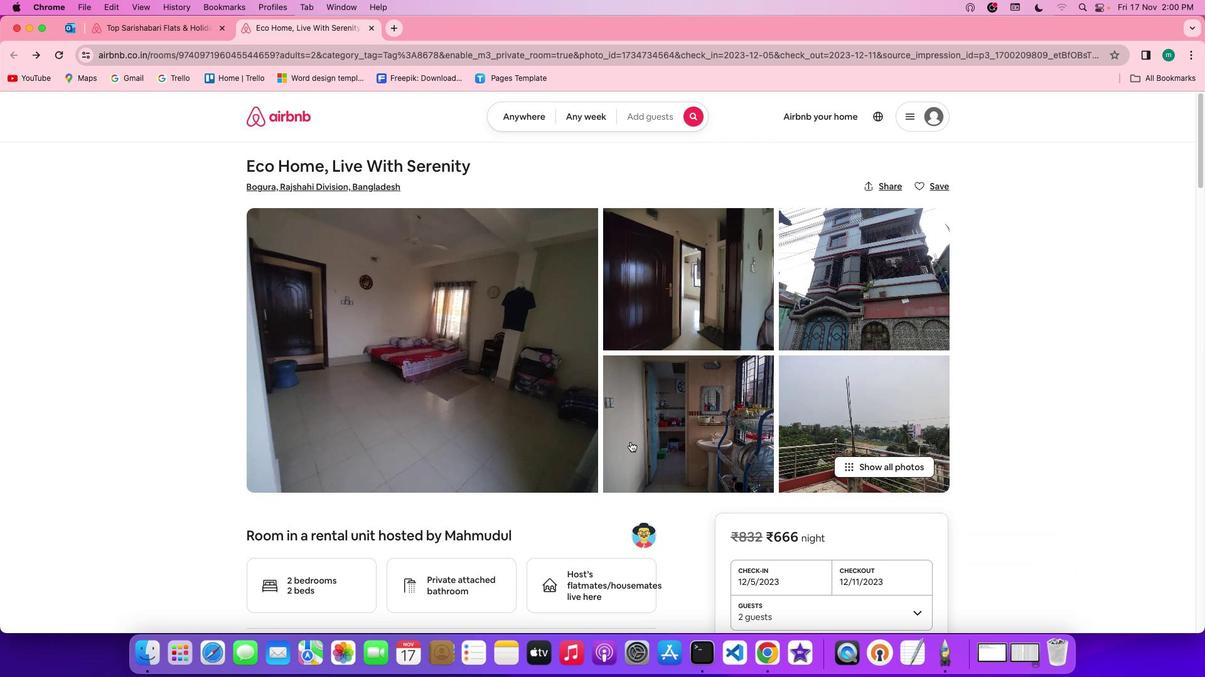
Action: Mouse scrolled (630, 442) with delta (0, 0)
Screenshot: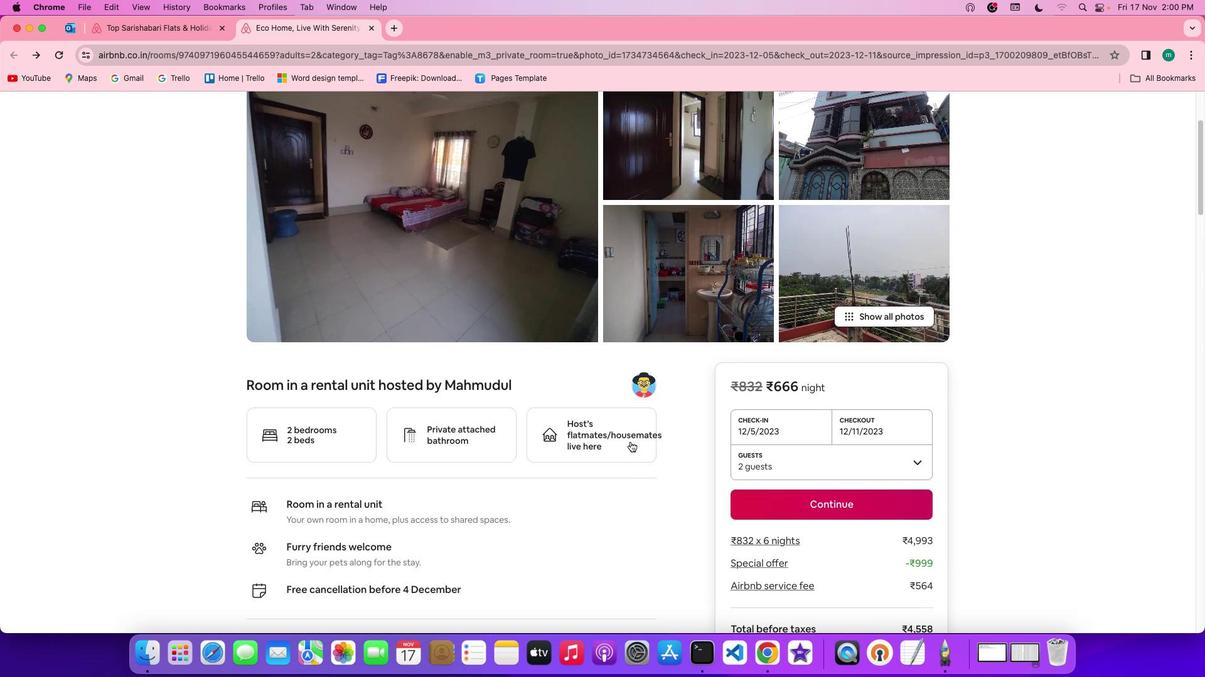
Action: Mouse scrolled (630, 442) with delta (0, 0)
Screenshot: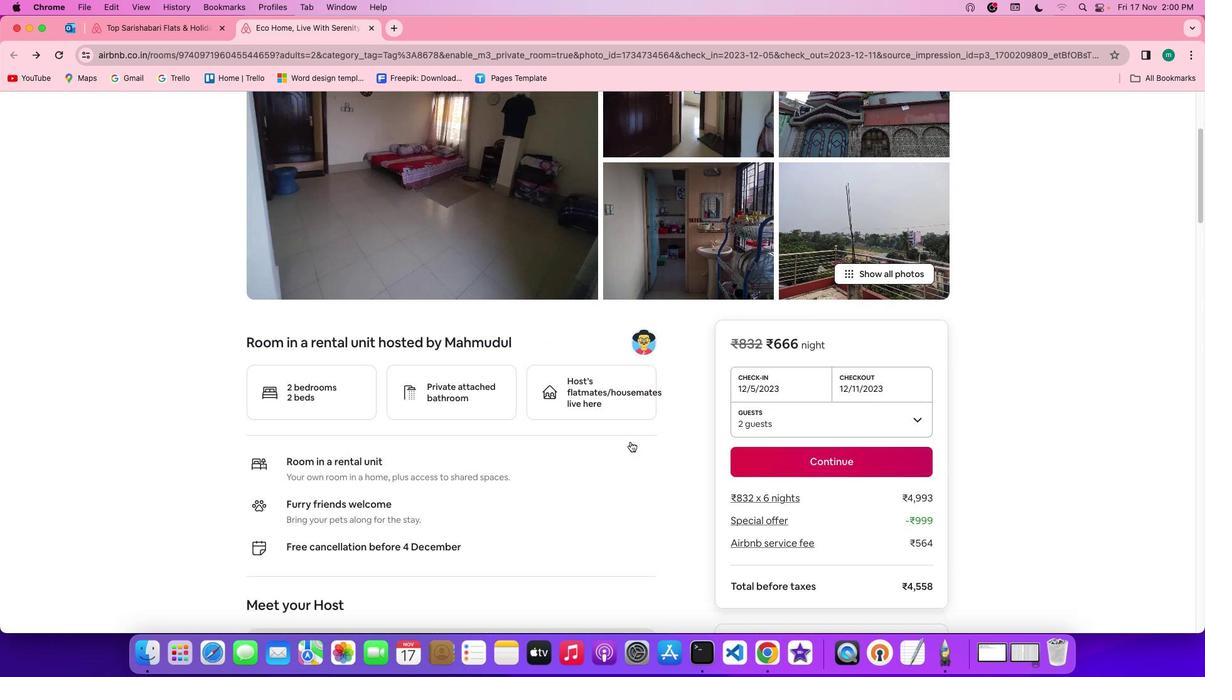
Action: Mouse scrolled (630, 442) with delta (0, -1)
Screenshot: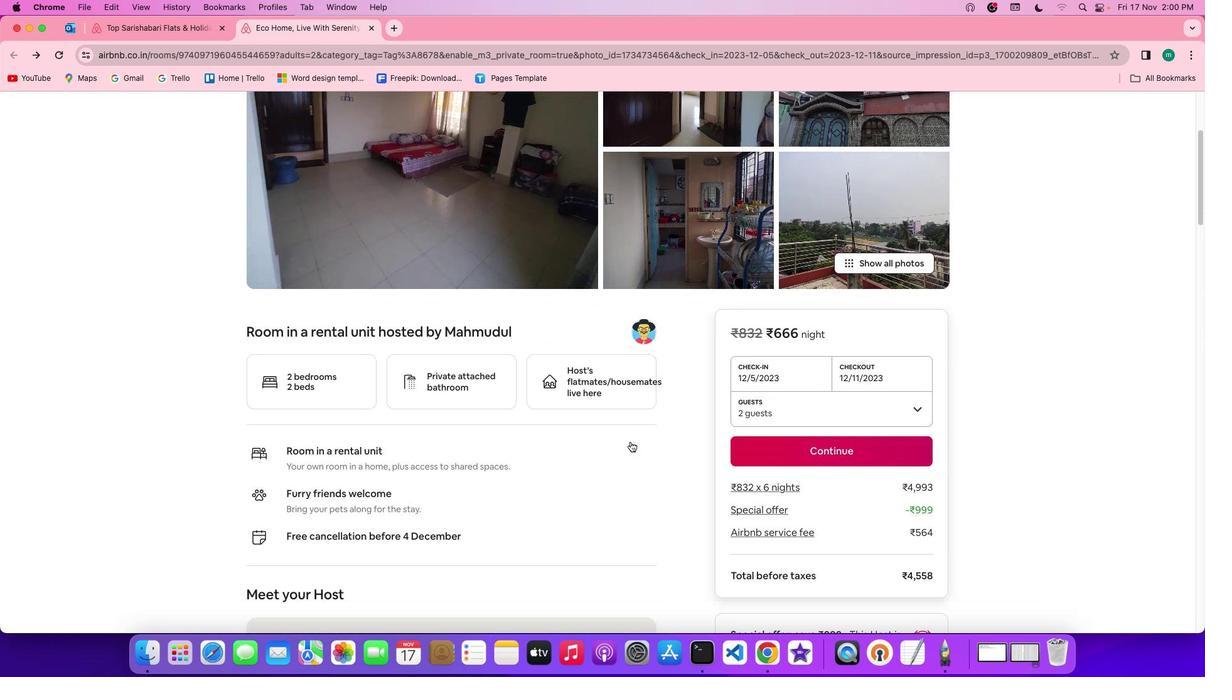 
Action: Mouse scrolled (630, 442) with delta (0, -2)
Screenshot: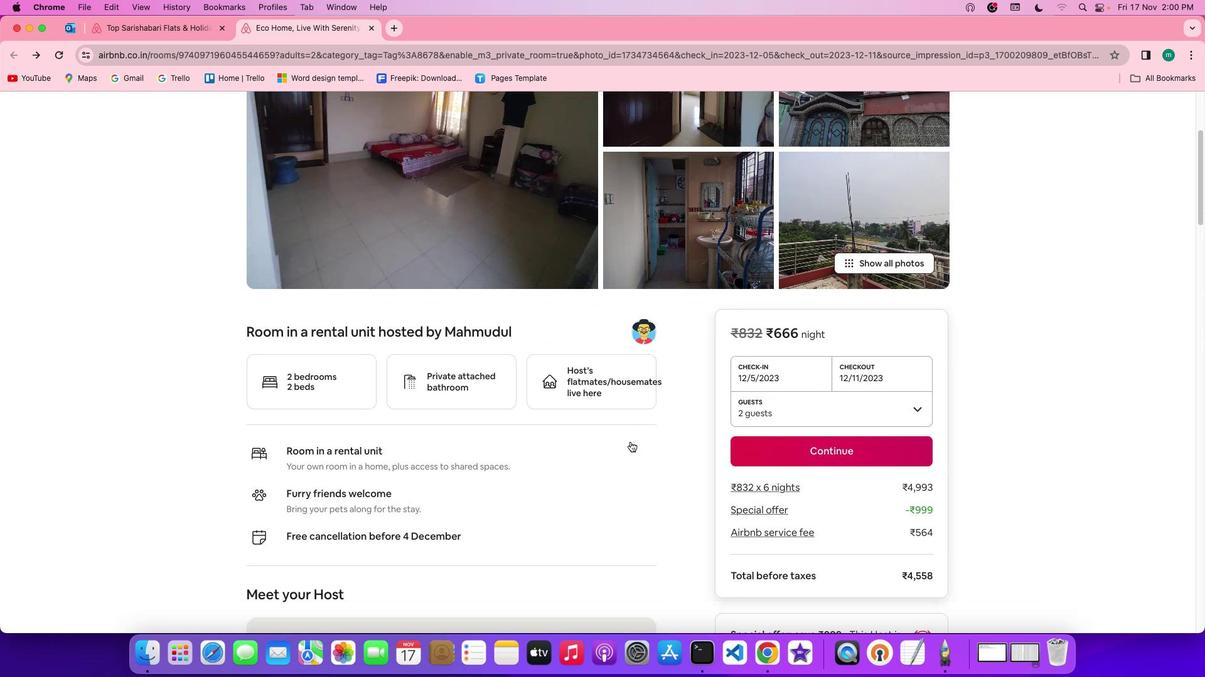 
Action: Mouse scrolled (630, 442) with delta (0, 0)
Screenshot: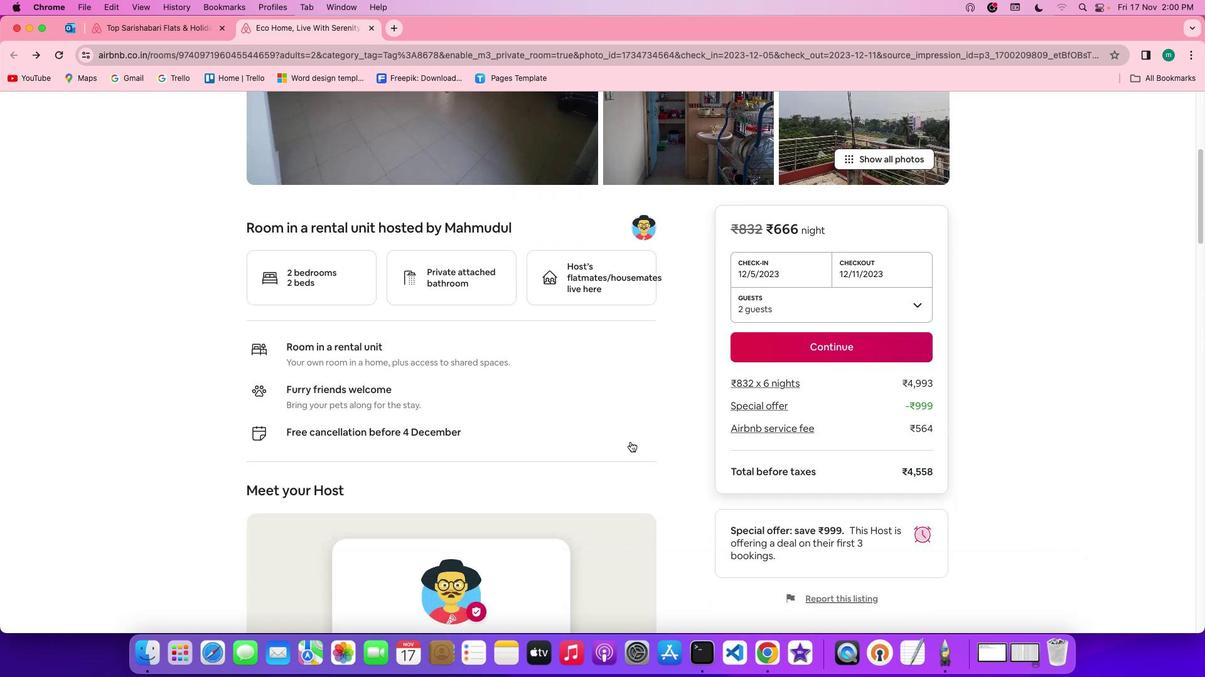 
Action: Mouse scrolled (630, 442) with delta (0, 0)
Screenshot: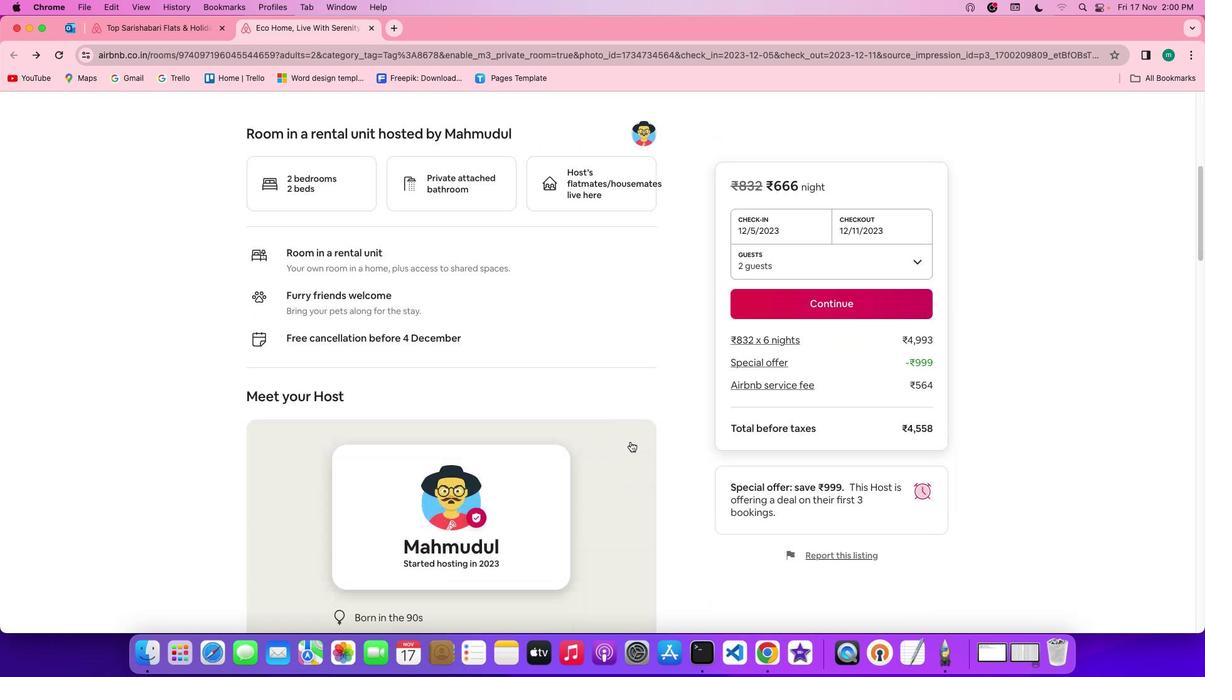 
Action: Mouse scrolled (630, 442) with delta (0, -1)
Screenshot: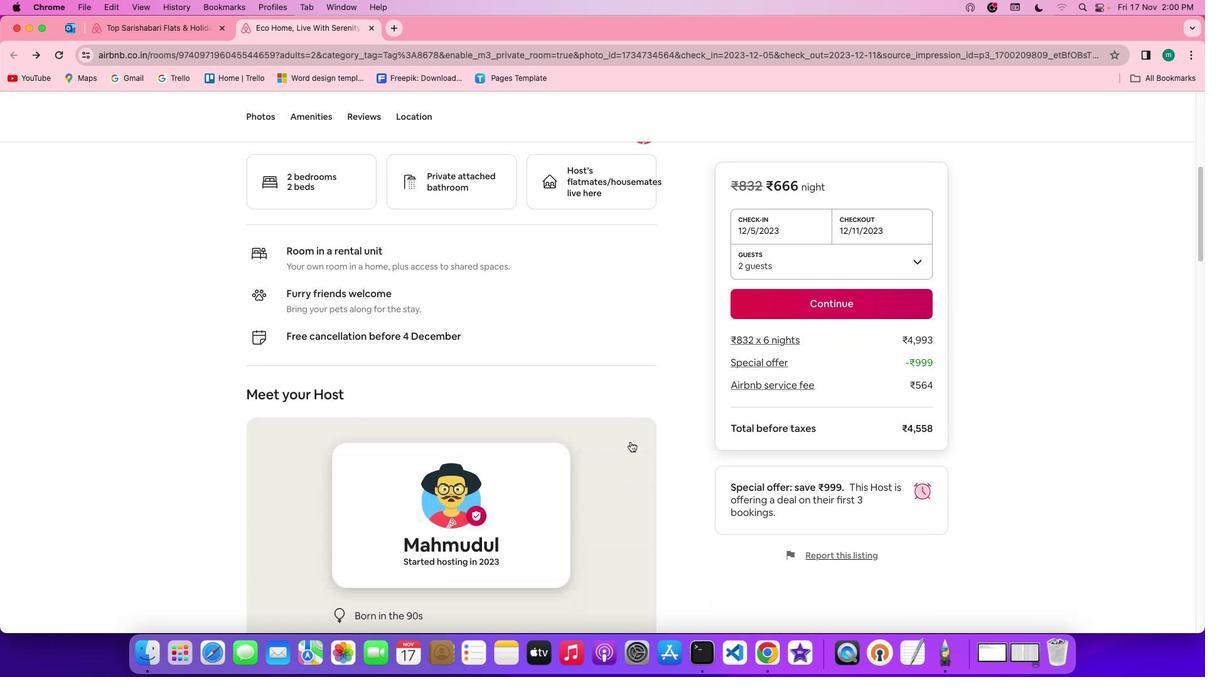 
Action: Mouse scrolled (630, 442) with delta (0, -2)
Screenshot: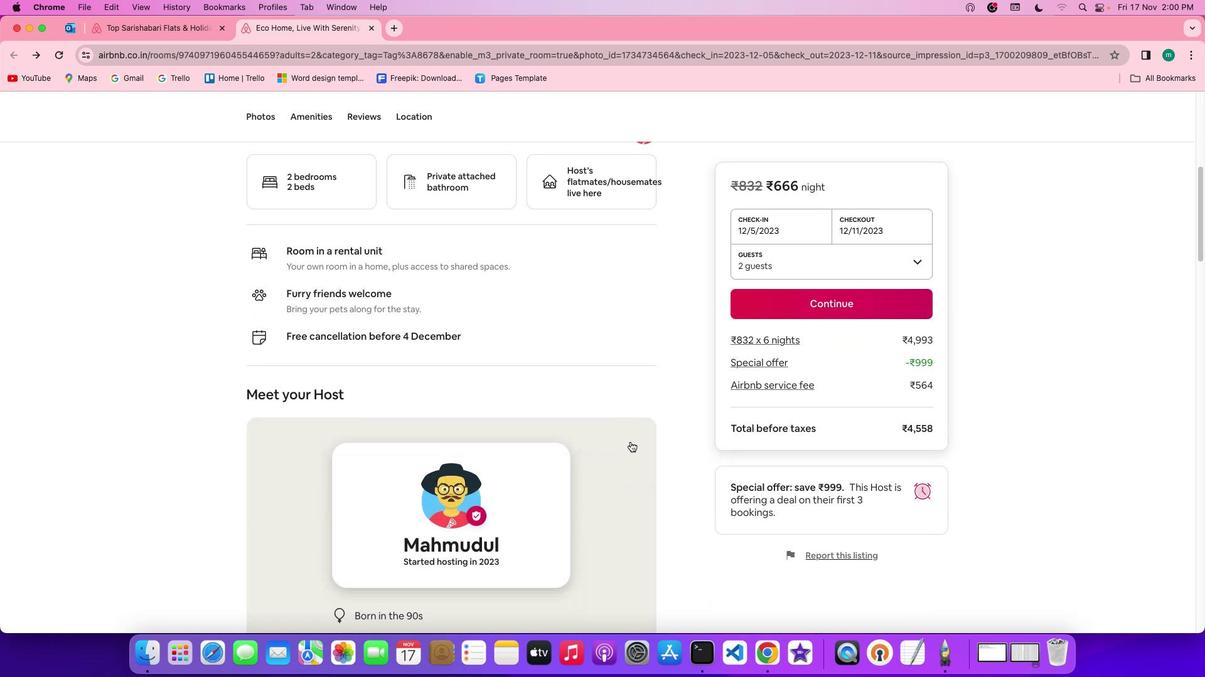
Action: Mouse scrolled (630, 442) with delta (0, 0)
Screenshot: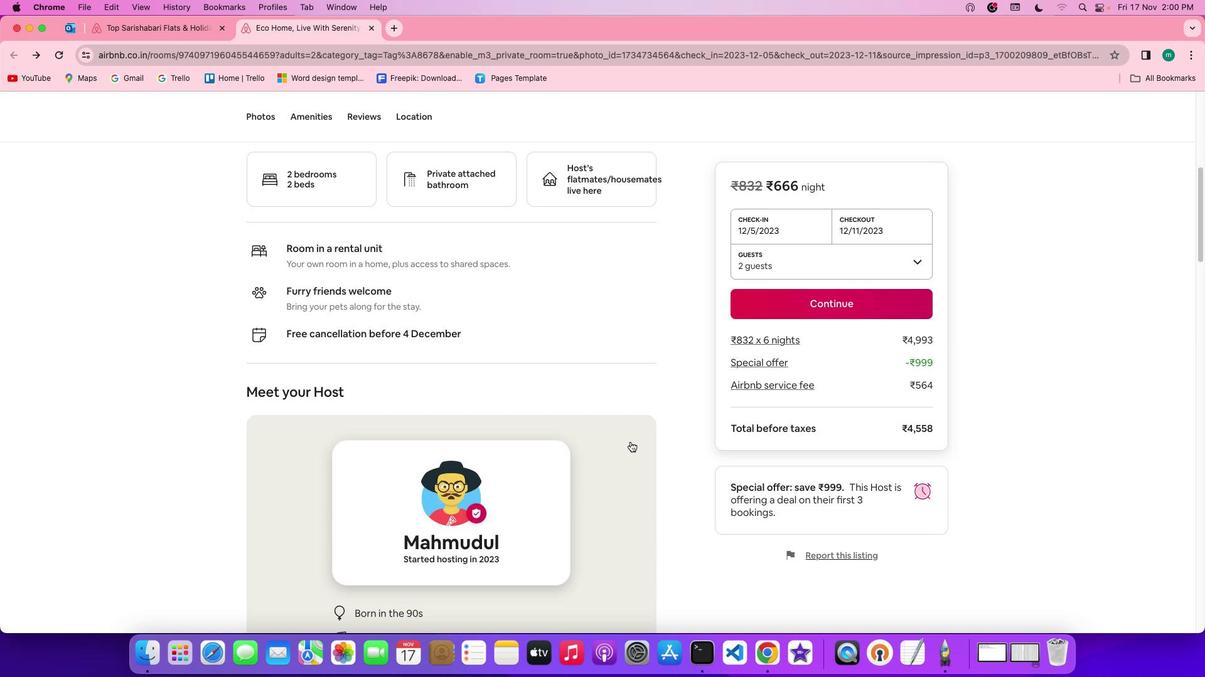 
Action: Mouse scrolled (630, 442) with delta (0, 0)
Screenshot: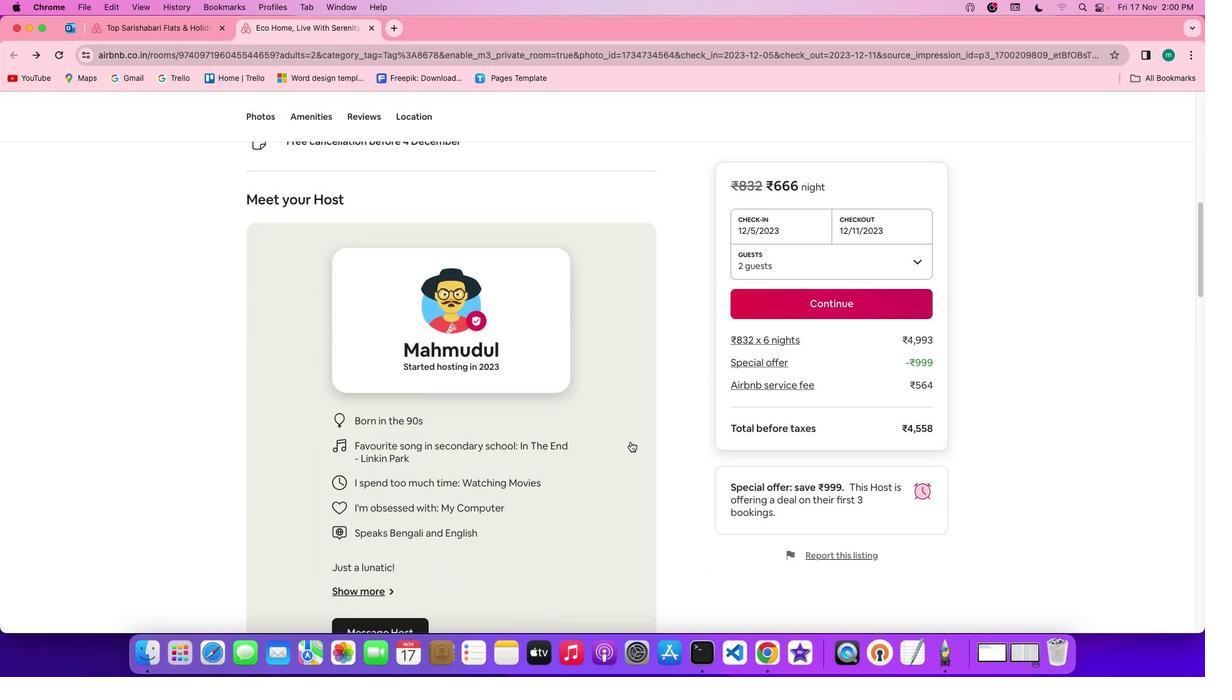 
Action: Mouse scrolled (630, 442) with delta (0, 0)
Screenshot: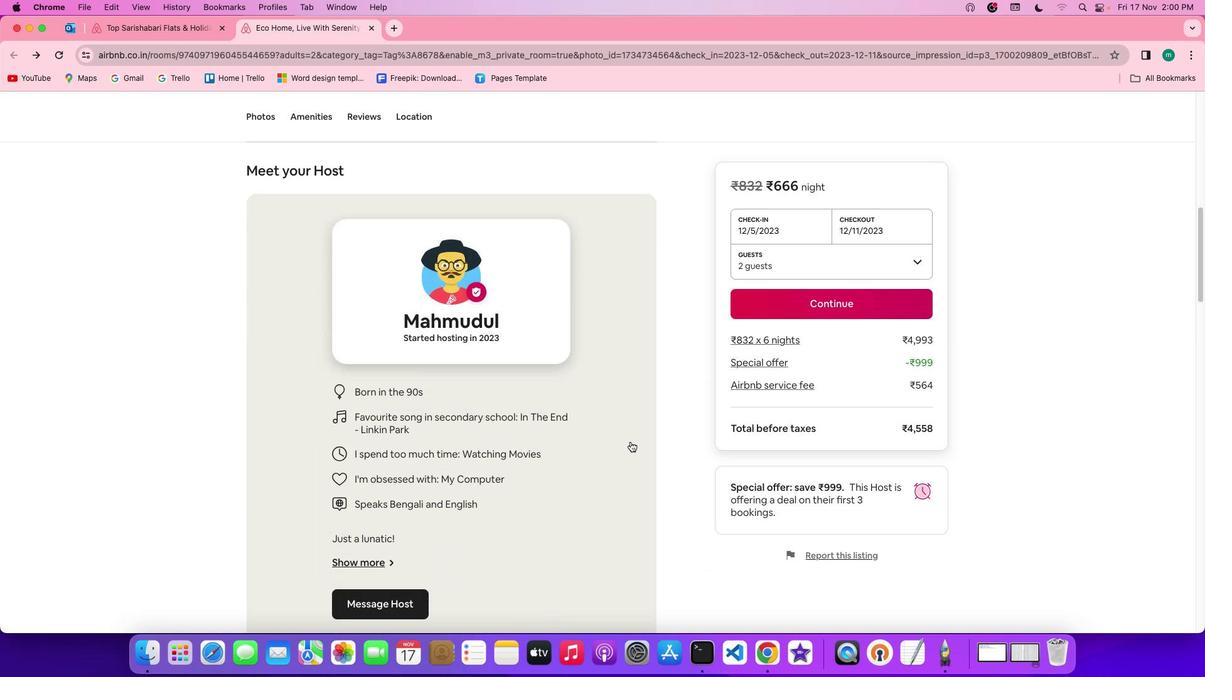 
Action: Mouse scrolled (630, 442) with delta (0, -1)
Screenshot: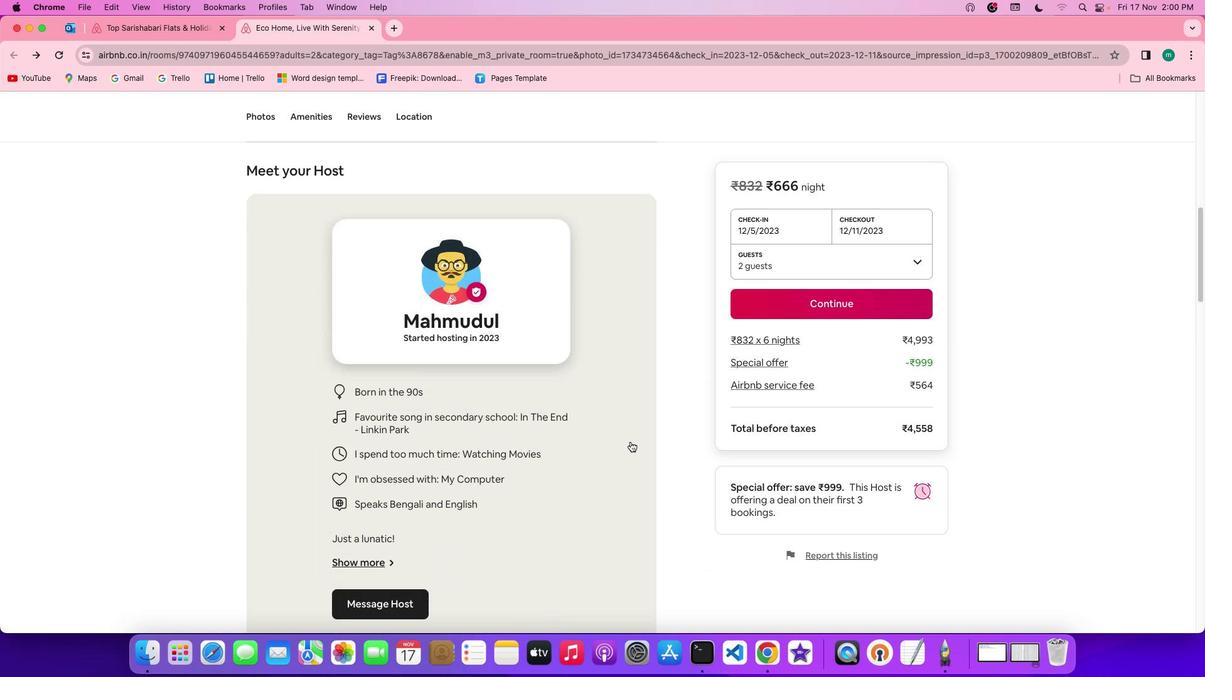 
Action: Mouse scrolled (630, 442) with delta (0, -2)
Screenshot: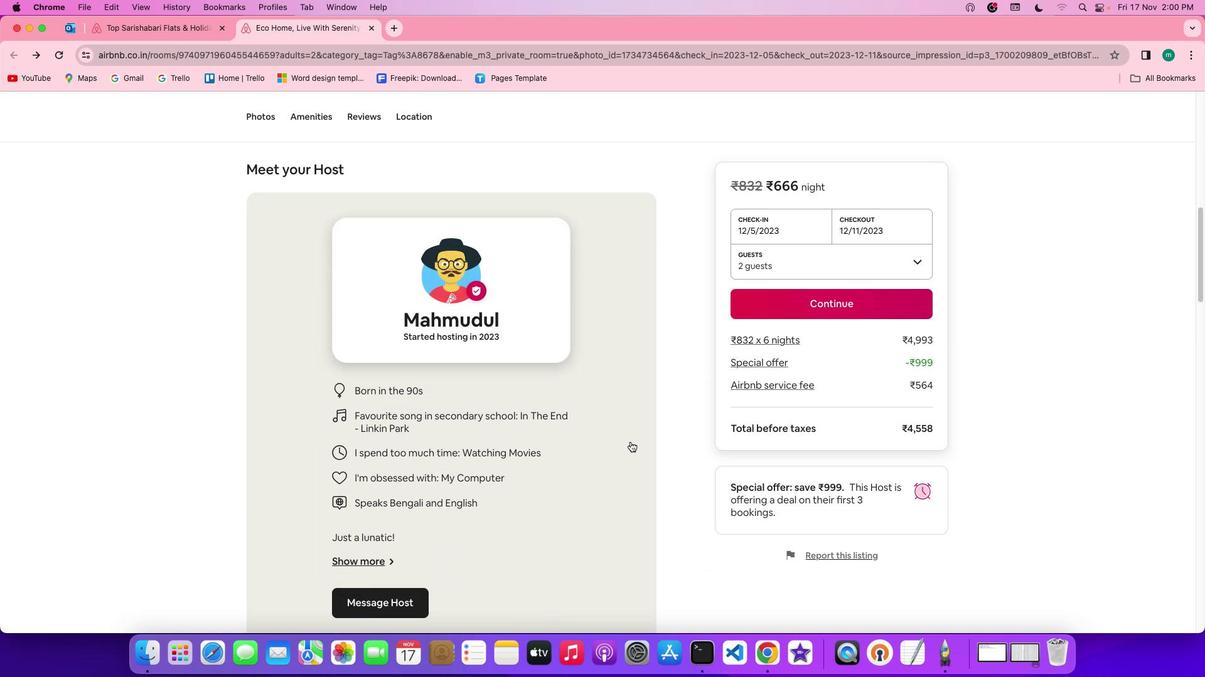
Action: Mouse scrolled (630, 442) with delta (0, 0)
Screenshot: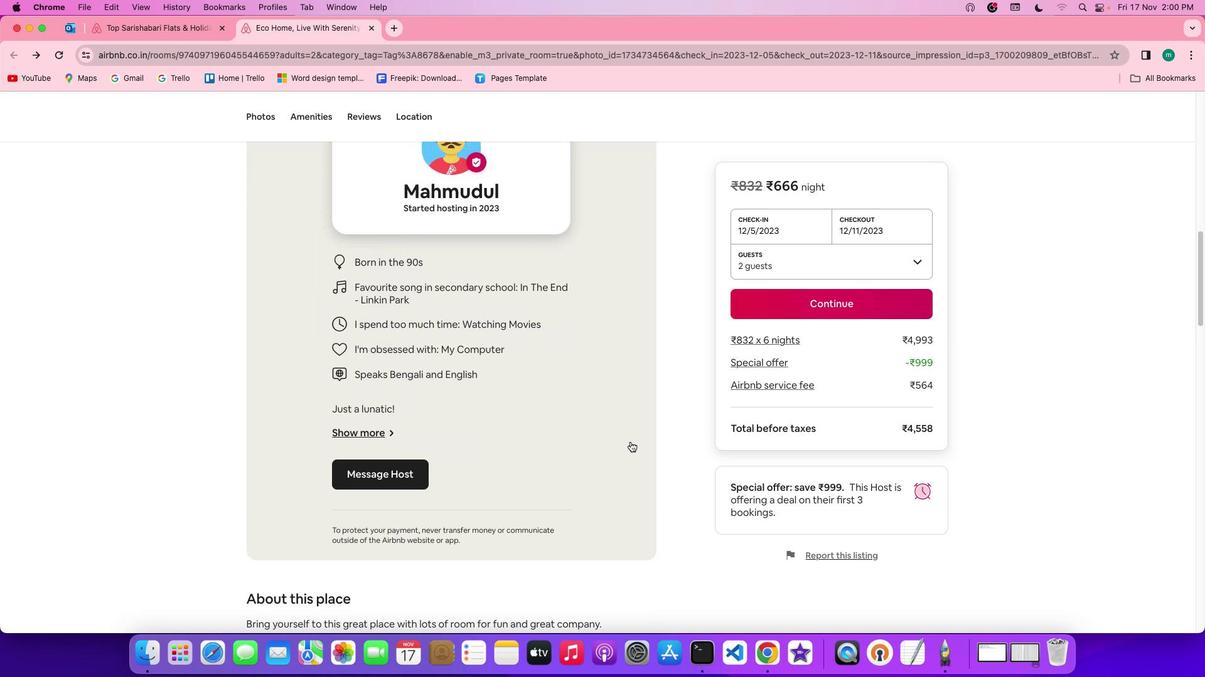 
Action: Mouse scrolled (630, 442) with delta (0, 0)
Screenshot: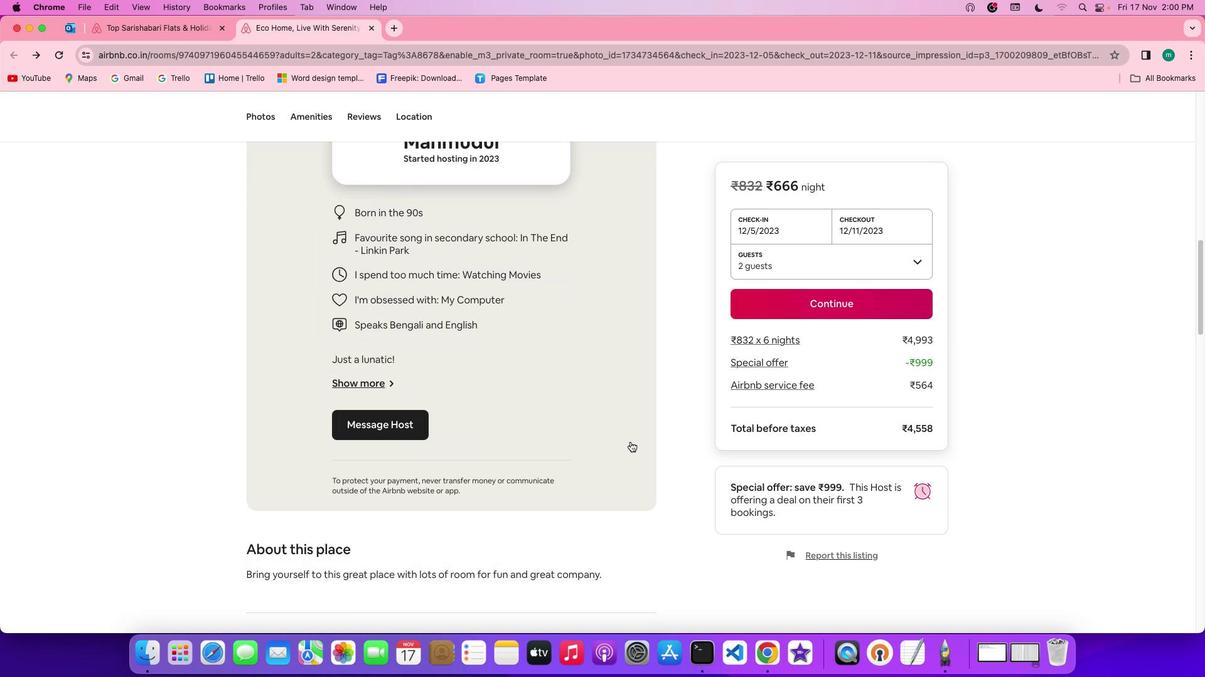 
Action: Mouse scrolled (630, 442) with delta (0, -1)
Screenshot: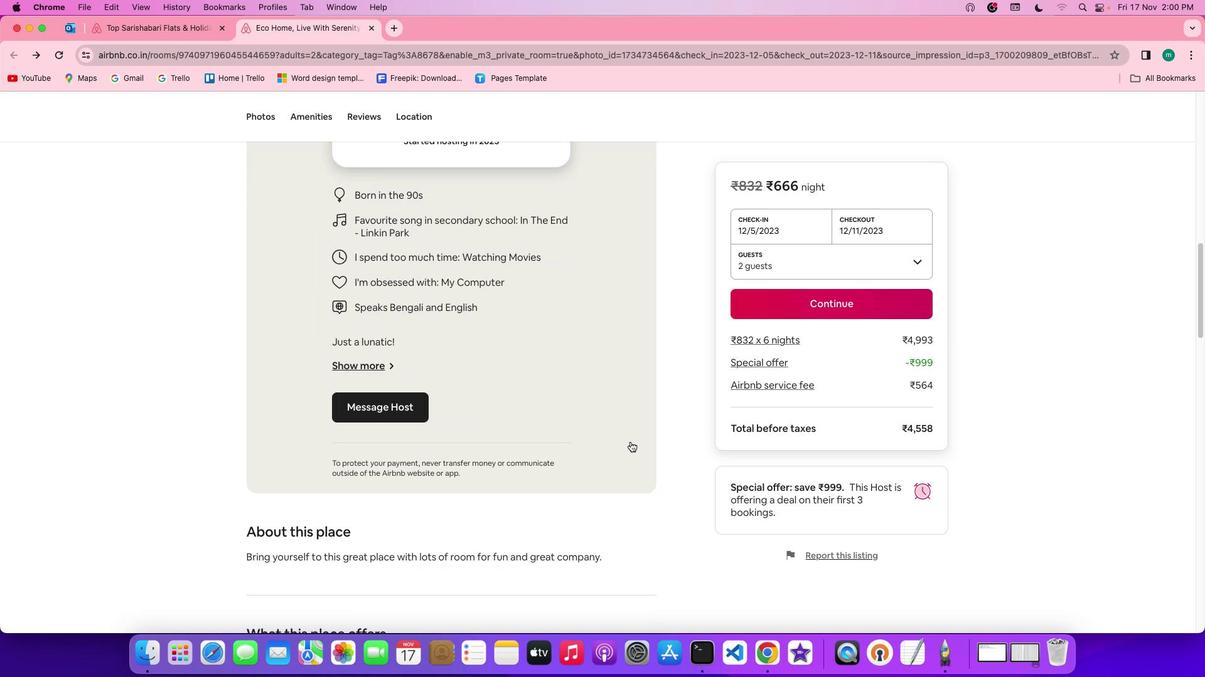 
Action: Mouse scrolled (630, 442) with delta (0, -2)
Screenshot: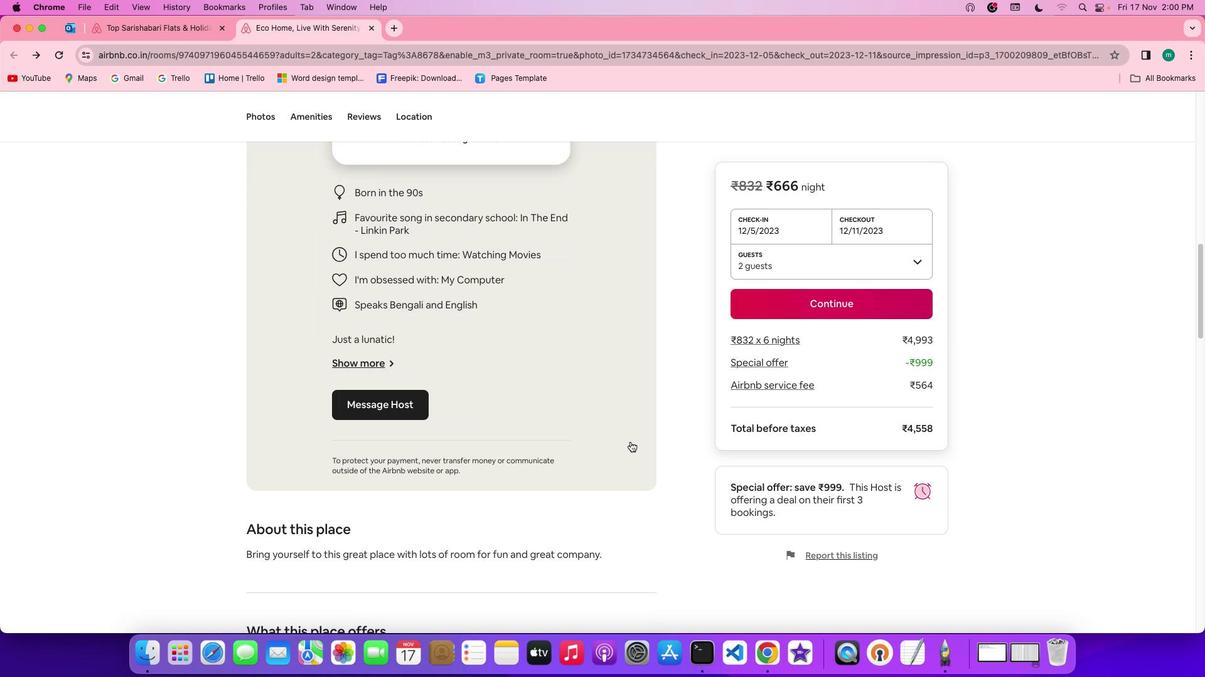 
Action: Mouse scrolled (630, 442) with delta (0, 0)
Screenshot: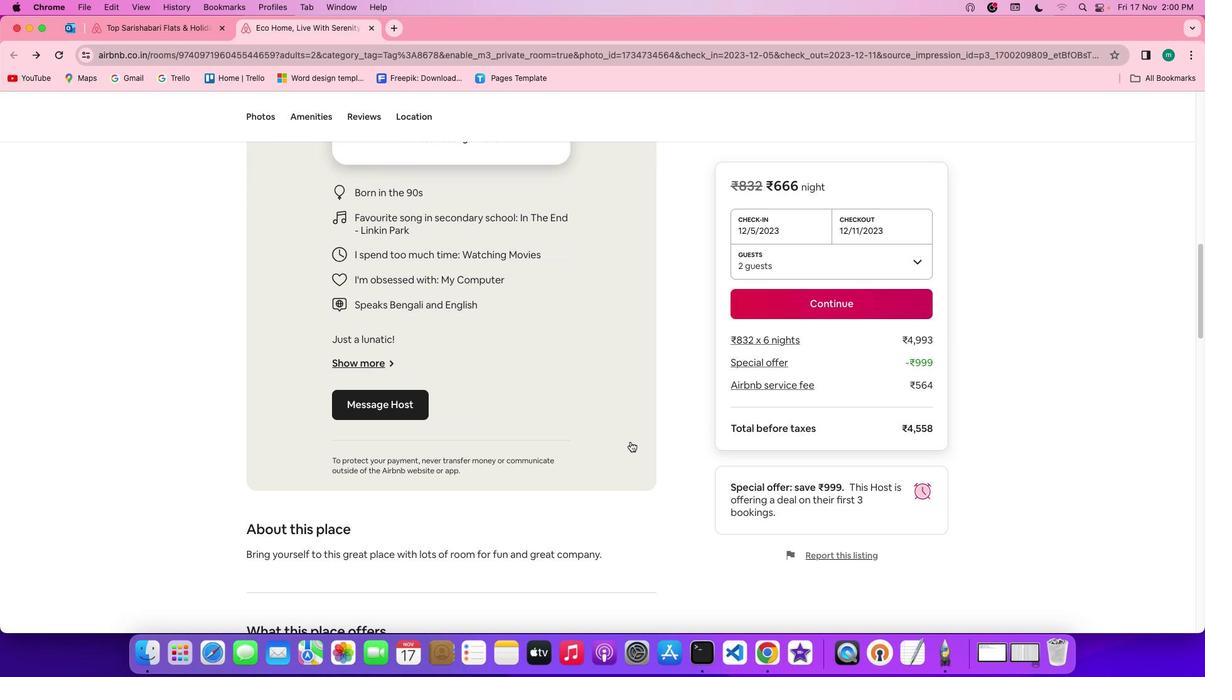 
Action: Mouse scrolled (630, 442) with delta (0, 0)
Screenshot: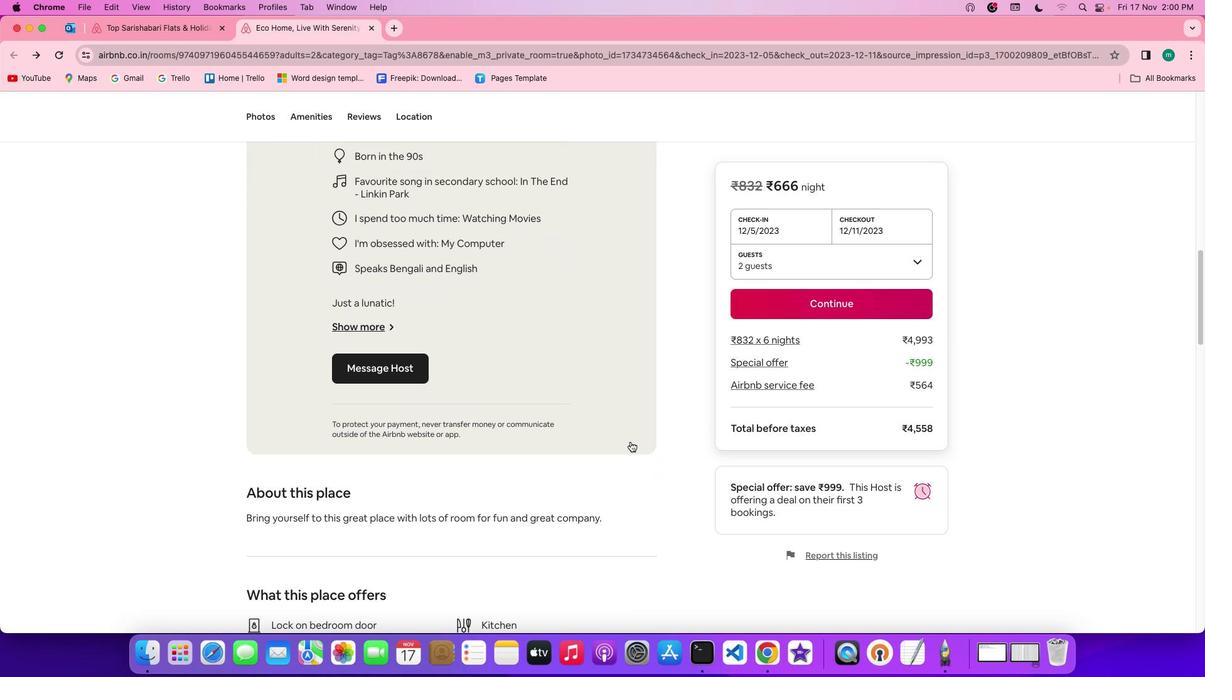 
Action: Mouse scrolled (630, 442) with delta (0, 0)
Screenshot: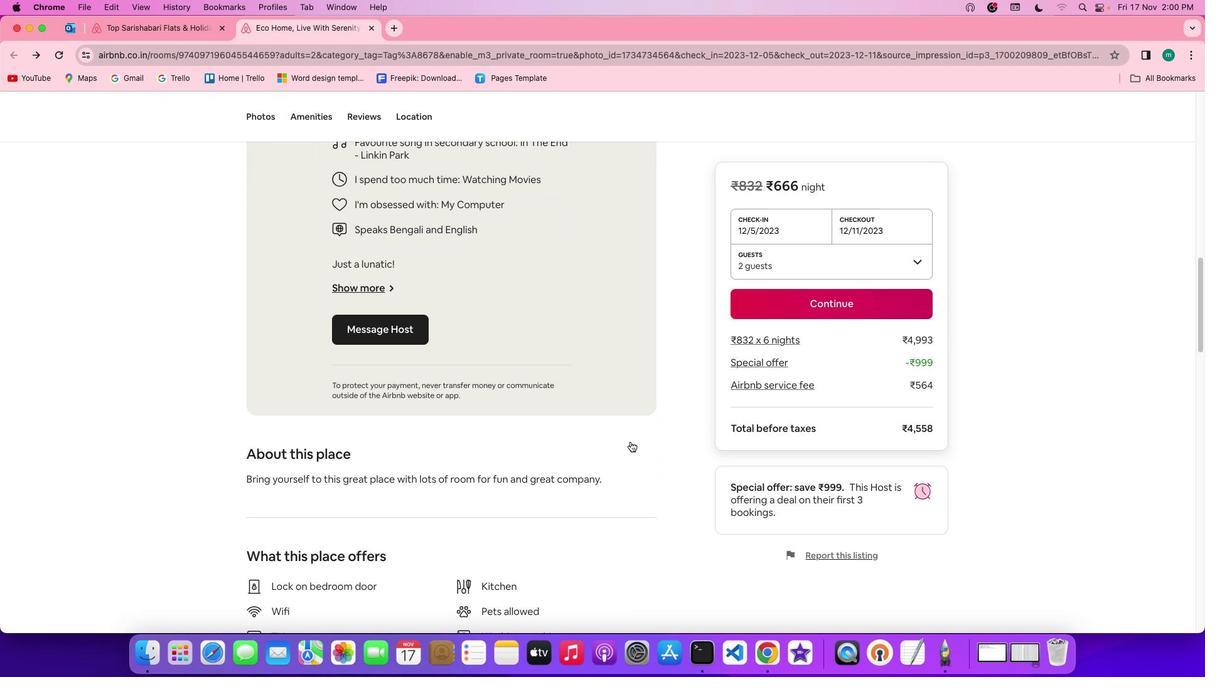 
Action: Mouse scrolled (630, 442) with delta (0, -1)
Screenshot: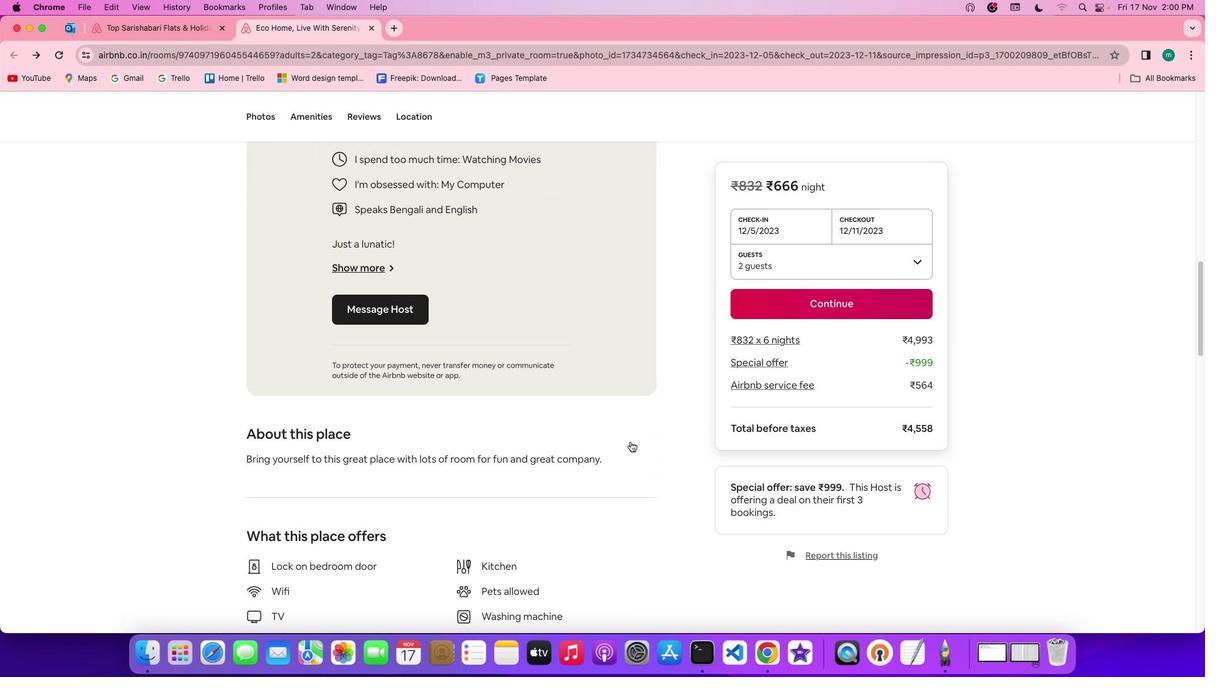 
Action: Mouse scrolled (630, 442) with delta (0, -1)
Screenshot: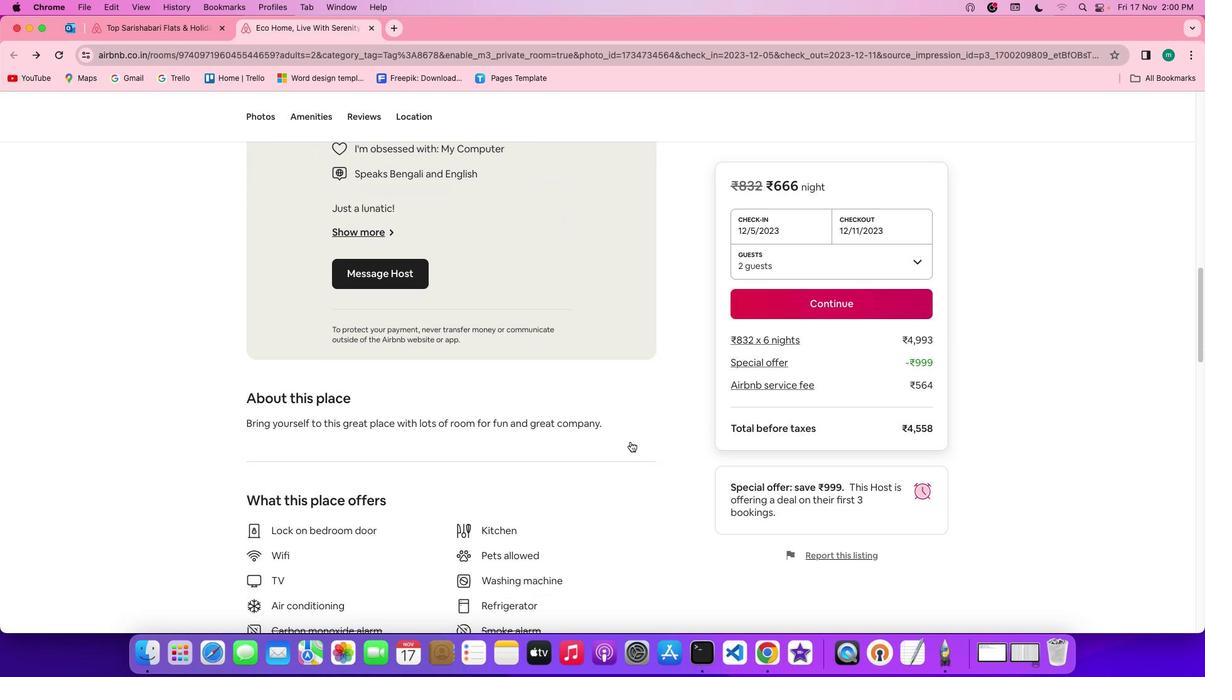 
Action: Mouse scrolled (630, 442) with delta (0, 0)
Screenshot: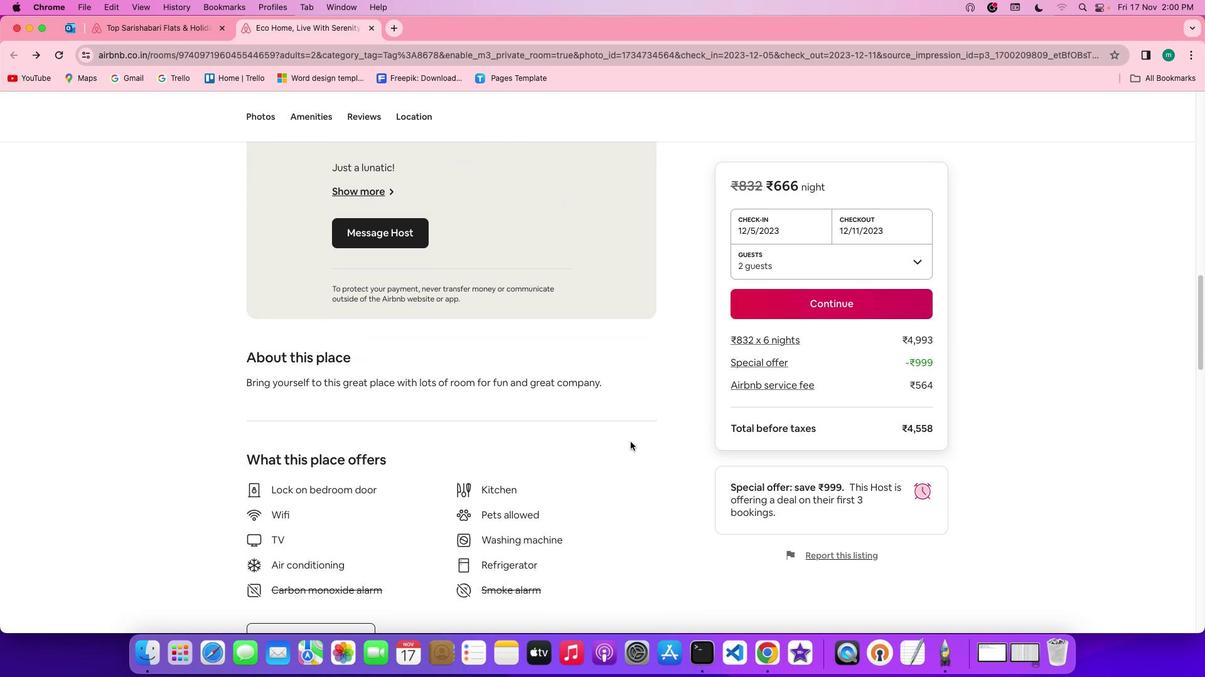 
Action: Mouse scrolled (630, 442) with delta (0, 0)
Screenshot: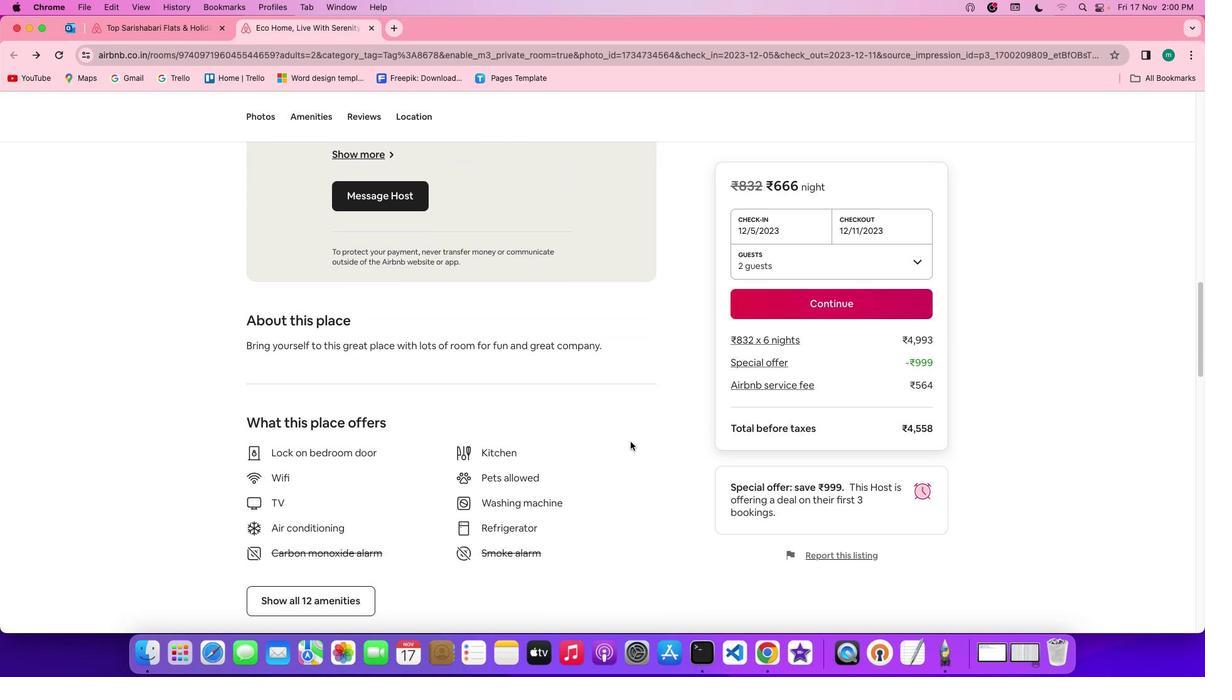 
Action: Mouse scrolled (630, 442) with delta (0, -1)
Screenshot: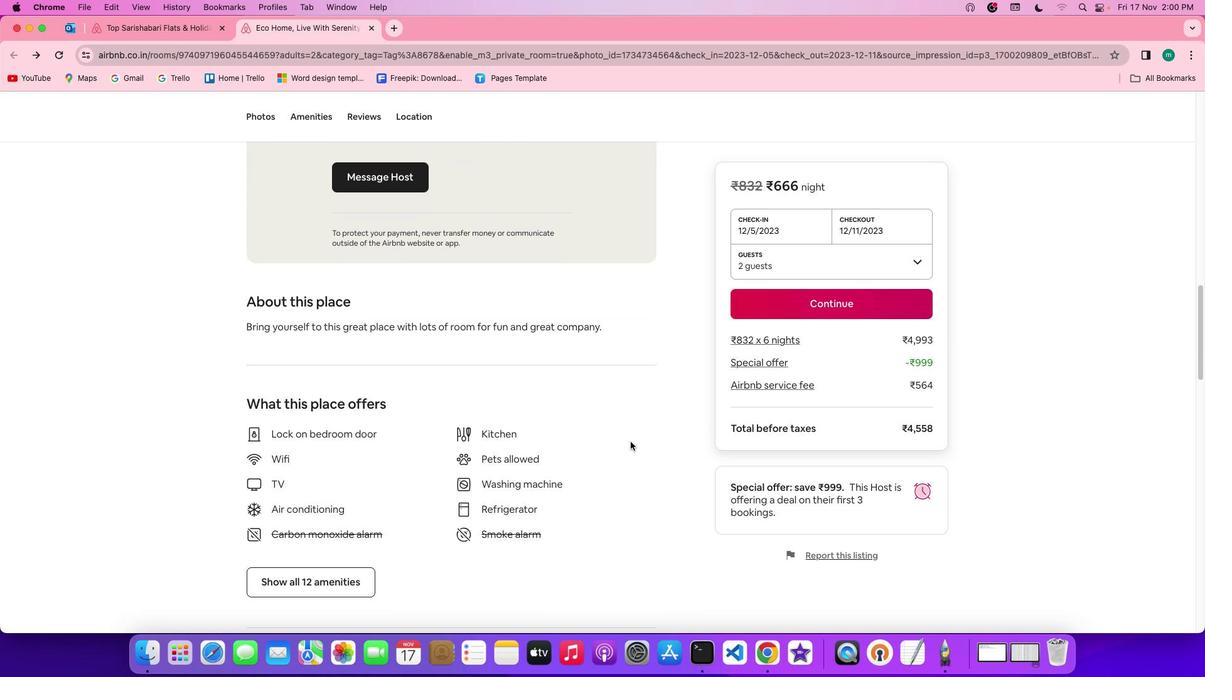 
Action: Mouse scrolled (630, 442) with delta (0, -1)
Screenshot: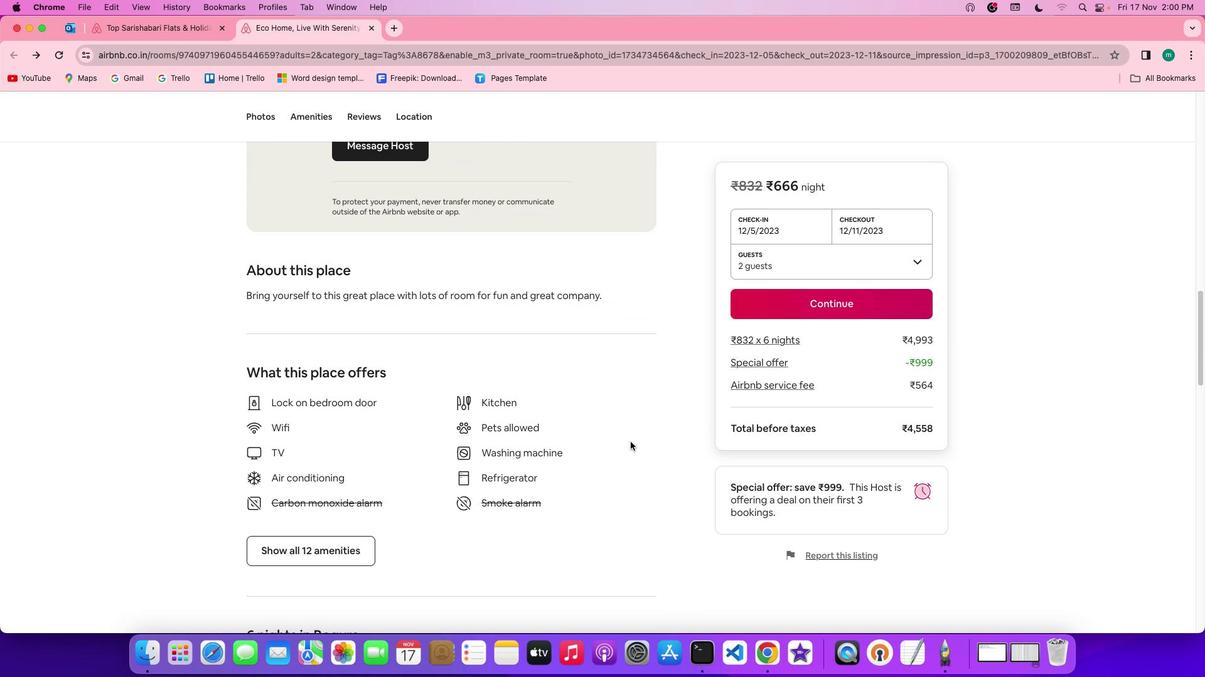 
Action: Mouse scrolled (630, 442) with delta (0, 0)
Screenshot: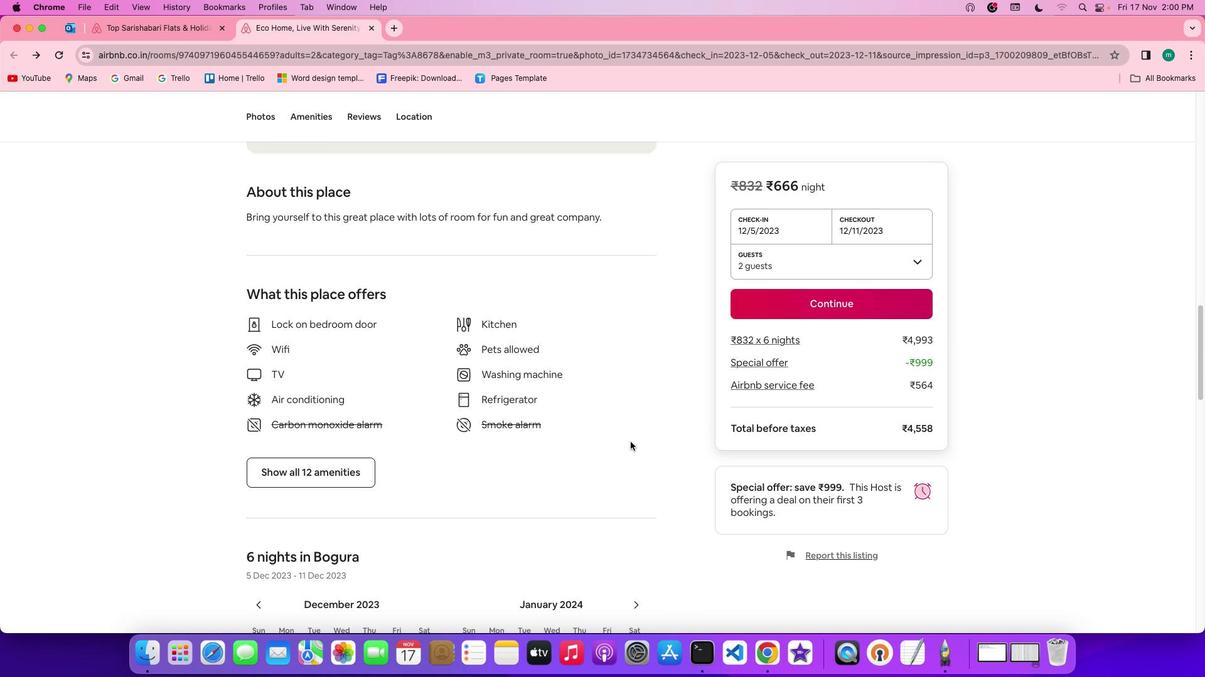 
Action: Mouse scrolled (630, 442) with delta (0, 0)
Screenshot: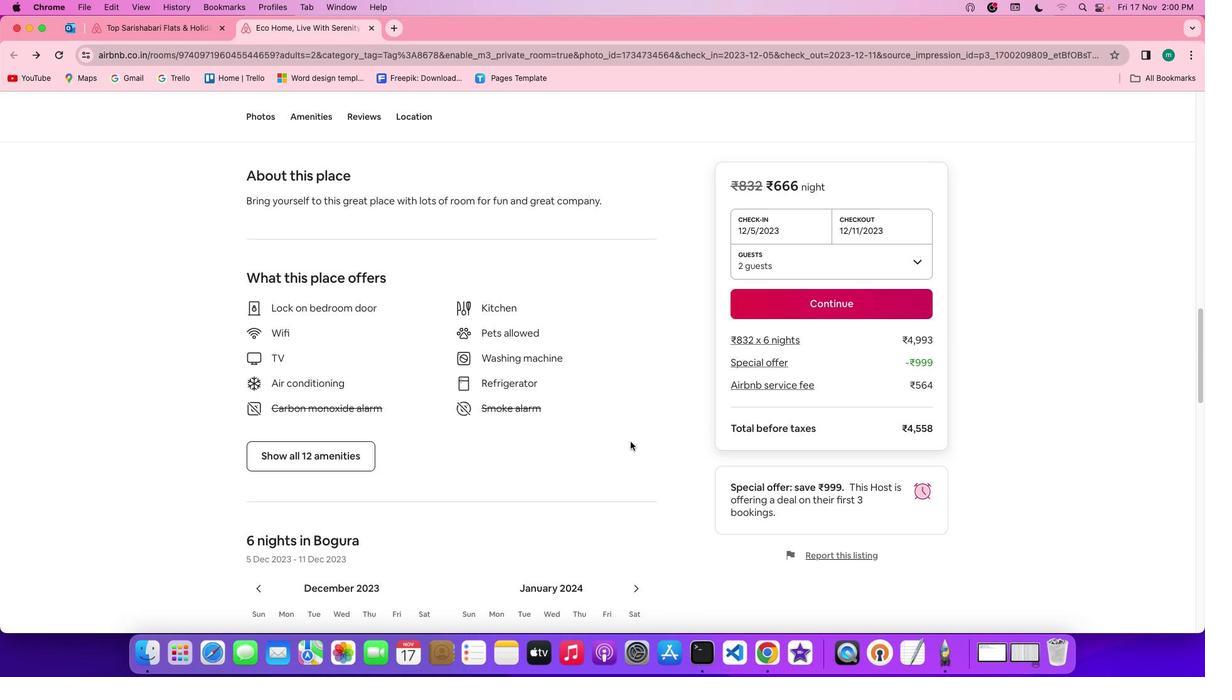 
Action: Mouse scrolled (630, 442) with delta (0, -1)
Screenshot: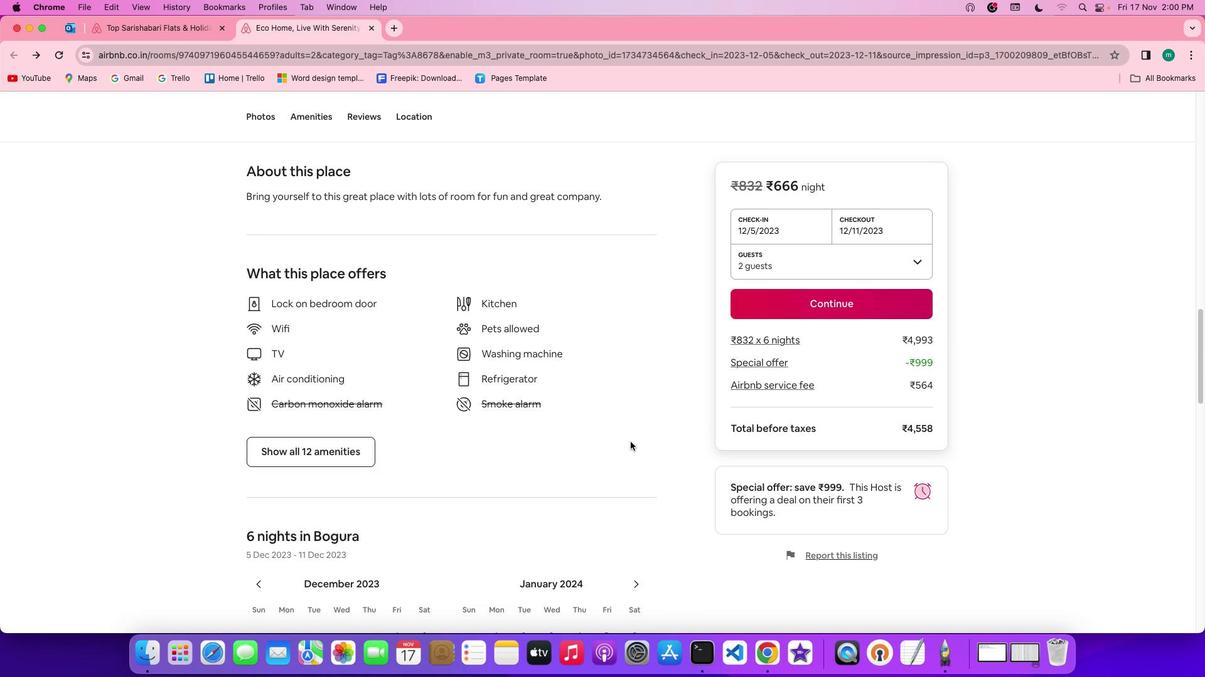 
Action: Mouse moved to (327, 443)
Screenshot: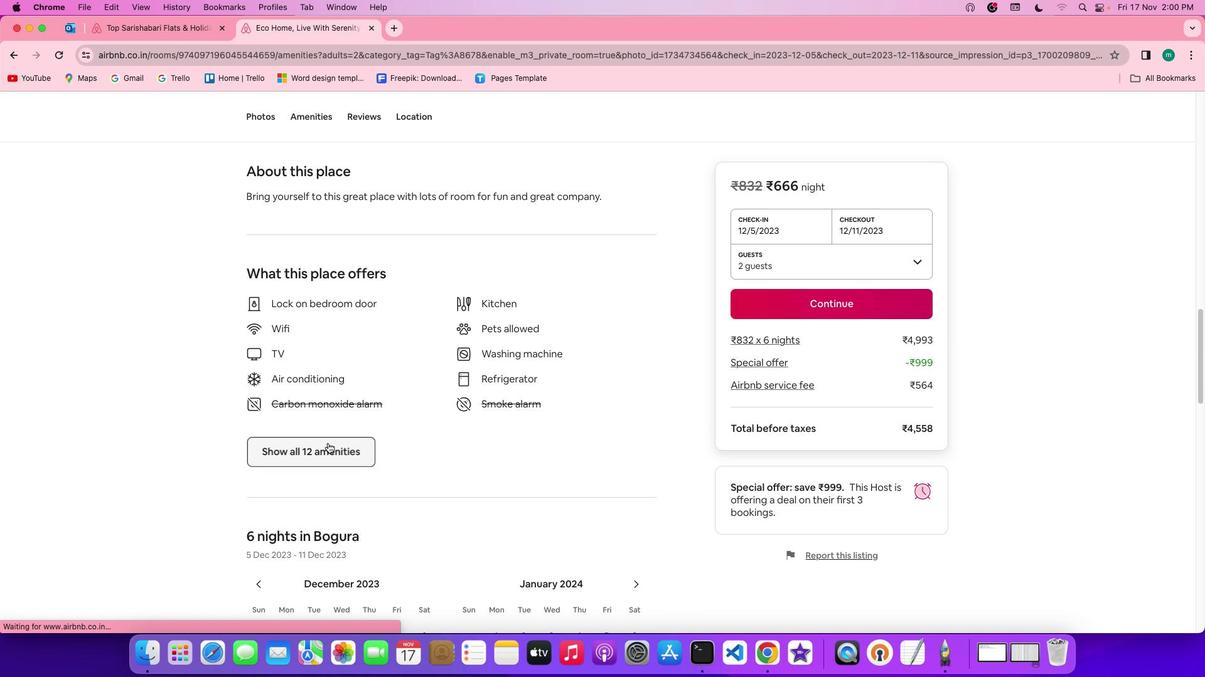 
Action: Mouse pressed left at (327, 443)
Screenshot: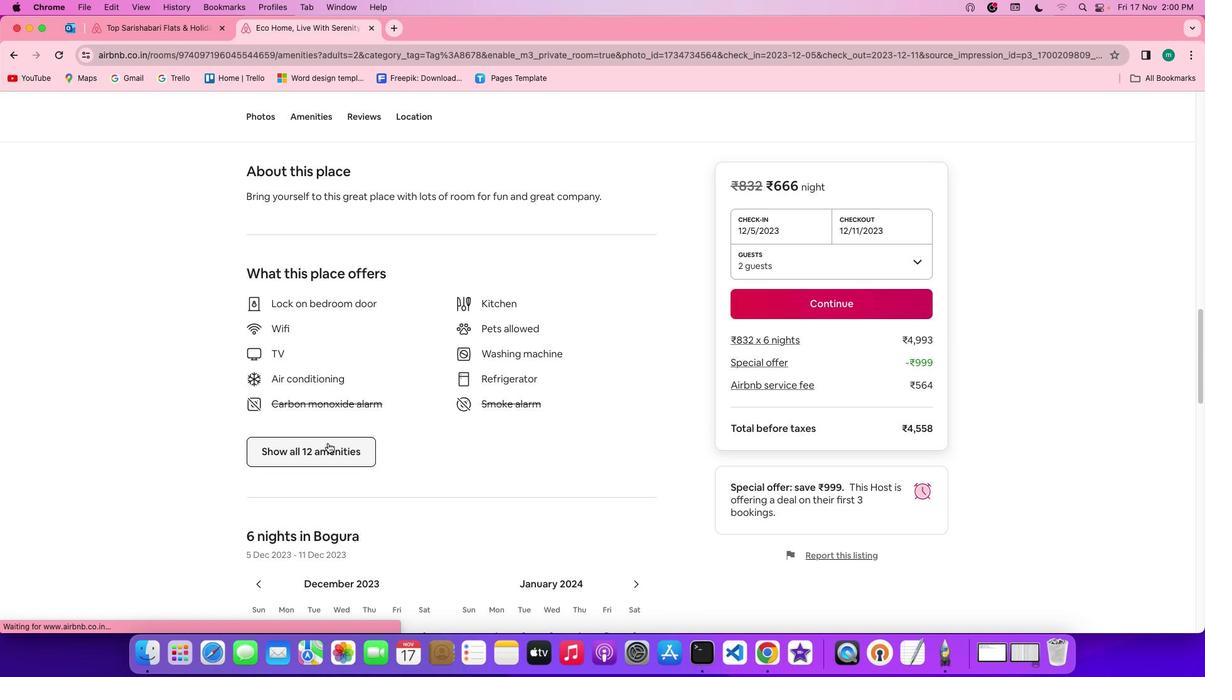 
Action: Mouse moved to (717, 487)
Screenshot: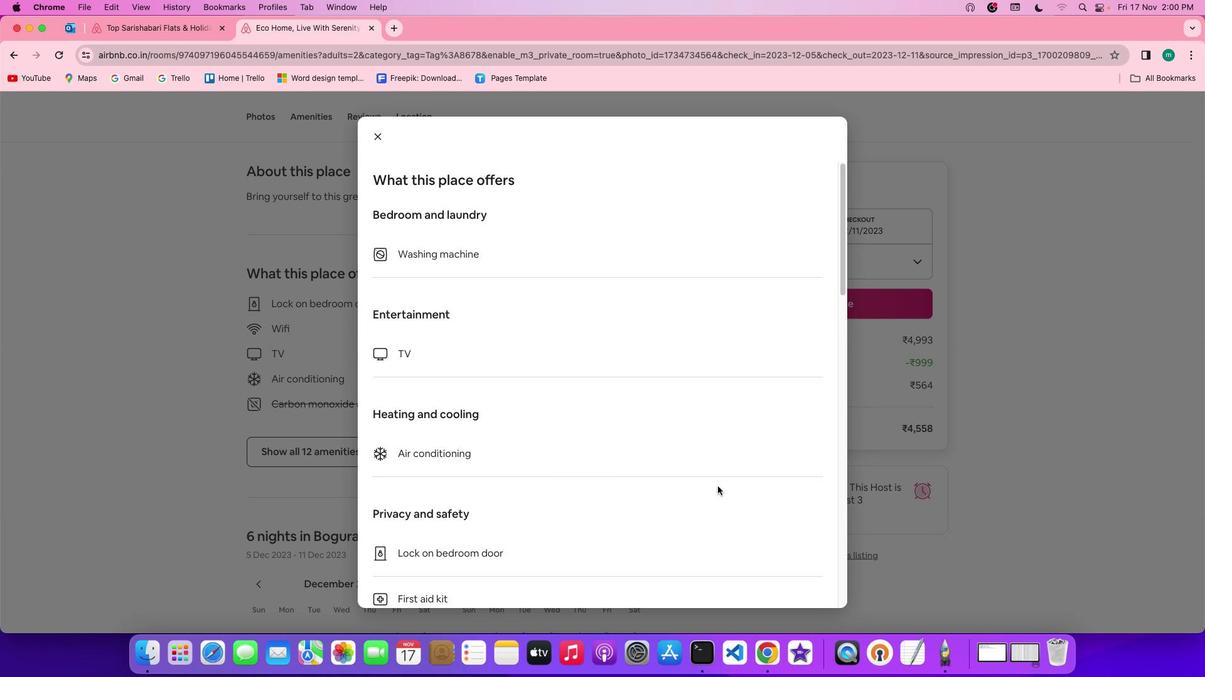 
Action: Mouse scrolled (717, 487) with delta (0, 0)
Screenshot: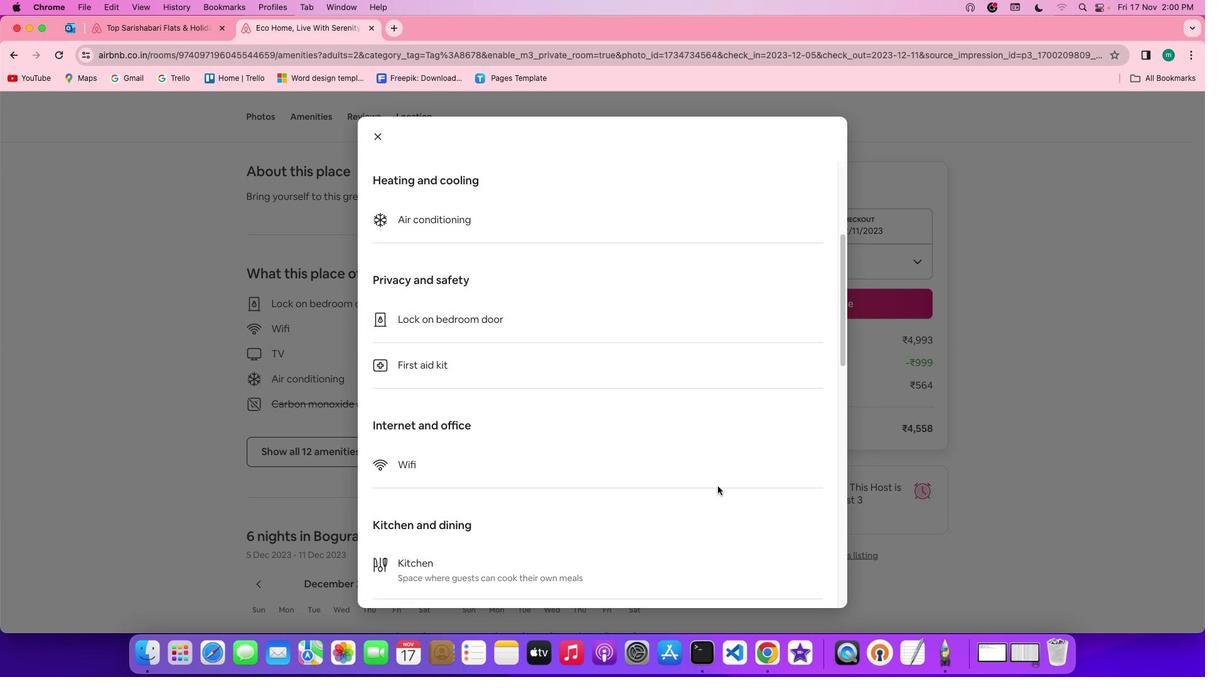 
Action: Mouse scrolled (717, 487) with delta (0, 0)
Screenshot: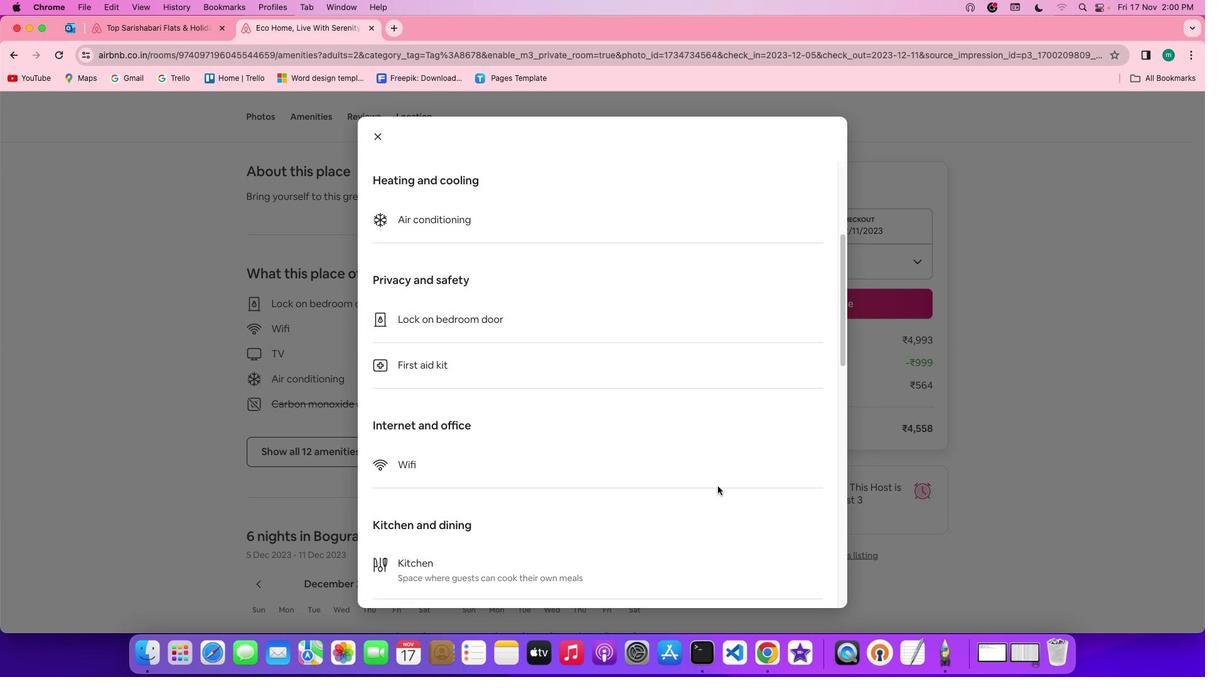 
Action: Mouse scrolled (717, 487) with delta (0, -1)
Screenshot: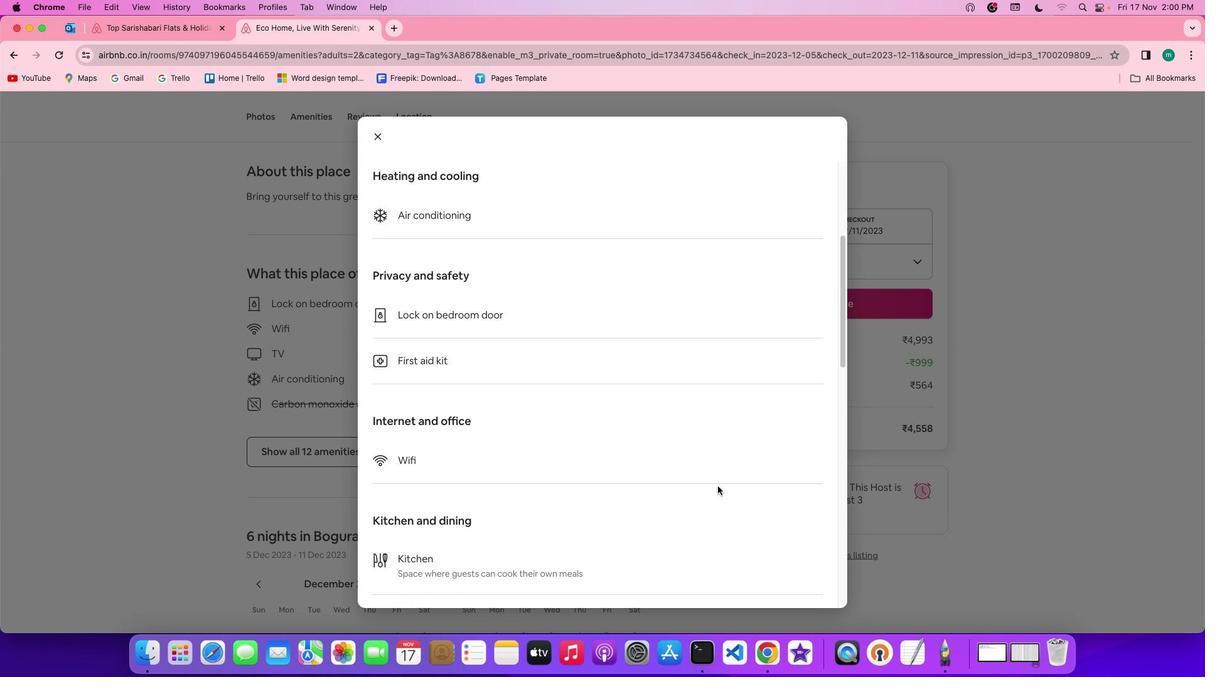 
Action: Mouse scrolled (717, 487) with delta (0, -2)
Screenshot: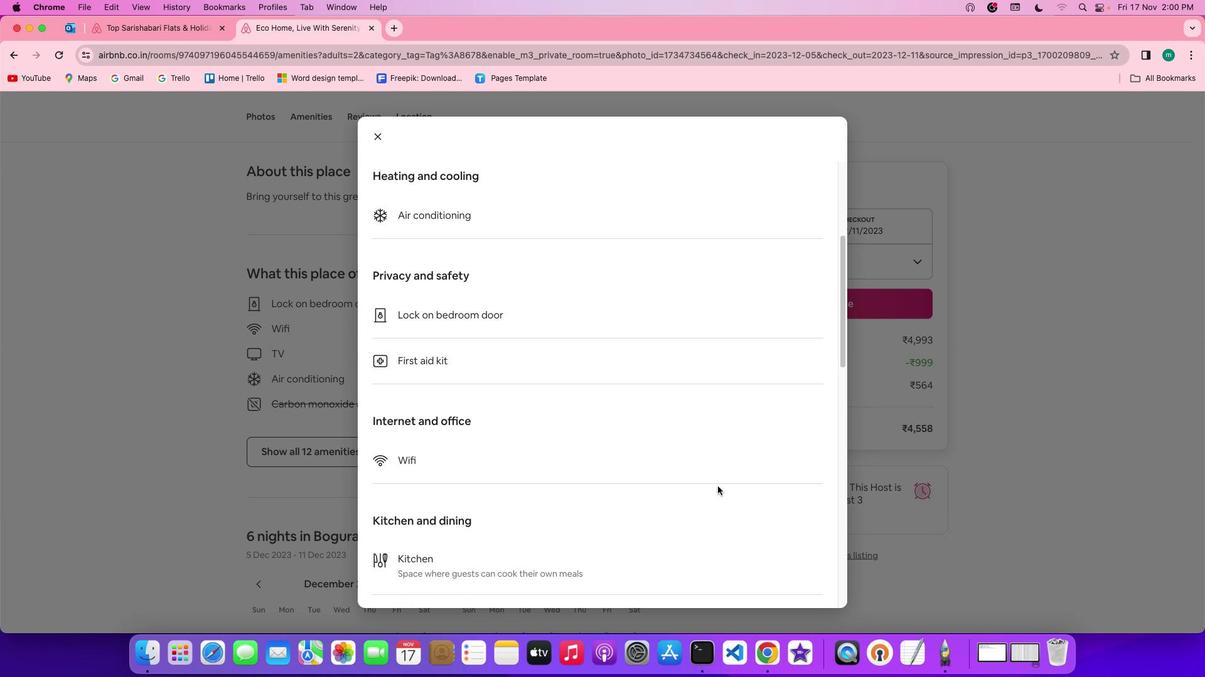 
Action: Mouse scrolled (717, 487) with delta (0, 0)
Screenshot: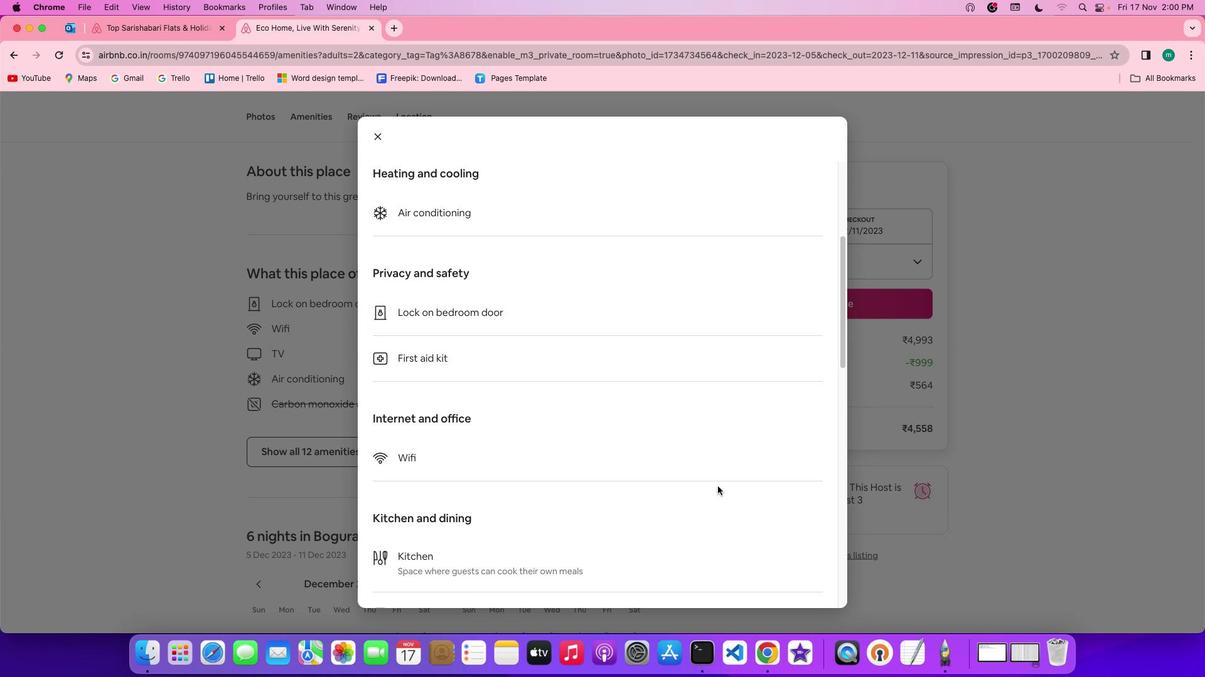 
Action: Mouse scrolled (717, 487) with delta (0, 0)
Screenshot: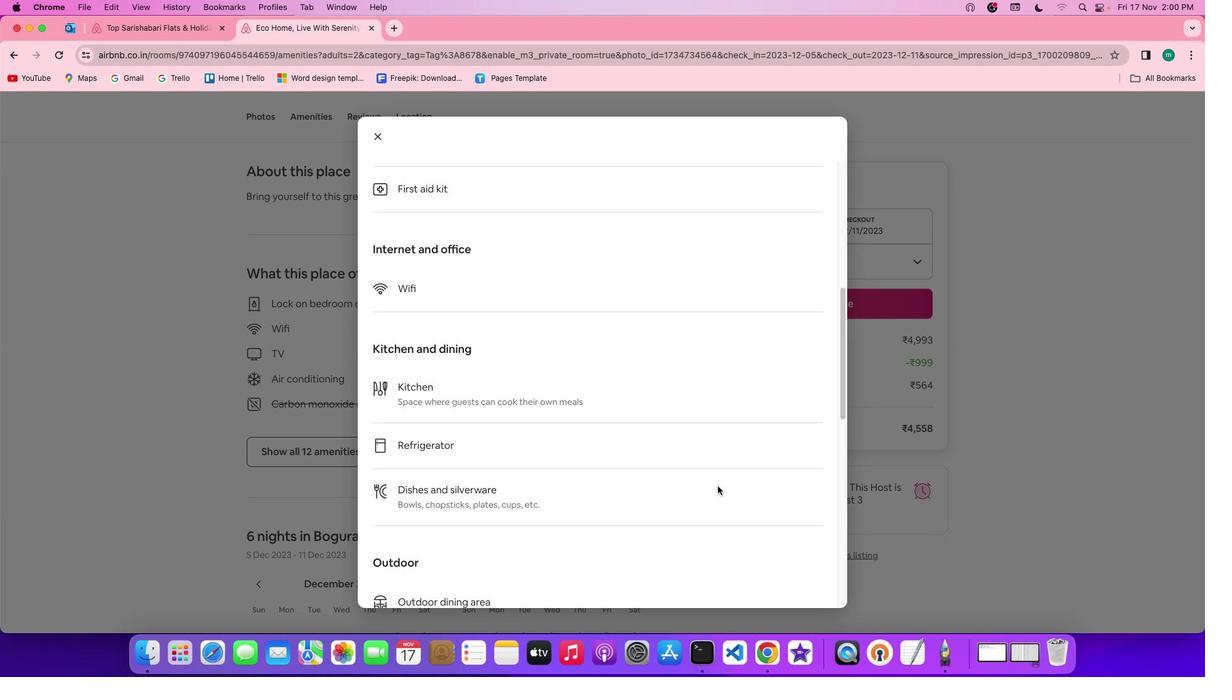 
Action: Mouse scrolled (717, 487) with delta (0, 0)
Screenshot: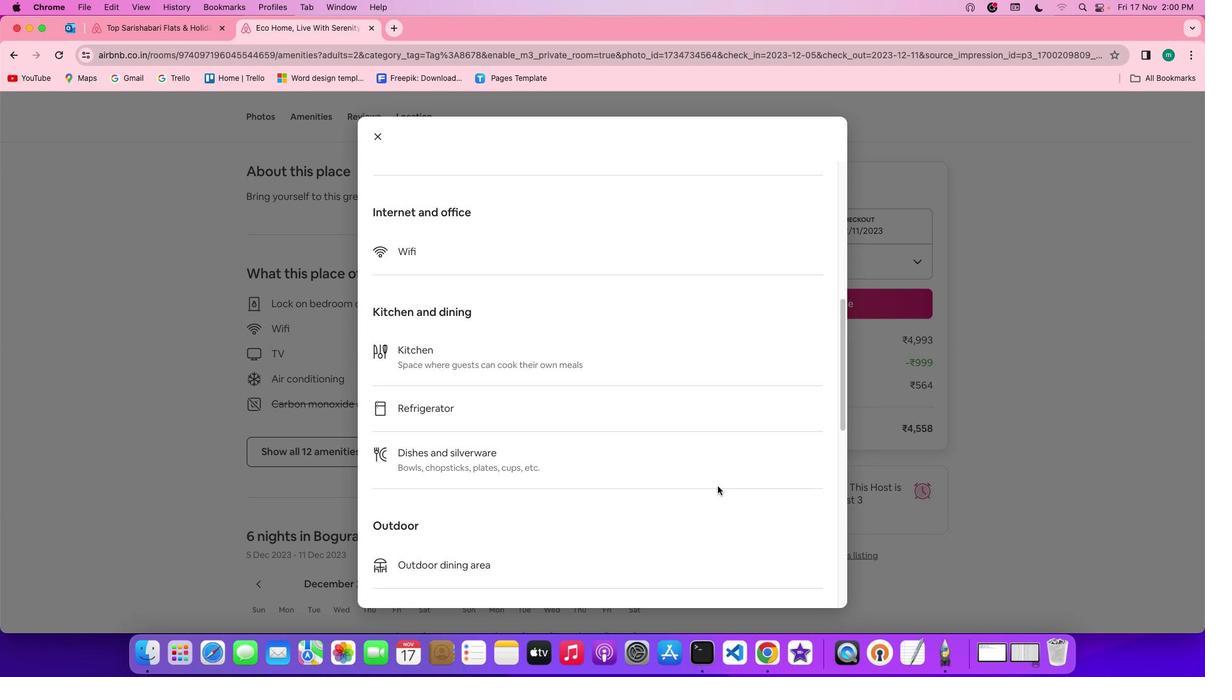 
Action: Mouse scrolled (717, 487) with delta (0, -1)
Screenshot: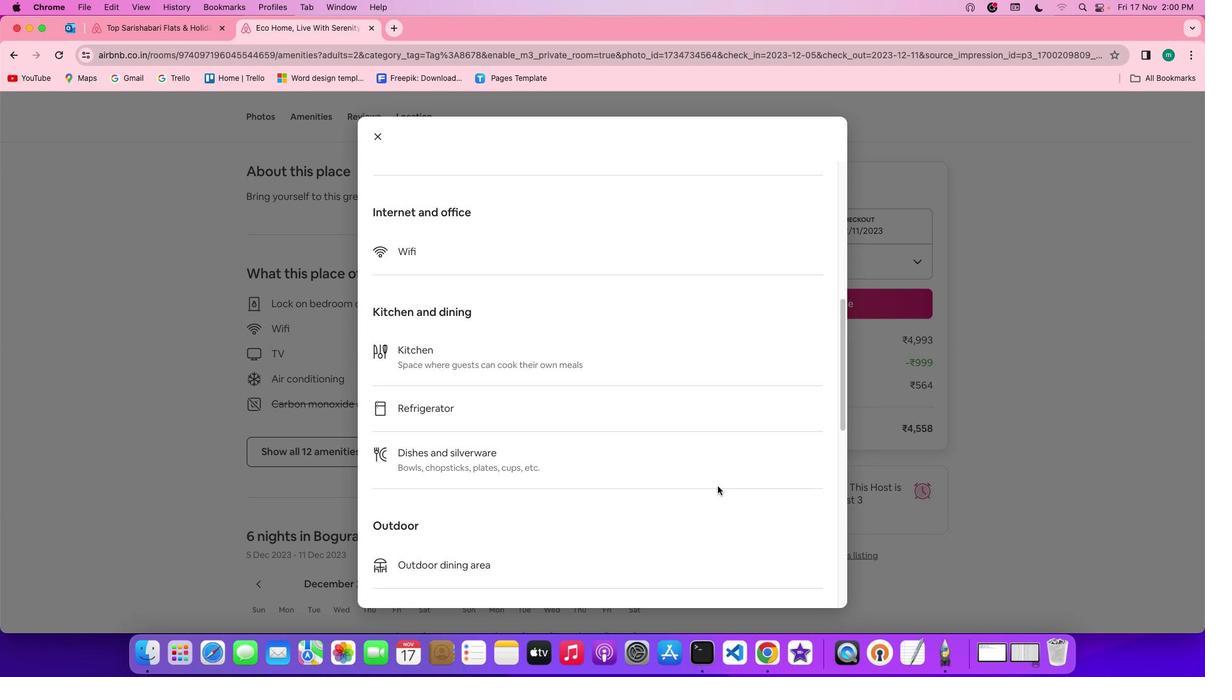 
Action: Mouse scrolled (717, 487) with delta (0, -2)
Screenshot: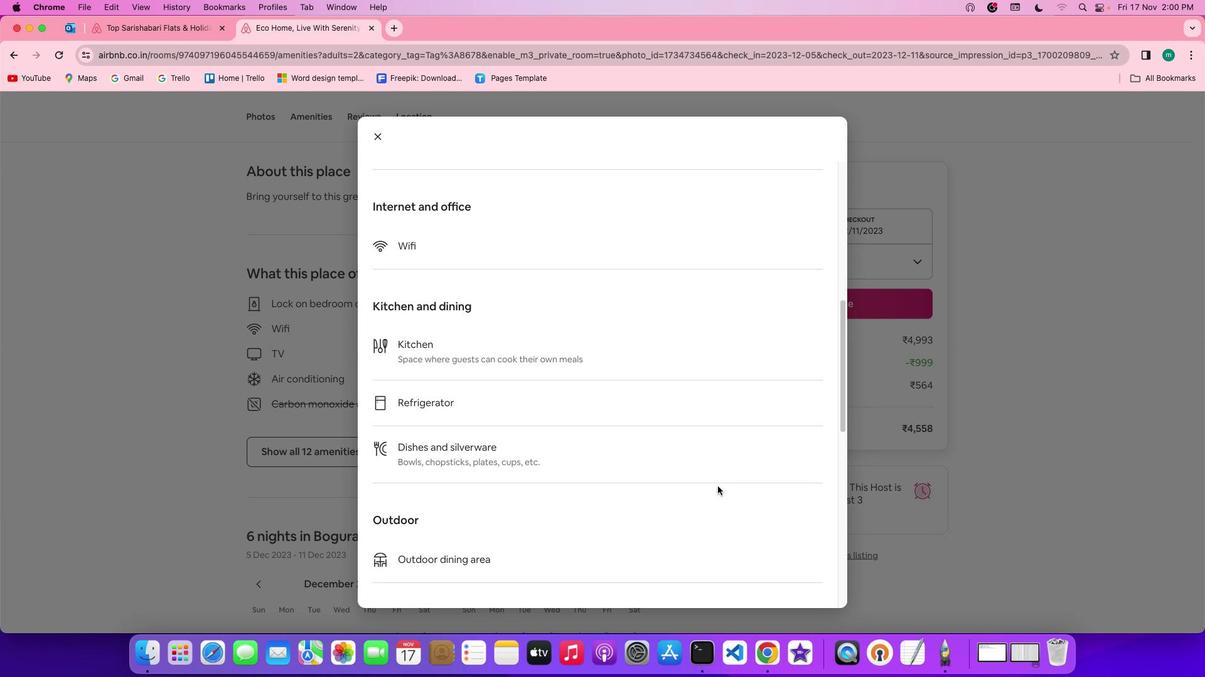 
Action: Mouse scrolled (717, 487) with delta (0, 0)
Screenshot: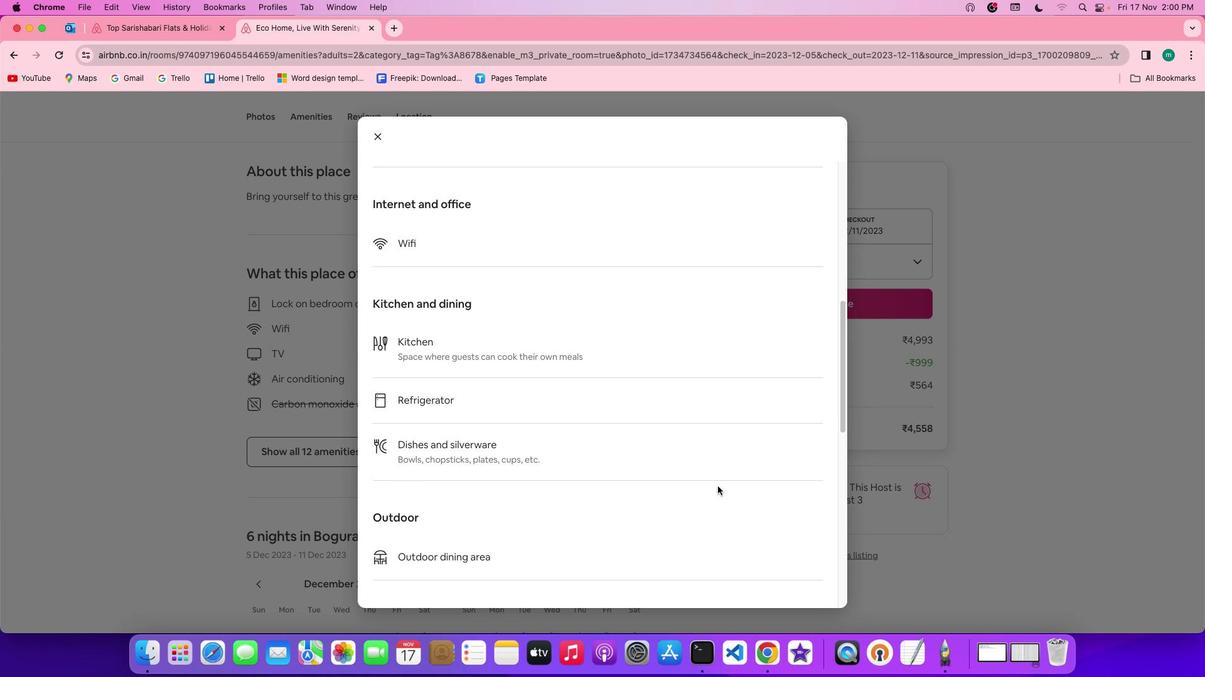 
Action: Mouse scrolled (717, 487) with delta (0, 0)
Screenshot: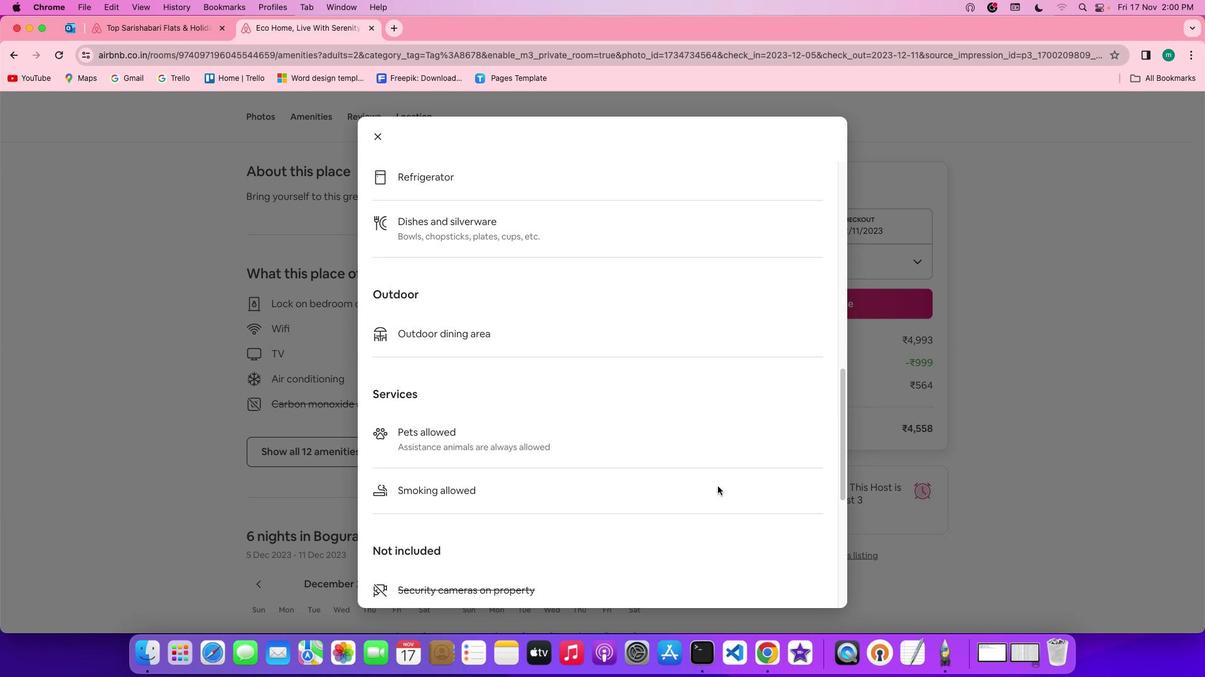 
Action: Mouse scrolled (717, 487) with delta (0, 0)
Screenshot: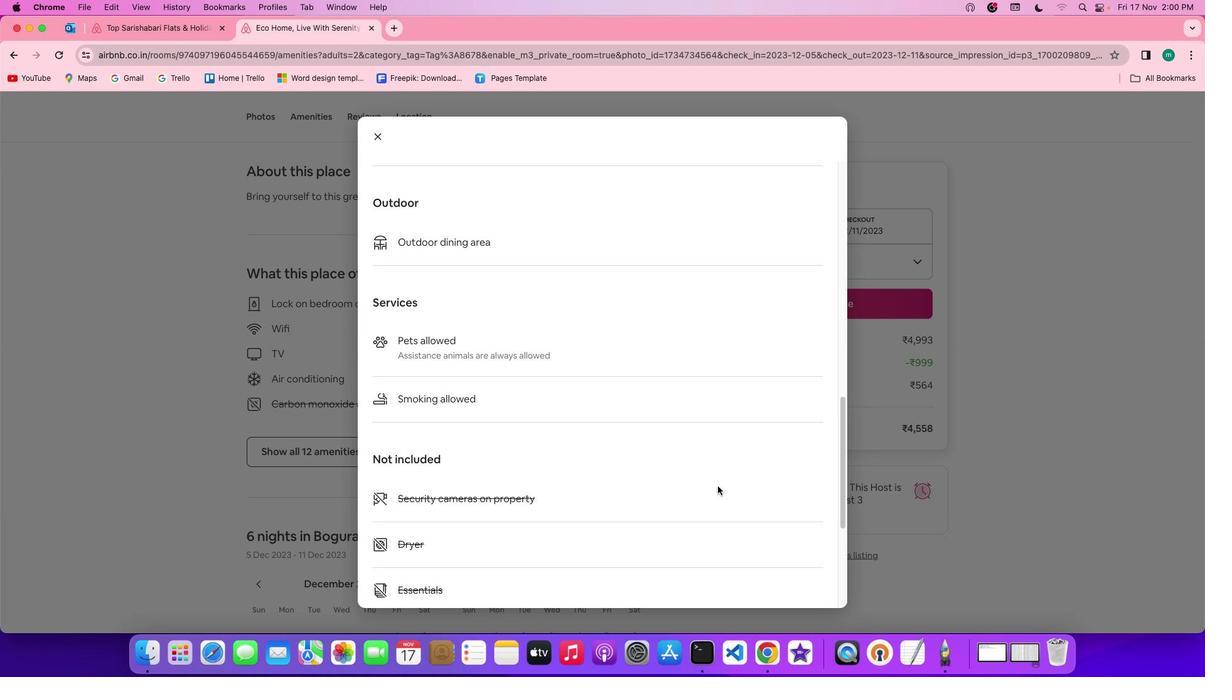 
Action: Mouse scrolled (717, 487) with delta (0, -1)
Screenshot: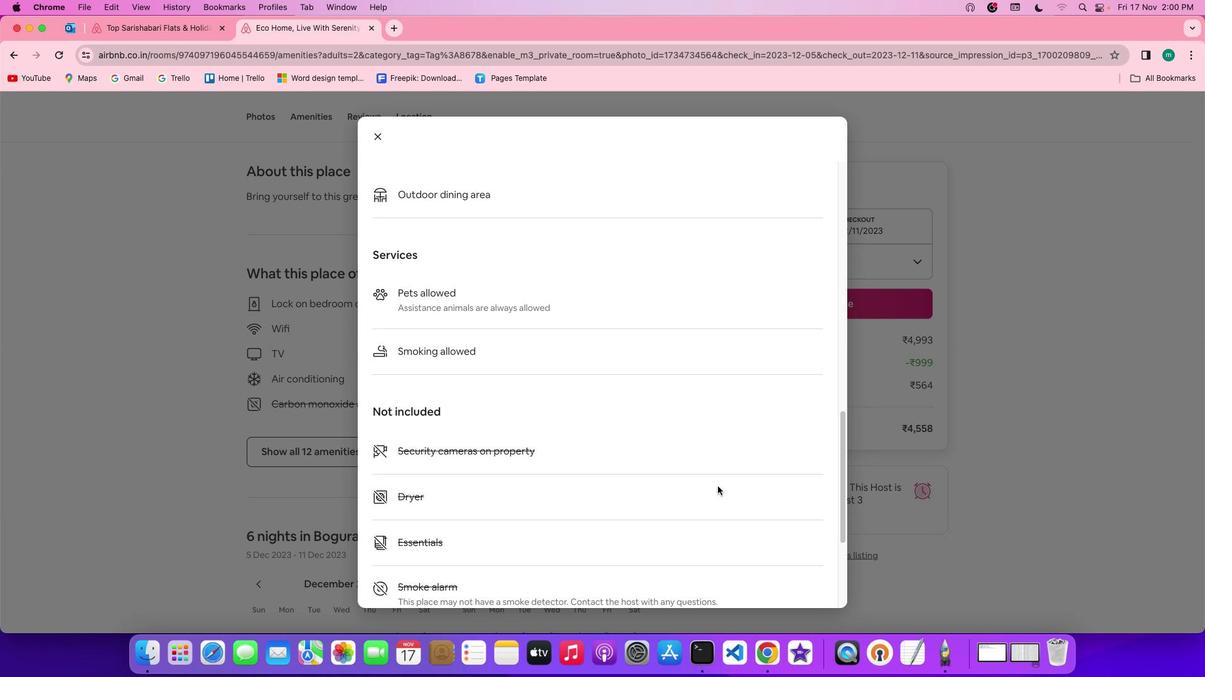 
Action: Mouse scrolled (717, 487) with delta (0, -2)
Screenshot: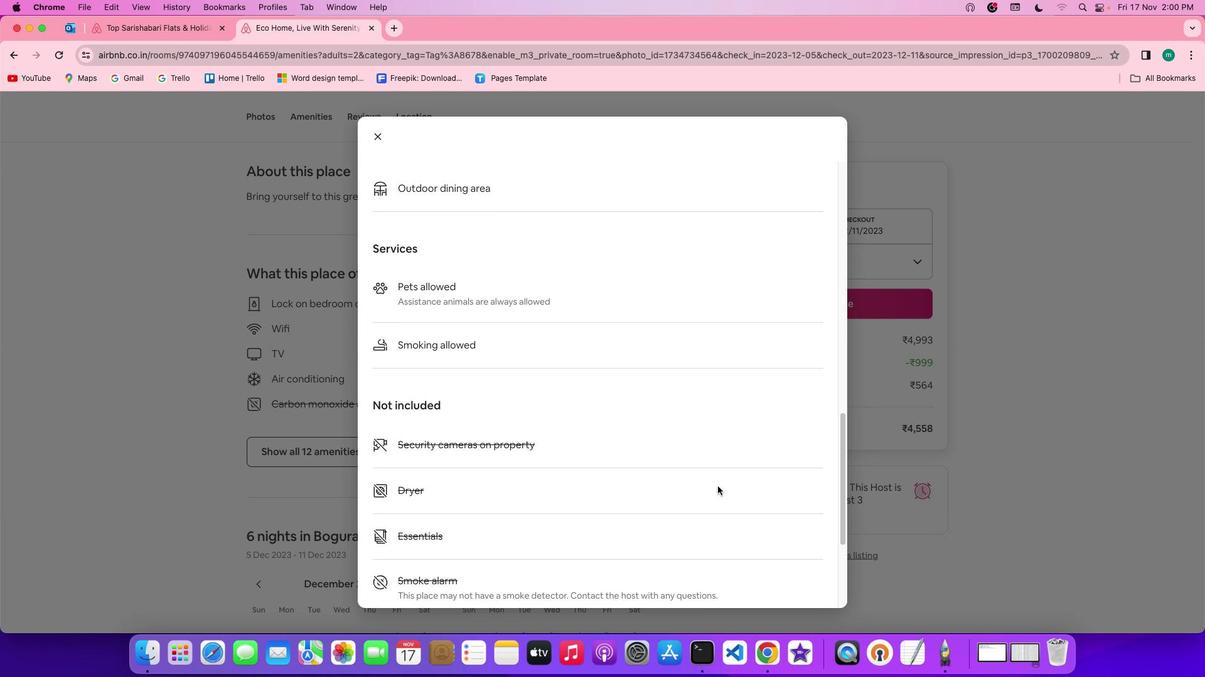 
Action: Mouse scrolled (717, 487) with delta (0, -3)
Screenshot: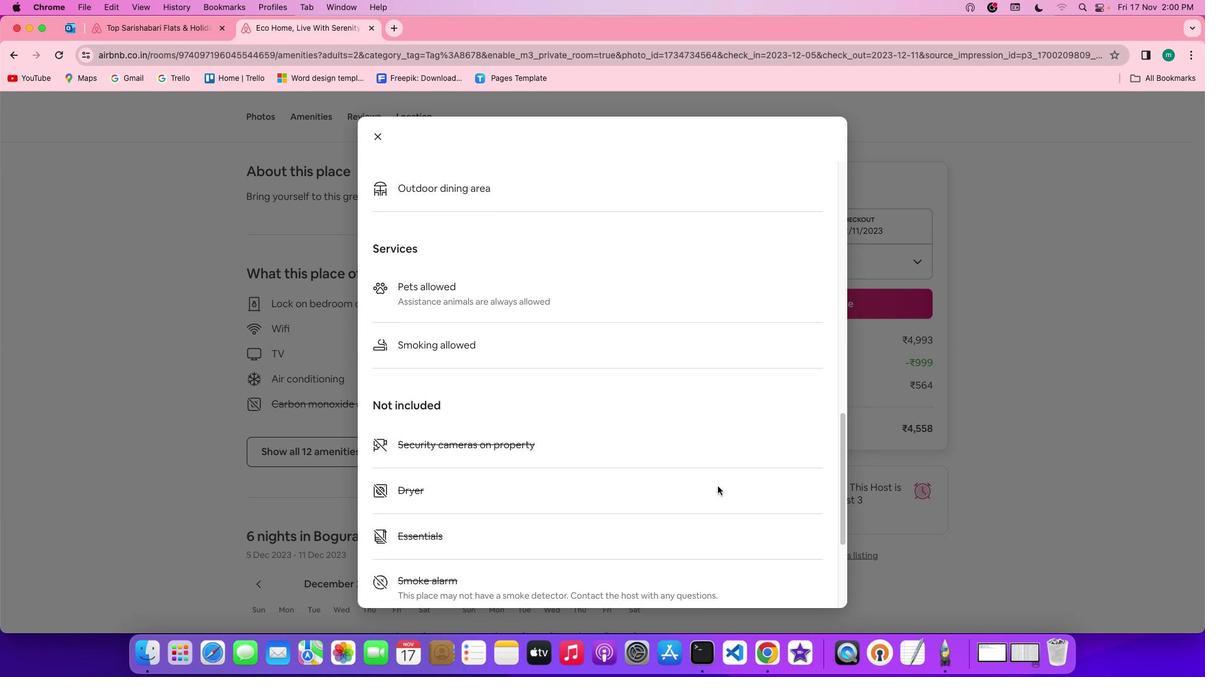 
Action: Mouse scrolled (717, 487) with delta (0, 0)
Screenshot: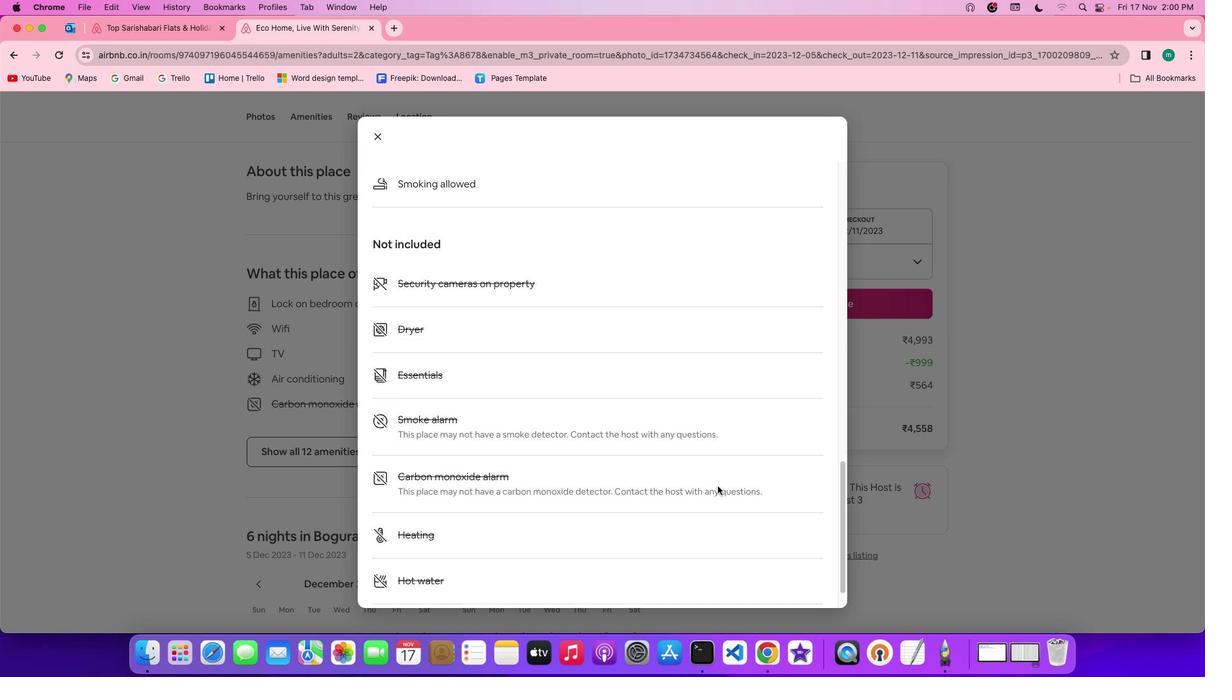 
Action: Mouse scrolled (717, 487) with delta (0, 0)
Screenshot: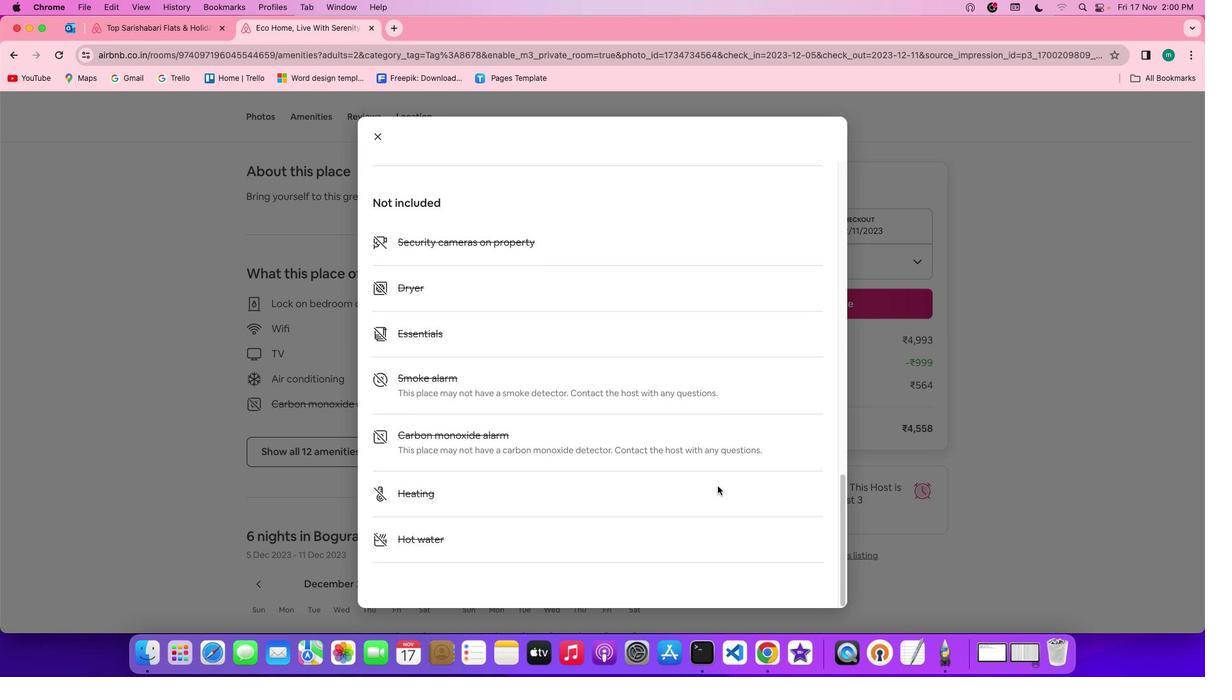 
Action: Mouse scrolled (717, 487) with delta (0, -1)
Screenshot: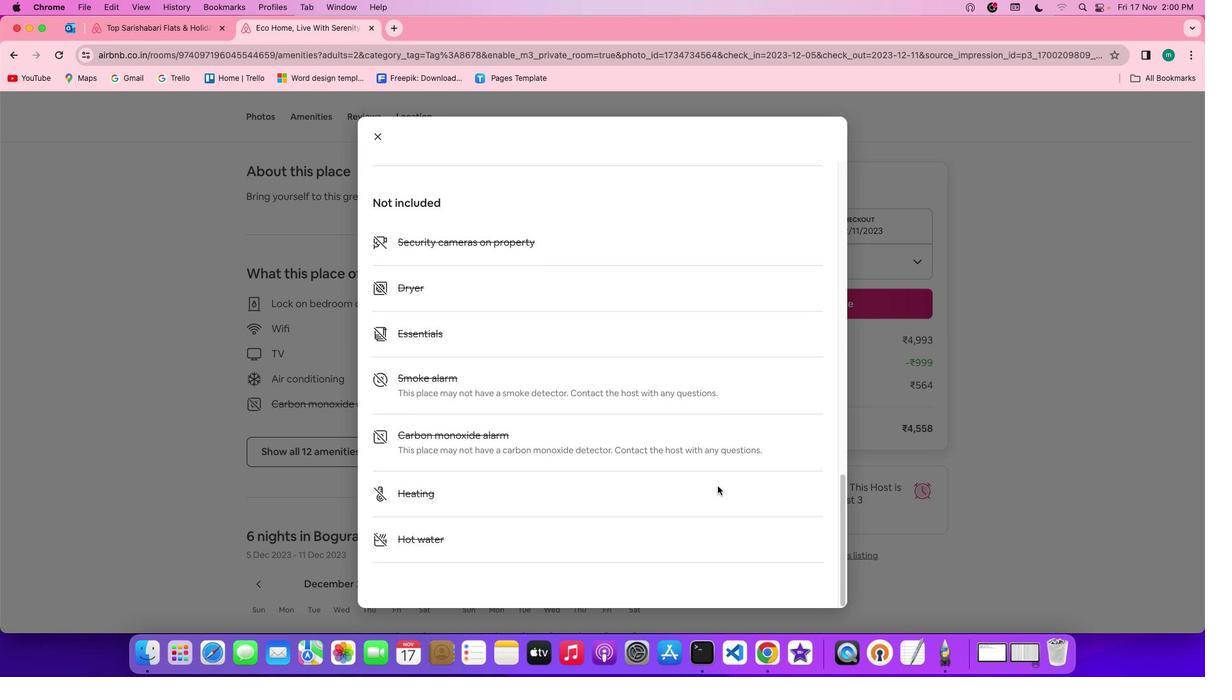
Action: Mouse scrolled (717, 487) with delta (0, -2)
Screenshot: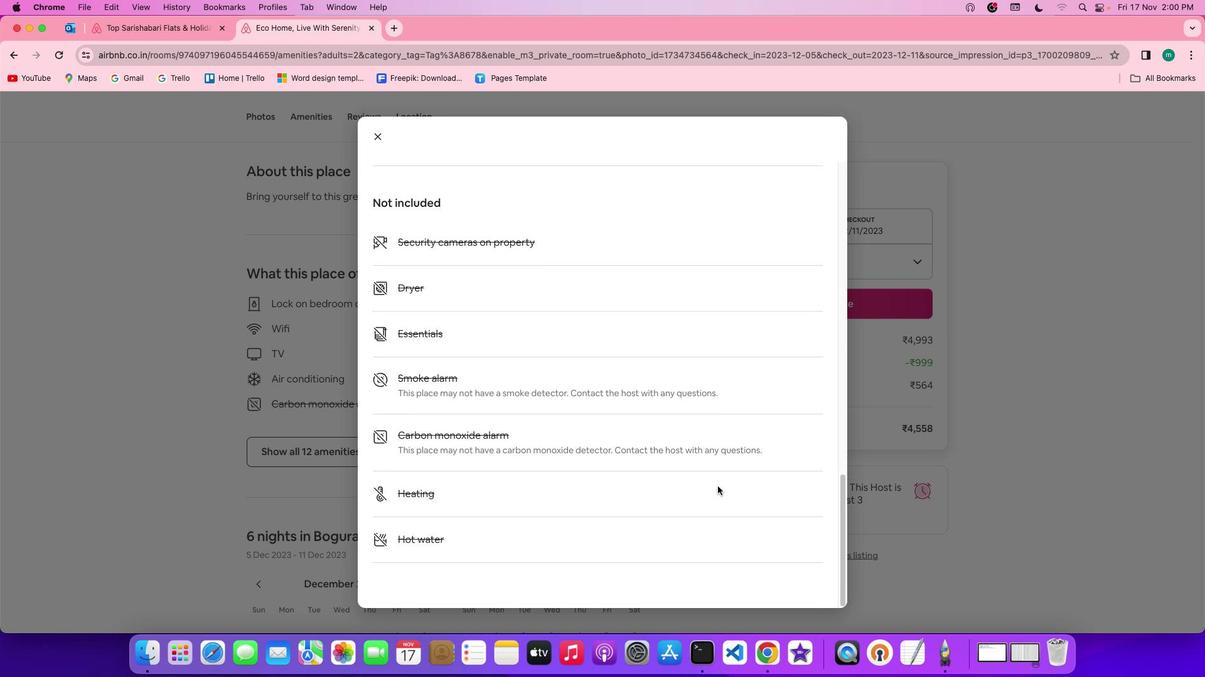 
Action: Mouse scrolled (717, 487) with delta (0, -3)
Screenshot: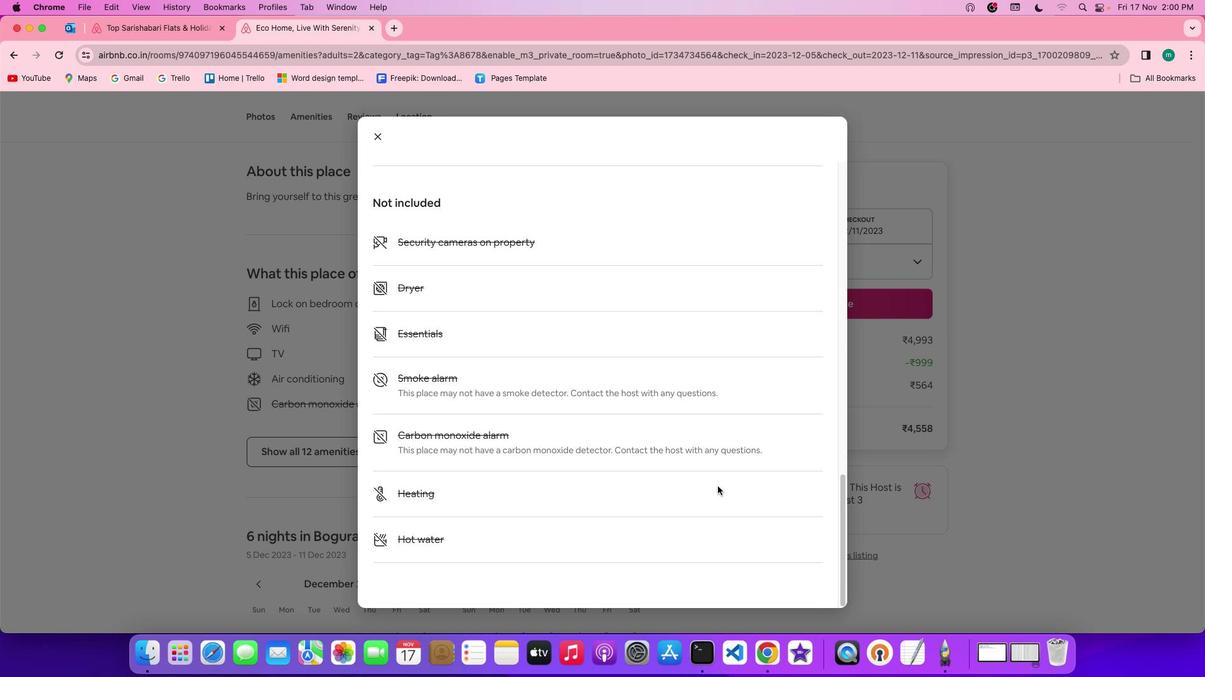 
Action: Mouse scrolled (717, 487) with delta (0, 0)
Screenshot: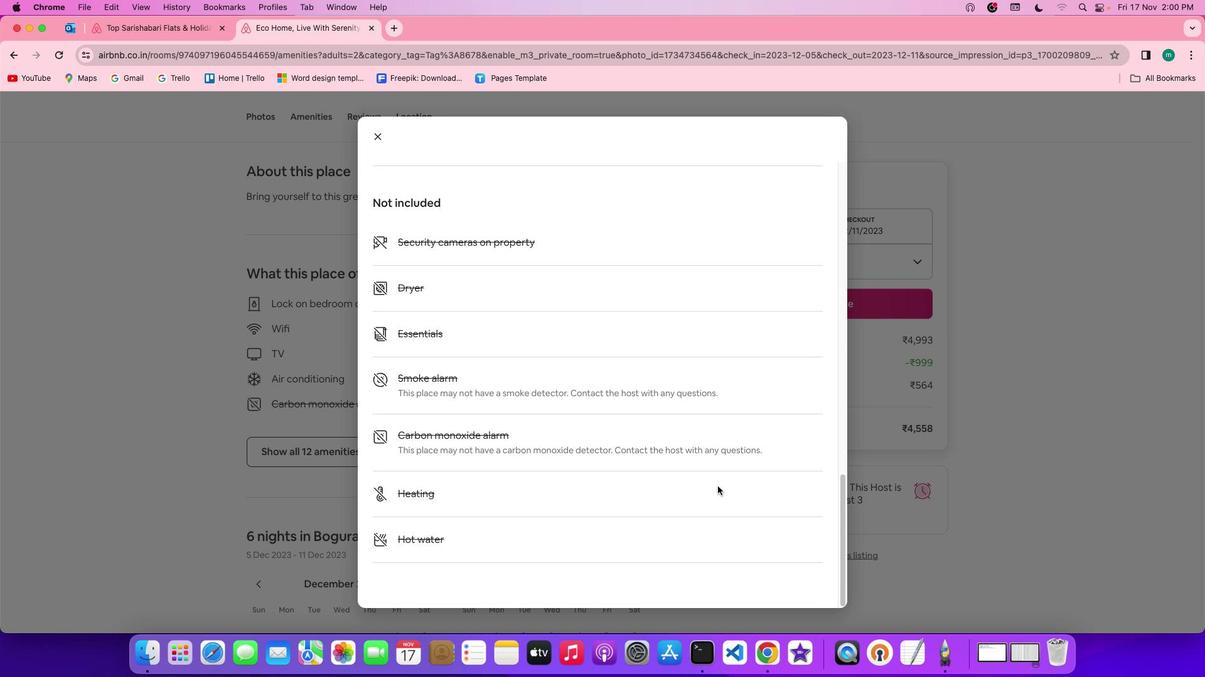 
Action: Mouse scrolled (717, 487) with delta (0, 0)
Screenshot: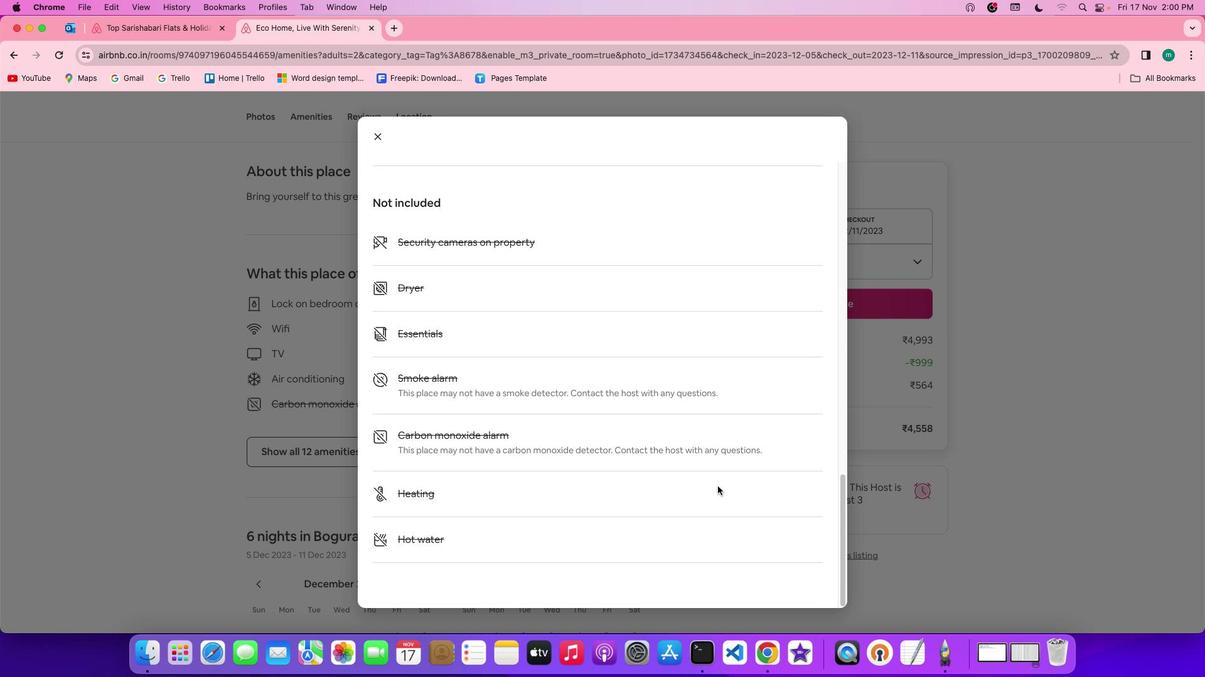 
Action: Mouse scrolled (717, 487) with delta (0, -1)
Screenshot: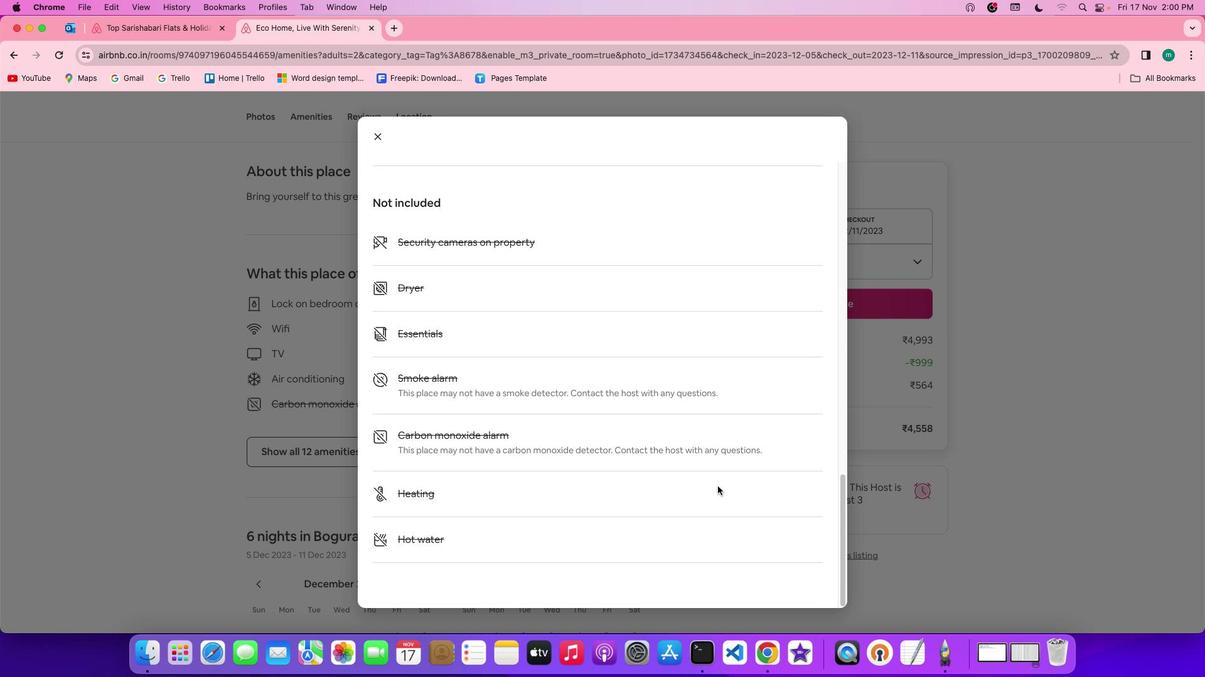
Action: Mouse scrolled (717, 487) with delta (0, -3)
Screenshot: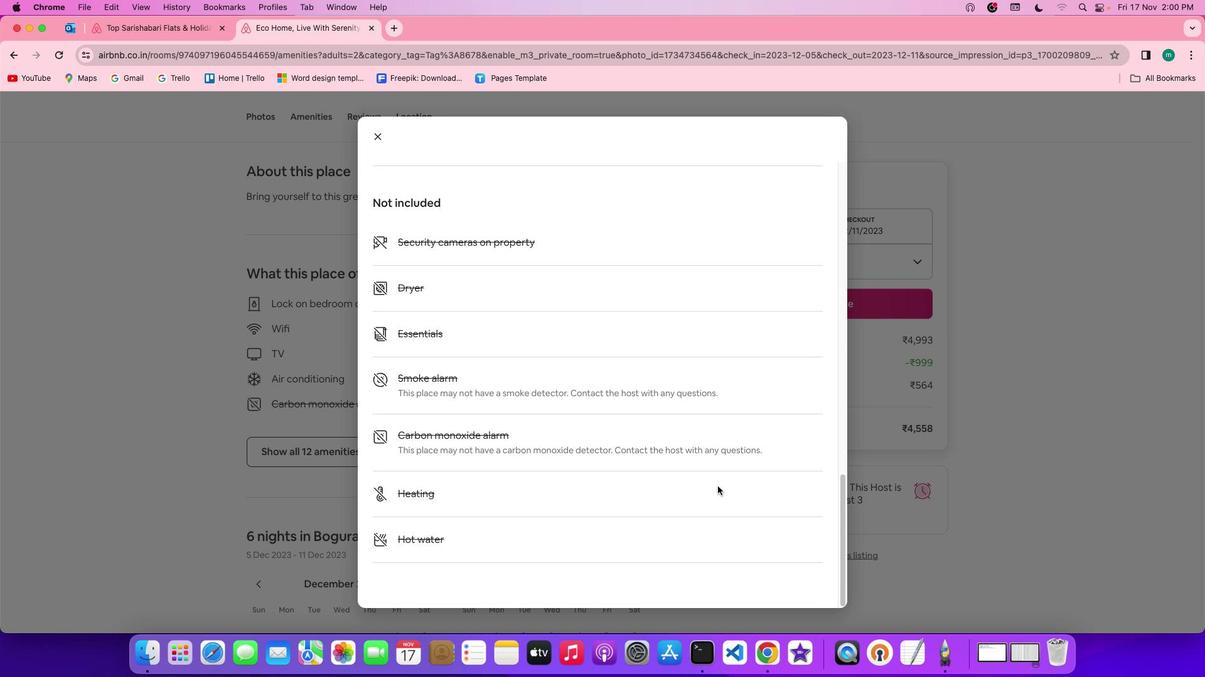 
Action: Mouse scrolled (717, 487) with delta (0, -3)
Screenshot: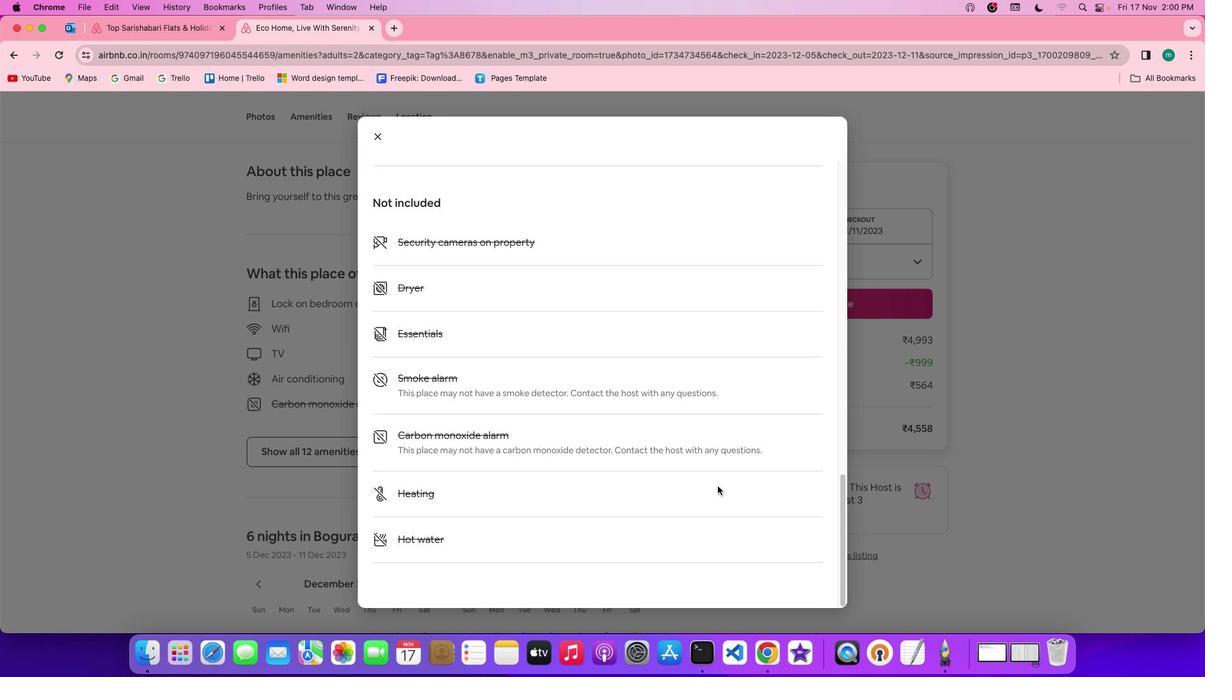 
Action: Mouse scrolled (717, 487) with delta (0, -3)
Screenshot: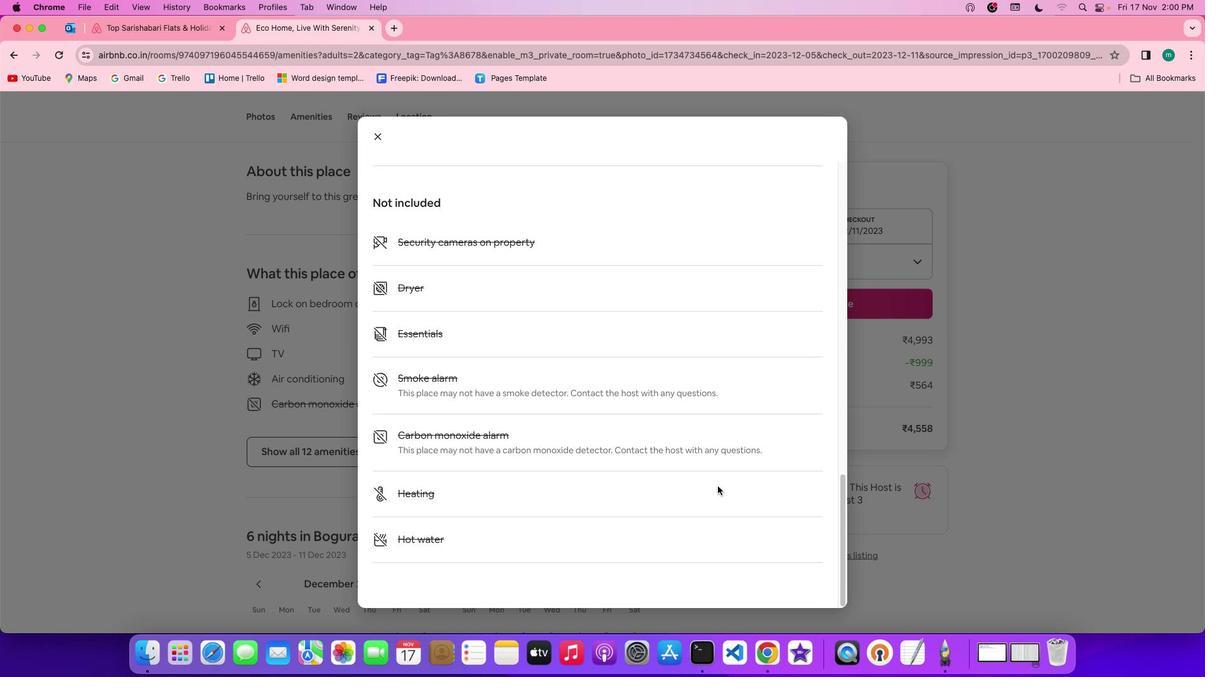 
Action: Mouse moved to (378, 127)
Screenshot: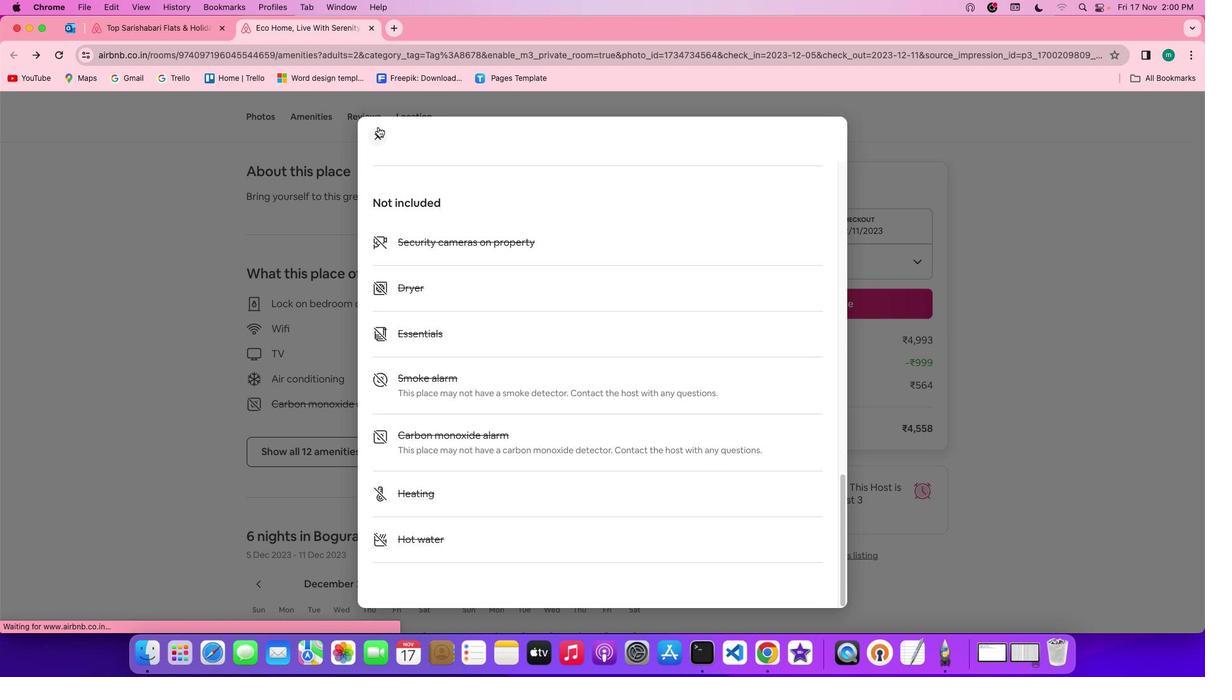 
Action: Mouse pressed left at (378, 127)
Screenshot: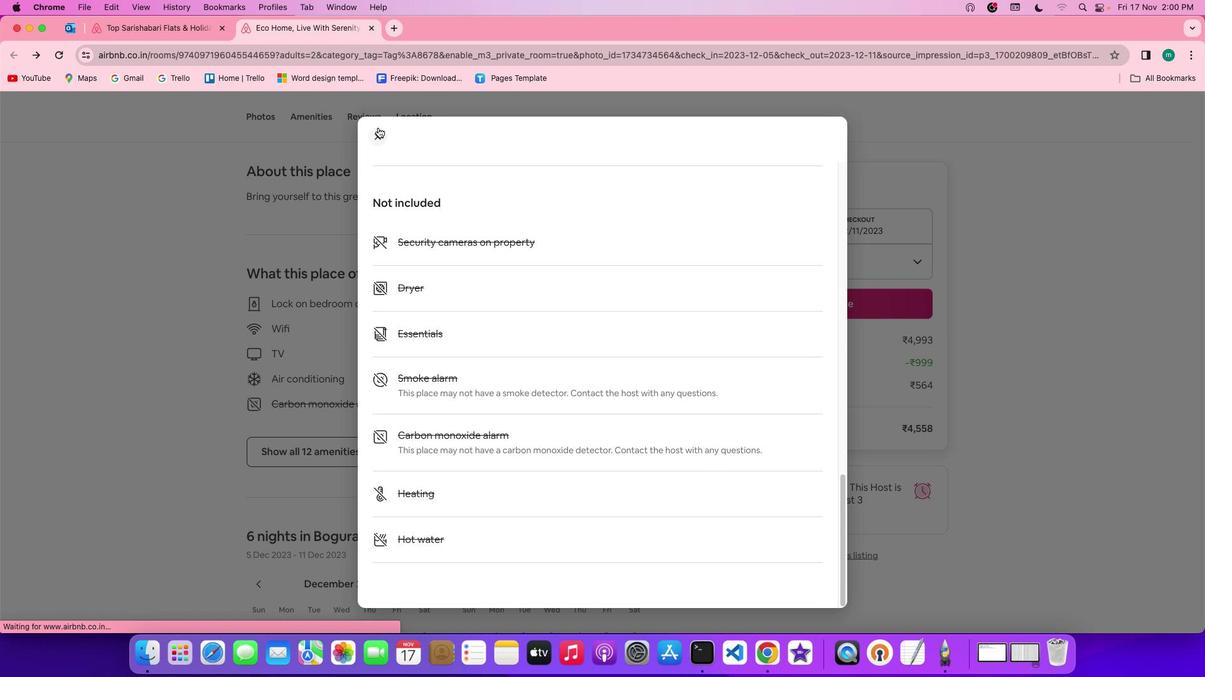 
Action: Mouse moved to (486, 369)
Screenshot: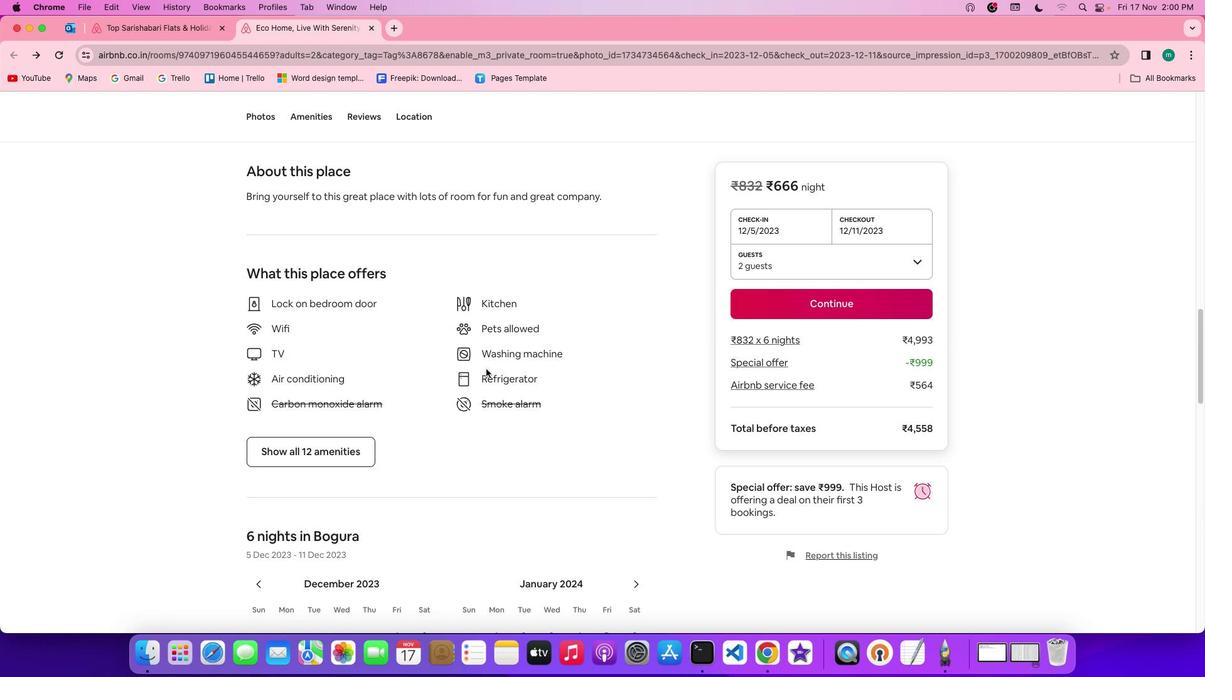 
Action: Mouse scrolled (486, 369) with delta (0, 0)
Screenshot: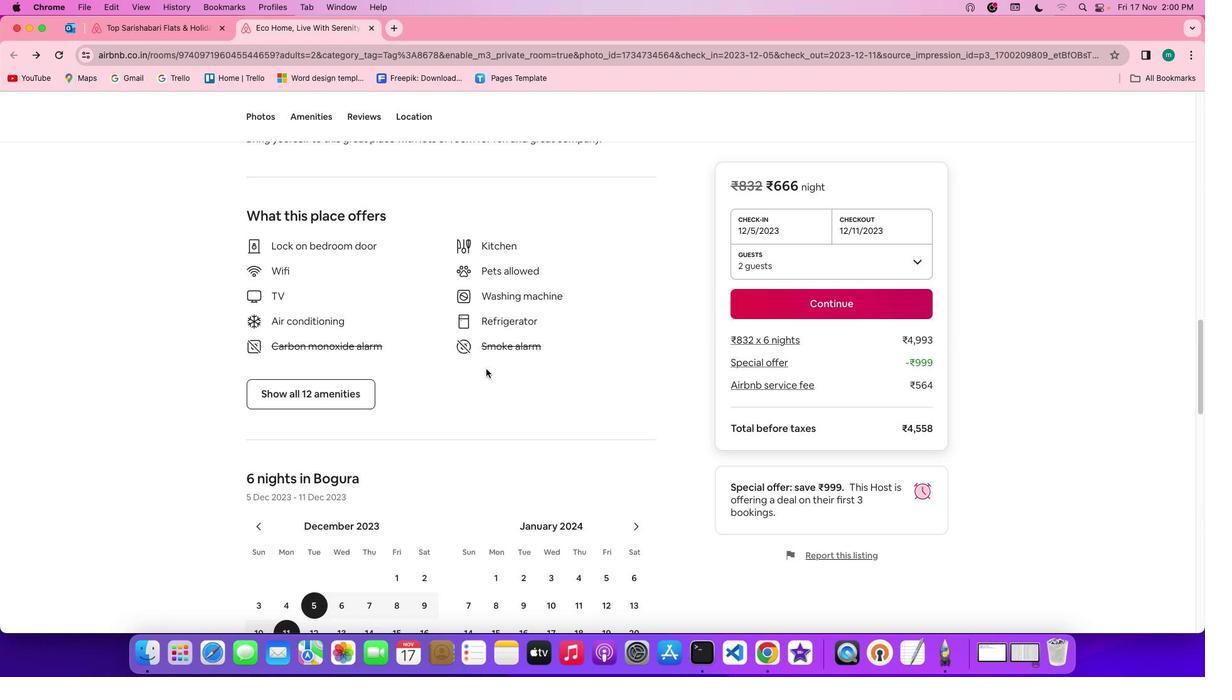 
Action: Mouse scrolled (486, 369) with delta (0, 0)
Screenshot: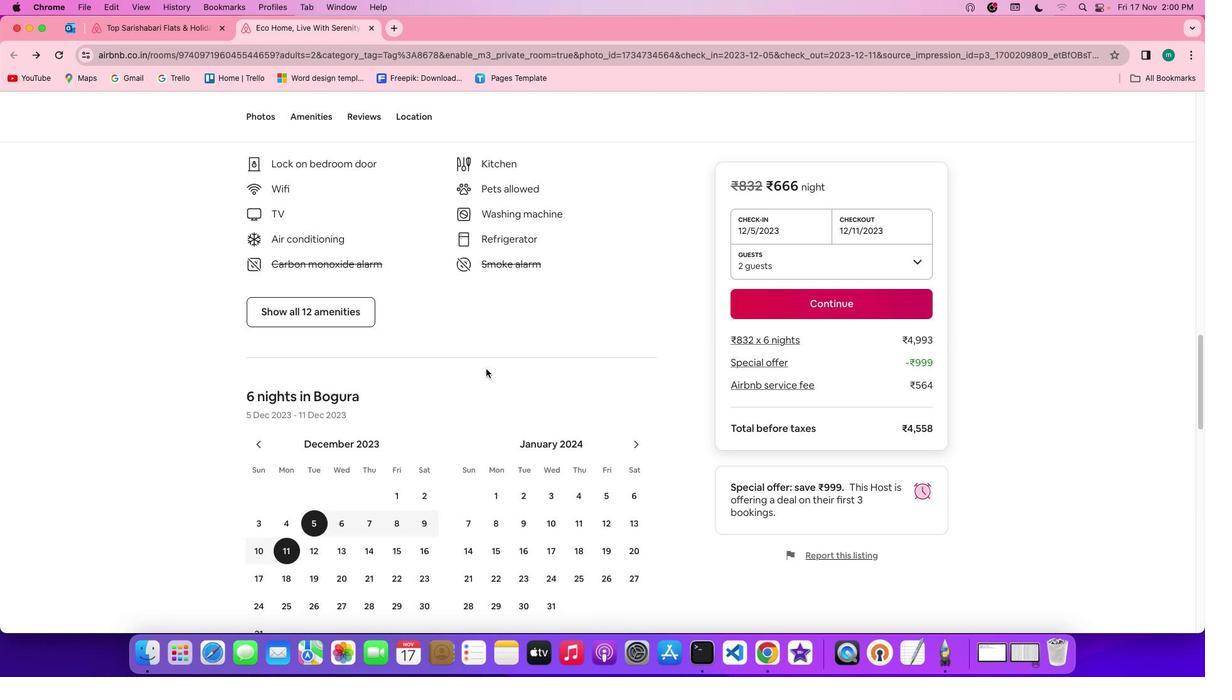 
Action: Mouse scrolled (486, 369) with delta (0, -1)
Screenshot: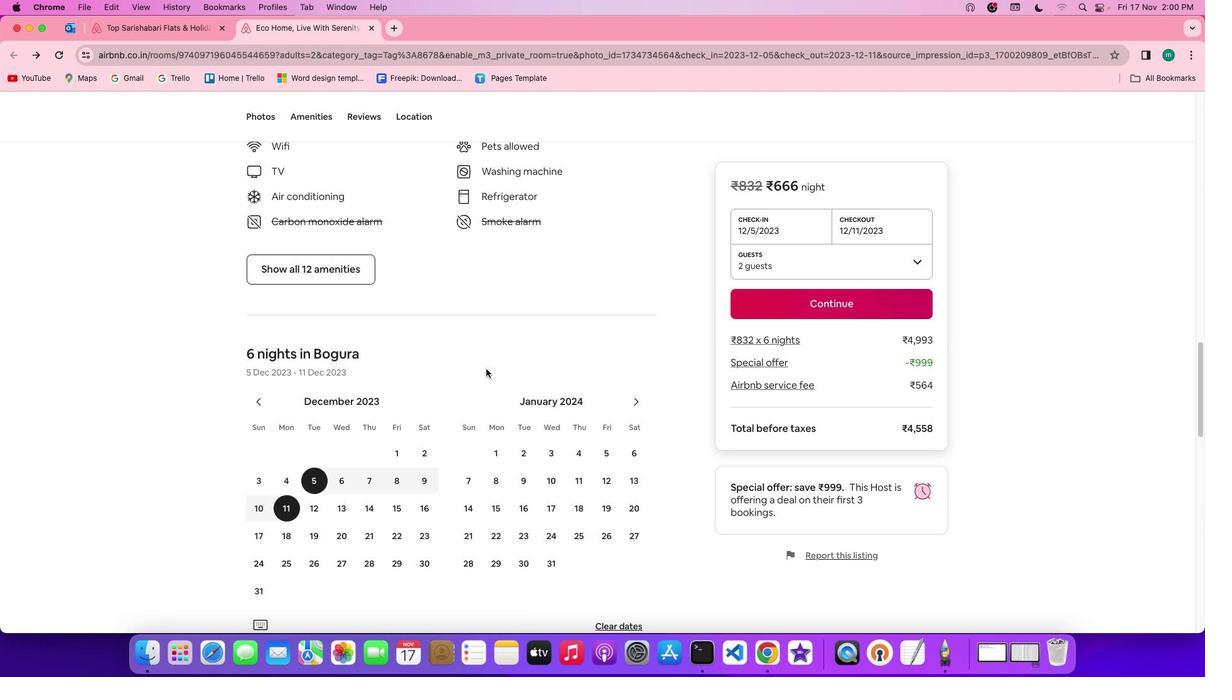 
Action: Mouse scrolled (486, 369) with delta (0, -2)
Screenshot: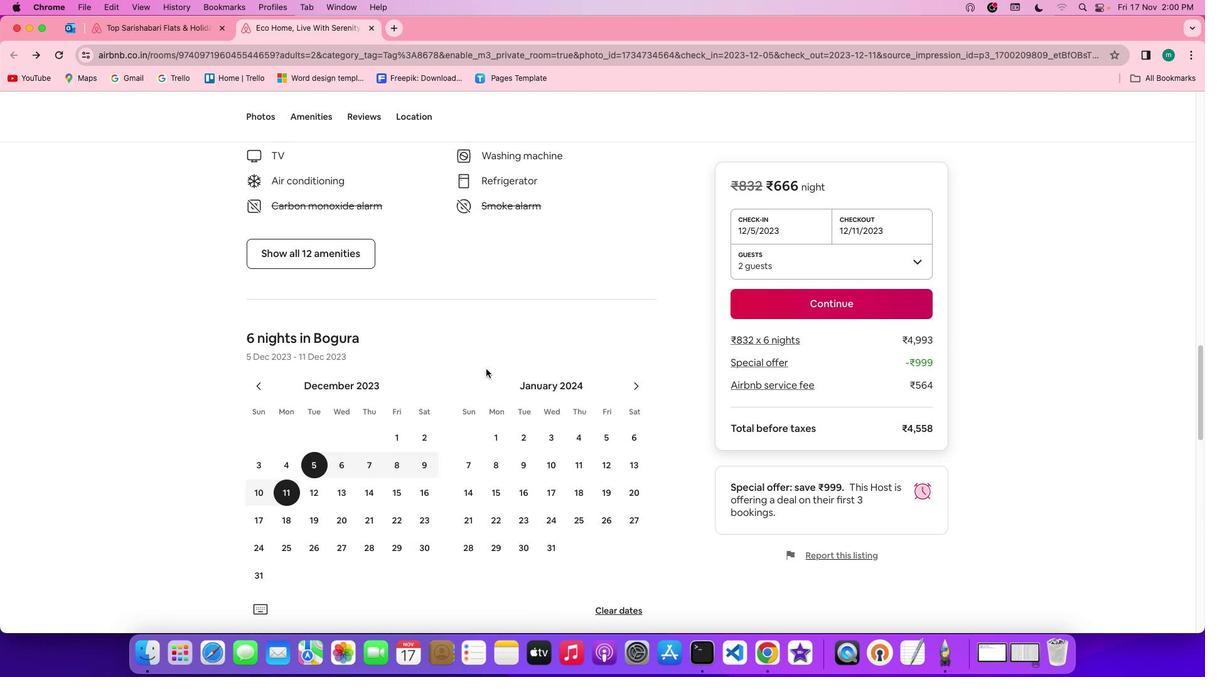 
Action: Mouse scrolled (486, 369) with delta (0, 0)
Screenshot: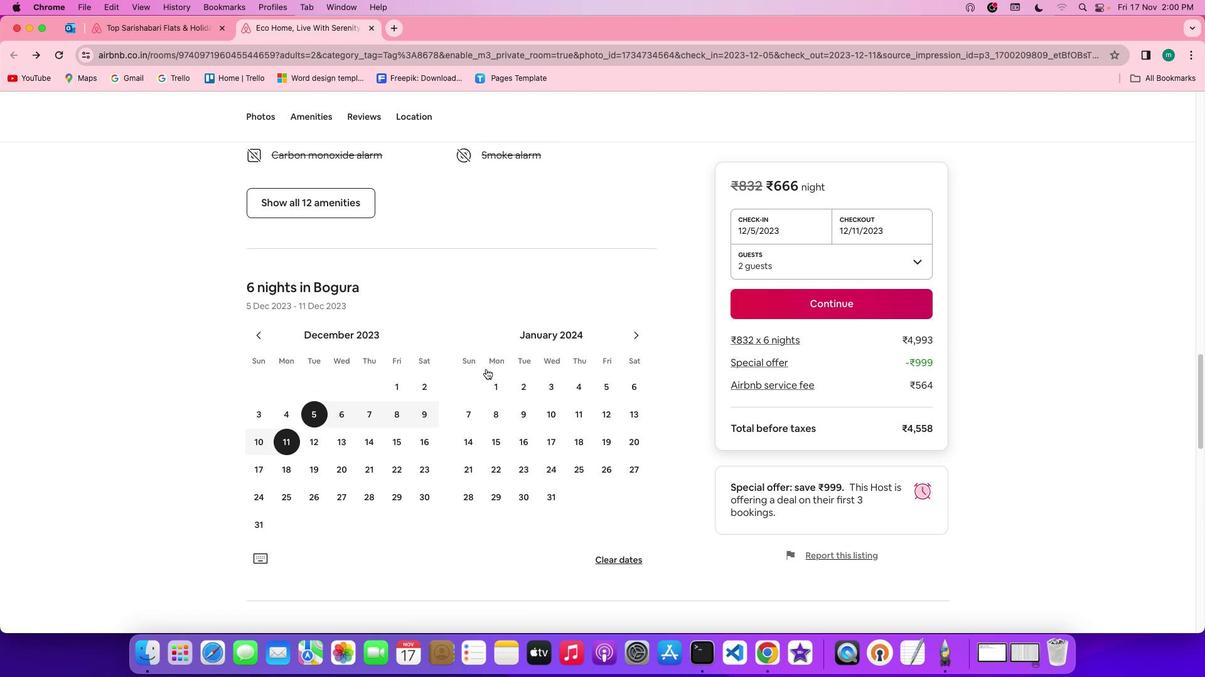 
Action: Mouse scrolled (486, 369) with delta (0, 0)
Screenshot: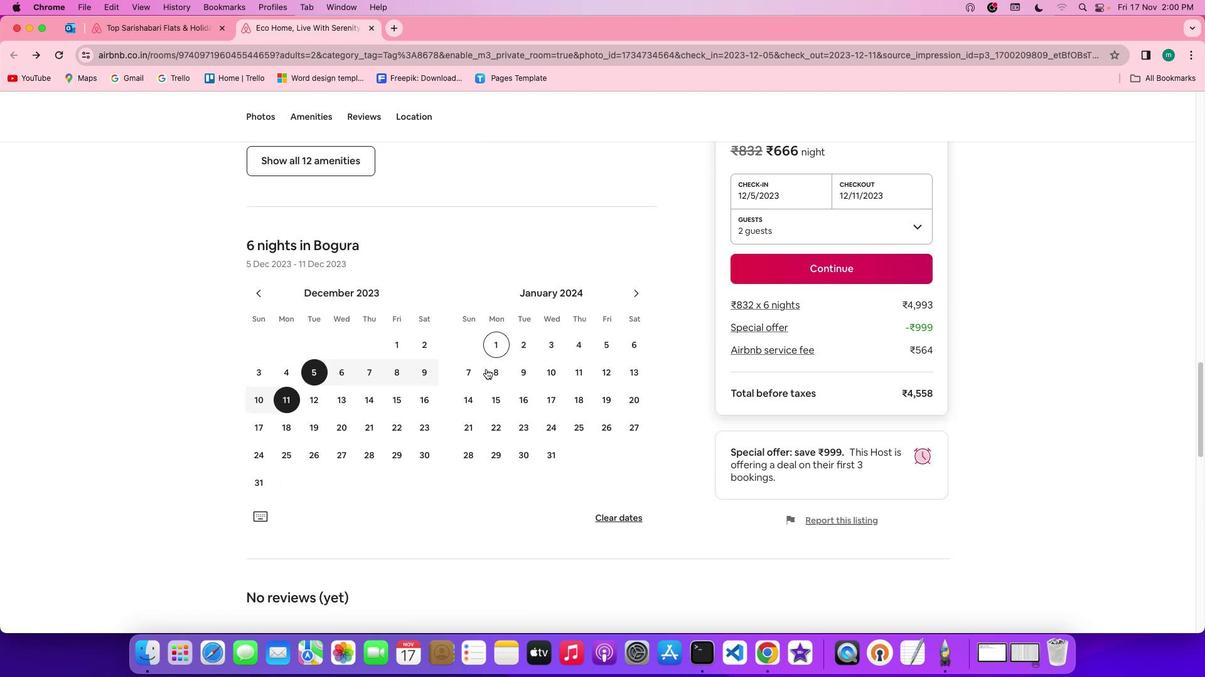 
Action: Mouse scrolled (486, 369) with delta (0, -1)
Screenshot: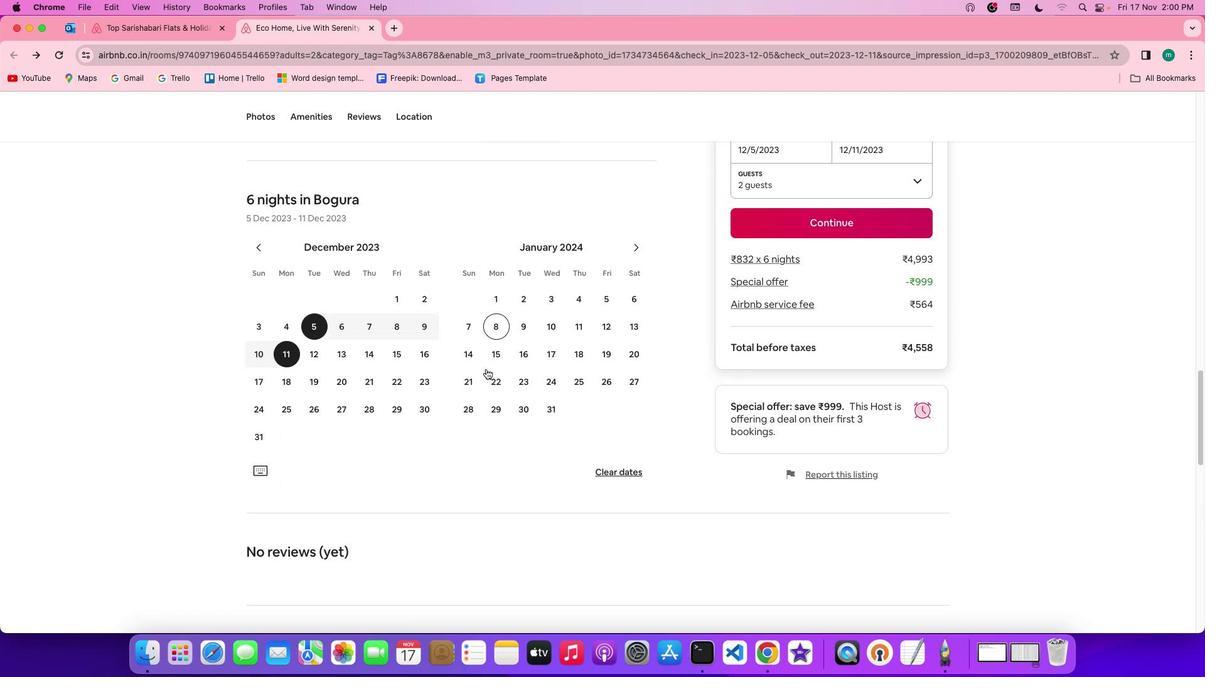 
Action: Mouse scrolled (486, 369) with delta (0, -1)
Screenshot: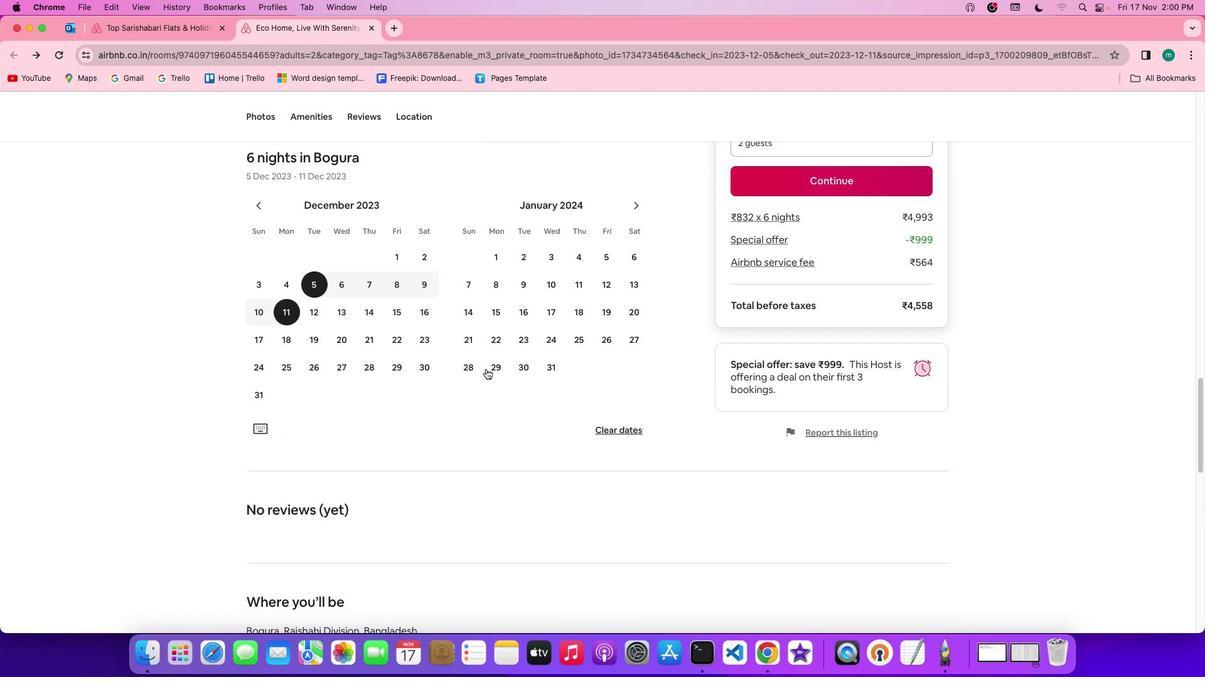 
Action: Mouse scrolled (486, 369) with delta (0, 0)
Screenshot: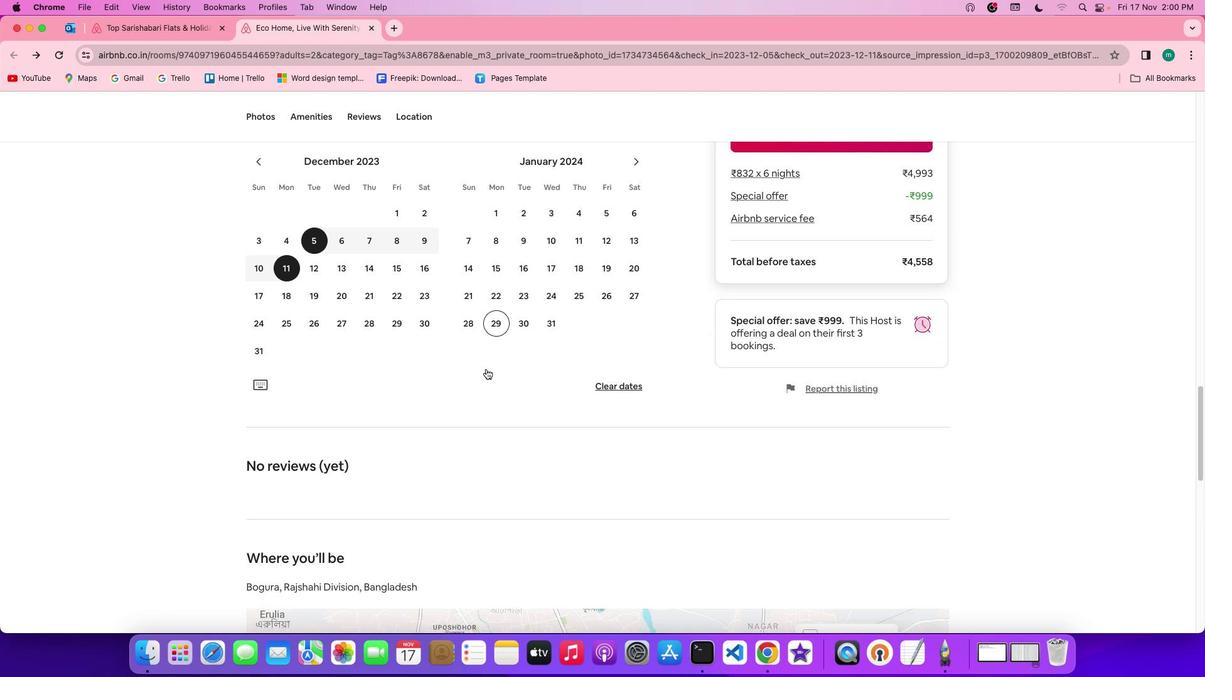 
Action: Mouse scrolled (486, 369) with delta (0, 0)
Screenshot: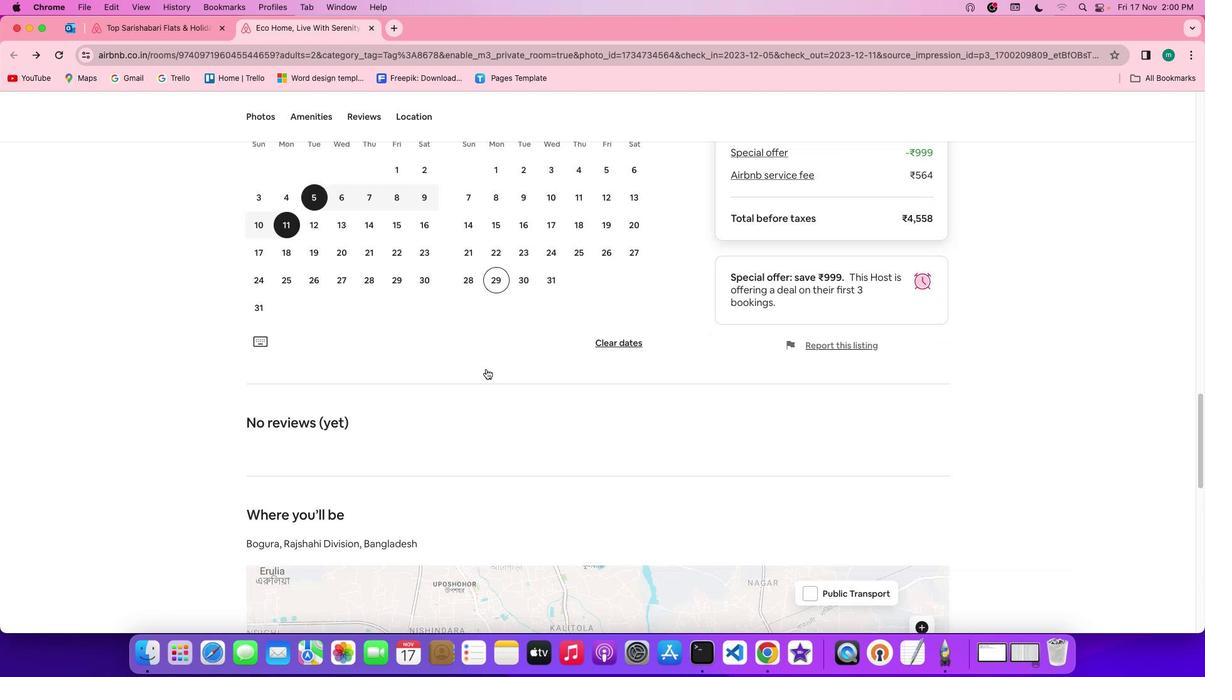 
Action: Mouse scrolled (486, 369) with delta (0, -1)
Screenshot: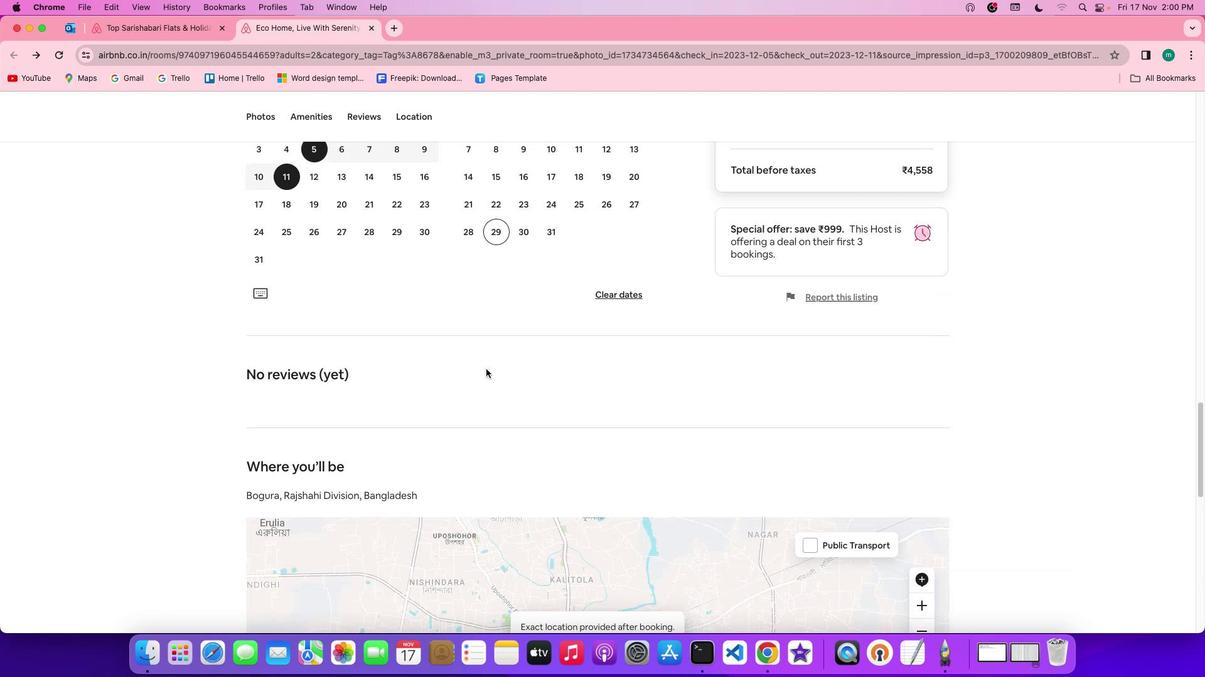 
Action: Mouse scrolled (486, 369) with delta (0, -1)
Screenshot: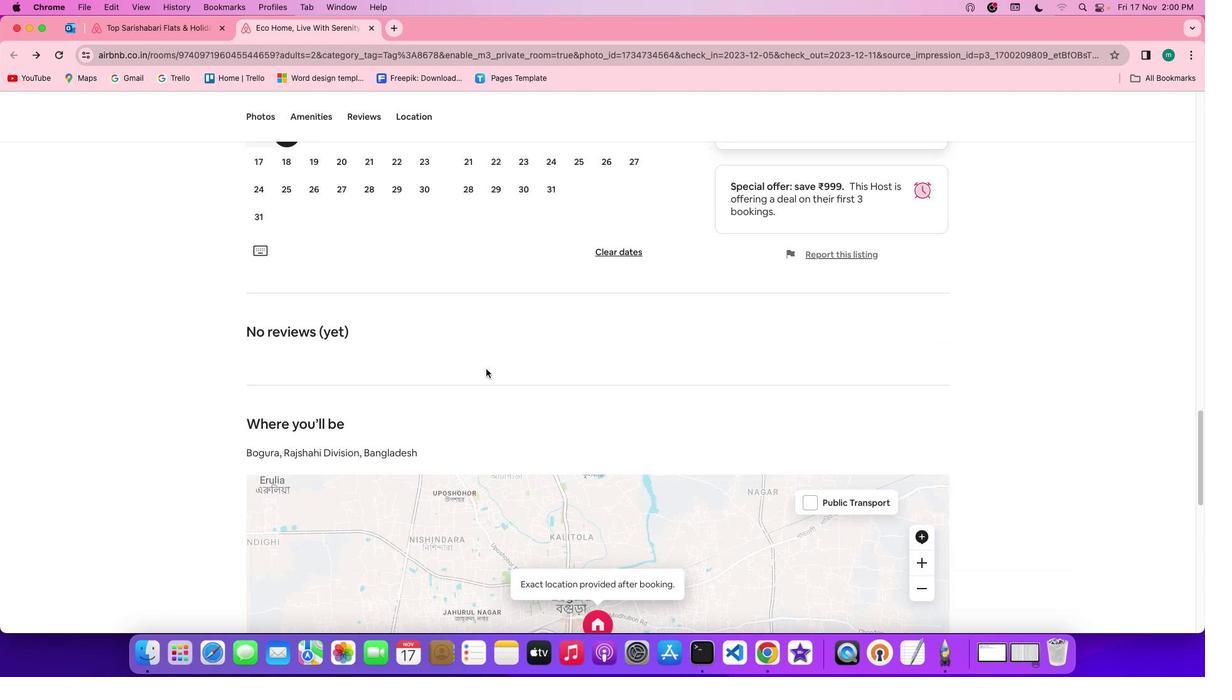 
Action: Mouse scrolled (486, 369) with delta (0, 0)
Screenshot: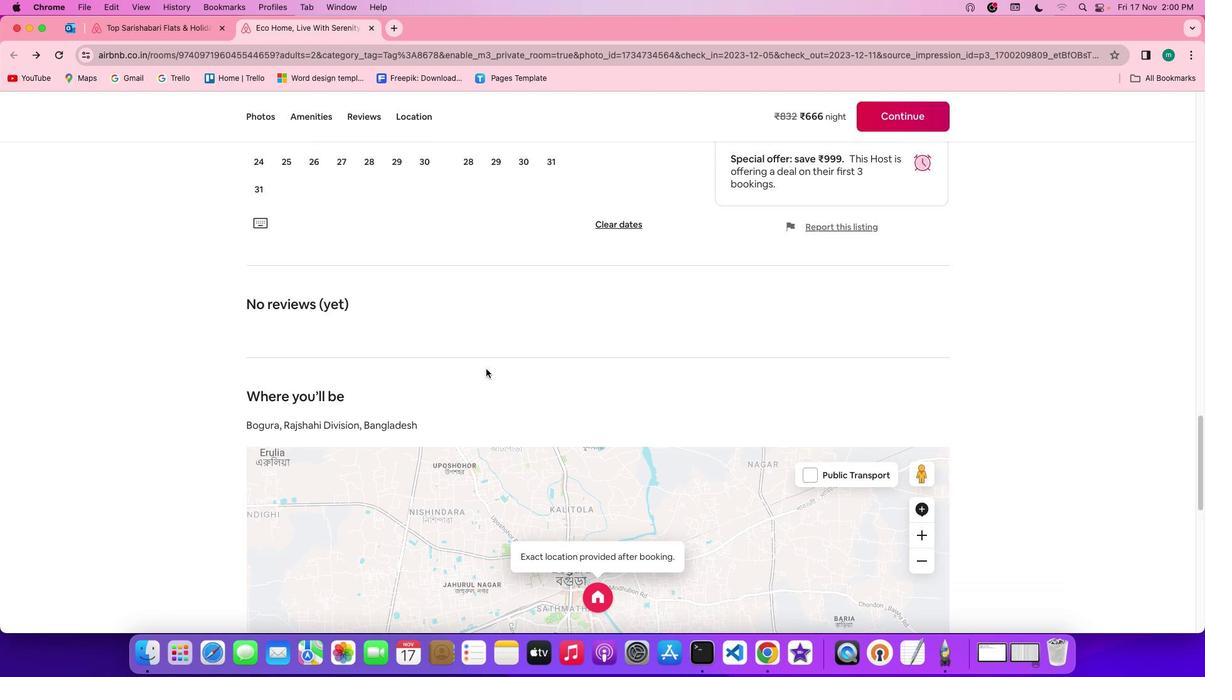 
Action: Mouse scrolled (486, 369) with delta (0, 0)
Screenshot: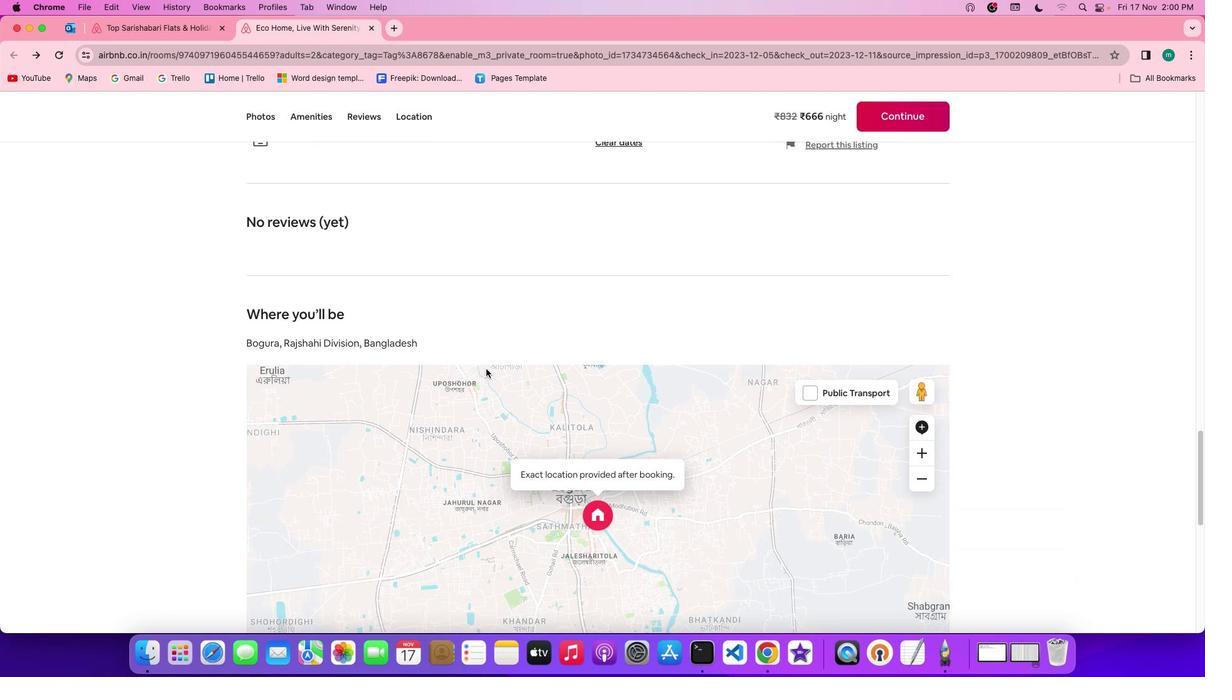 
Action: Mouse scrolled (486, 369) with delta (0, -1)
Screenshot: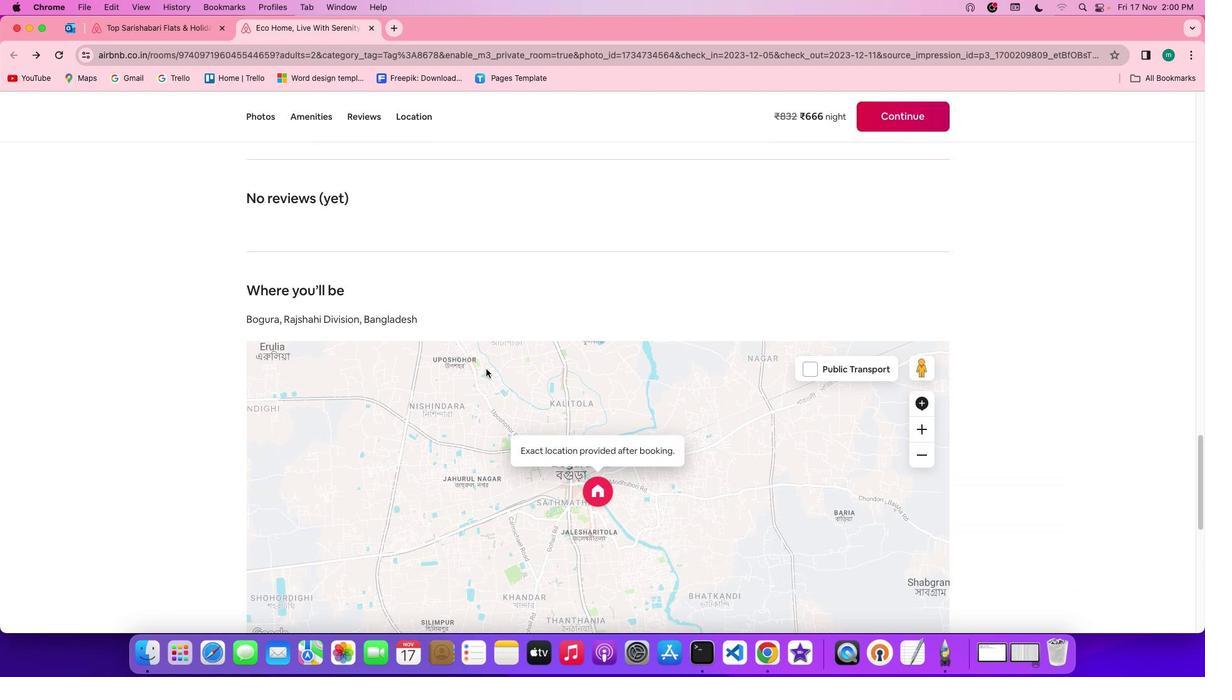 
Action: Mouse scrolled (486, 369) with delta (0, -1)
Screenshot: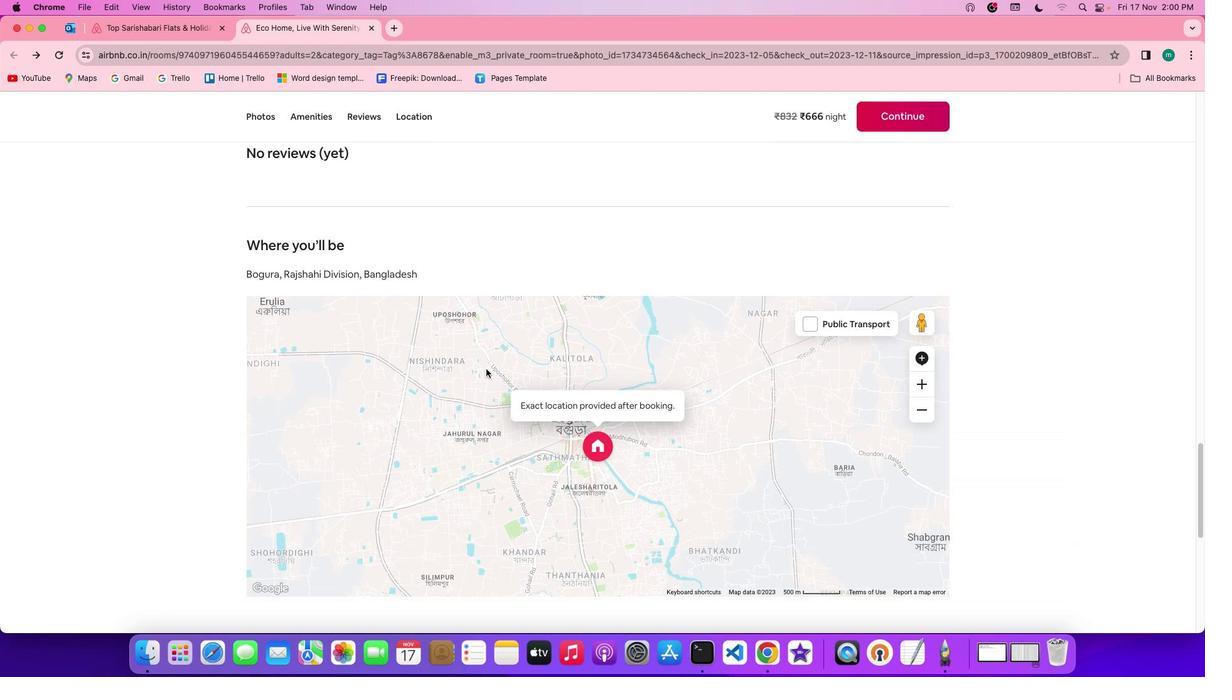 
Action: Mouse scrolled (486, 369) with delta (0, 0)
Screenshot: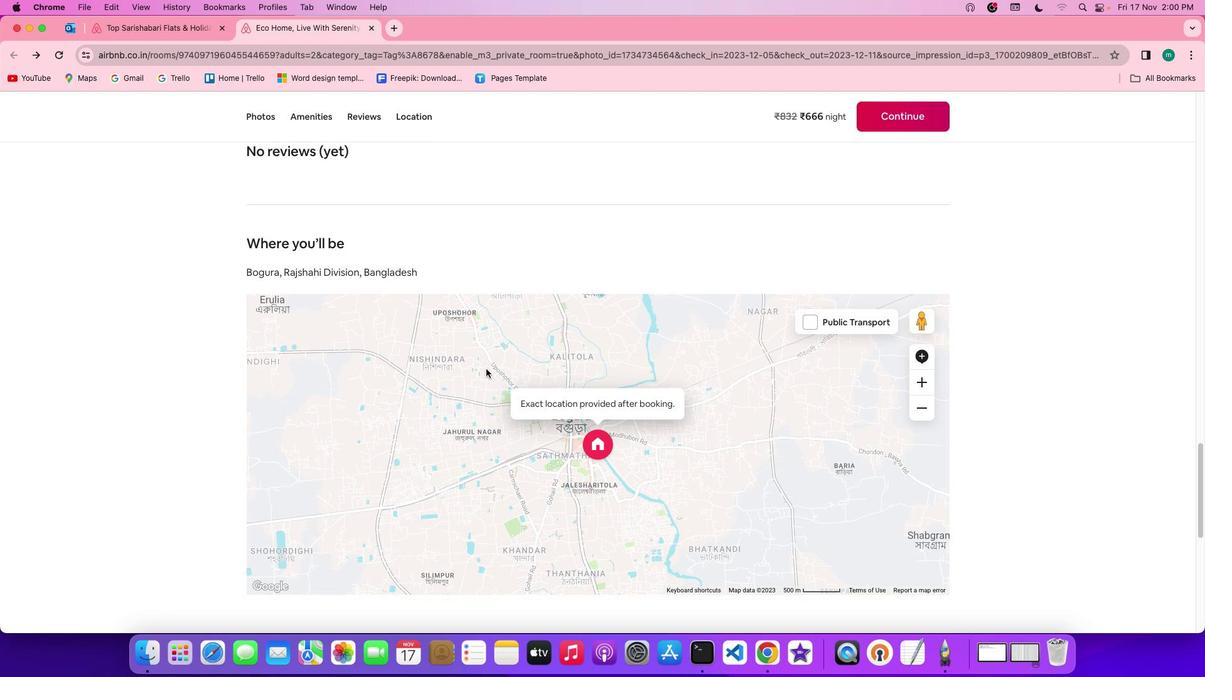 
Action: Mouse scrolled (486, 369) with delta (0, 0)
Screenshot: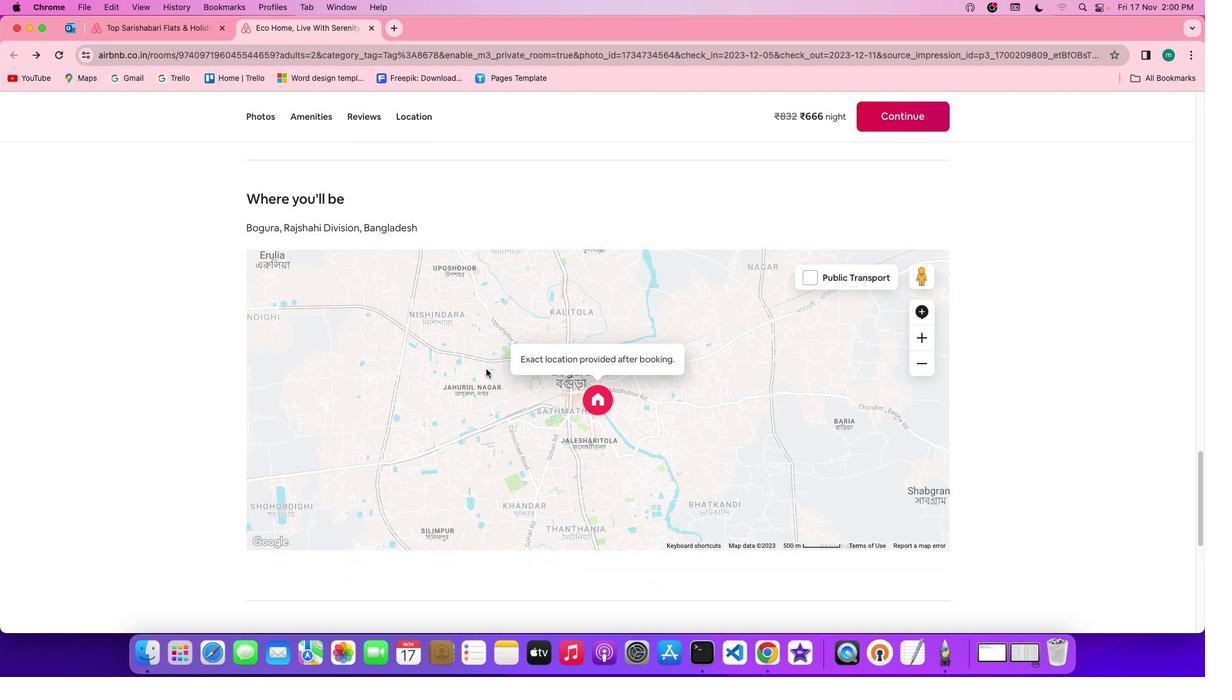 
Action: Mouse scrolled (486, 369) with delta (0, 0)
Screenshot: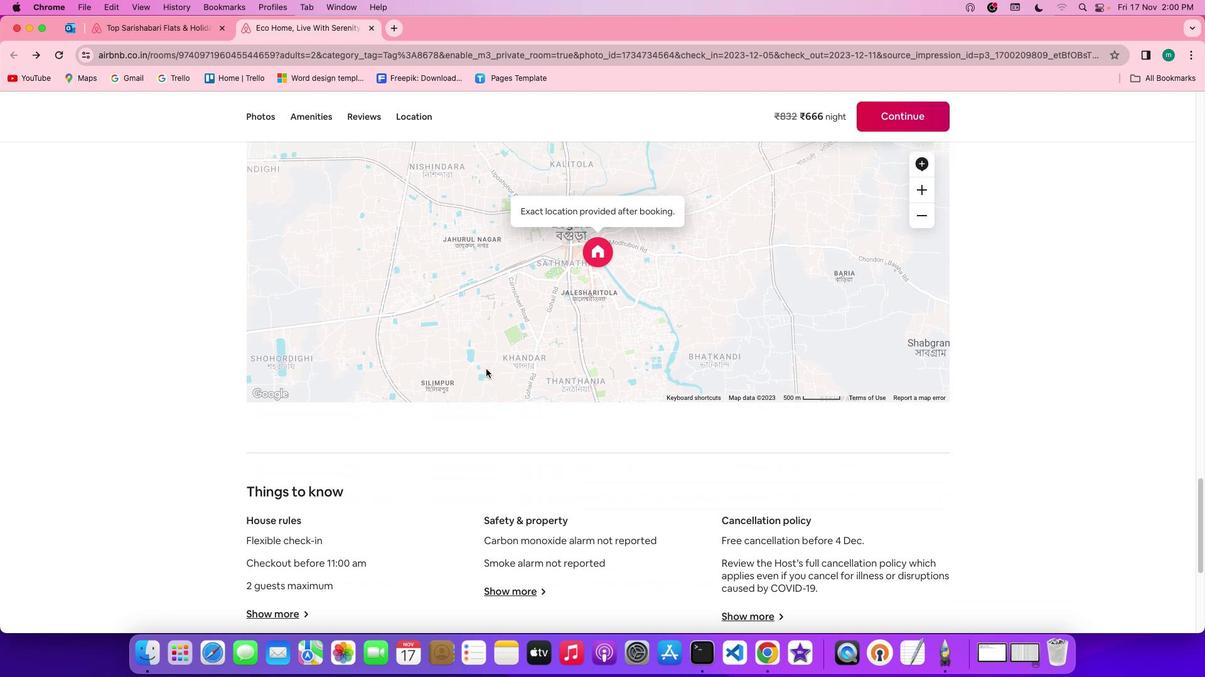 
Action: Mouse scrolled (486, 369) with delta (0, -1)
Screenshot: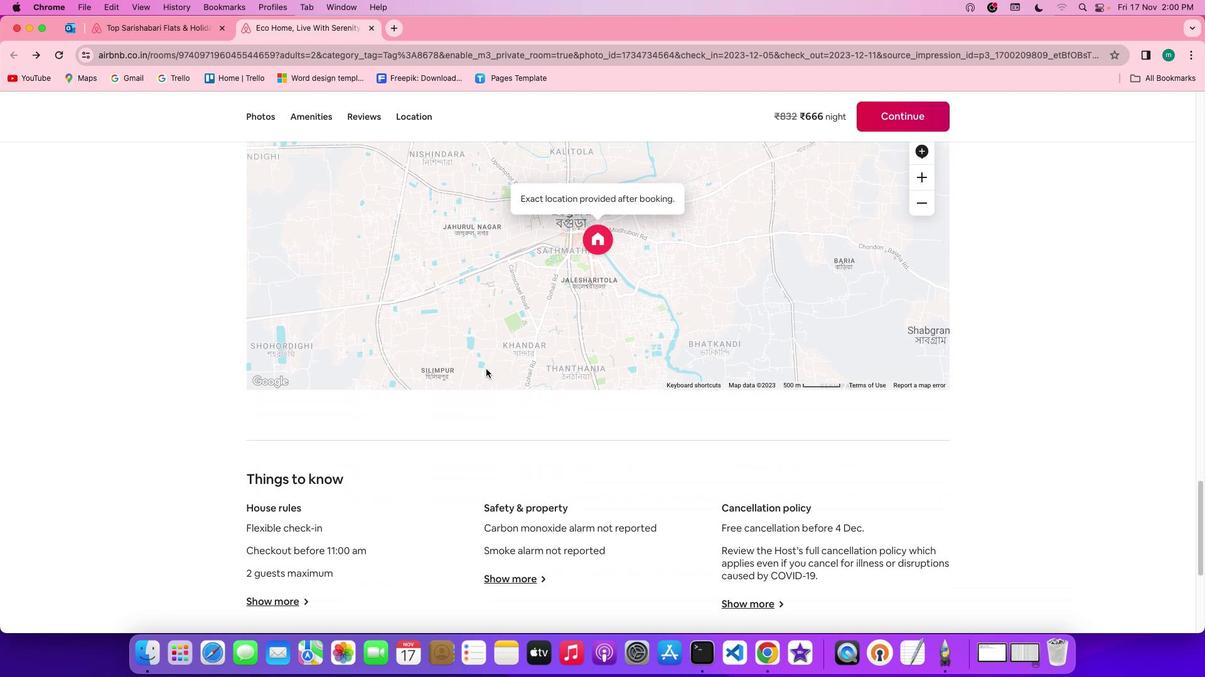 
Action: Mouse scrolled (486, 369) with delta (0, -2)
